 Task: Open a blank google sheet and write heading  Expense ManagerAdd Datesin a column and its values below  '2023-05-01, 2023-05-03, 2023-05-05, 2023-05-10, 2023-05-15, 2023-05-20, 2023-05-25 & 2023-05-31'Add Categories in next column and its values below  Food, Transportation, Utilities, Food, Housing, Entertainment, Utilities & FoodAdd Descriptionsin next column and its values below  Grocery Store, Bus Fare, Internet Bill, Restaurant, Rent, Movie Tickets, Electricity Bill & Grocery StoreAdd Amountin next column and its values below  $50, $5, $60, $30, $800, $20, $70 & $40Save page BudgetReview logbookbook
Action: Mouse moved to (1183, 214)
Screenshot: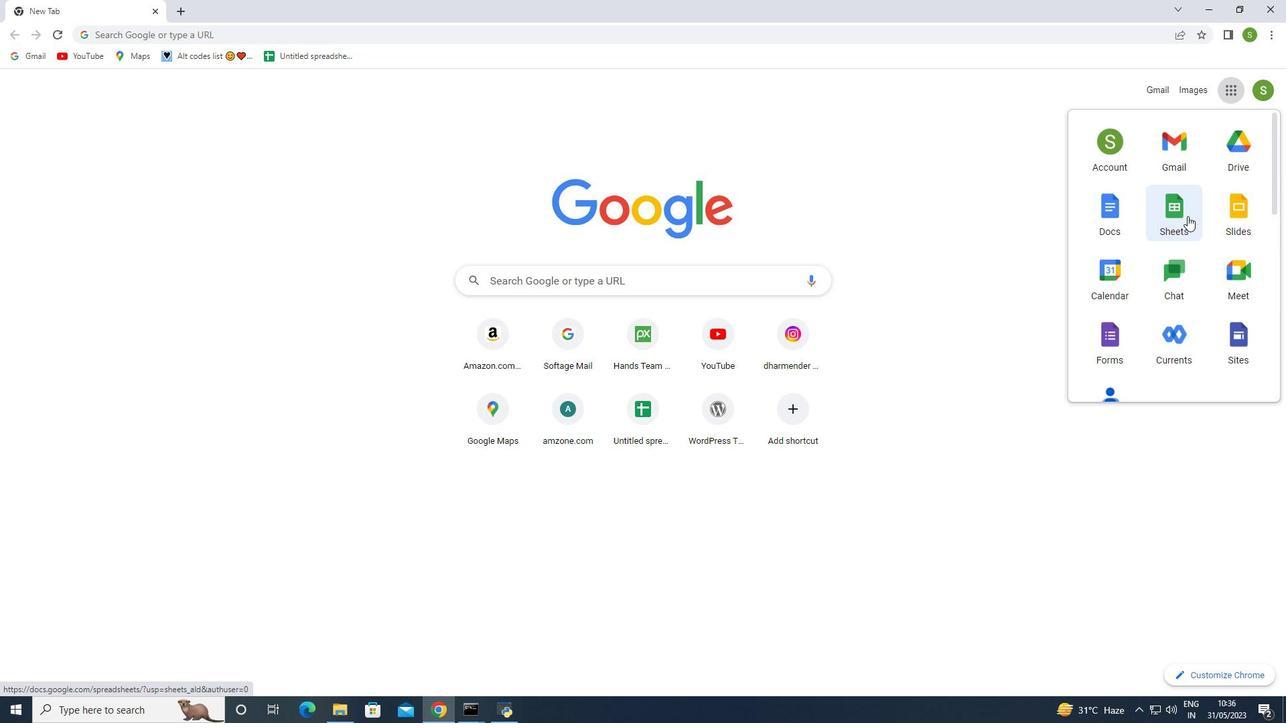 
Action: Mouse pressed left at (1183, 214)
Screenshot: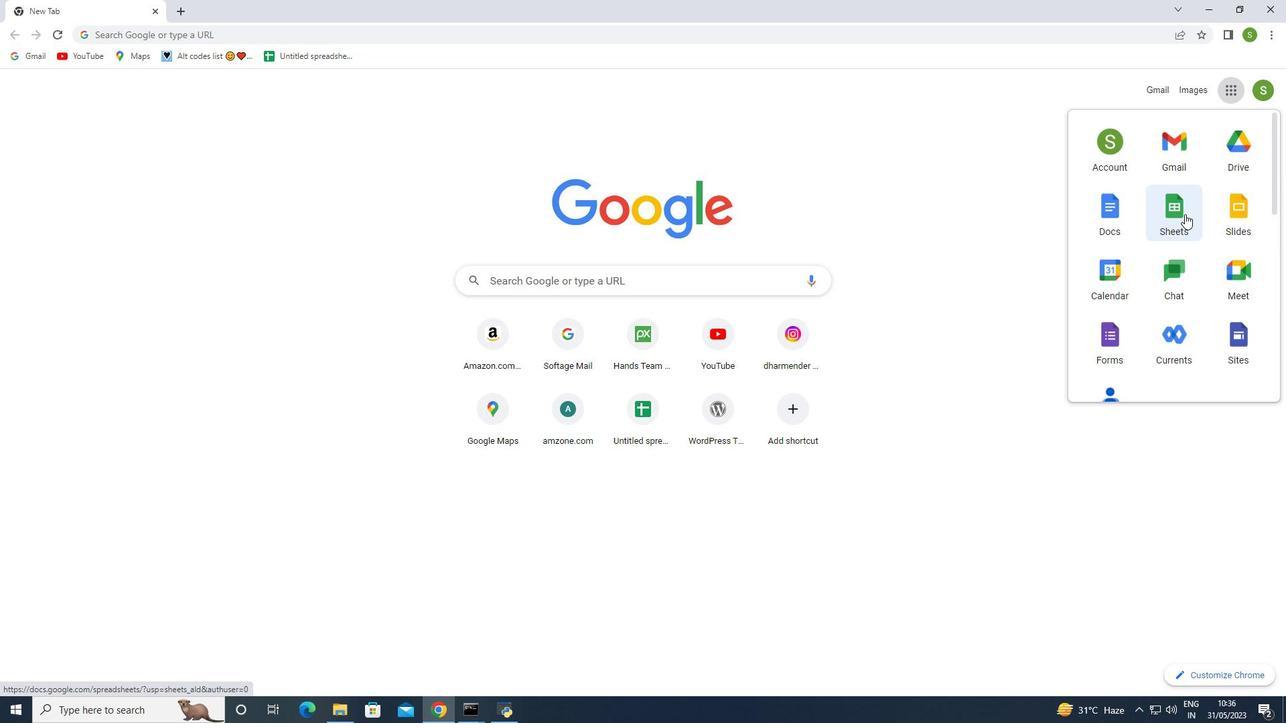 
Action: Mouse moved to (392, 170)
Screenshot: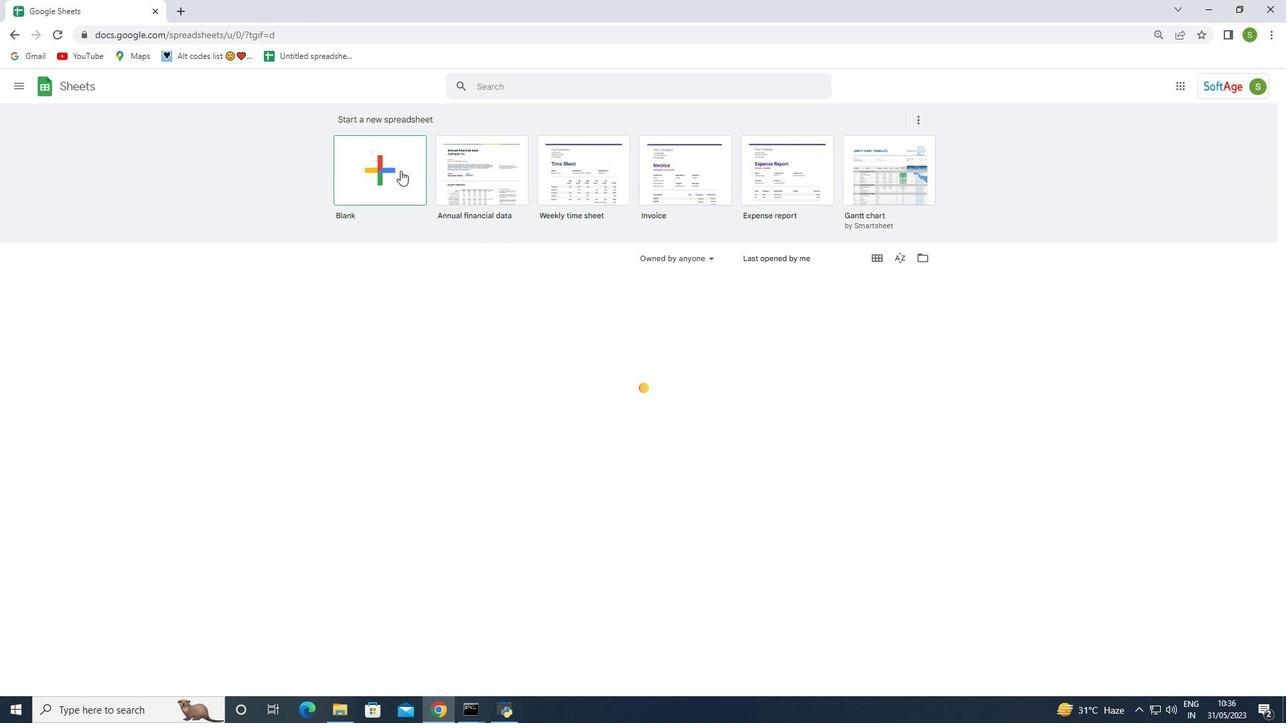 
Action: Mouse pressed left at (392, 170)
Screenshot: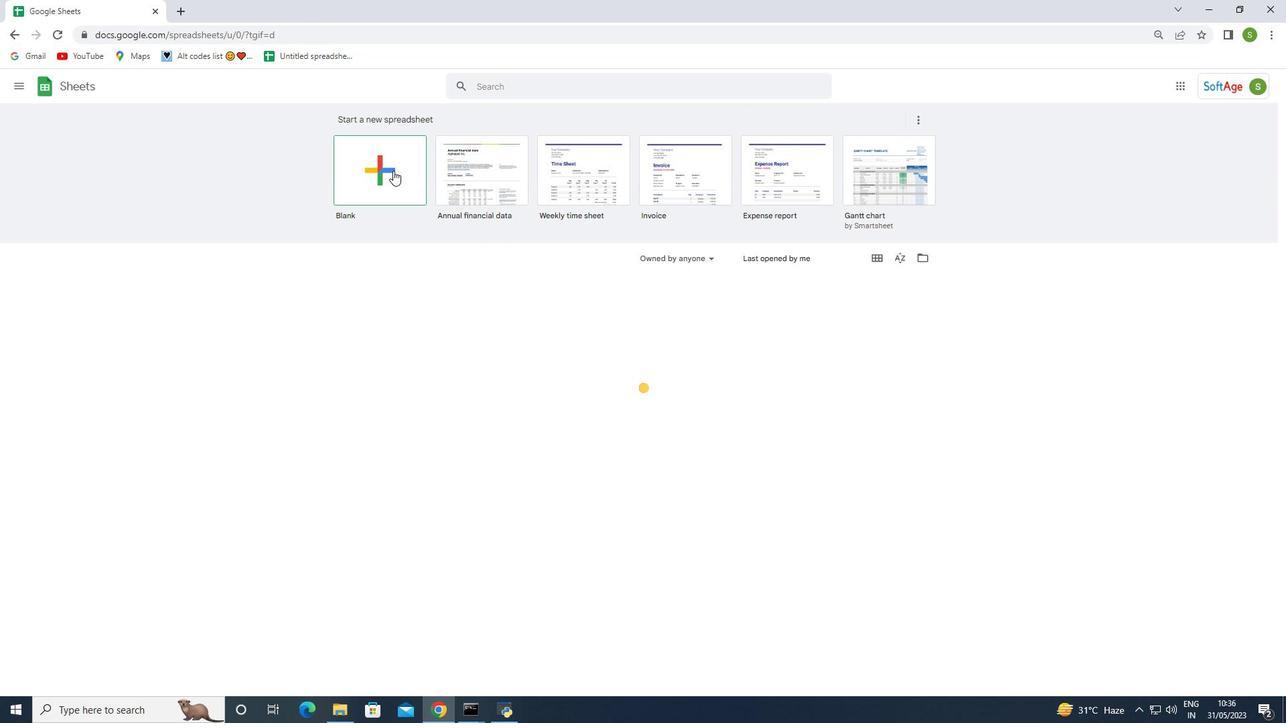 
Action: Mouse moved to (7, 151)
Screenshot: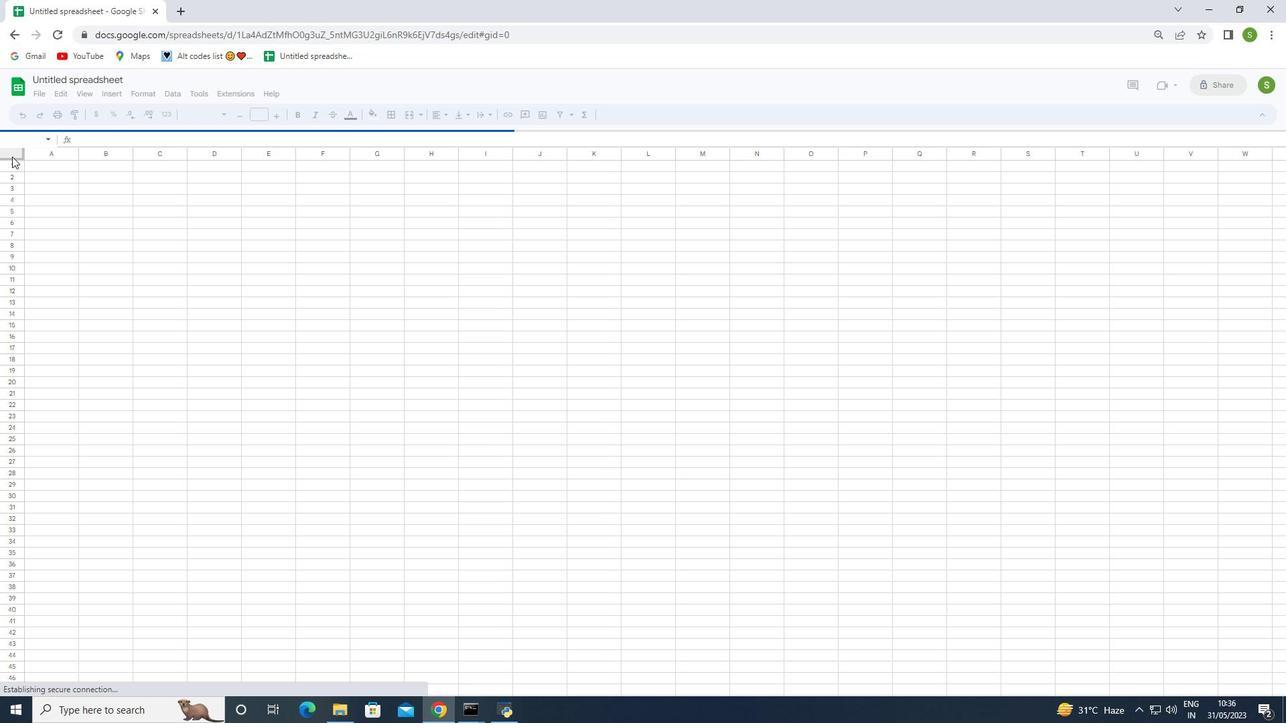 
Action: Mouse pressed left at (7, 151)
Screenshot: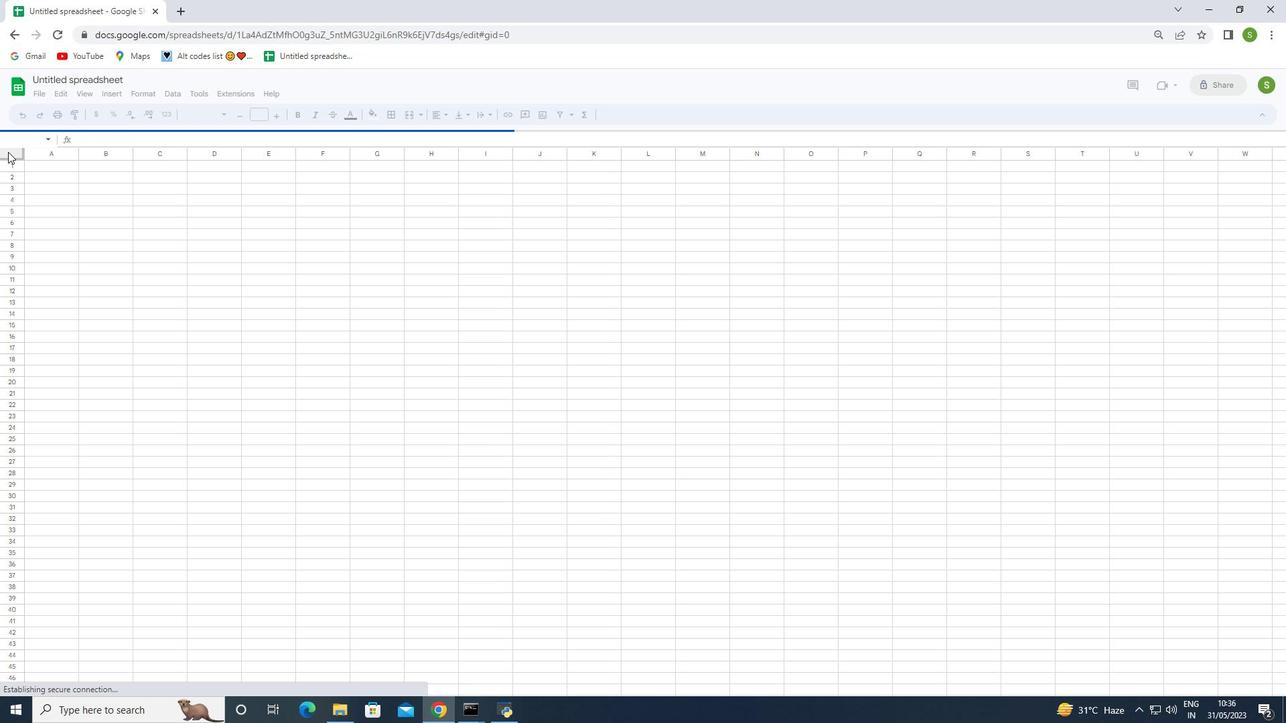 
Action: Mouse pressed left at (7, 151)
Screenshot: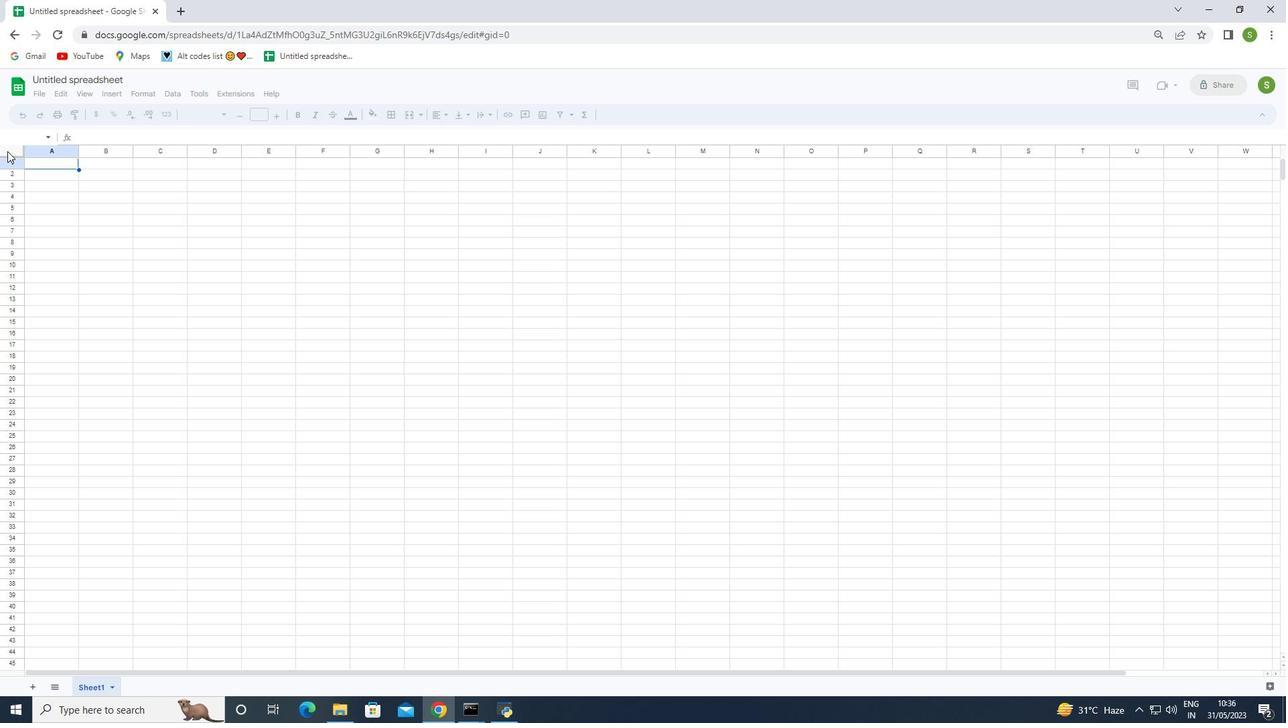
Action: Mouse moved to (320, 116)
Screenshot: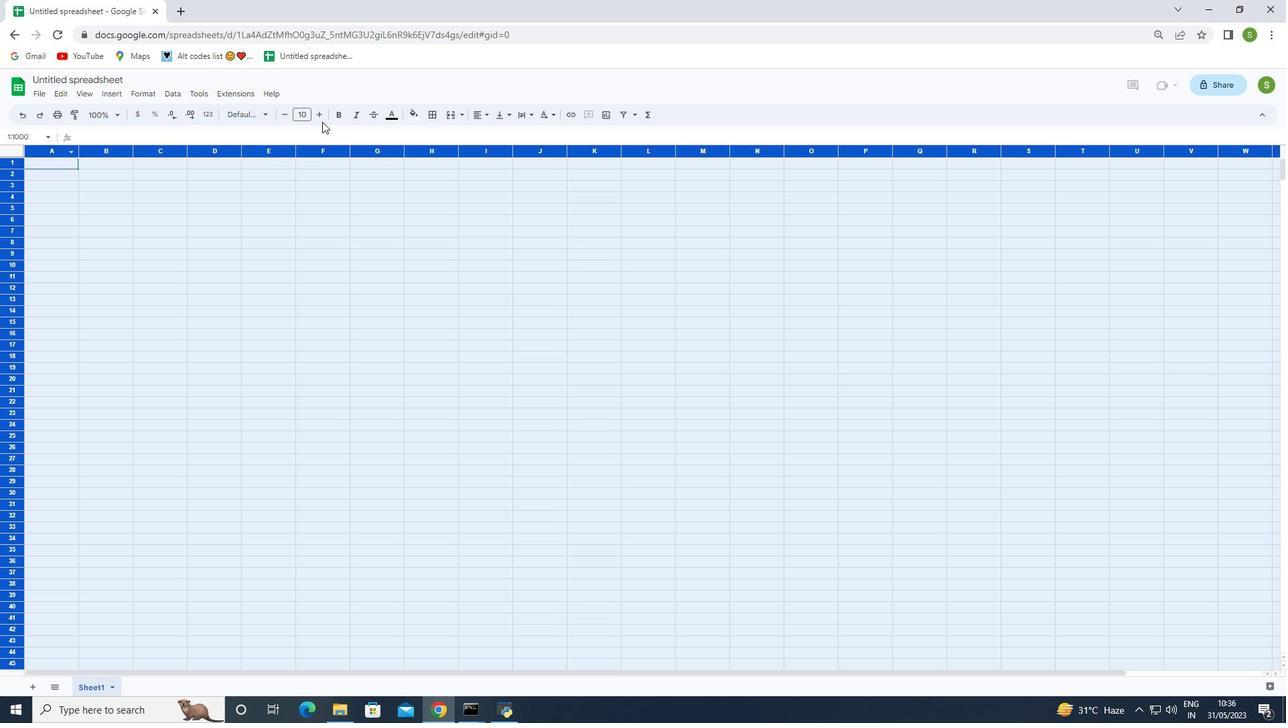 
Action: Mouse pressed left at (320, 116)
Screenshot: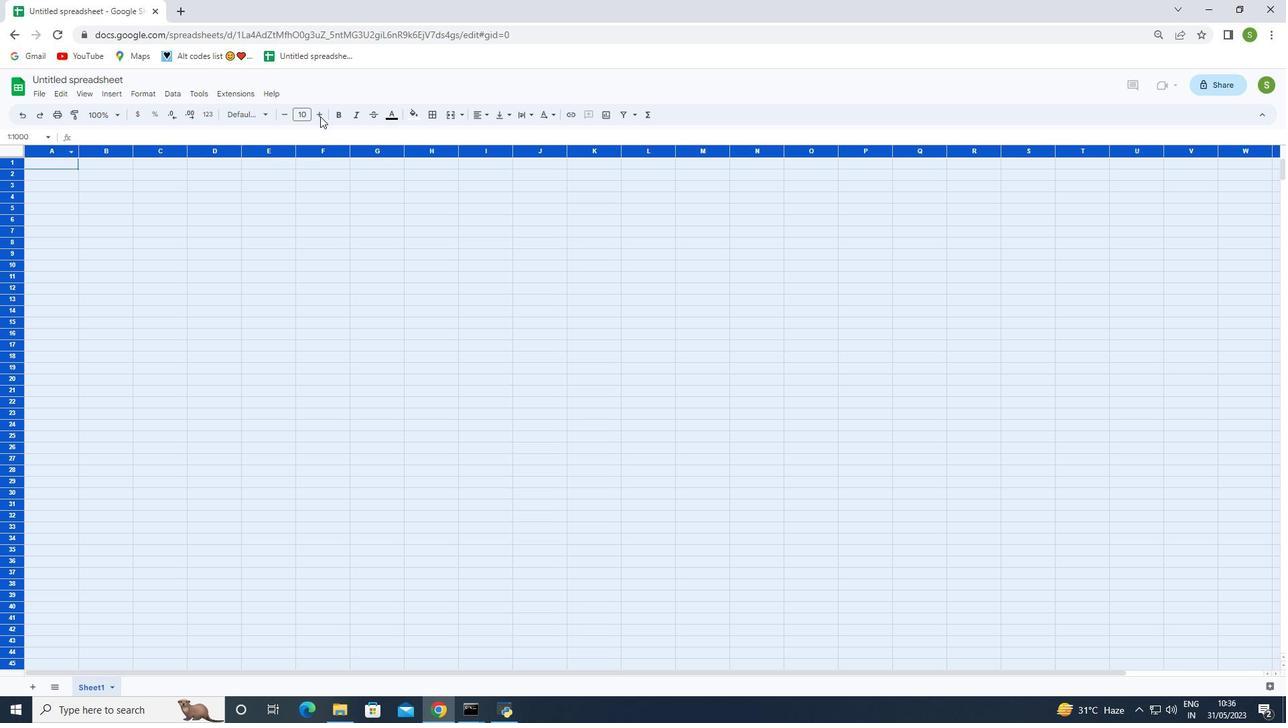 
Action: Mouse moved to (320, 116)
Screenshot: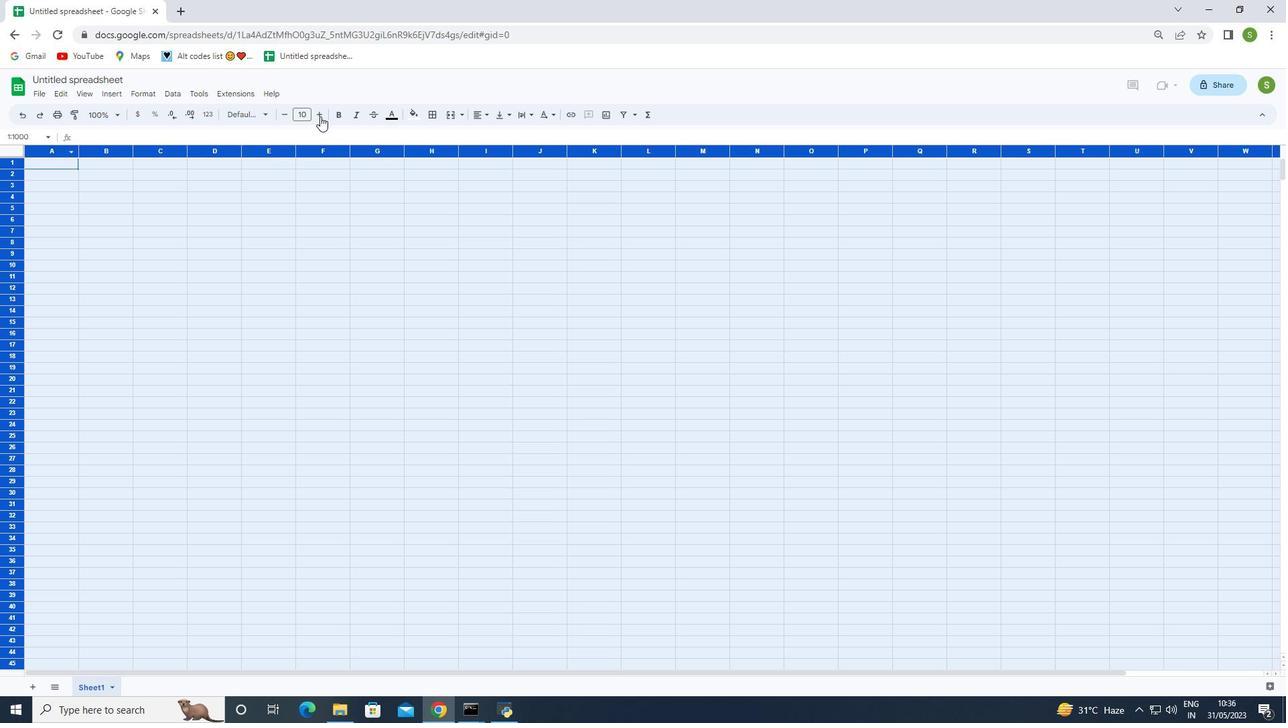 
Action: Mouse pressed left at (320, 116)
Screenshot: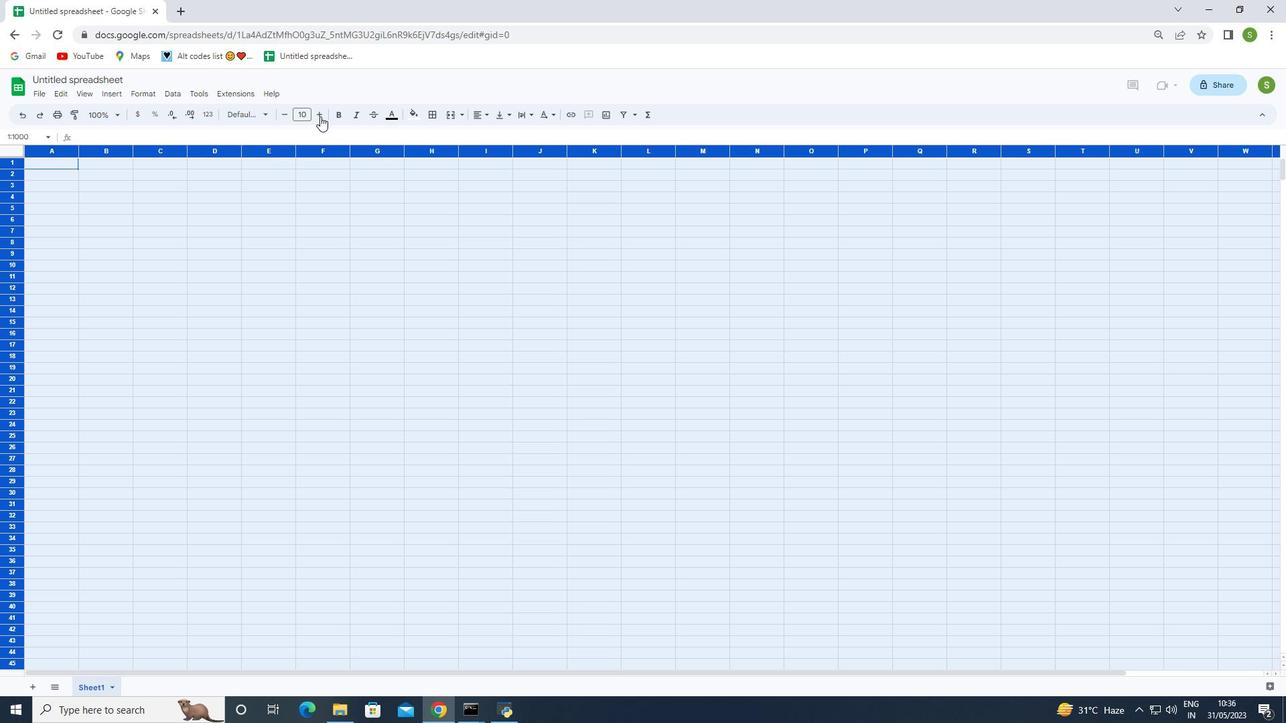 
Action: Mouse moved to (318, 115)
Screenshot: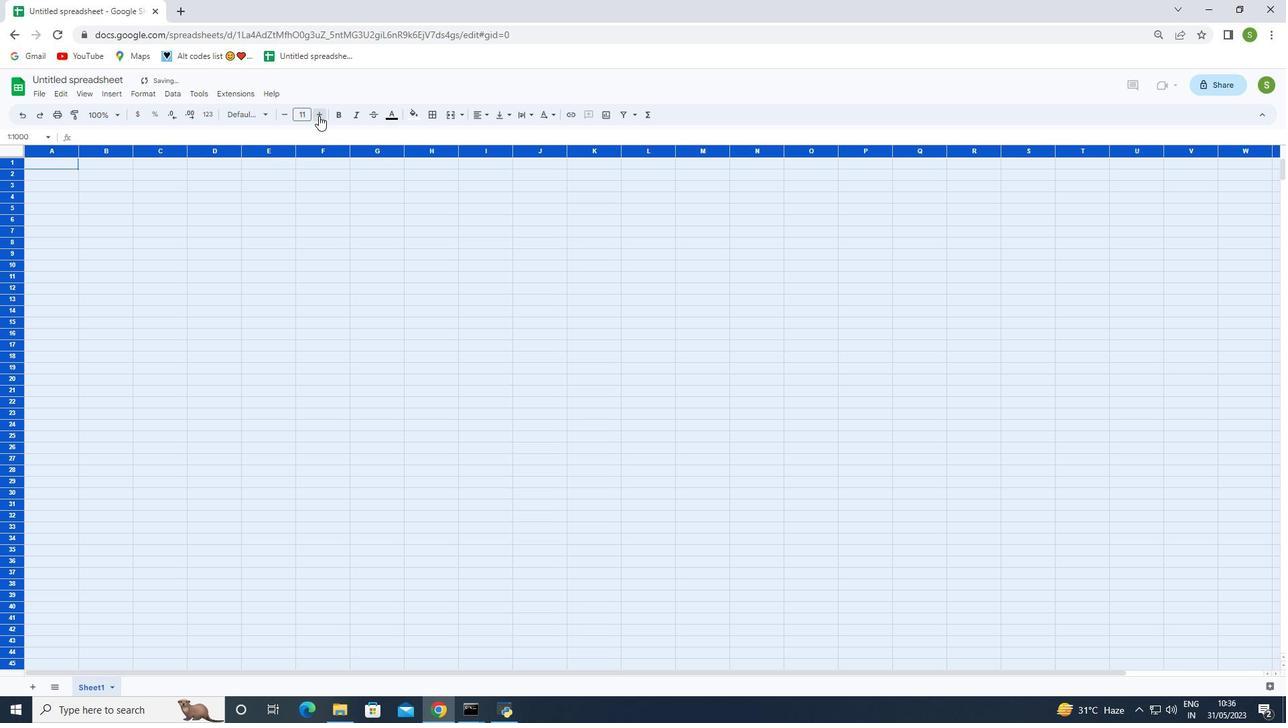 
Action: Mouse pressed left at (318, 115)
Screenshot: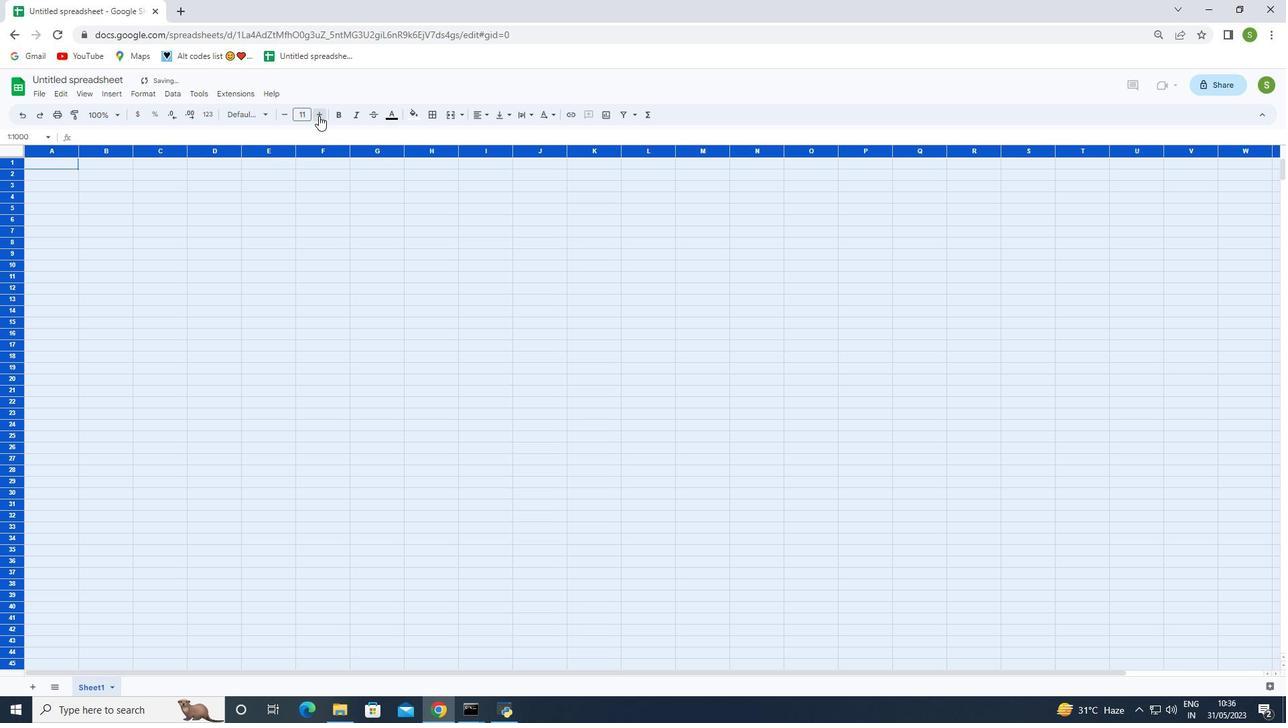 
Action: Mouse pressed left at (318, 115)
Screenshot: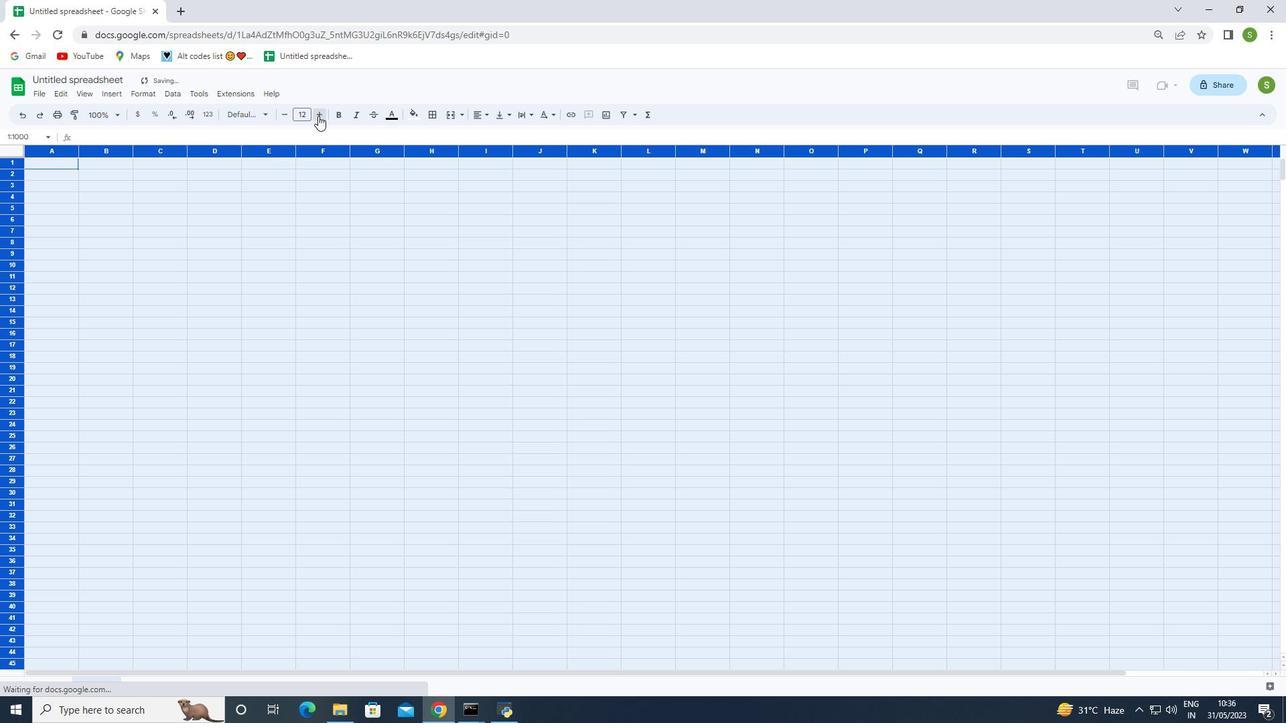 
Action: Mouse pressed left at (318, 115)
Screenshot: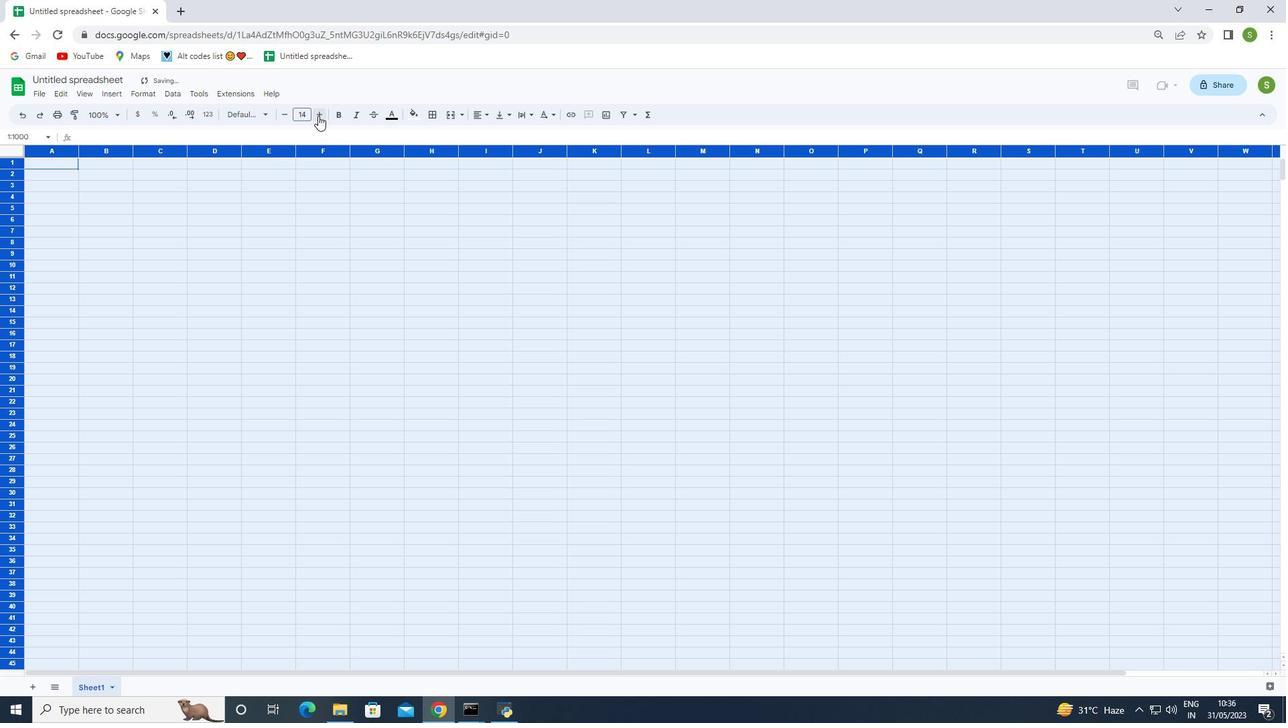 
Action: Mouse moved to (275, 111)
Screenshot: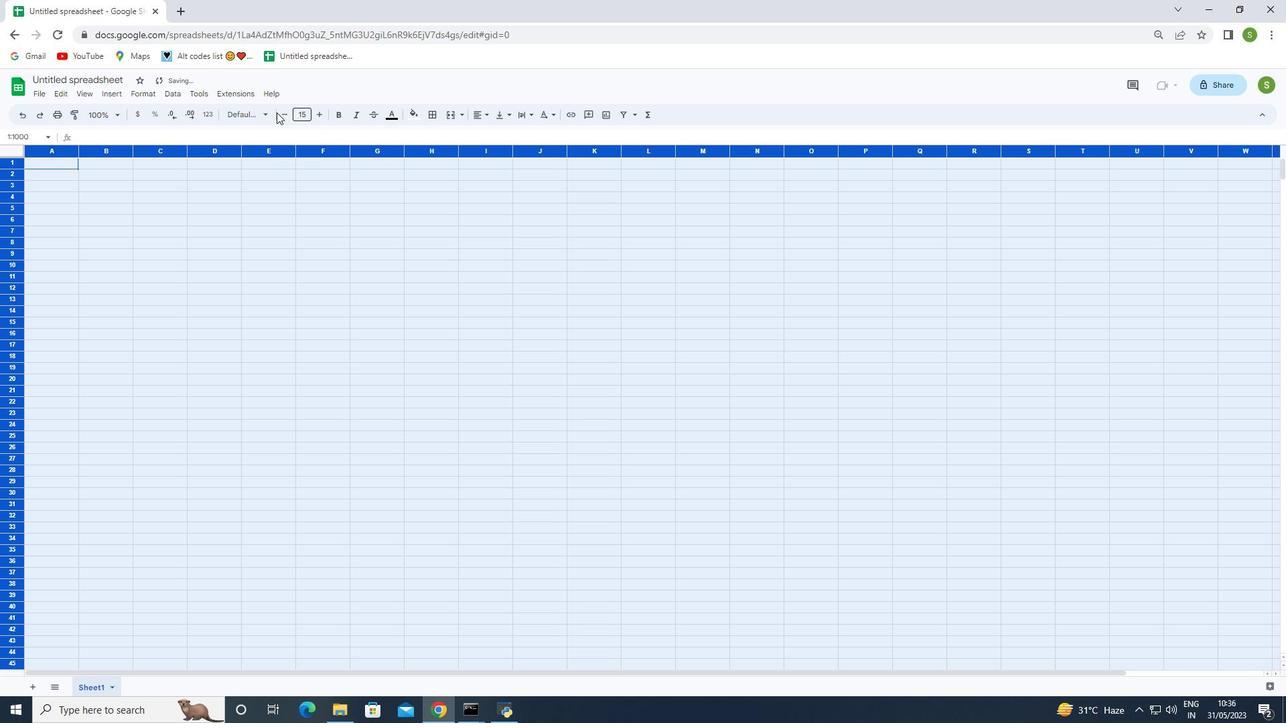 
Action: Mouse pressed left at (275, 111)
Screenshot: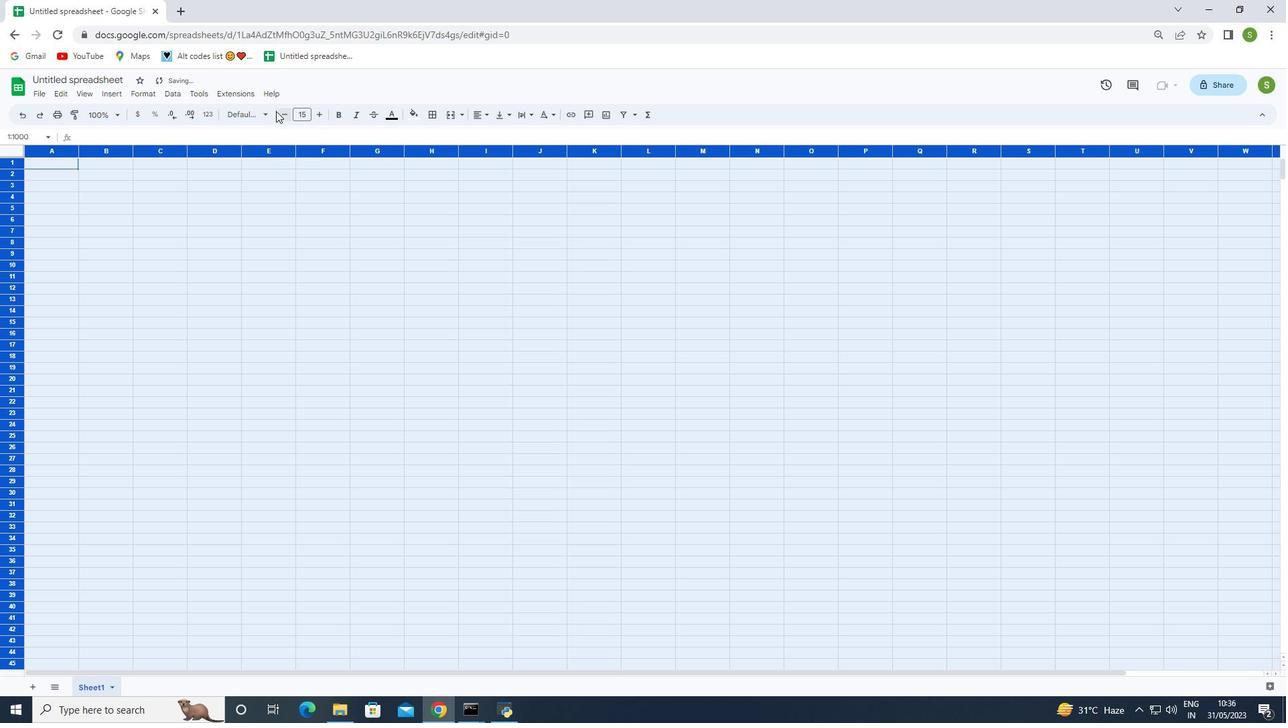 
Action: Mouse moved to (285, 118)
Screenshot: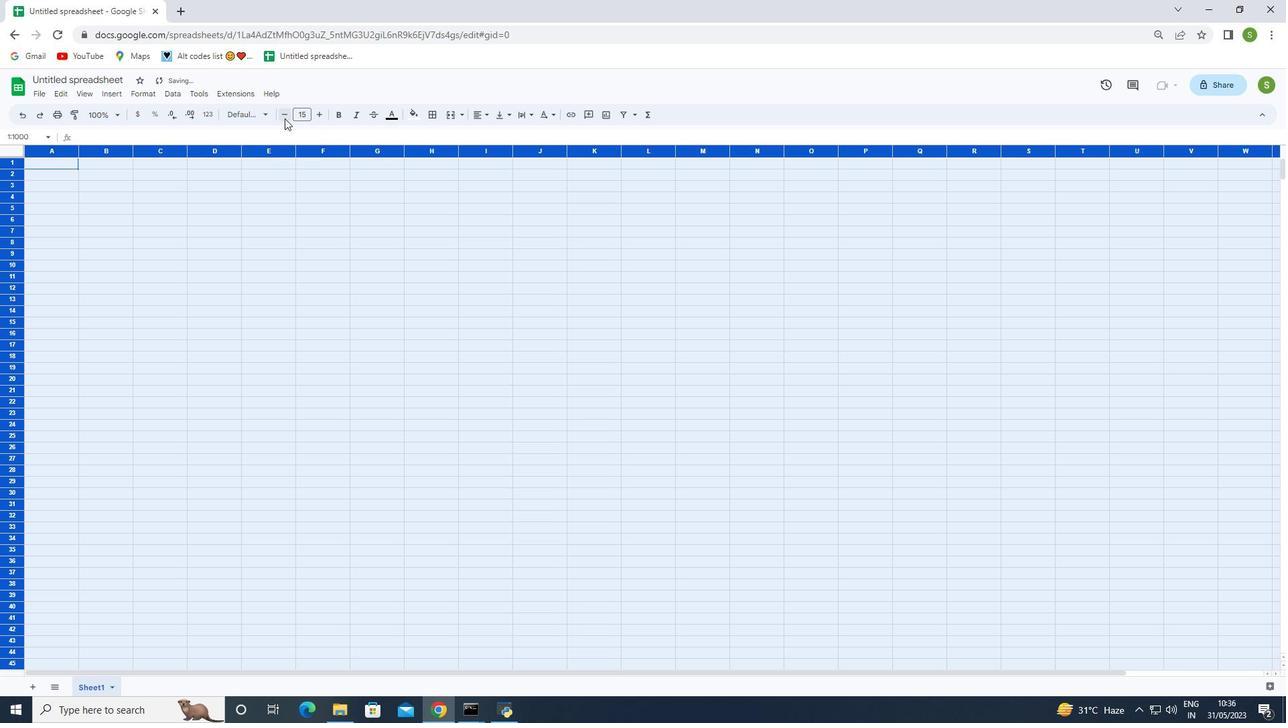 
Action: Mouse pressed left at (285, 118)
Screenshot: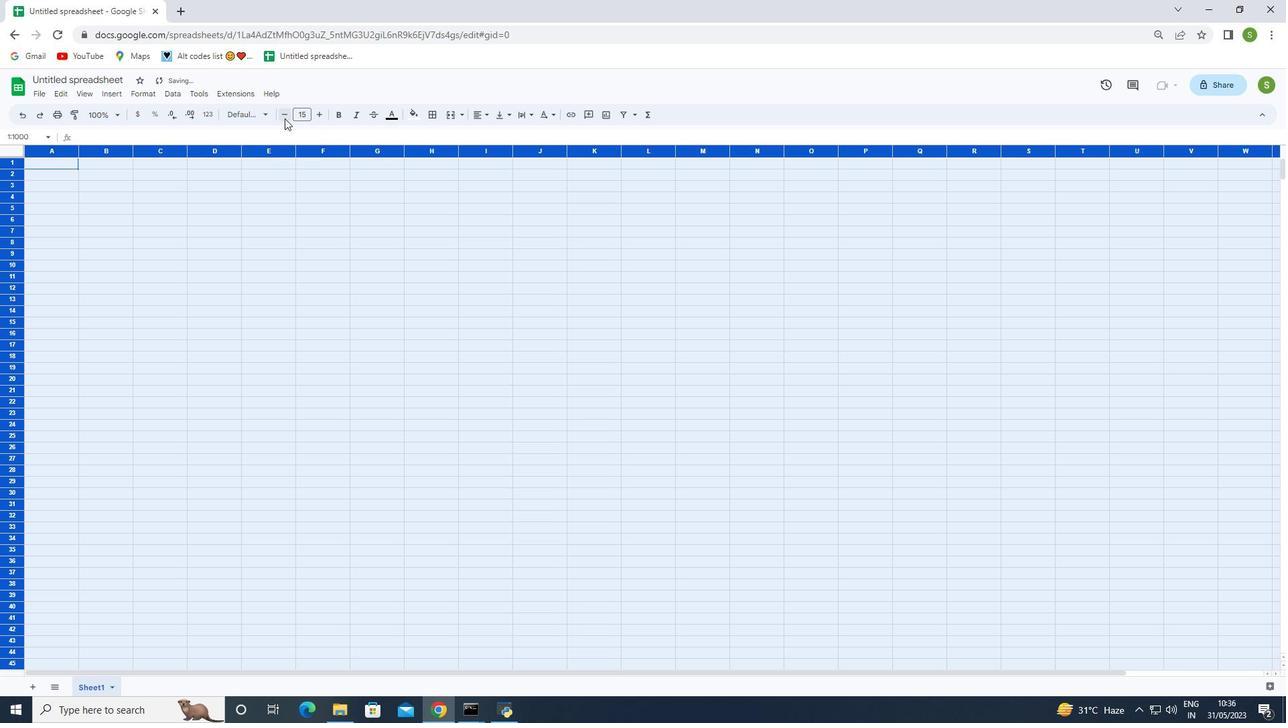 
Action: Mouse moved to (275, 219)
Screenshot: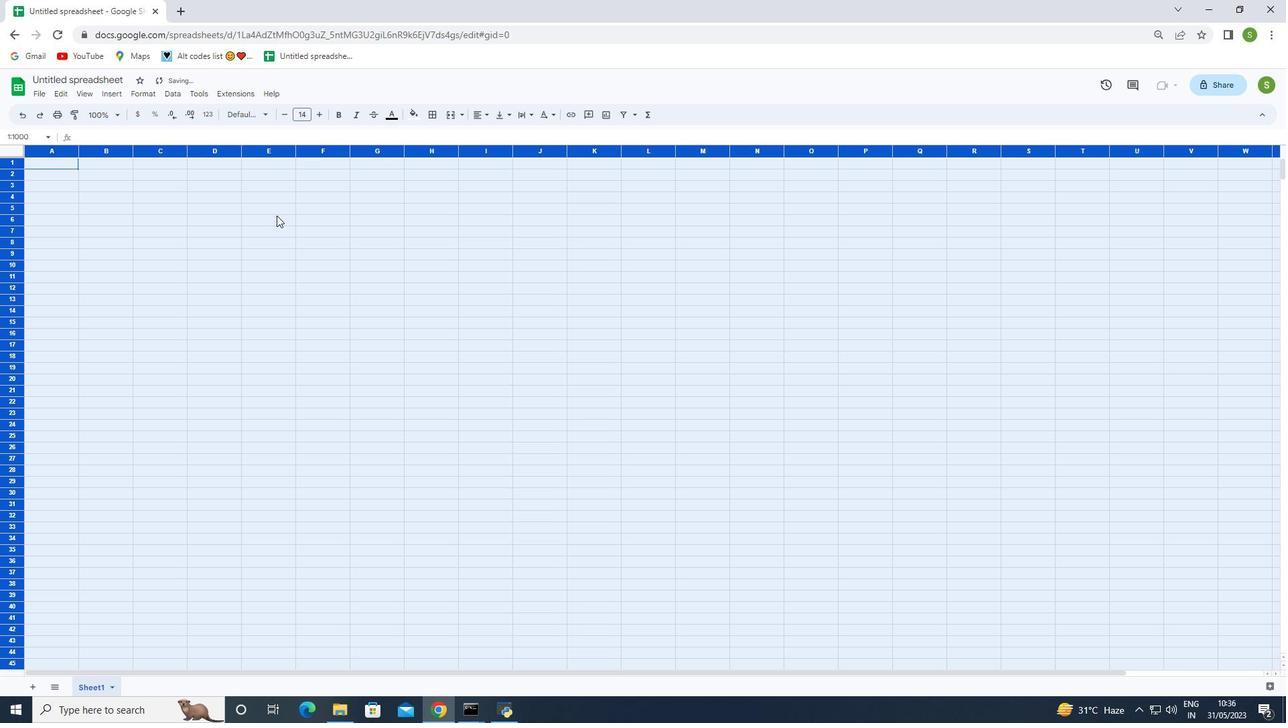 
Action: Mouse pressed left at (275, 219)
Screenshot: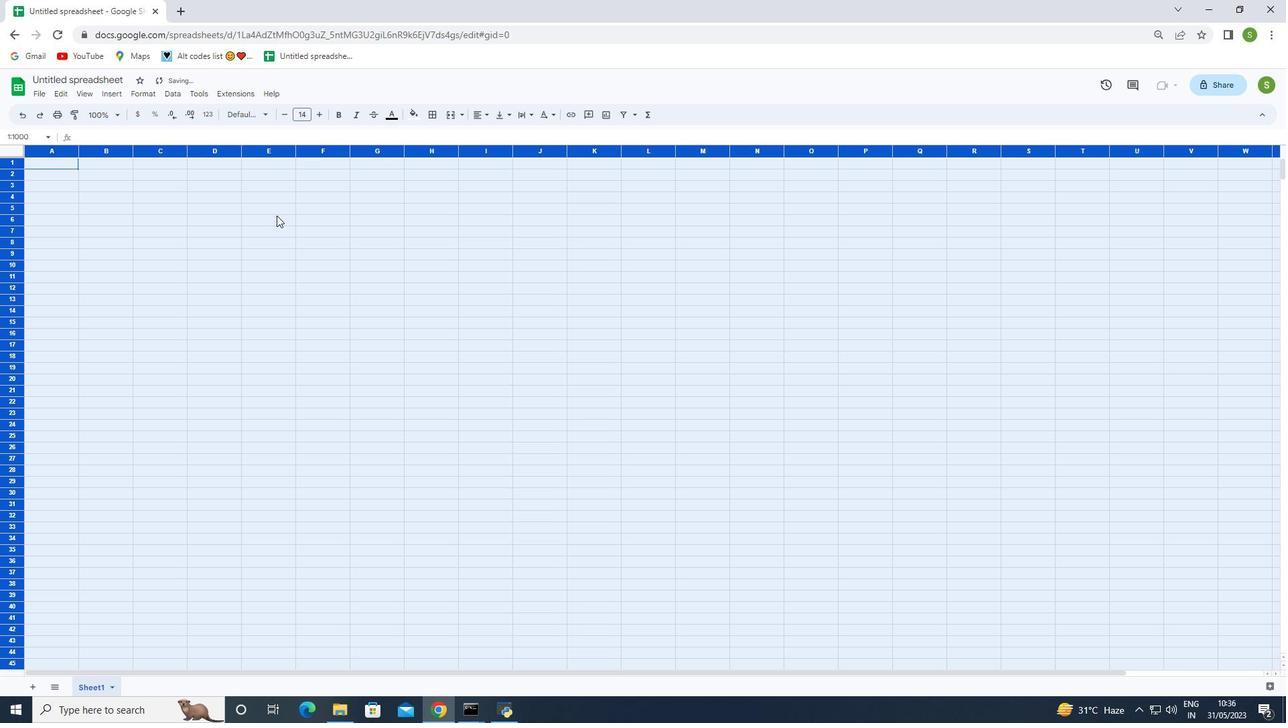 
Action: Mouse moved to (45, 160)
Screenshot: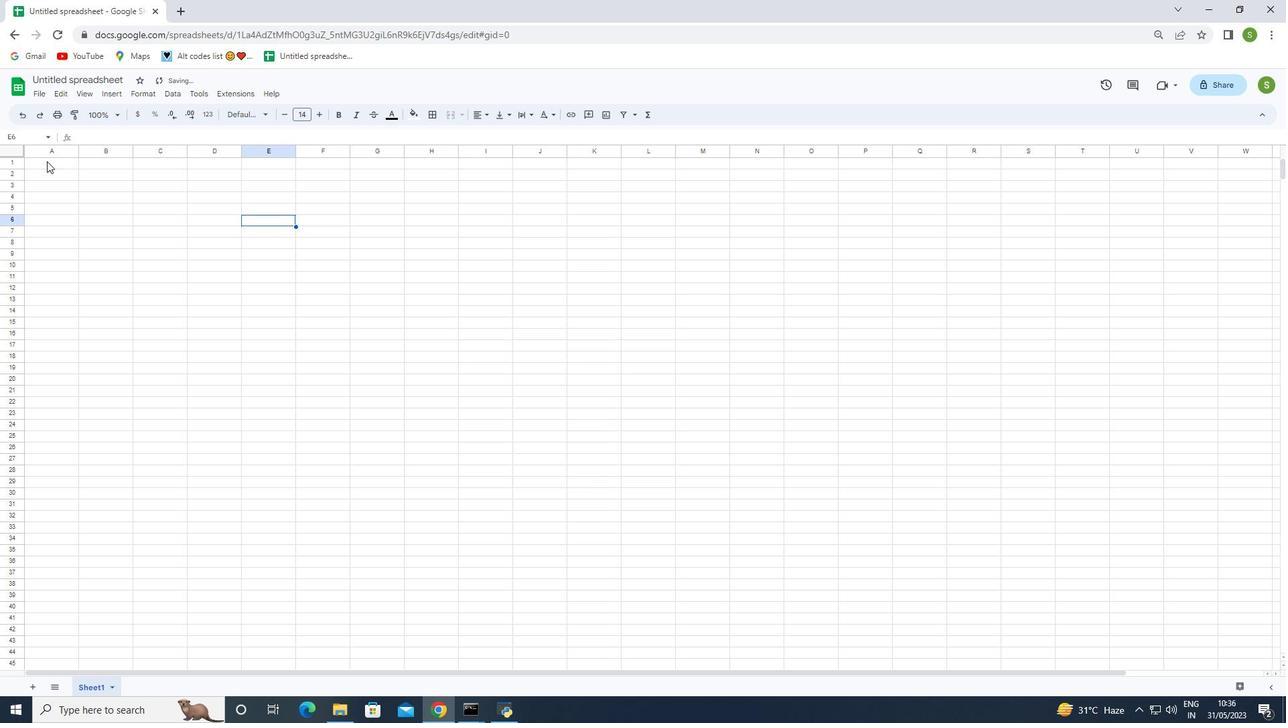 
Action: Mouse pressed left at (45, 160)
Screenshot: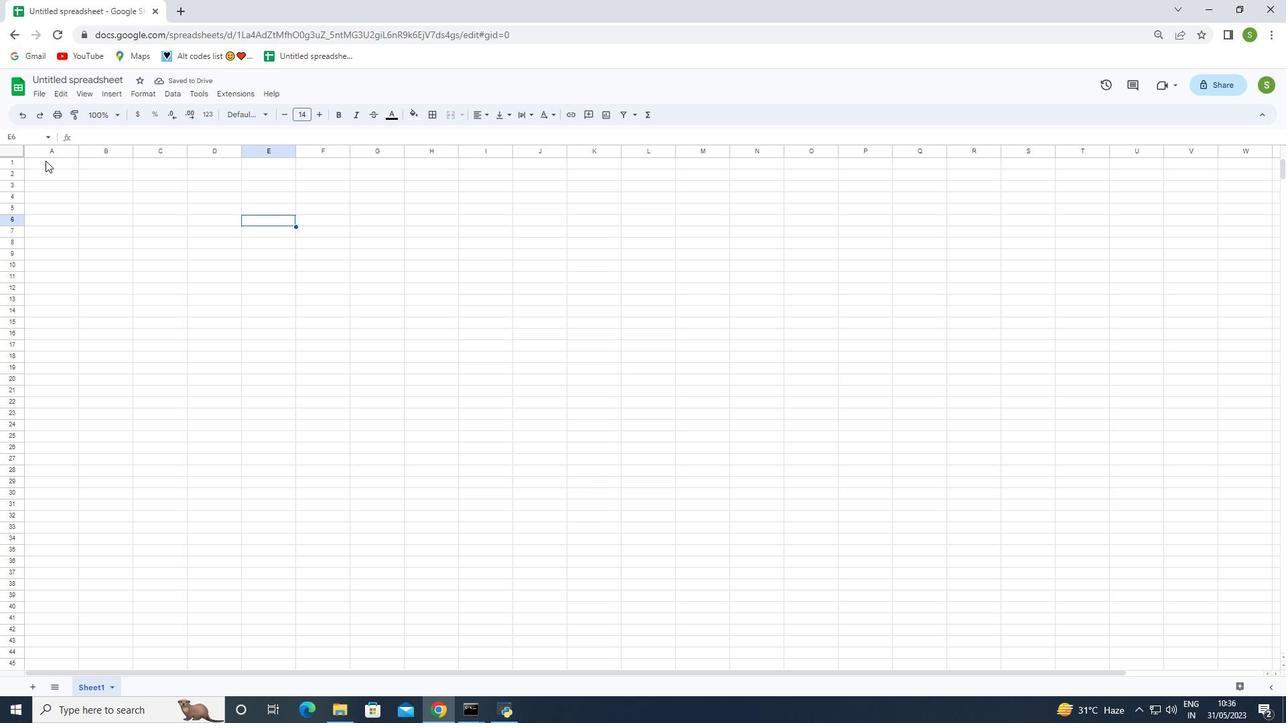 
Action: Key pressed <Key.shift><Key.shift><Key.shift><Key.shift><Key.shift><Key.shift><Key.shift><Key.shift><Key.shift><Key.shift><Key.shift><Key.shift><Key.shift><Key.shift><Key.shift><Key.shift><Key.shift><Key.shift><Key.shift><Key.shift><Key.shift><Key.shift><Key.shift><Key.shift><Key.shift><Key.shift>Expense<Key.enter>
Screenshot: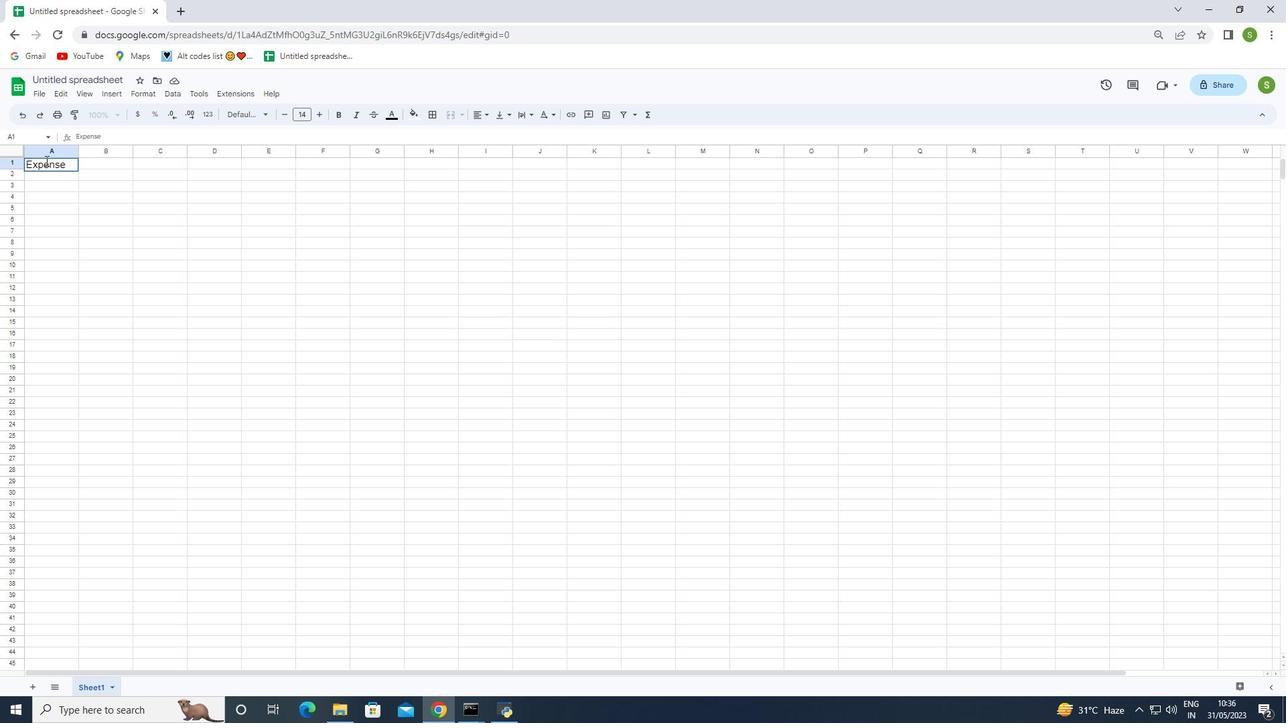 
Action: Mouse moved to (71, 159)
Screenshot: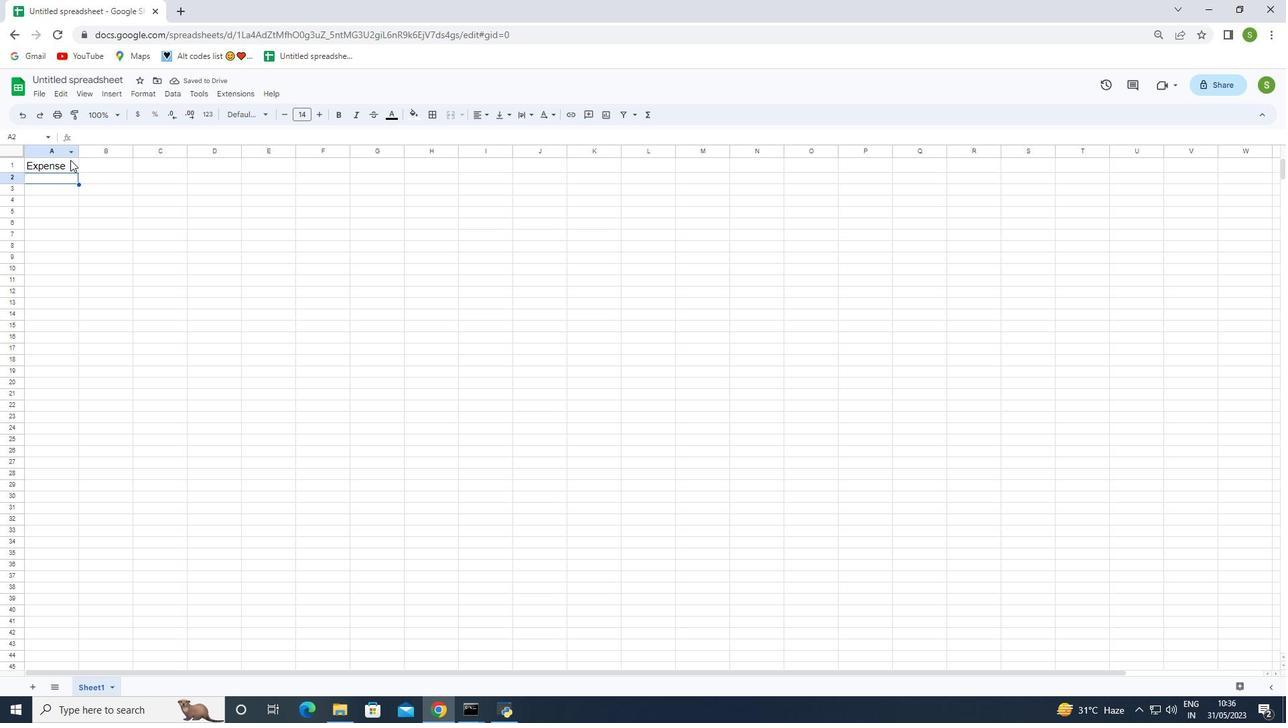
Action: Mouse pressed left at (71, 159)
Screenshot: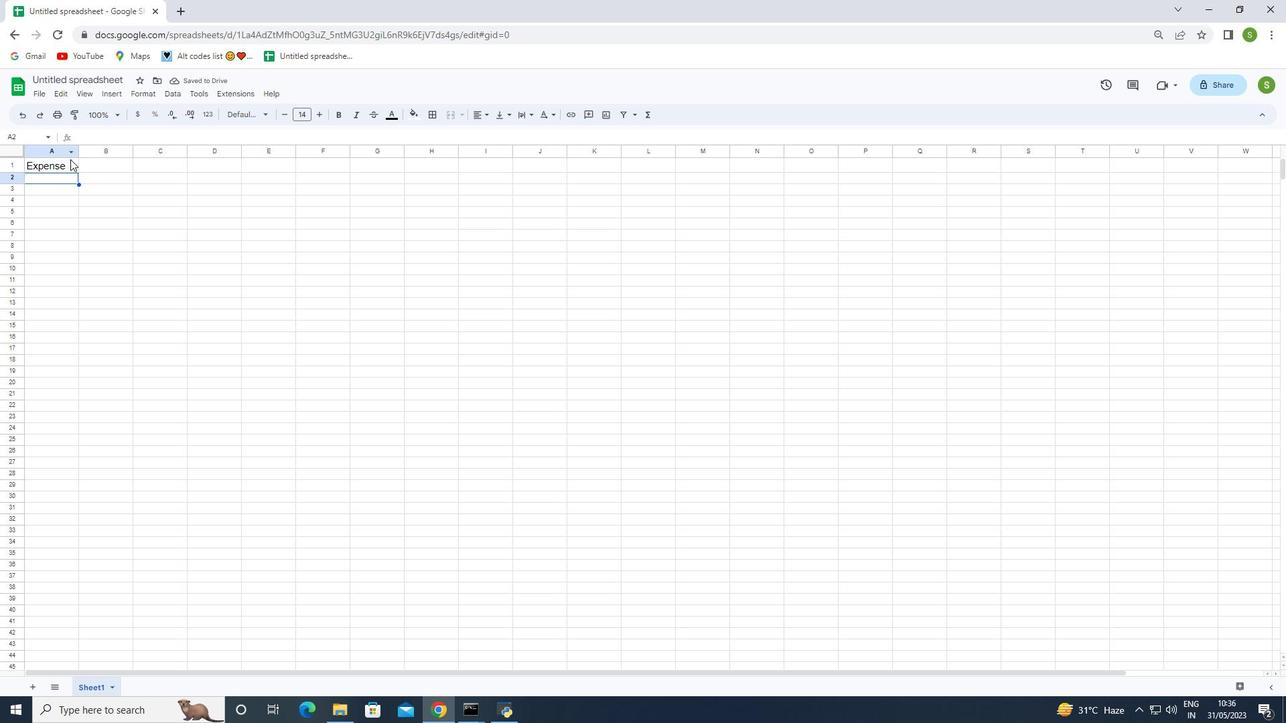 
Action: Mouse pressed left at (71, 159)
Screenshot: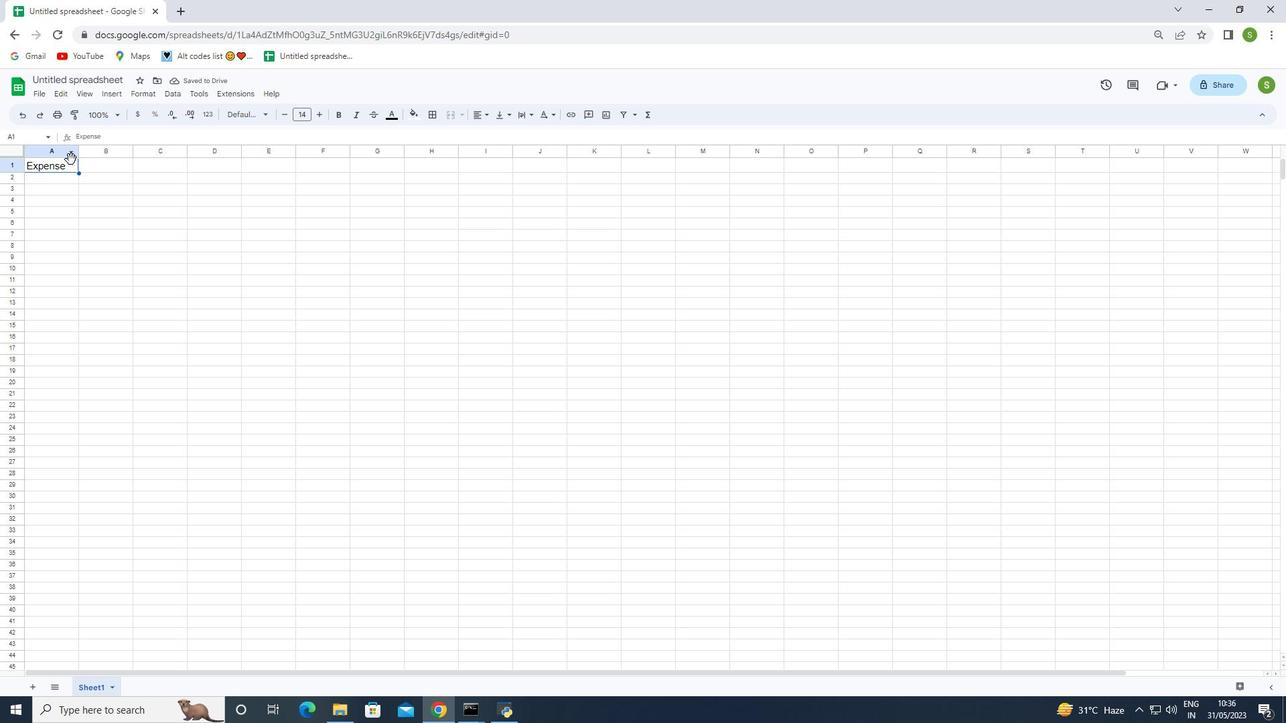 
Action: Mouse moved to (66, 167)
Screenshot: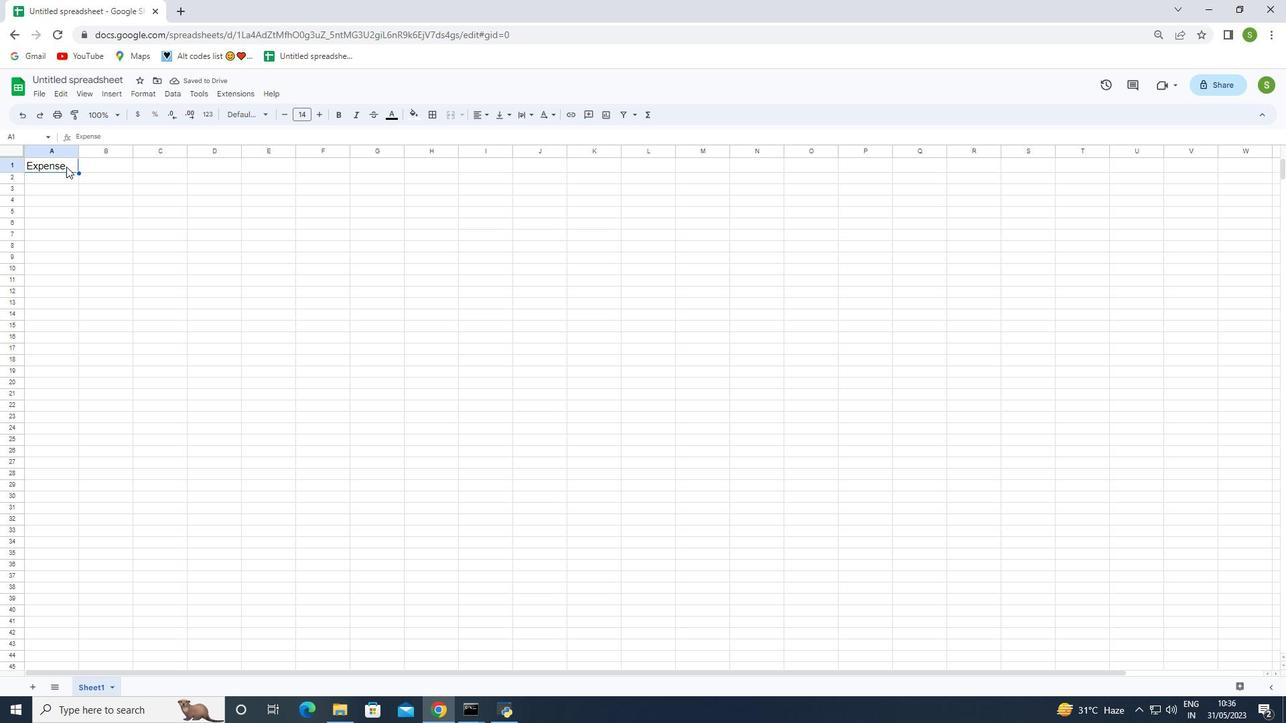 
Action: Mouse pressed left at (66, 167)
Screenshot: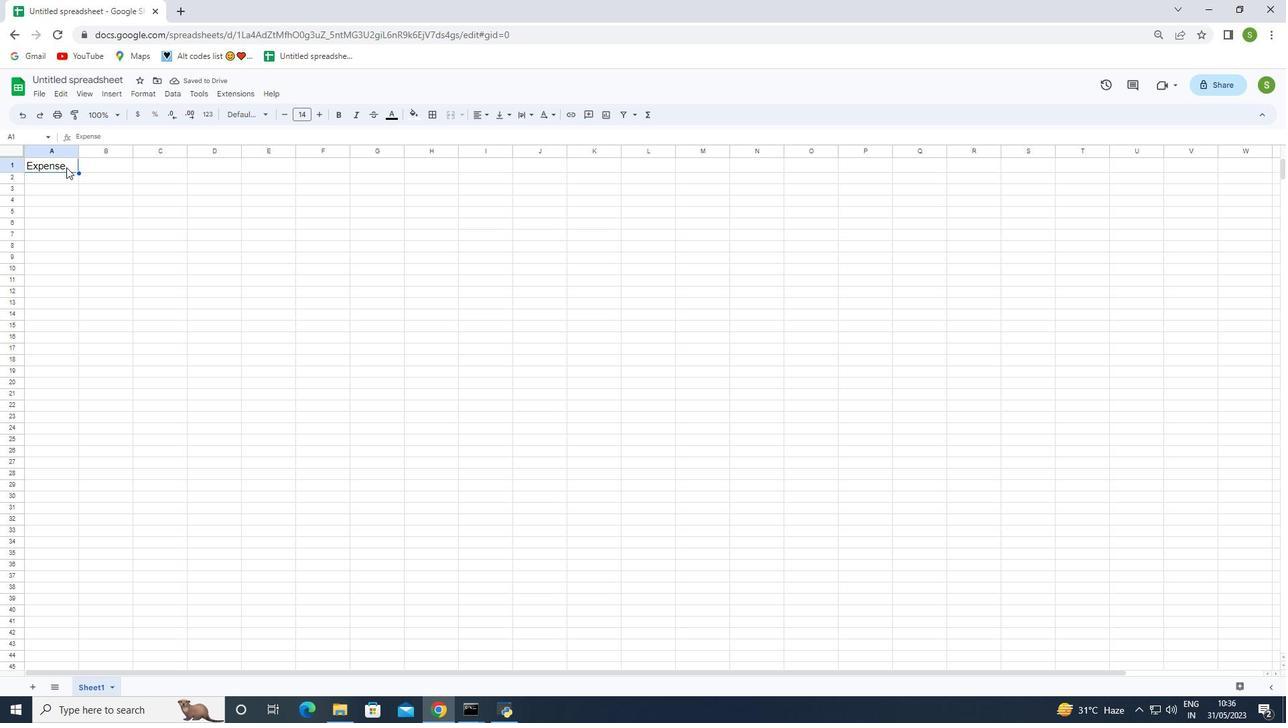 
Action: Mouse moved to (69, 164)
Screenshot: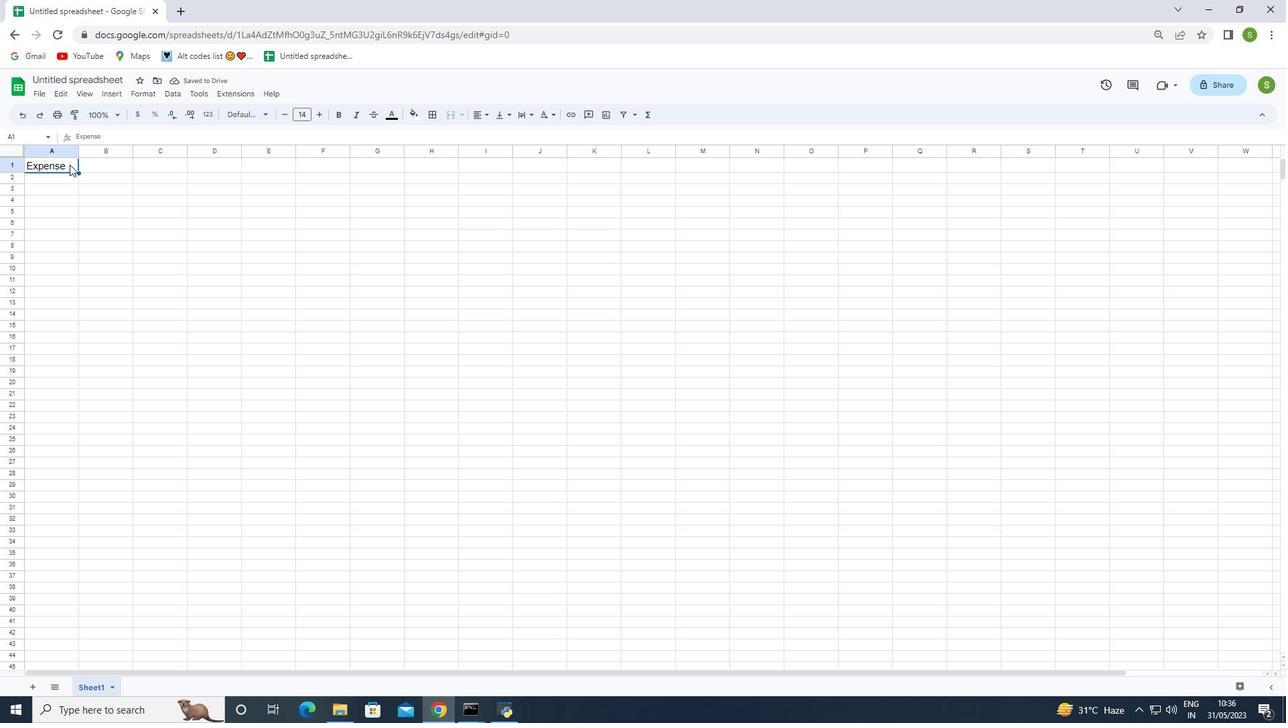 
Action: Mouse pressed left at (69, 164)
Screenshot: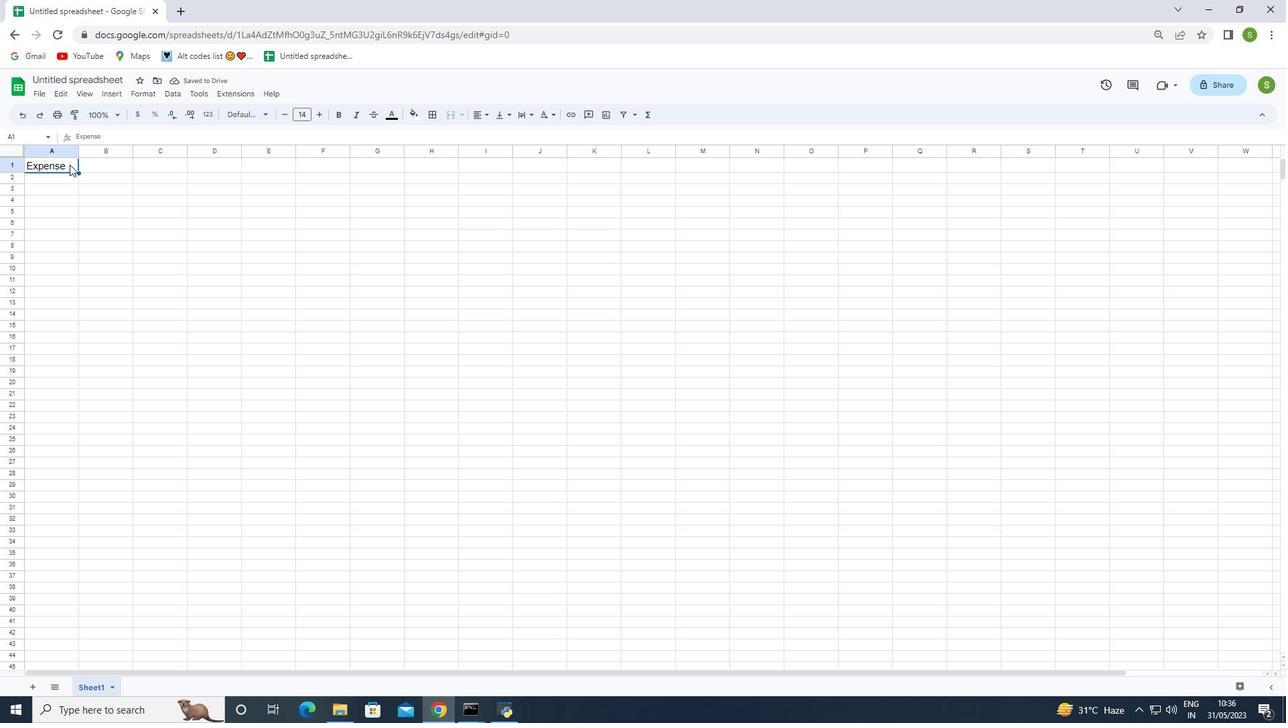 
Action: Mouse pressed left at (69, 164)
Screenshot: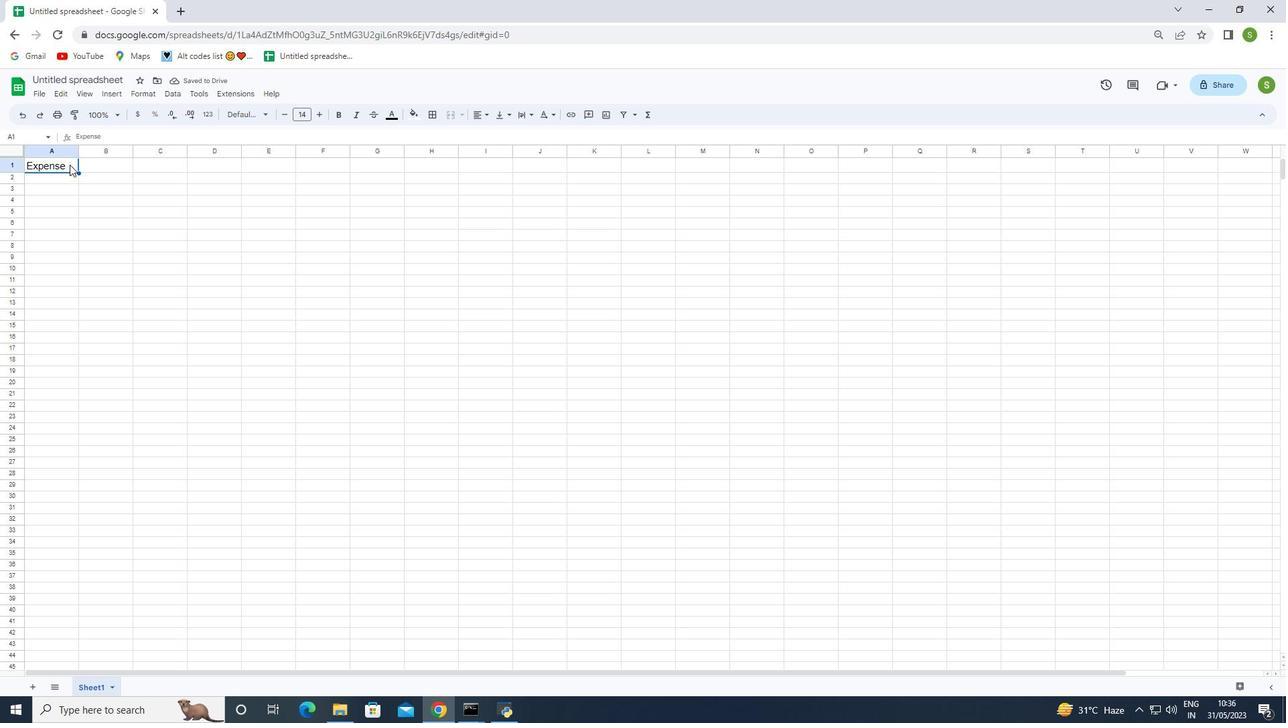 
Action: Key pressed <Key.space><Key.shift>Master<Key.backspace><Key.backspace><Key.backspace><Key.backspace><Key.backspace>anager<Key.enter><Key.shift><Key.shift>Dates<Key.enter>2023-05-01<Key.enter>2023-0503<Key.enter>
Screenshot: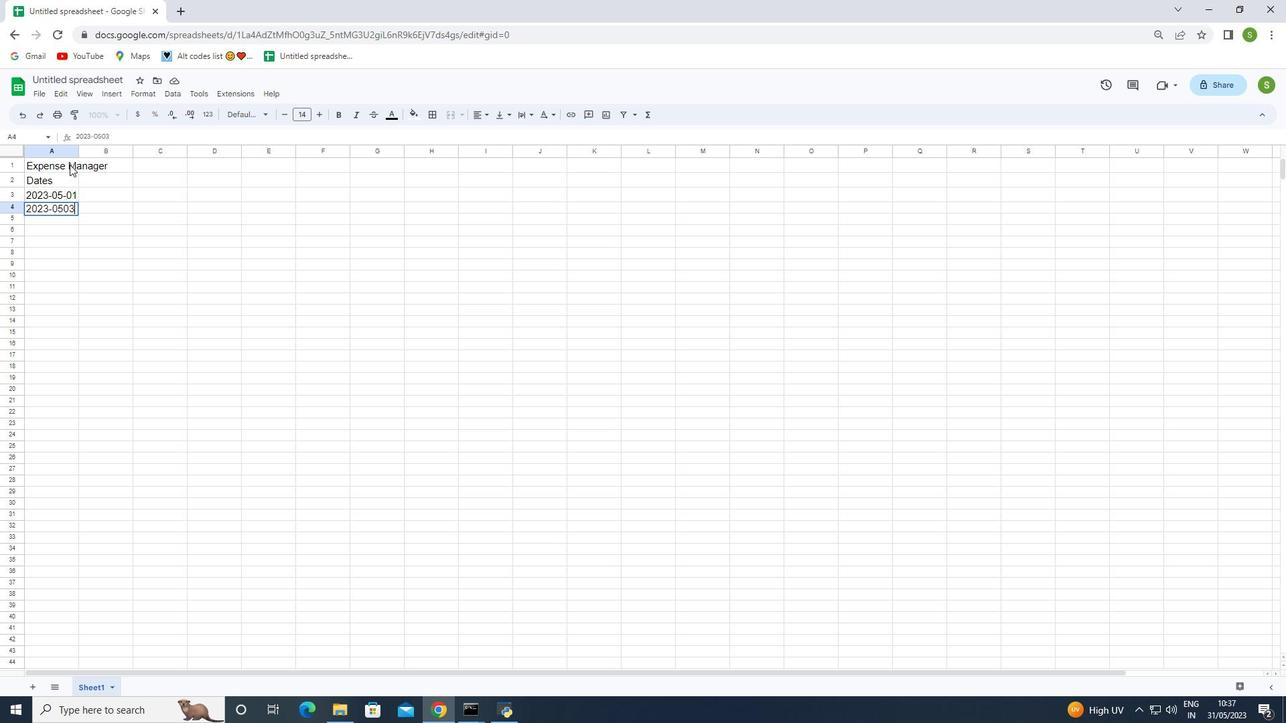 
Action: Mouse moved to (62, 209)
Screenshot: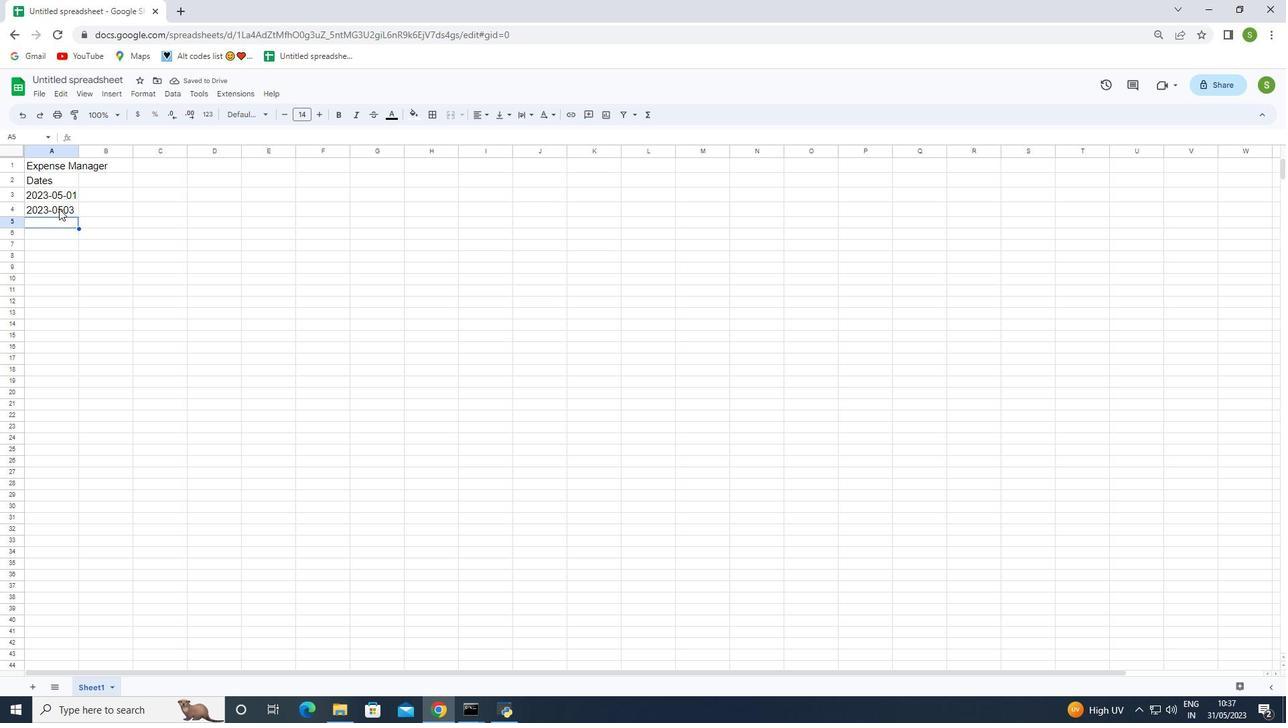
Action: Mouse pressed left at (62, 209)
Screenshot: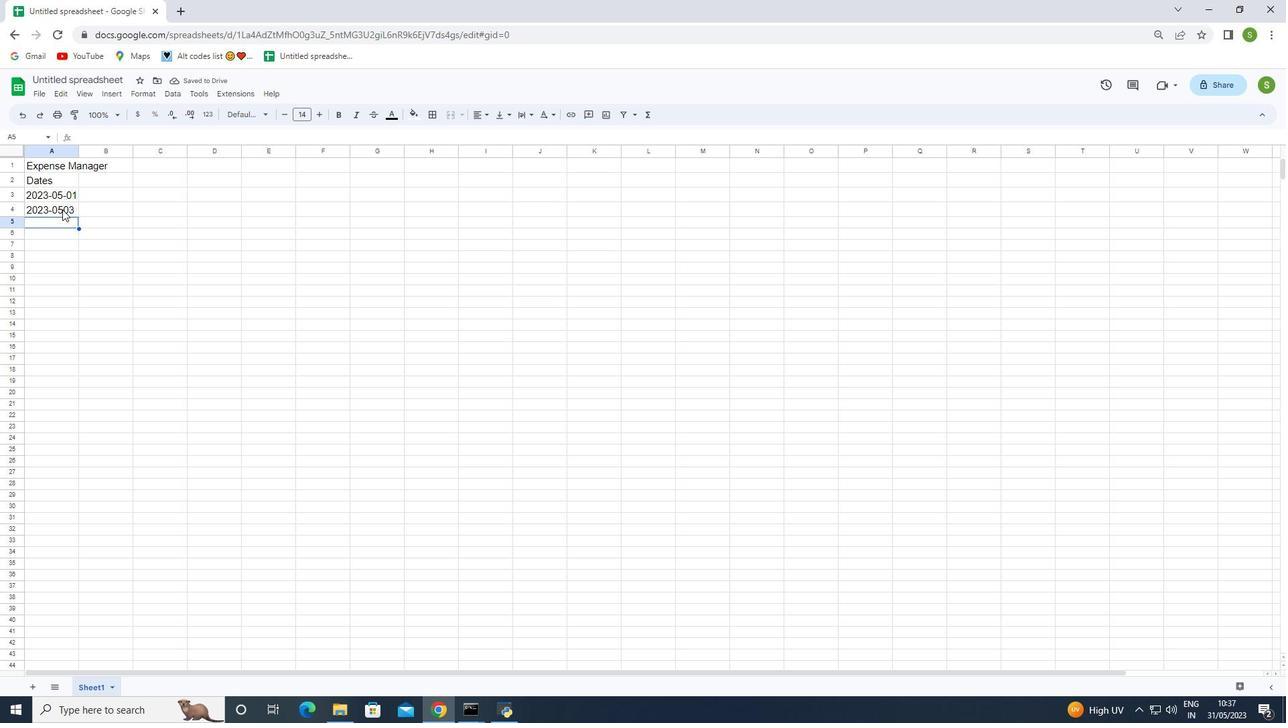 
Action: Mouse moved to (58, 211)
Screenshot: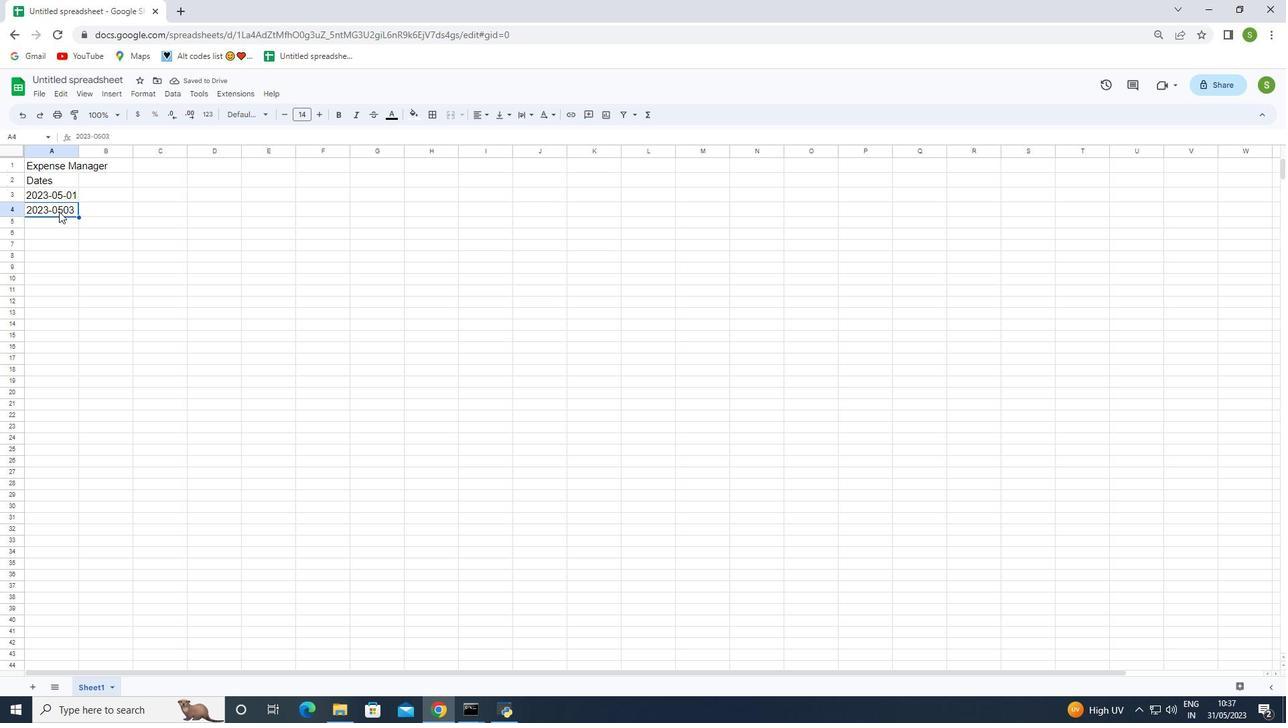 
Action: Mouse pressed left at (58, 211)
Screenshot: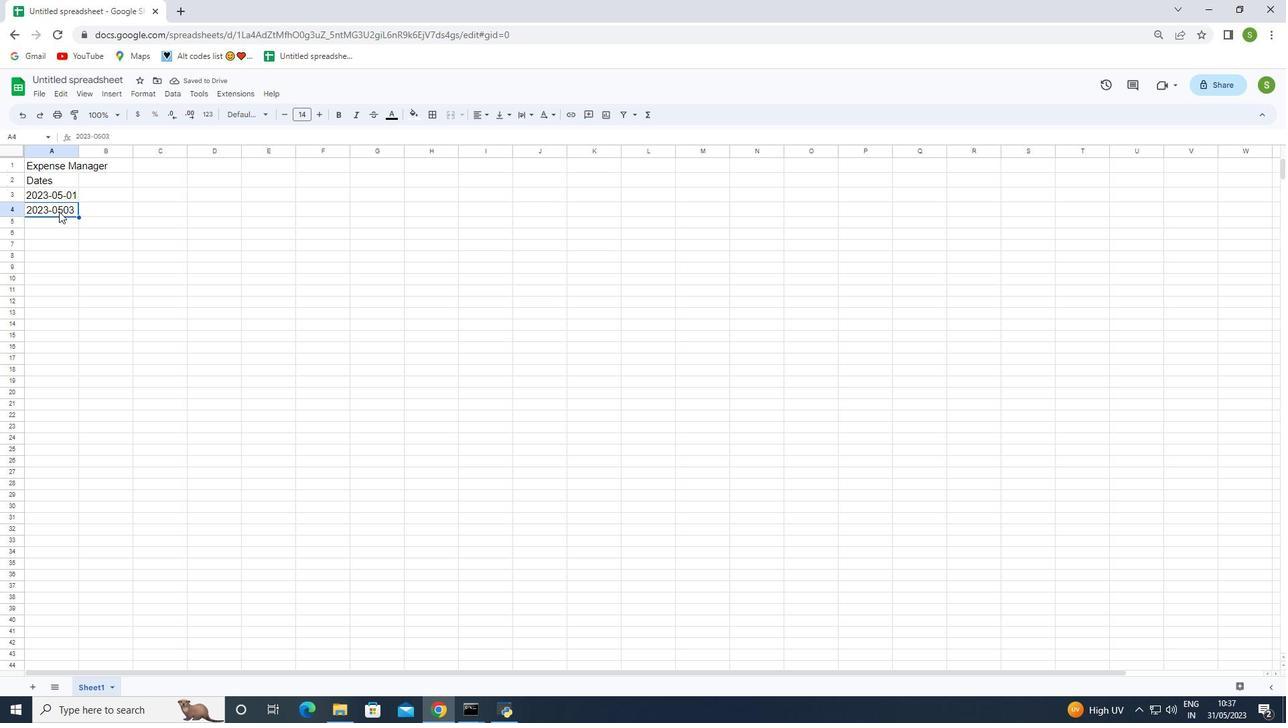 
Action: Mouse moved to (60, 205)
Screenshot: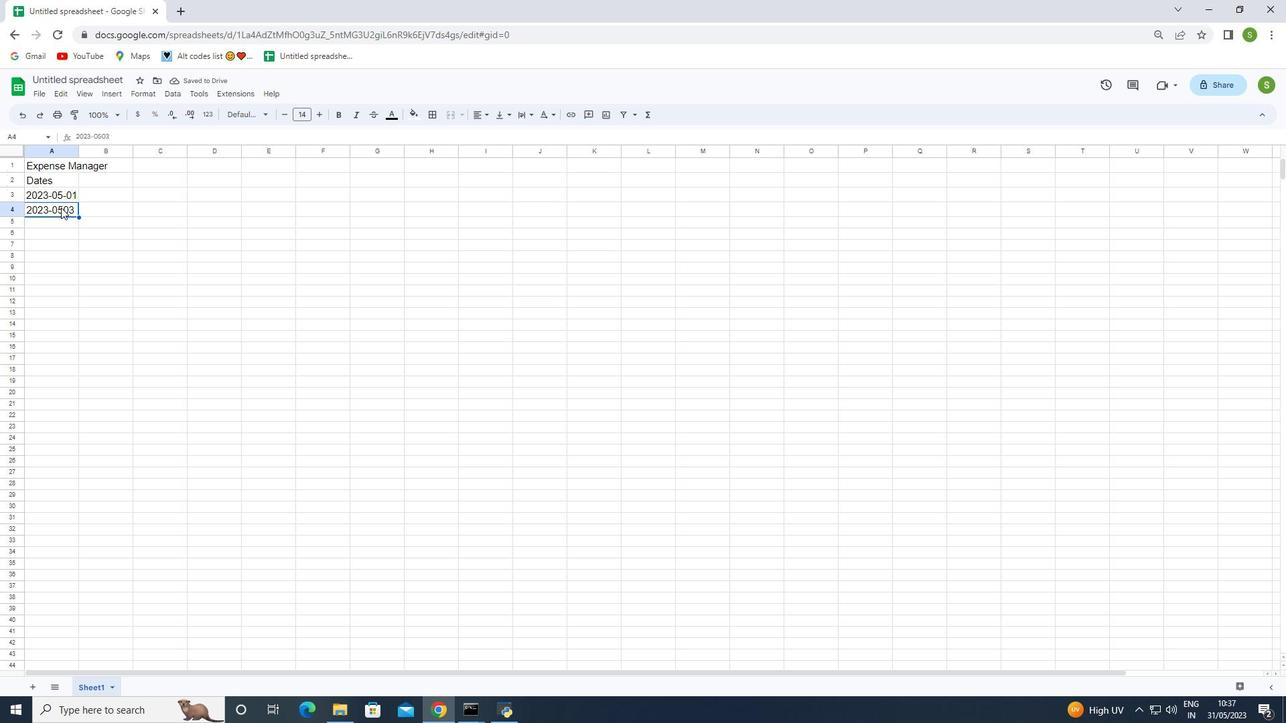 
Action: Mouse pressed left at (60, 205)
Screenshot: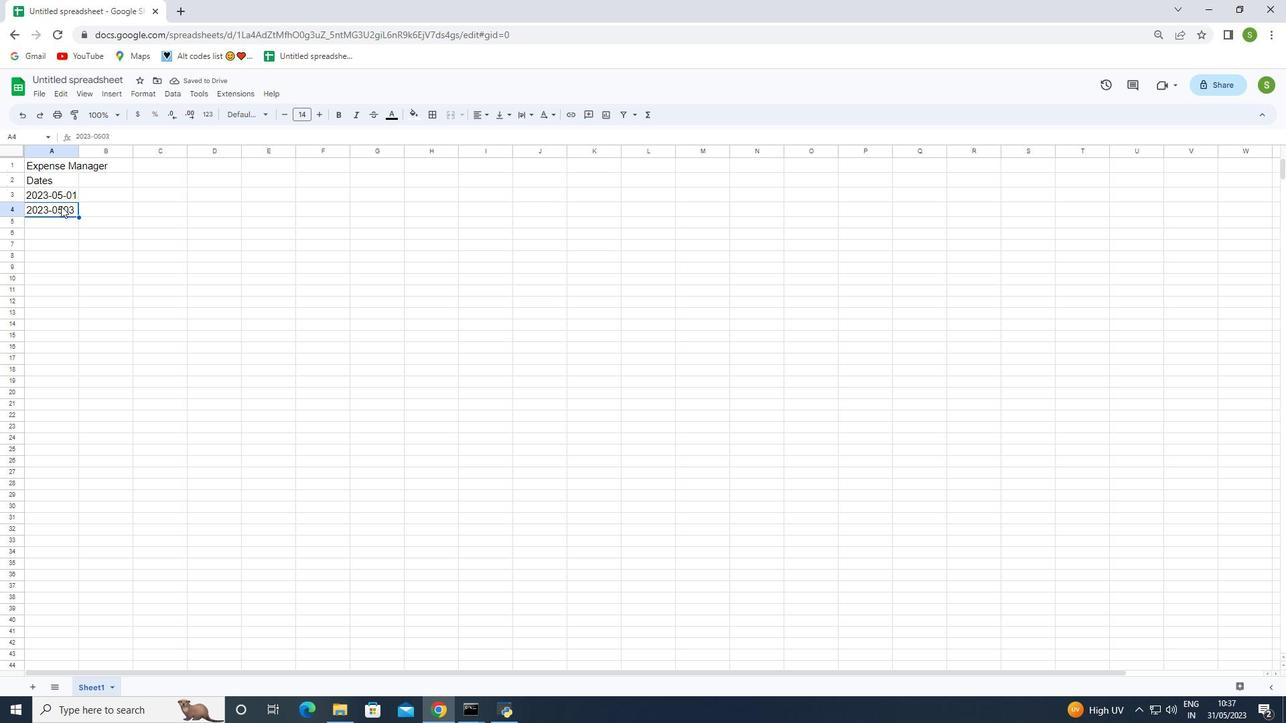 
Action: Mouse moved to (60, 205)
Screenshot: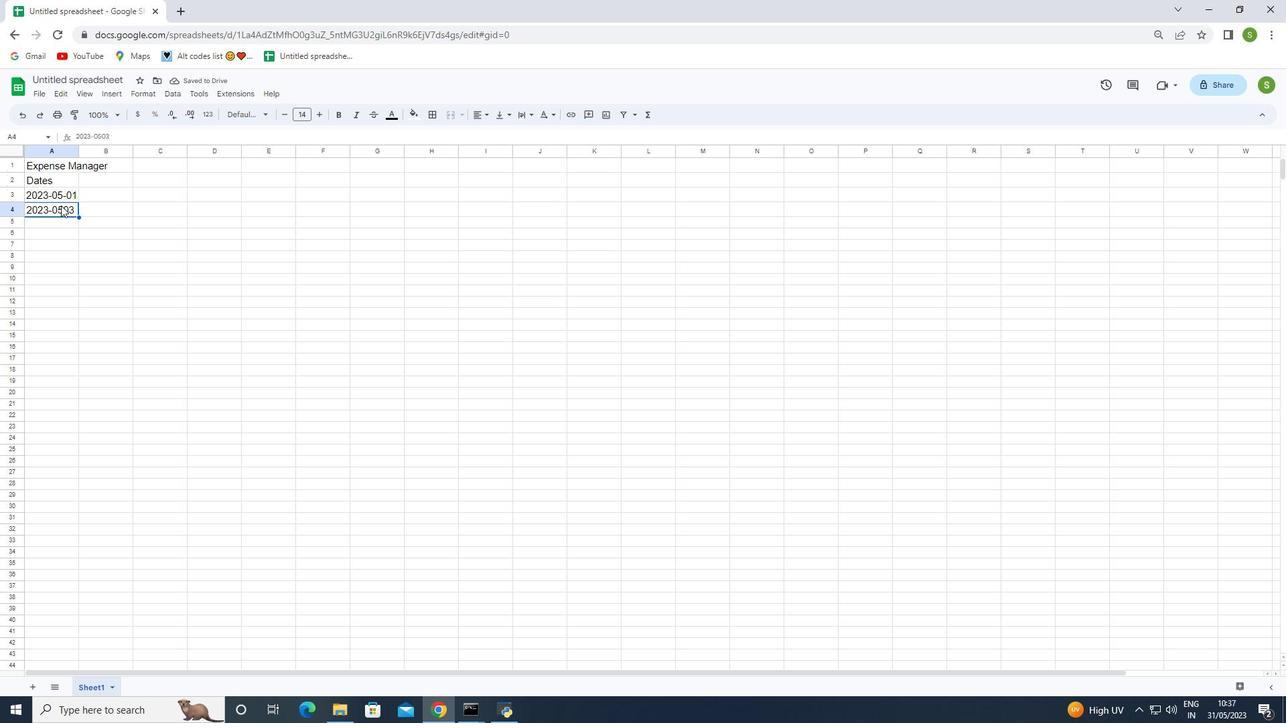 
Action: Mouse pressed left at (60, 205)
Screenshot: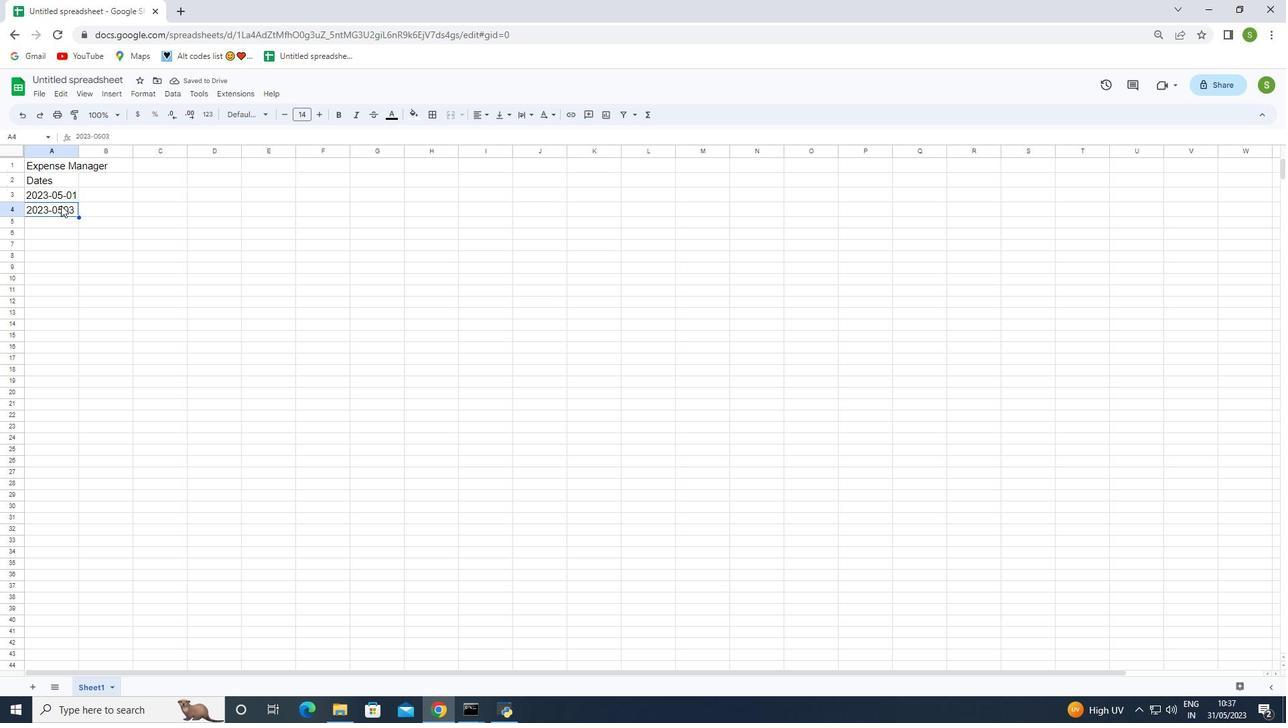 
Action: Mouse moved to (62, 206)
Screenshot: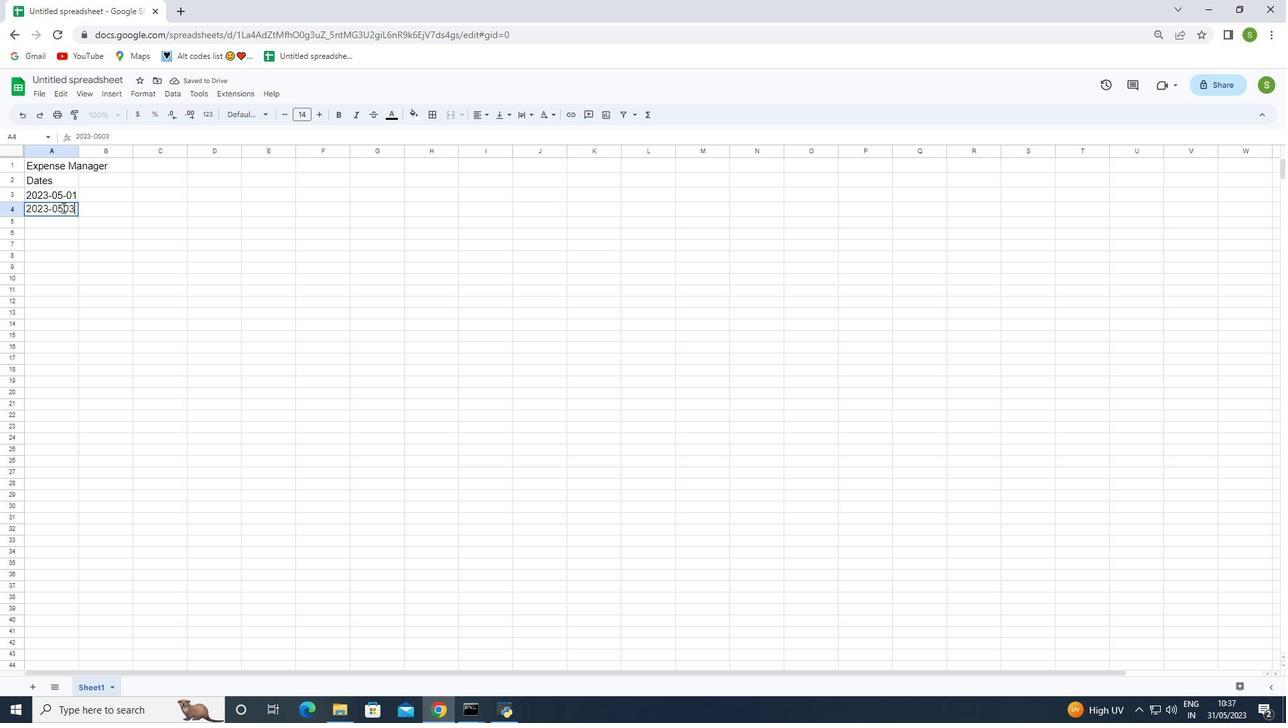 
Action: Mouse pressed left at (62, 206)
Screenshot: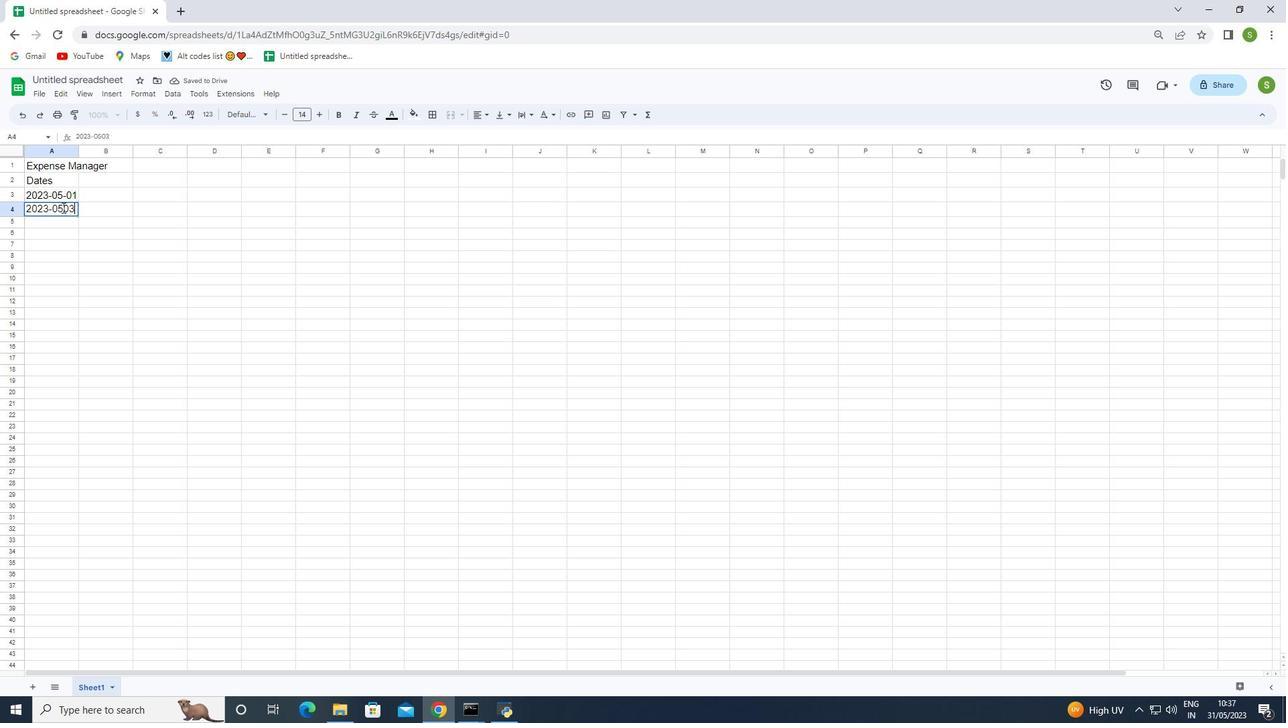 
Action: Mouse moved to (184, 304)
Screenshot: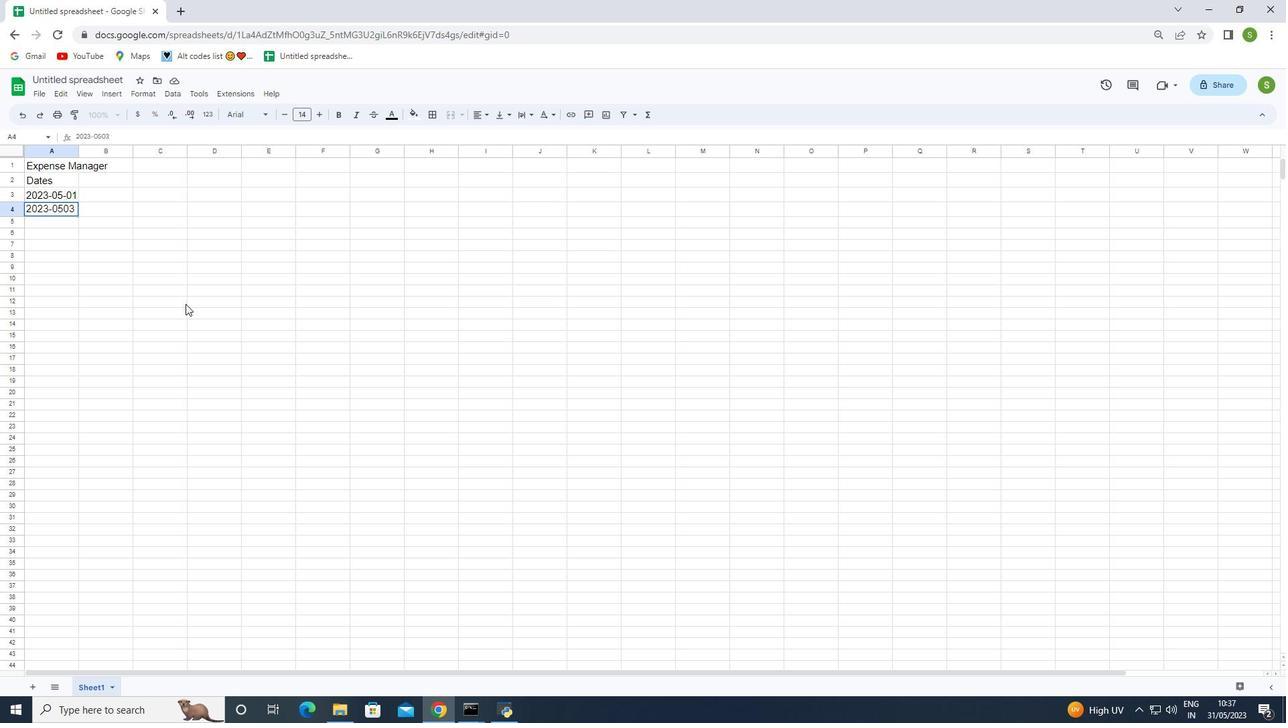 
Action: Key pressed -
Screenshot: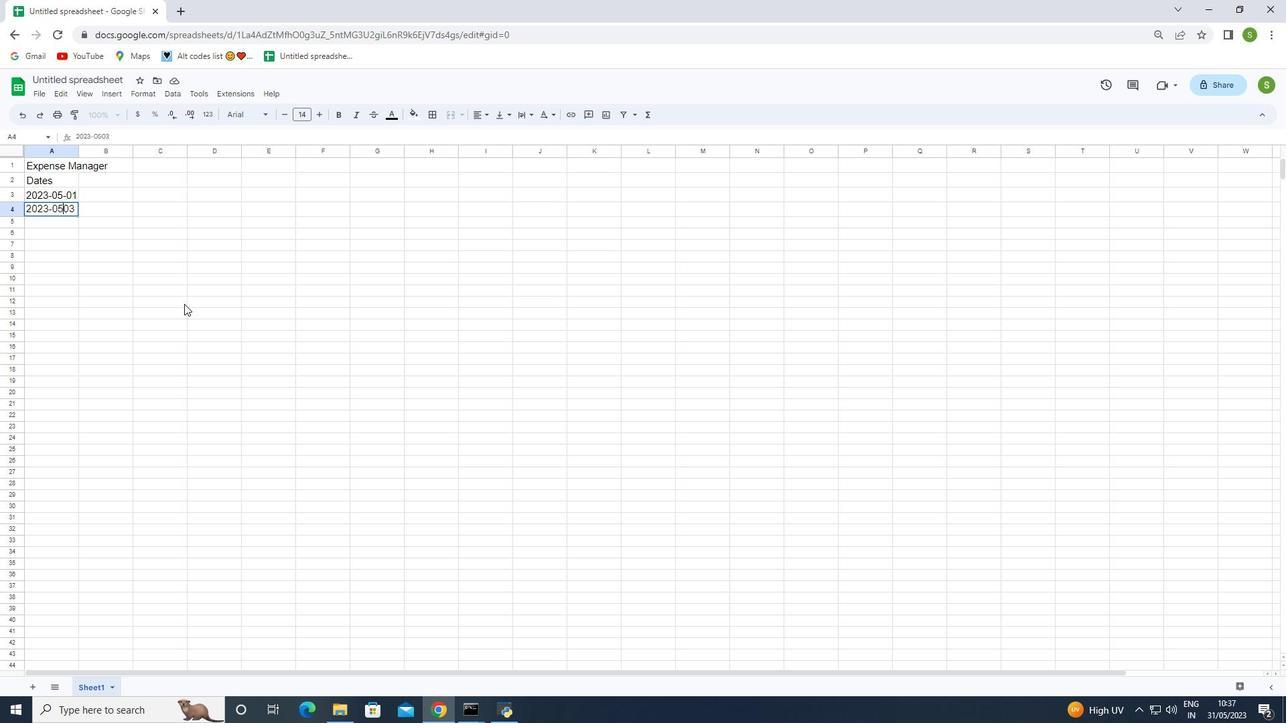 
Action: Mouse moved to (101, 320)
Screenshot: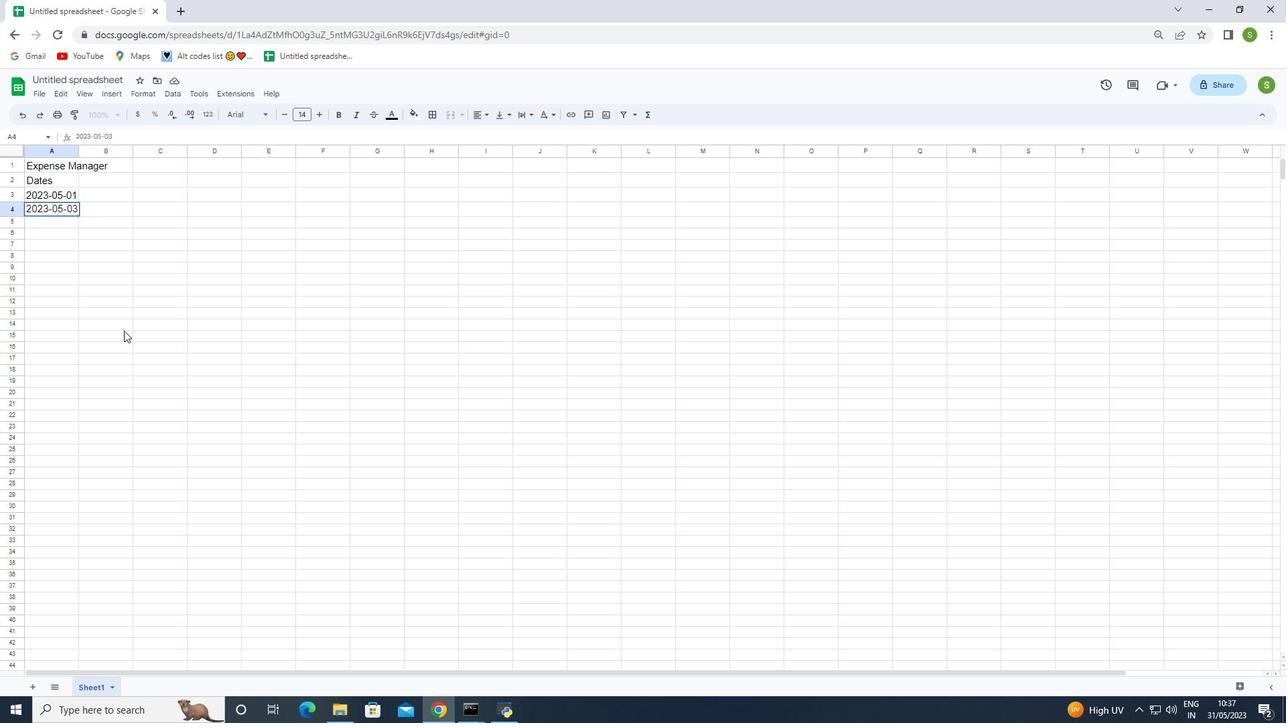 
Action: Mouse pressed left at (101, 320)
Screenshot: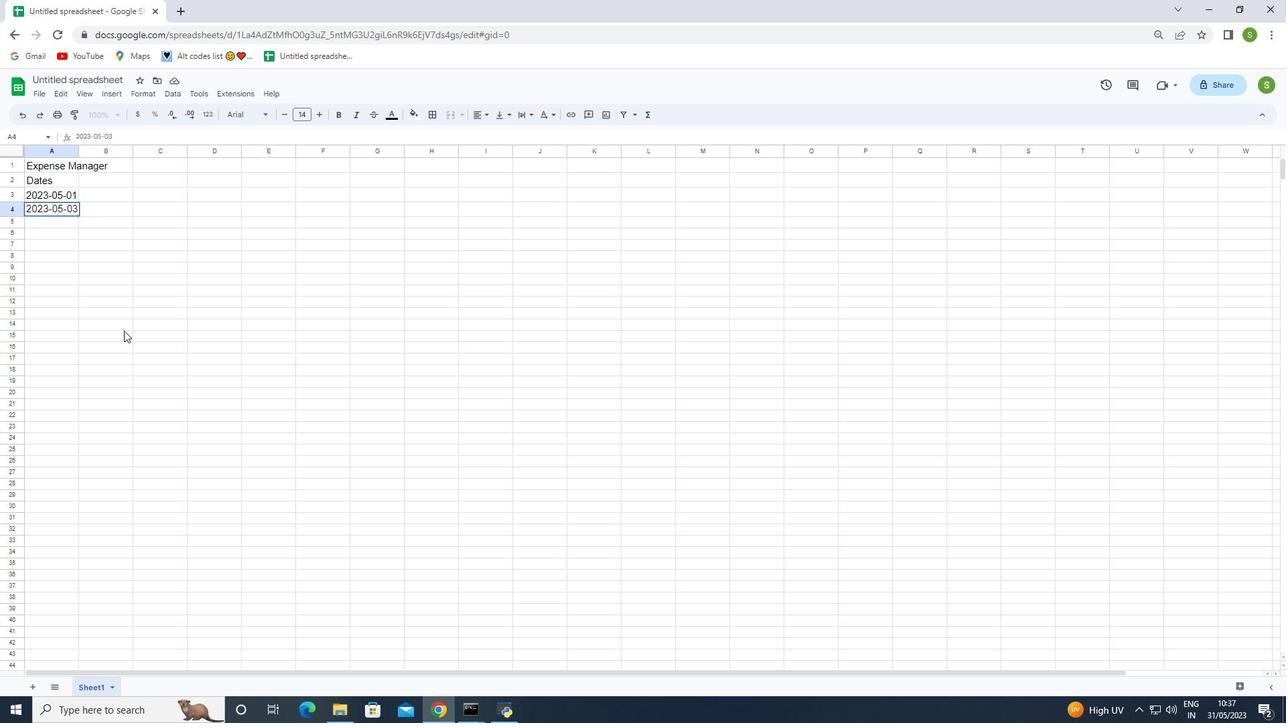 
Action: Mouse moved to (44, 221)
Screenshot: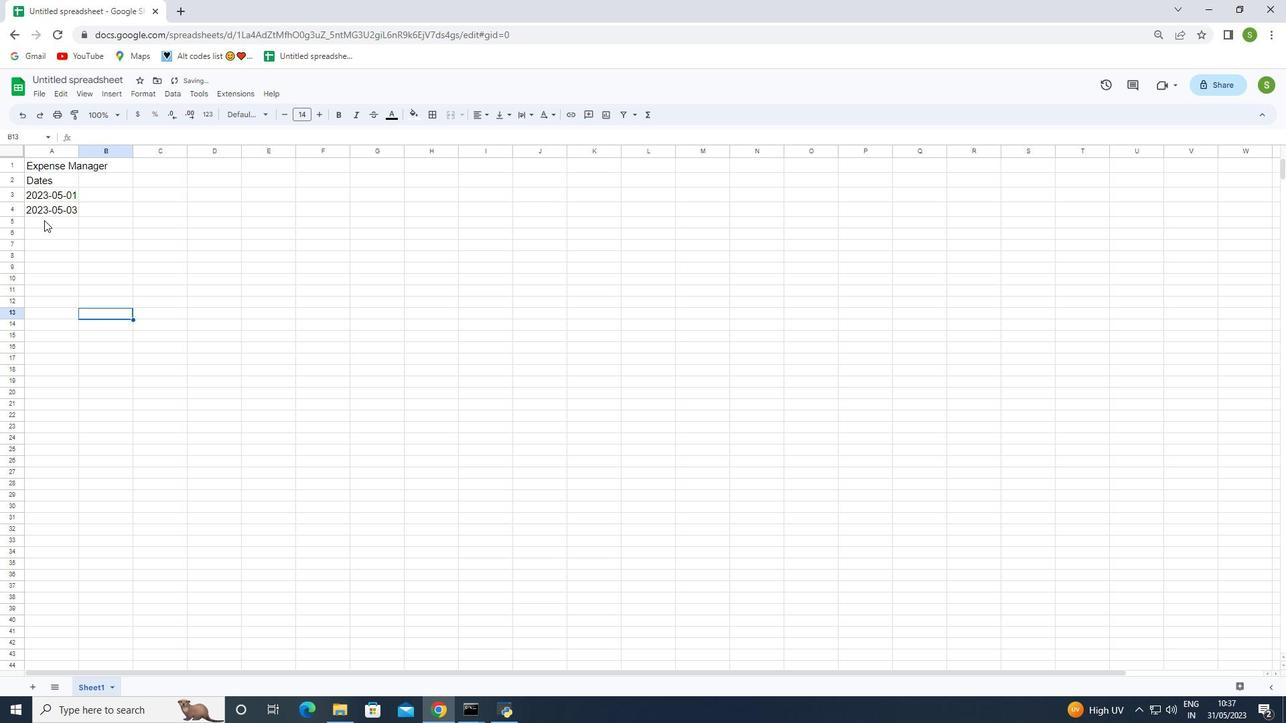 
Action: Mouse pressed left at (44, 221)
Screenshot: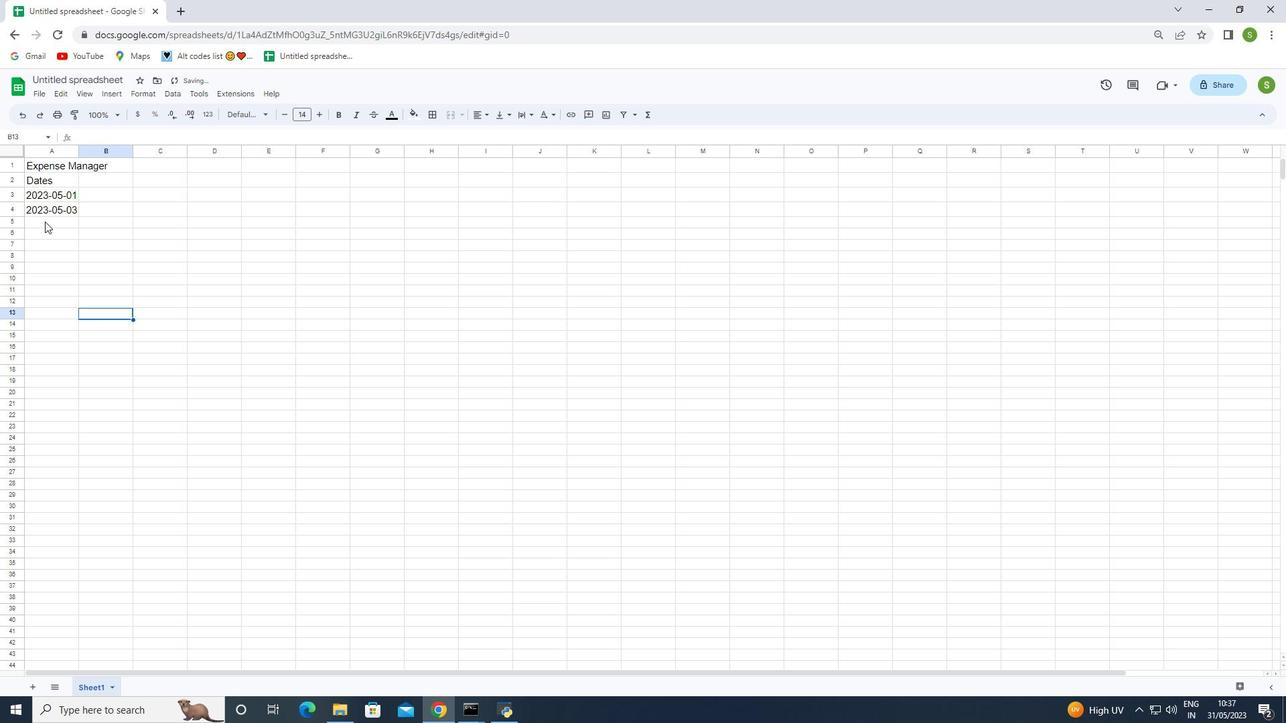 
Action: Key pressed 2023-05-05<Key.enter>2023-05-10<Key.enter>2023-05-15<Key.enter>2023-05-20<Key.enter>2023-0525<Key.enter>
Screenshot: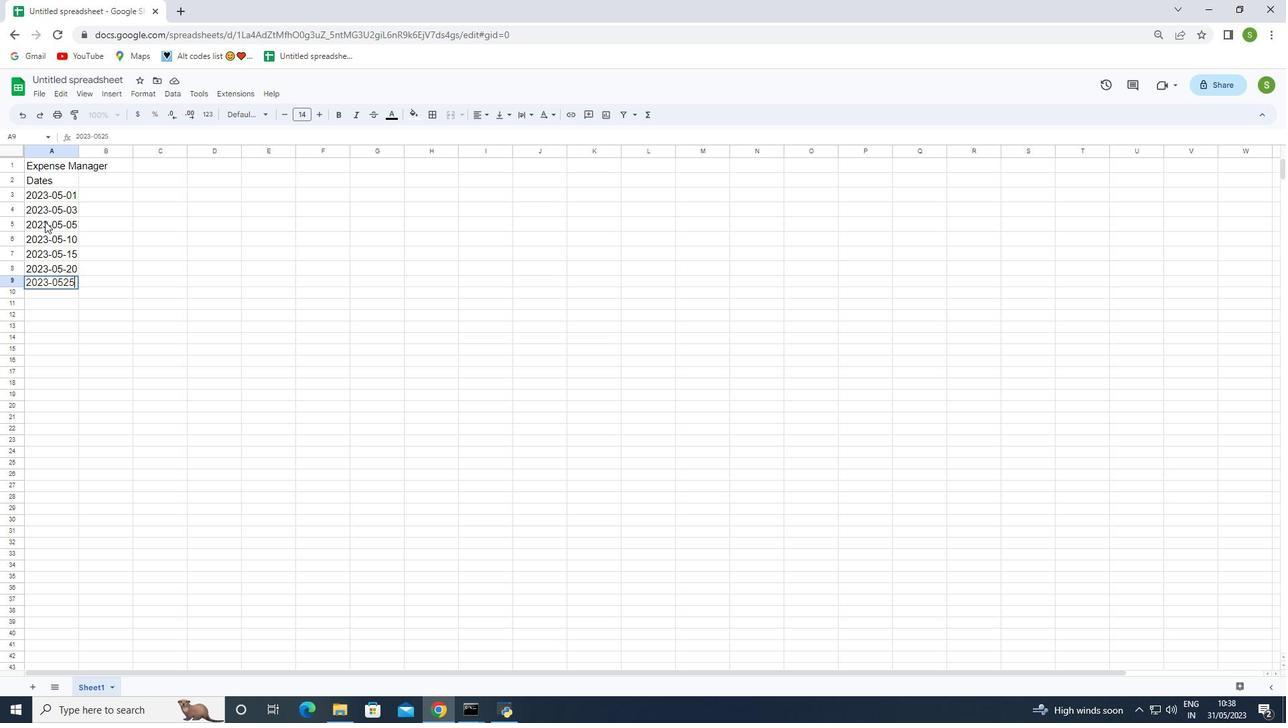 
Action: Mouse moved to (62, 286)
Screenshot: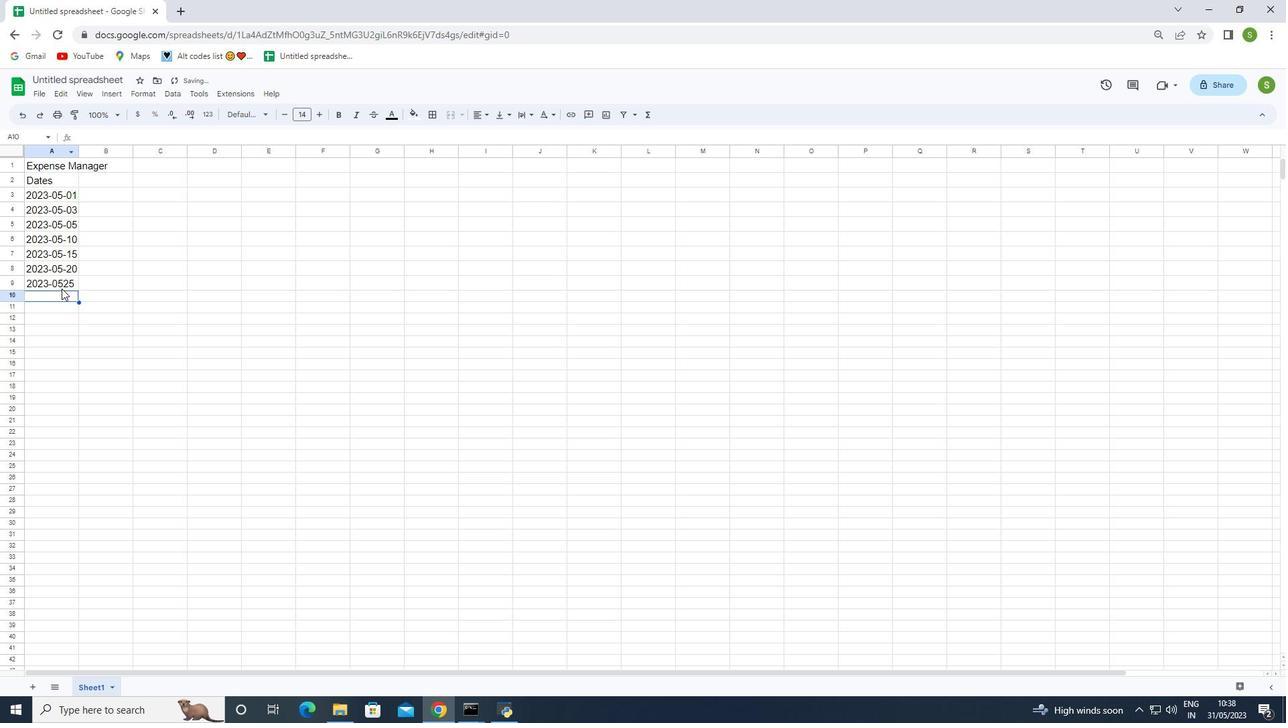 
Action: Mouse pressed left at (62, 286)
Screenshot: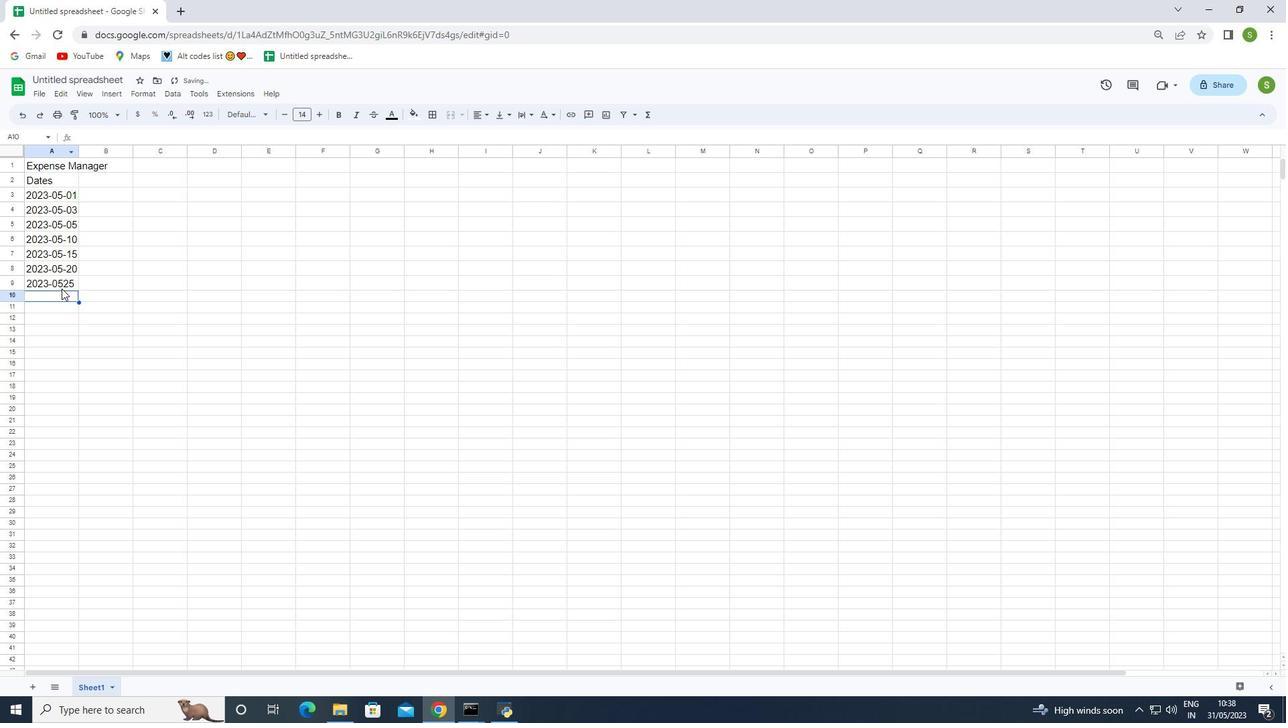 
Action: Mouse pressed left at (62, 286)
Screenshot: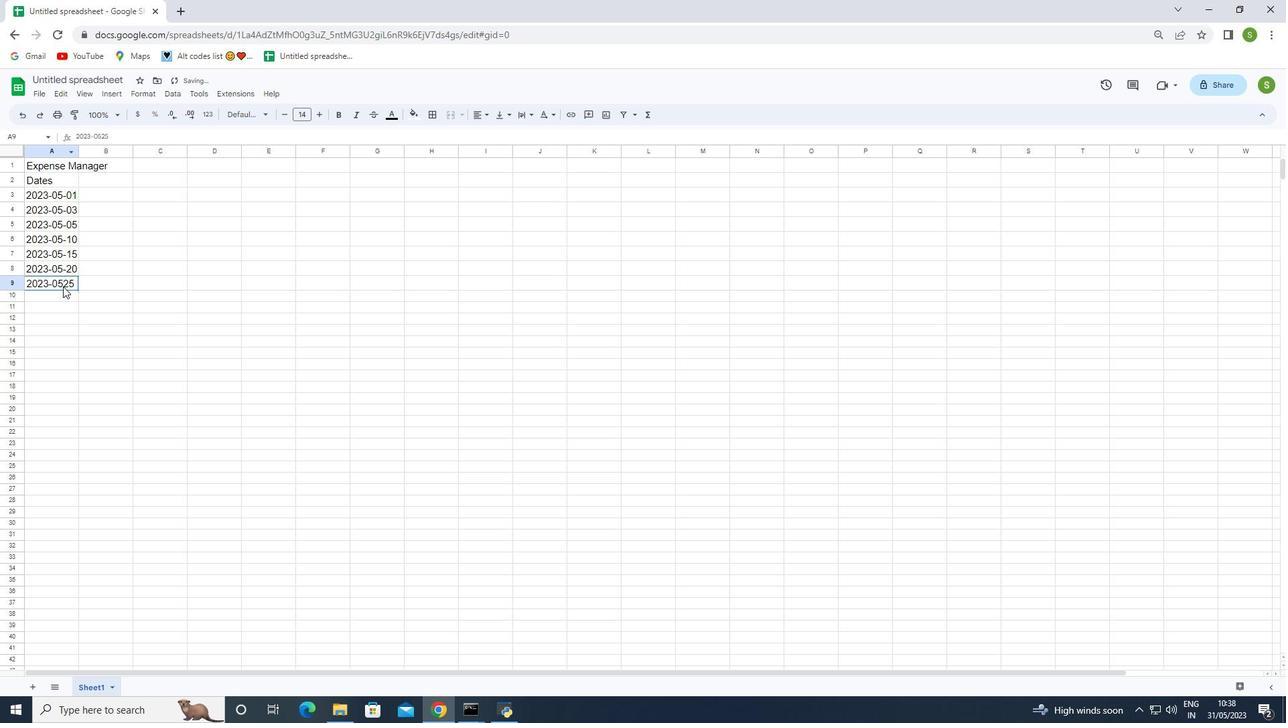 
Action: Mouse pressed left at (62, 286)
Screenshot: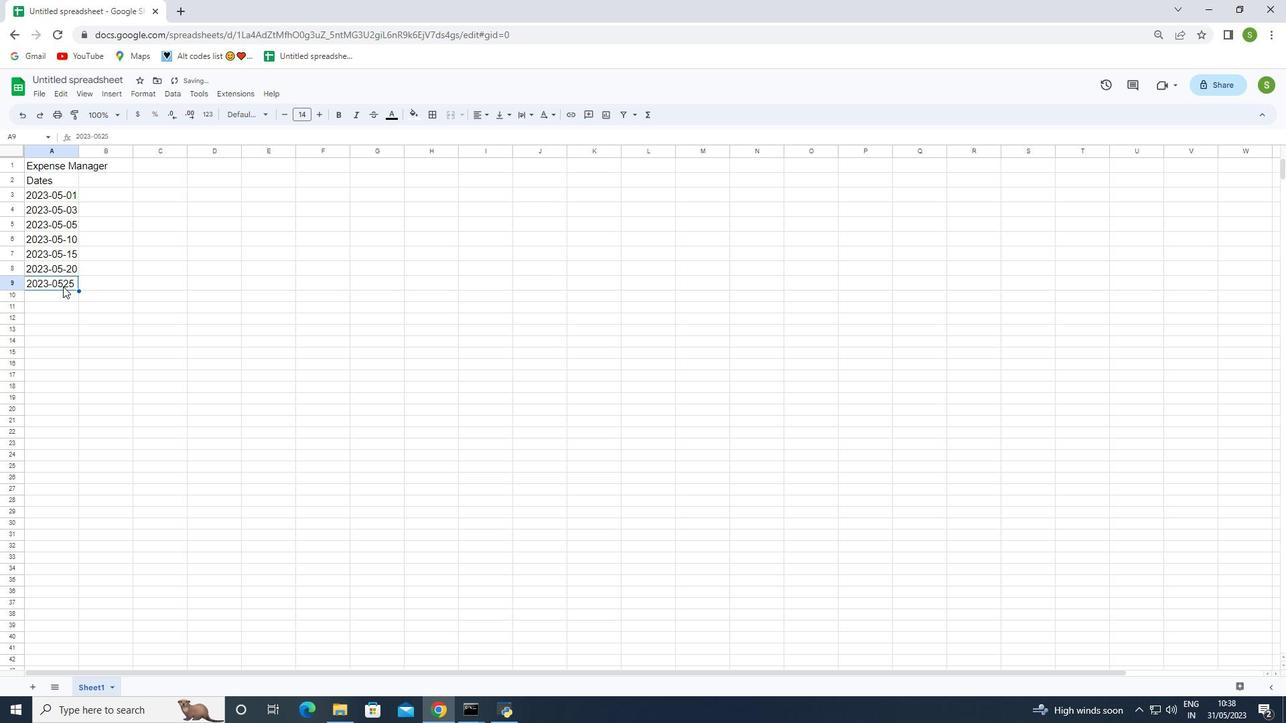 
Action: Mouse moved to (59, 280)
Screenshot: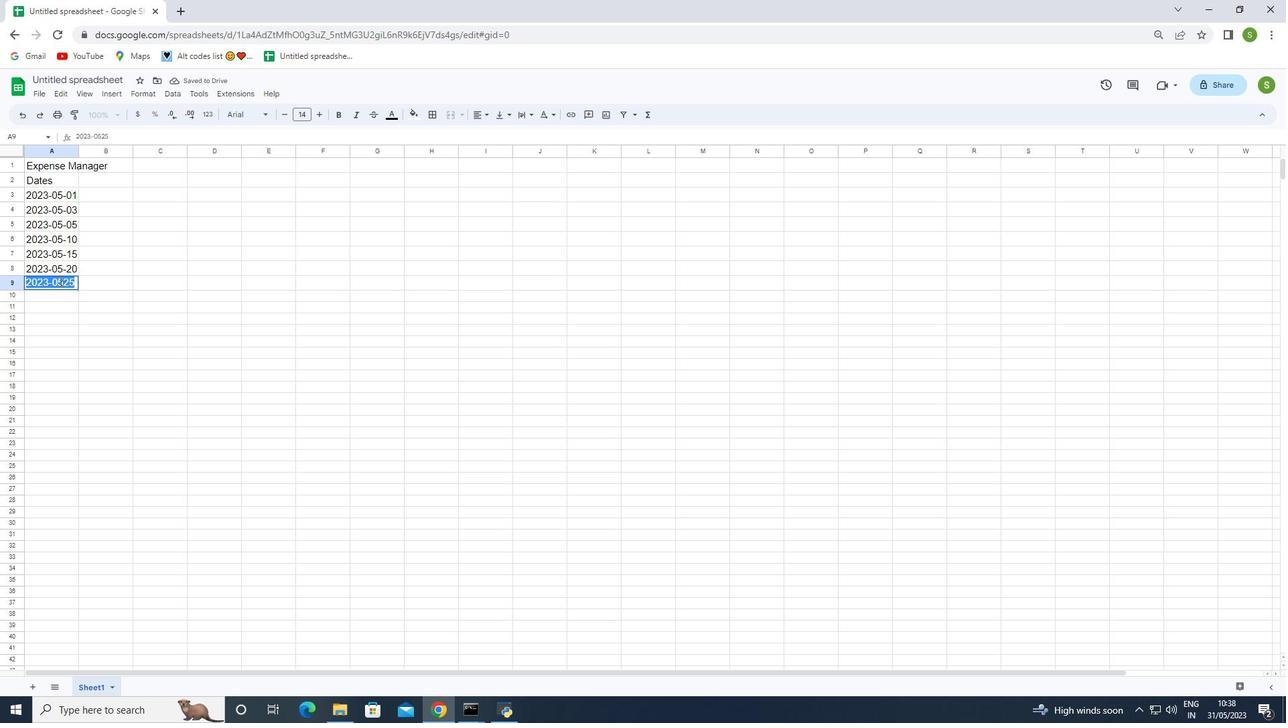 
Action: Mouse pressed left at (59, 280)
Screenshot: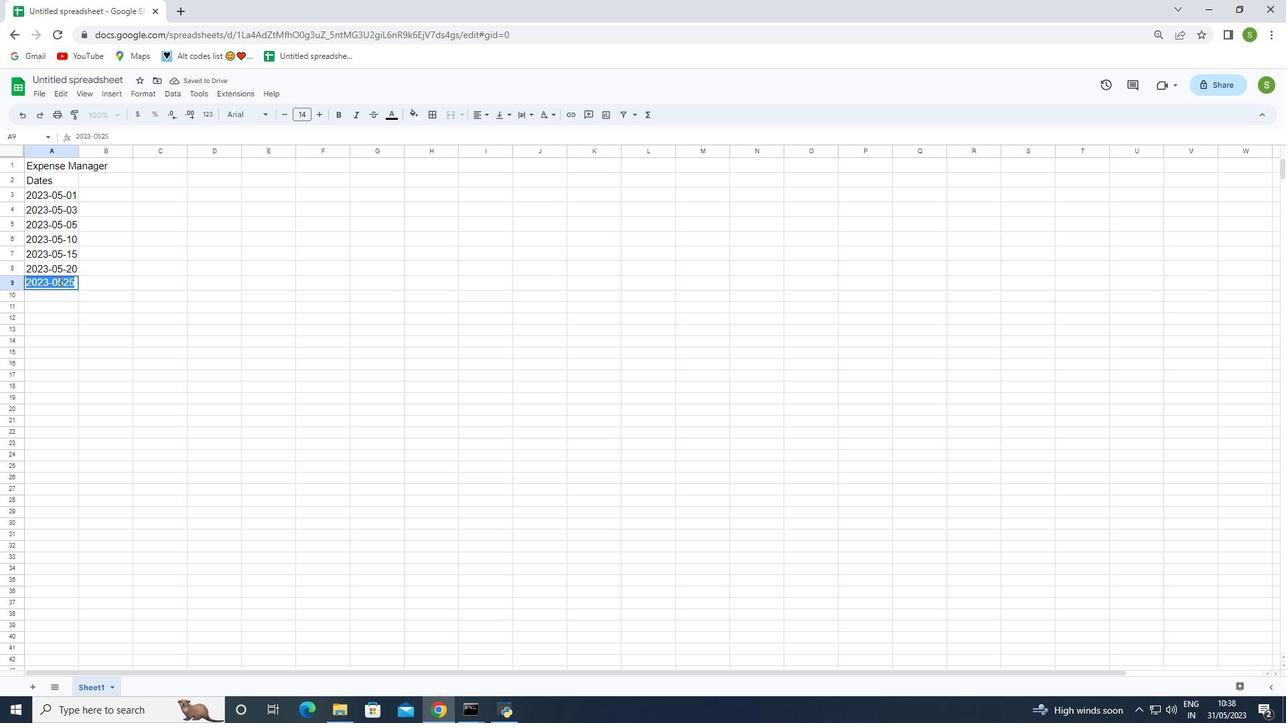 
Action: Mouse moved to (63, 282)
Screenshot: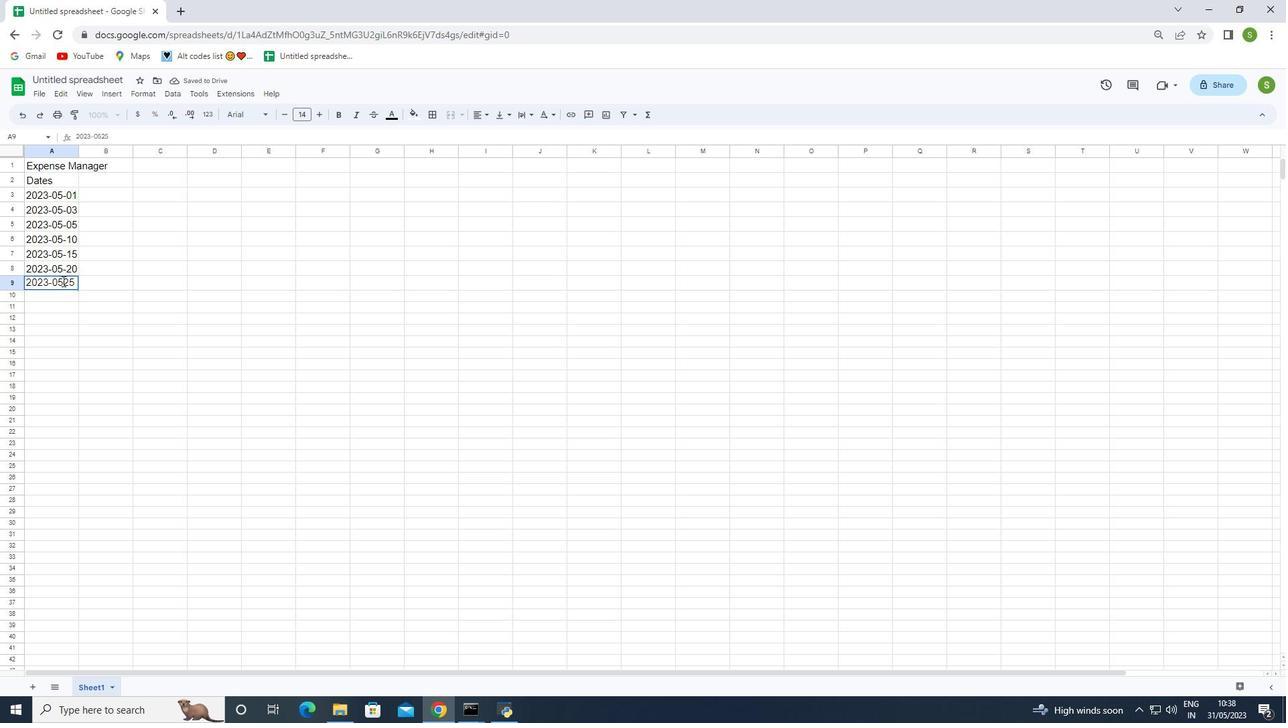 
Action: Mouse pressed left at (63, 282)
Screenshot: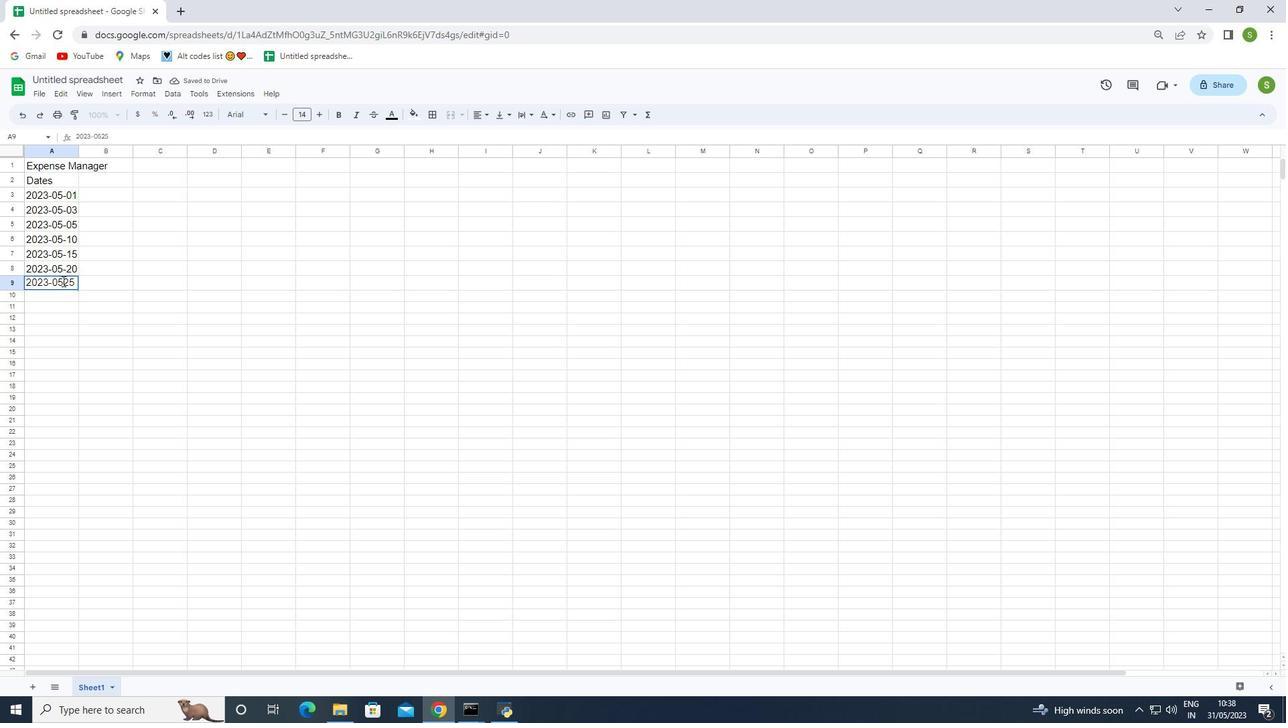 
Action: Mouse moved to (83, 309)
Screenshot: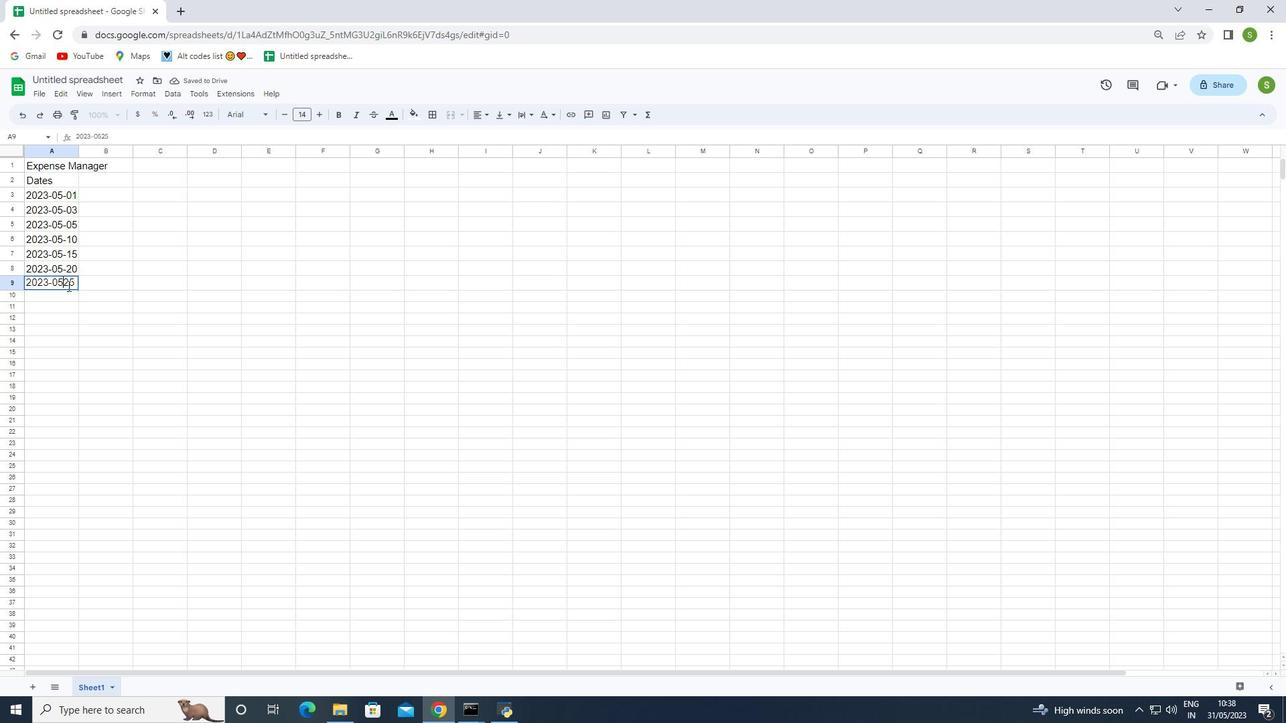 
Action: Key pressed -
Screenshot: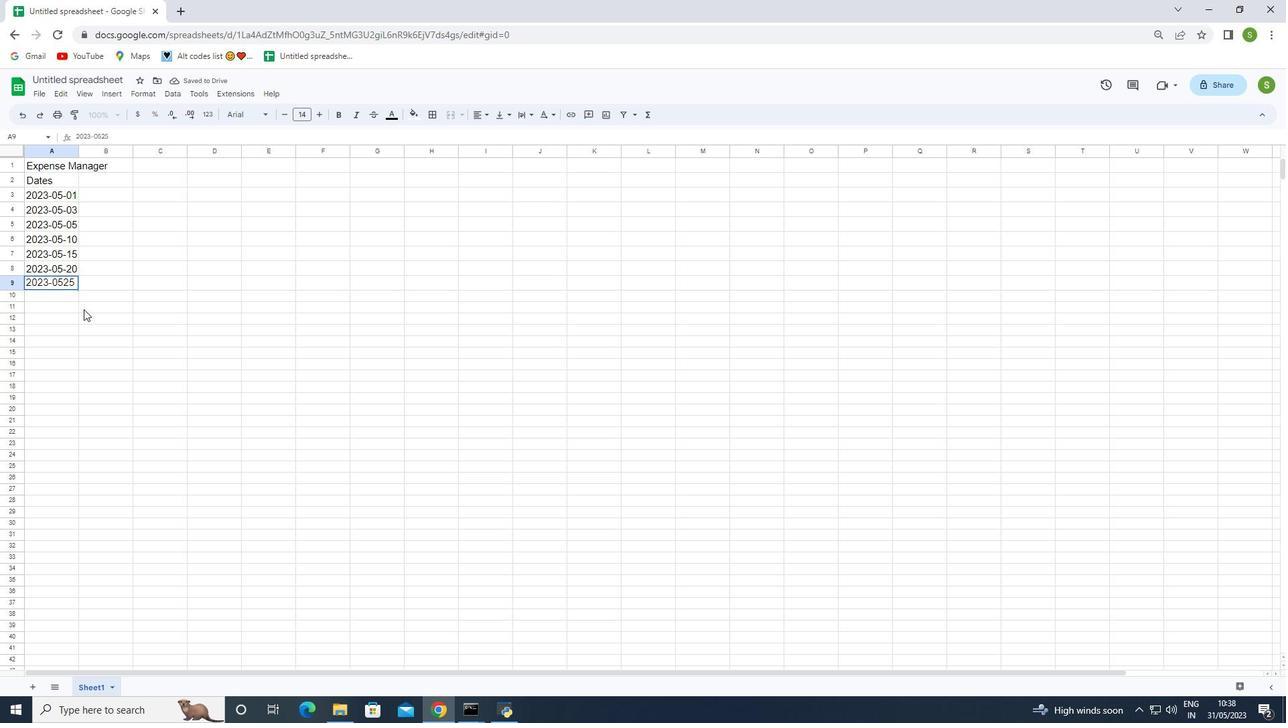 
Action: Mouse moved to (47, 340)
Screenshot: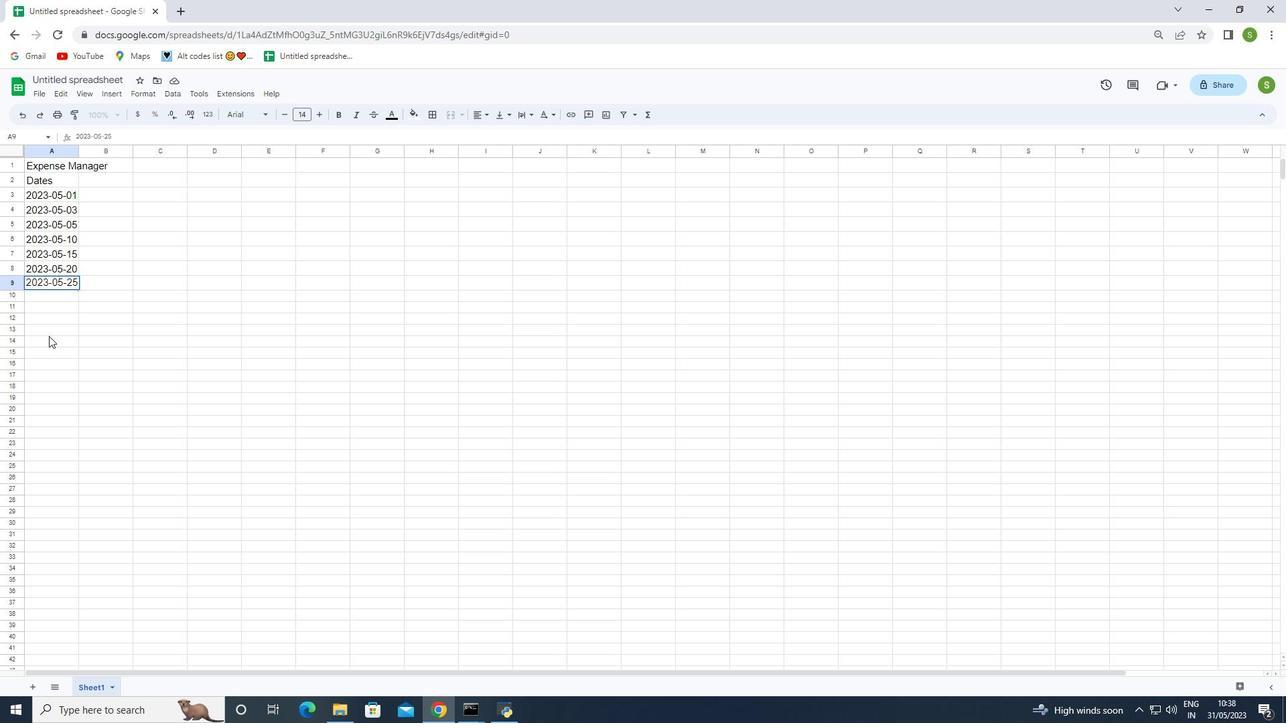 
Action: Mouse pressed left at (47, 340)
Screenshot: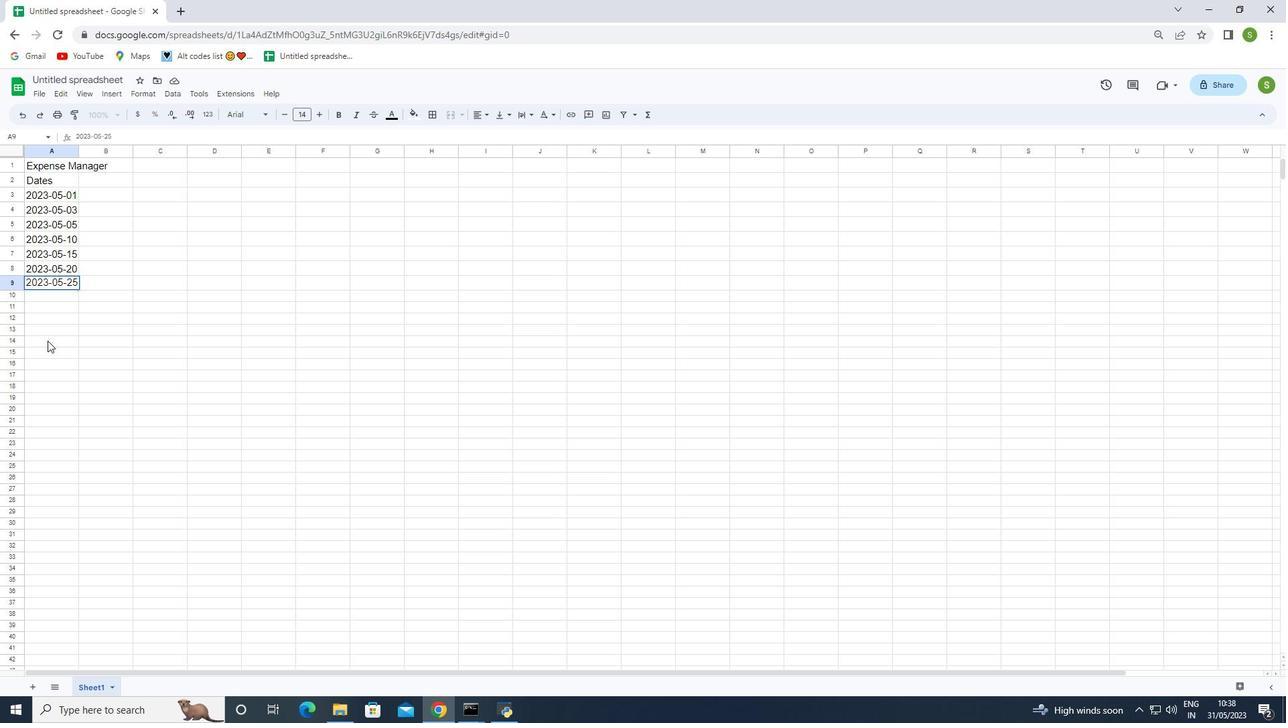 
Action: Mouse moved to (42, 296)
Screenshot: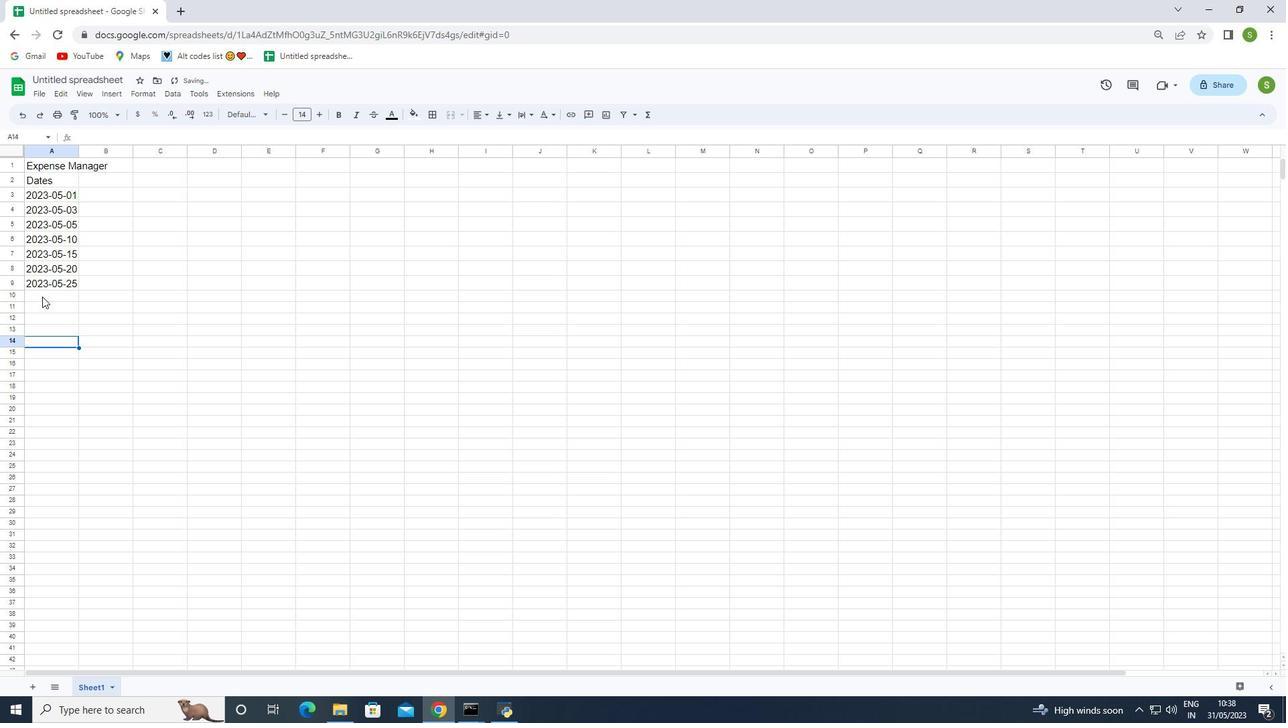 
Action: Mouse pressed left at (42, 296)
Screenshot: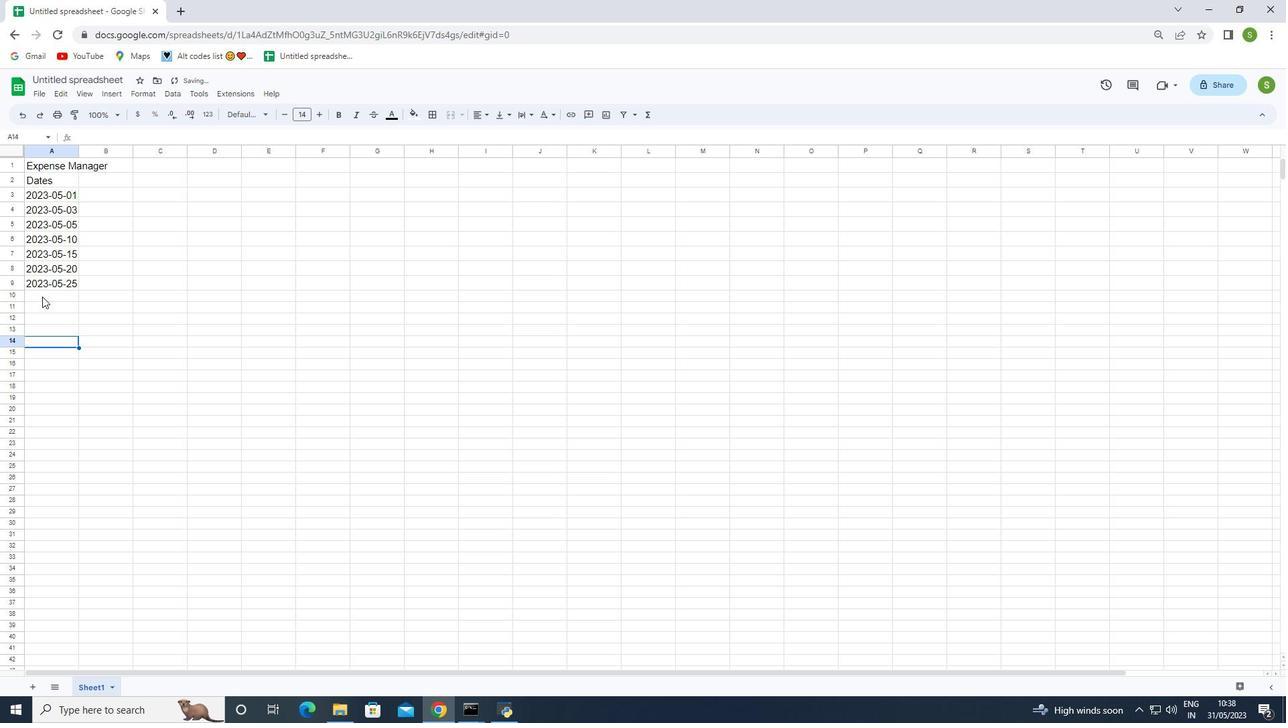 
Action: Mouse moved to (33, 296)
Screenshot: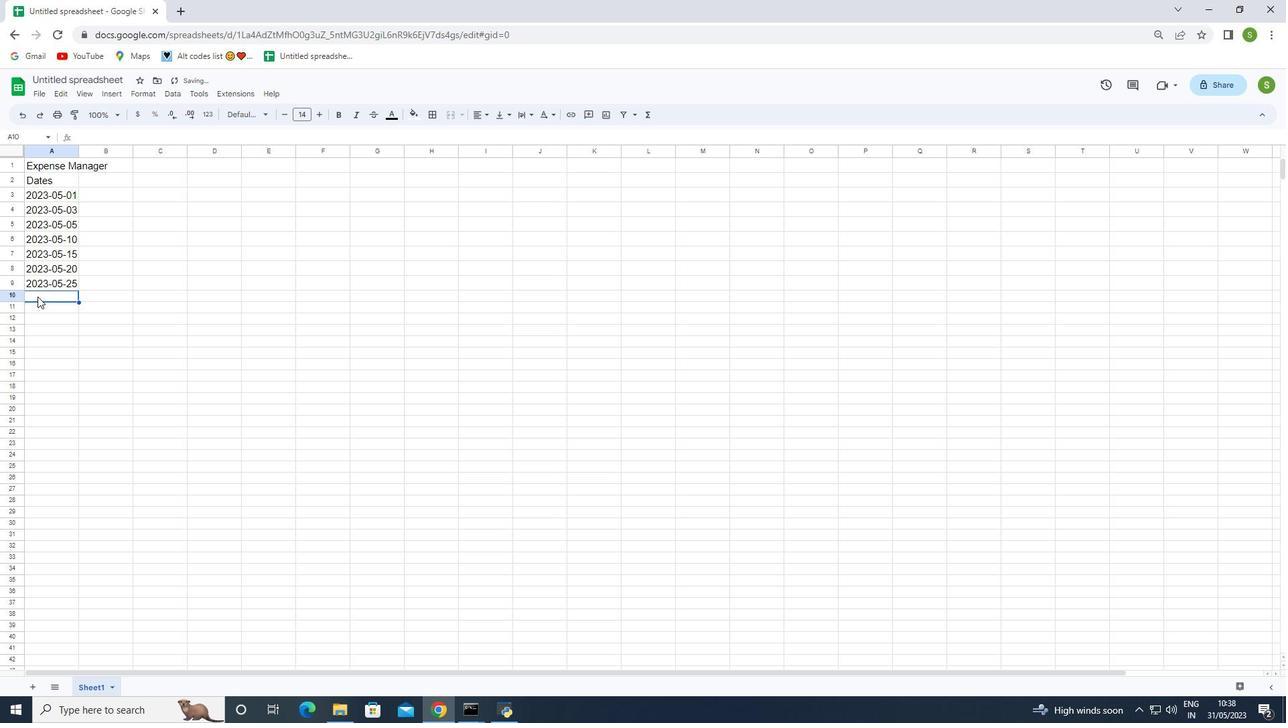
Action: Key pressed 2023-05-31
Screenshot: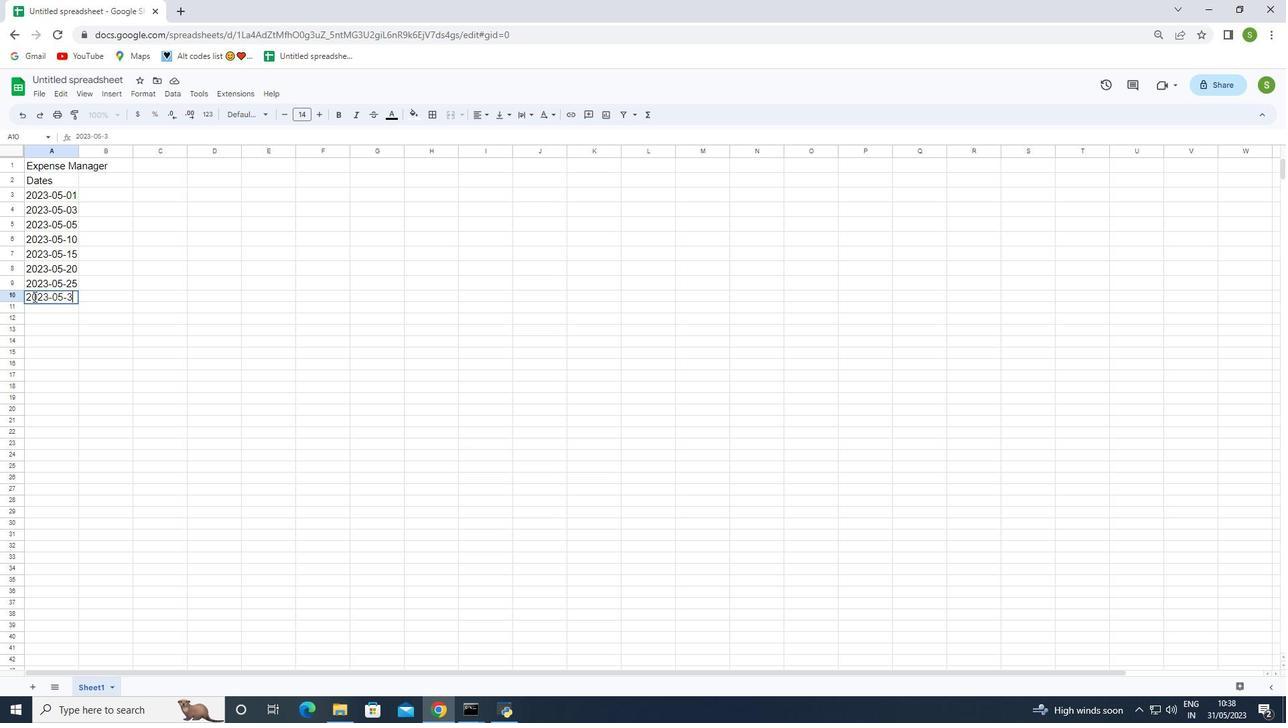 
Action: Mouse moved to (66, 396)
Screenshot: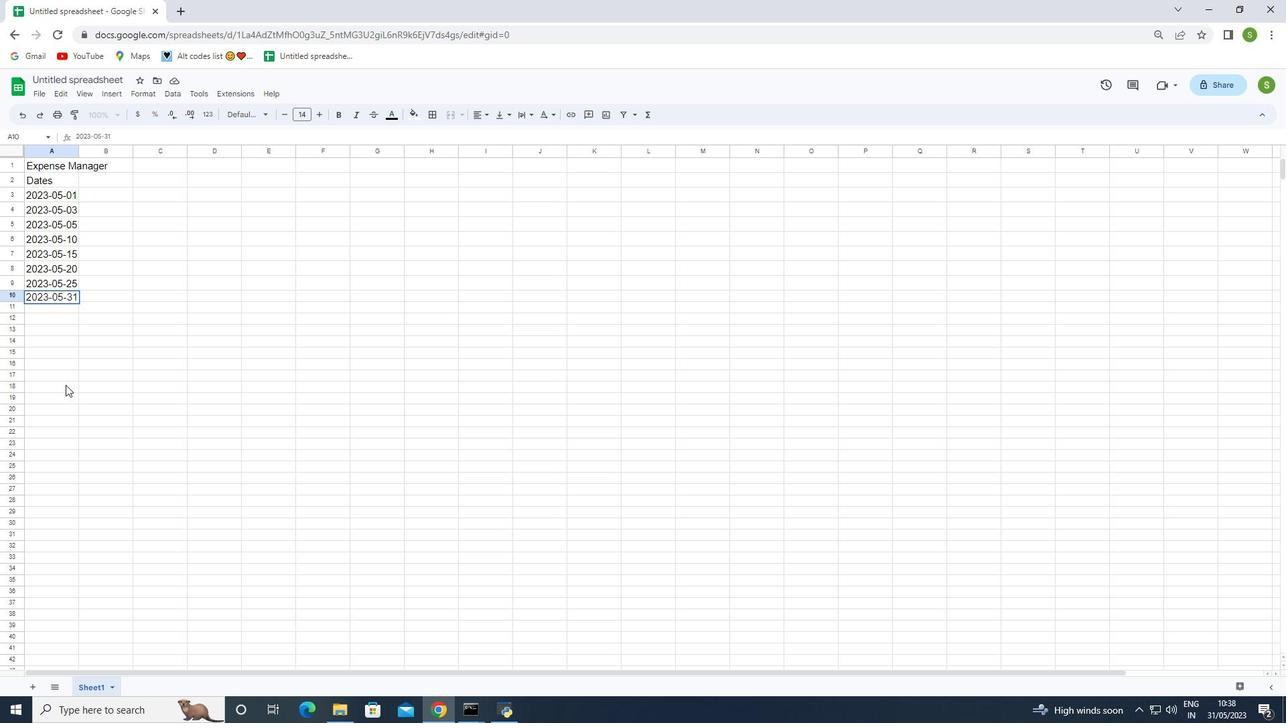
Action: Mouse pressed left at (66, 396)
Screenshot: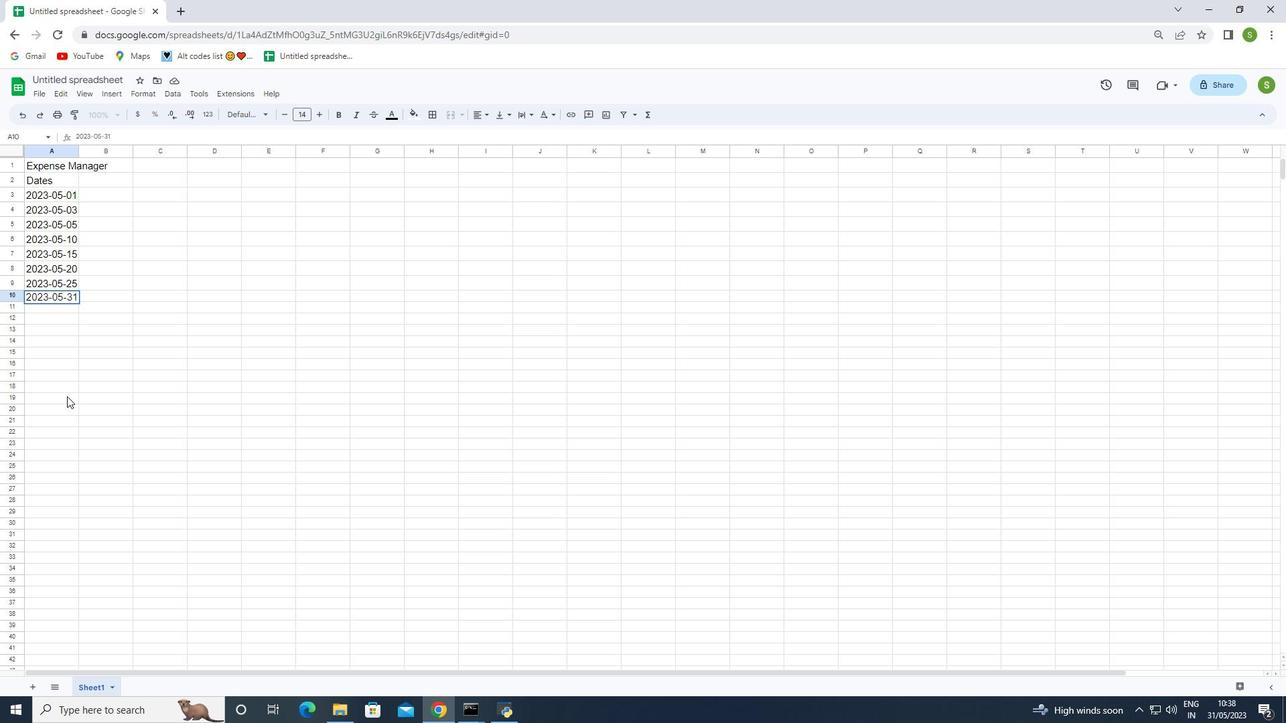 
Action: Mouse moved to (78, 148)
Screenshot: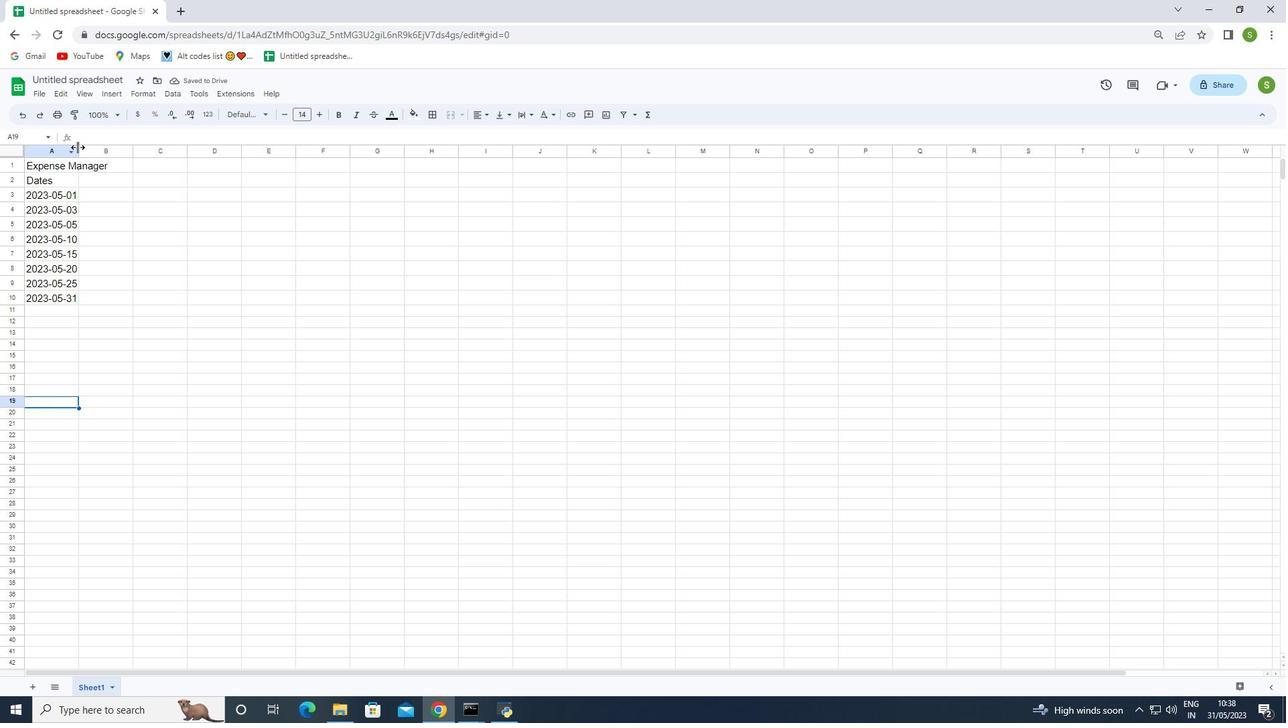 
Action: Mouse pressed left at (78, 148)
Screenshot: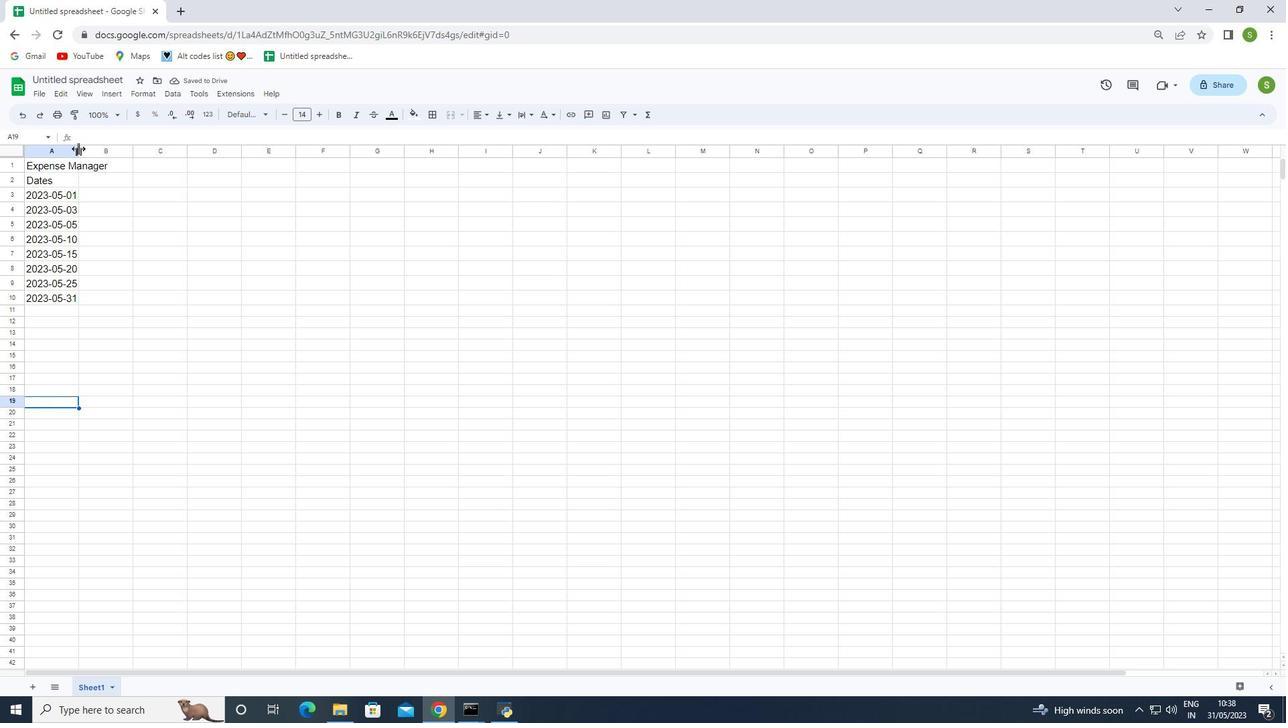 
Action: Mouse pressed left at (78, 148)
Screenshot: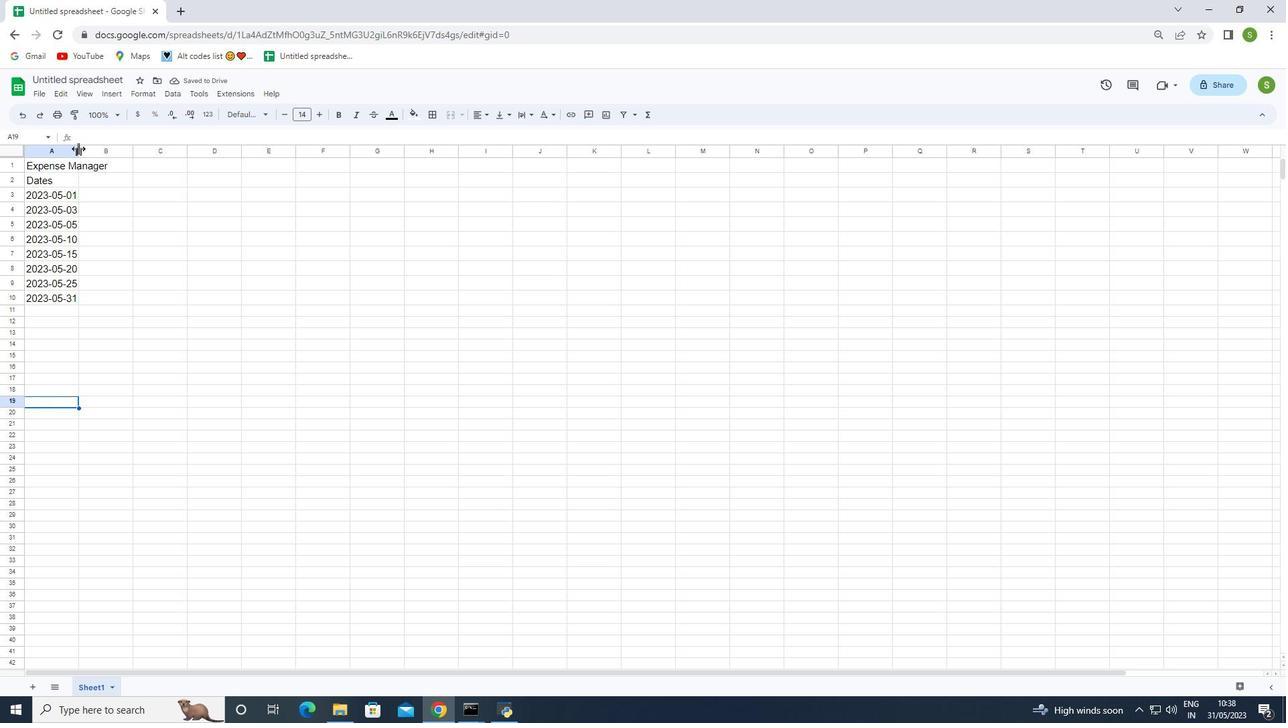 
Action: Mouse moved to (137, 178)
Screenshot: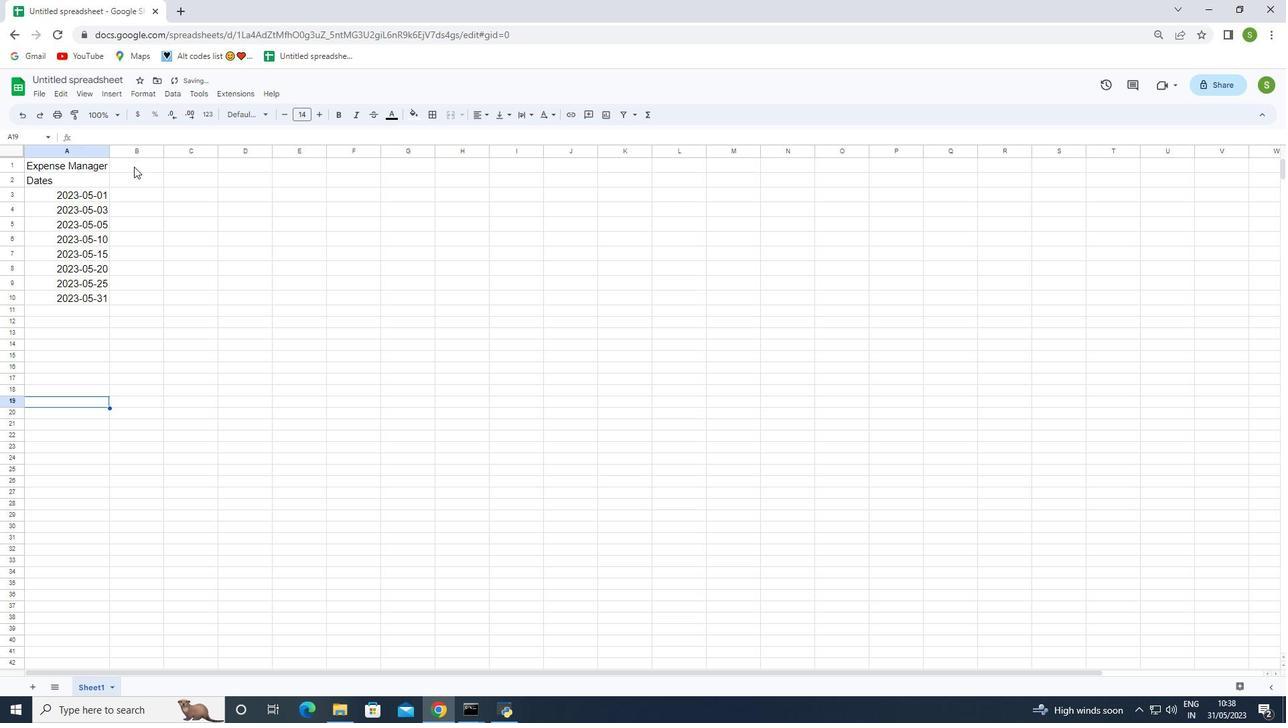 
Action: Mouse pressed left at (137, 178)
Screenshot: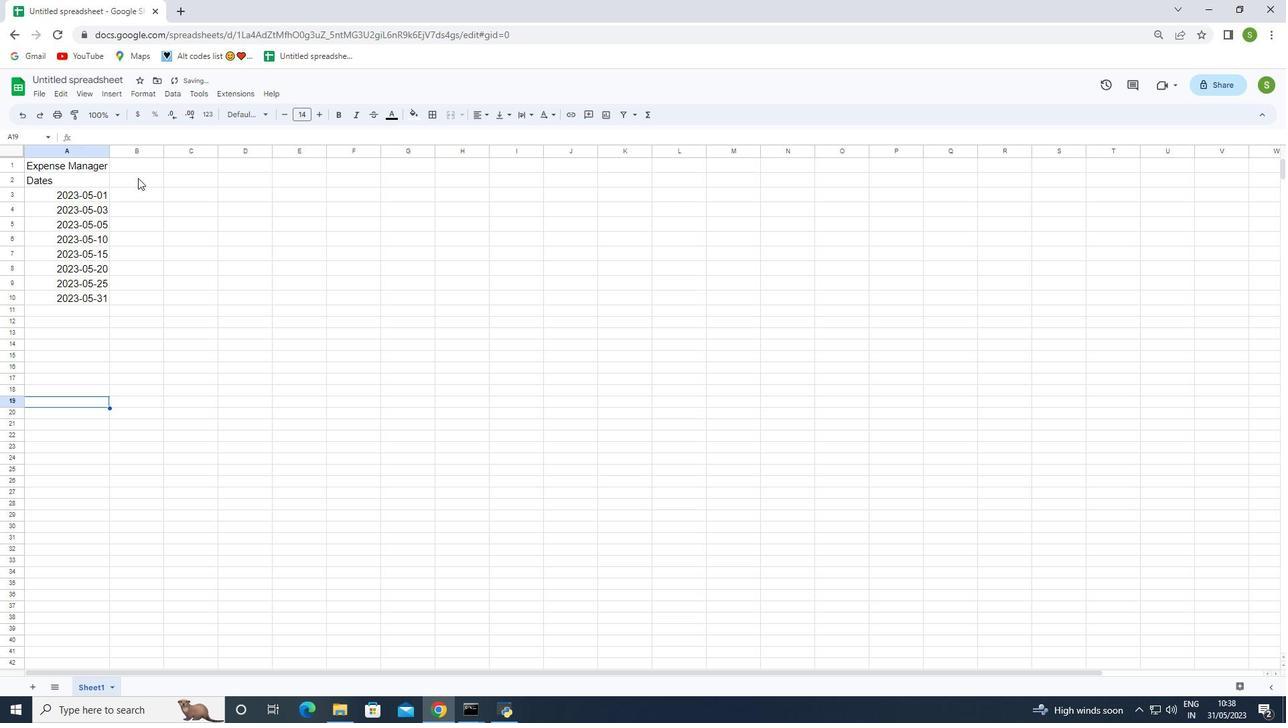 
Action: Key pressed <Key.shift>Category<Key.backspace>ies<Key.enter><Key.shift><Key.shift><Key.shift>Food<Key.enter><Key.shift>Transportation<Key.enter><Key.shift>Utilities<Key.enter><Key.shift>Food<Key.enter><Key.shift>Housing<Key.enter><Key.shift>Emtertainment<Key.enter><Key.shift>Utilities<Key.enter><Key.shift><Key.shift>Food<Key.enter>
Screenshot: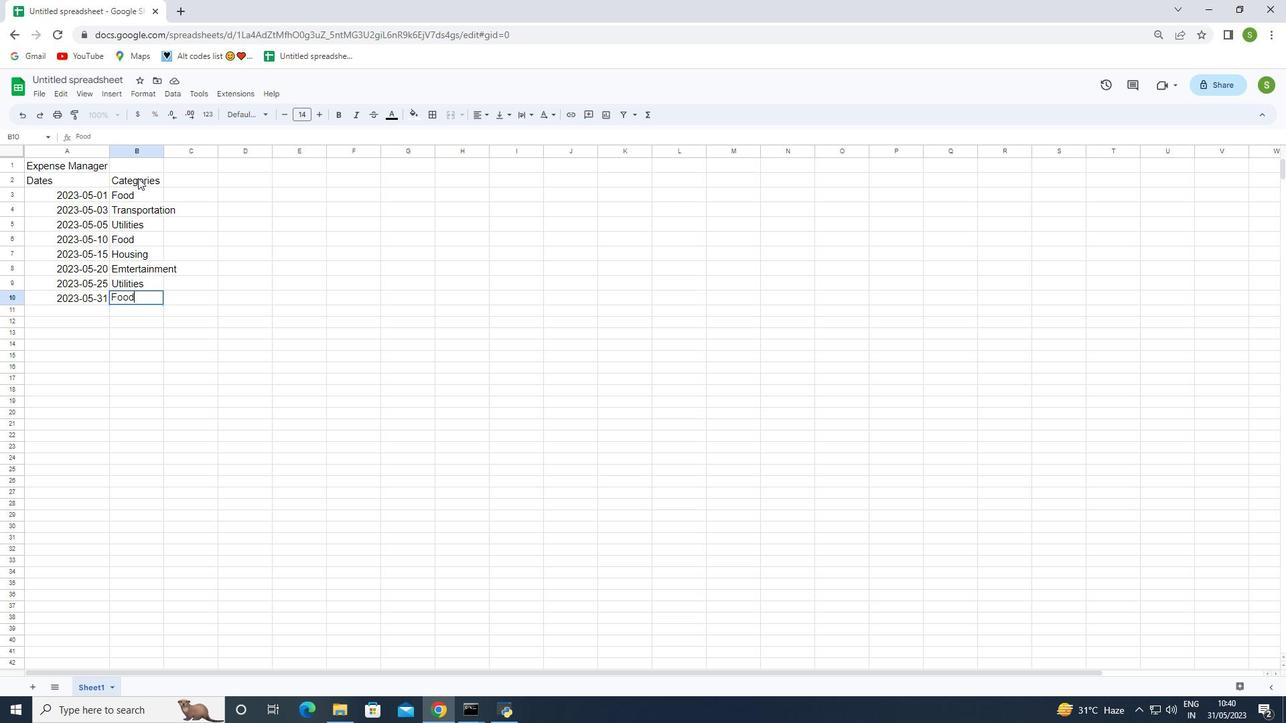 
Action: Mouse moved to (184, 180)
Screenshot: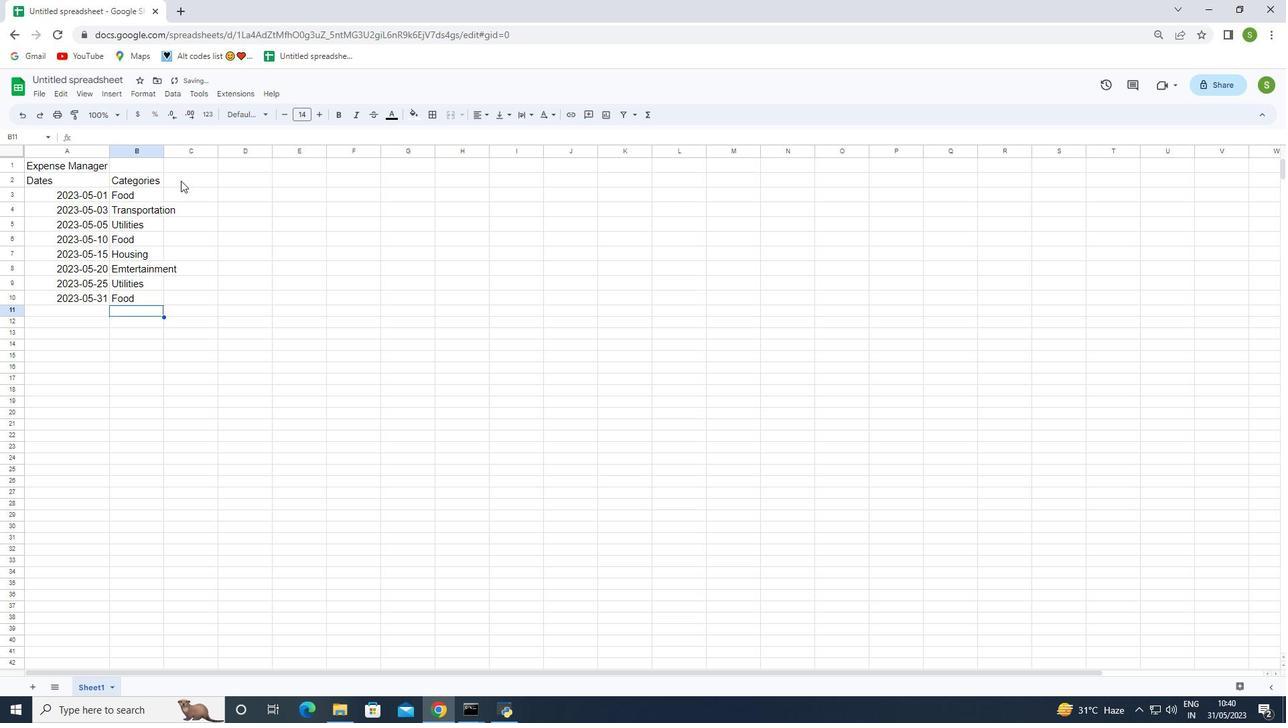 
Action: Mouse pressed left at (184, 180)
Screenshot: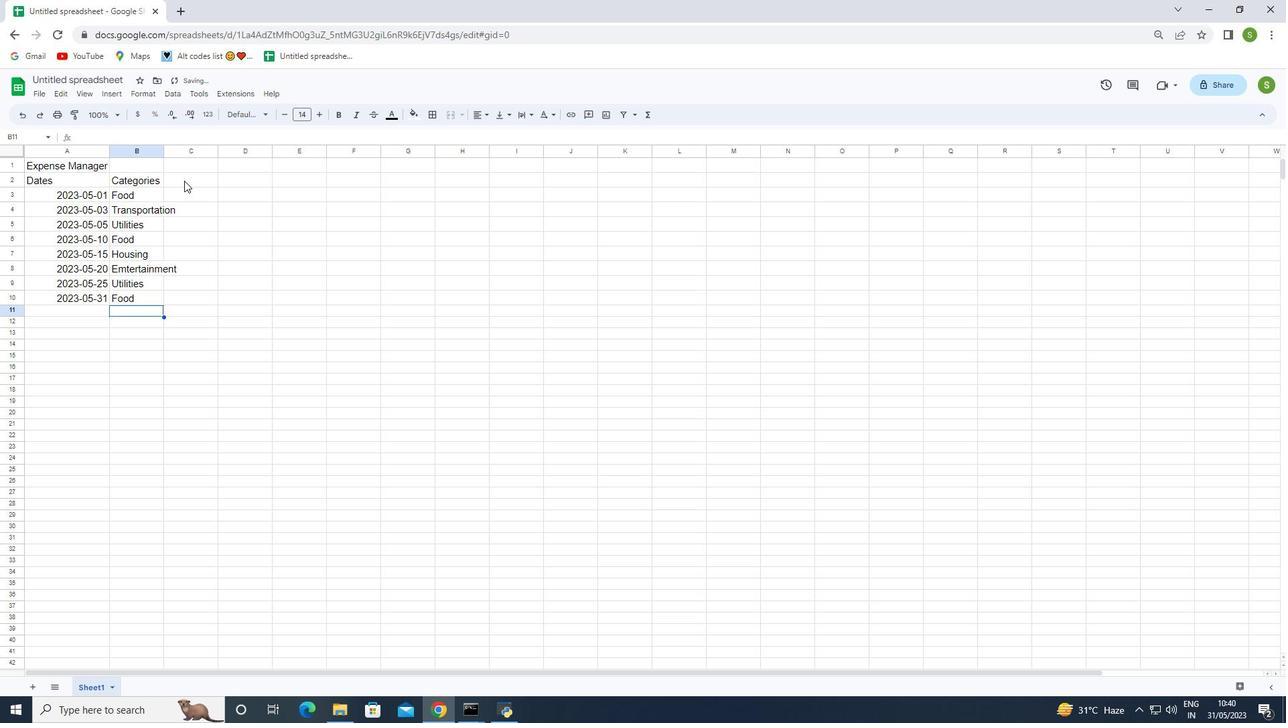 
Action: Key pressed <Key.shift>Description
Screenshot: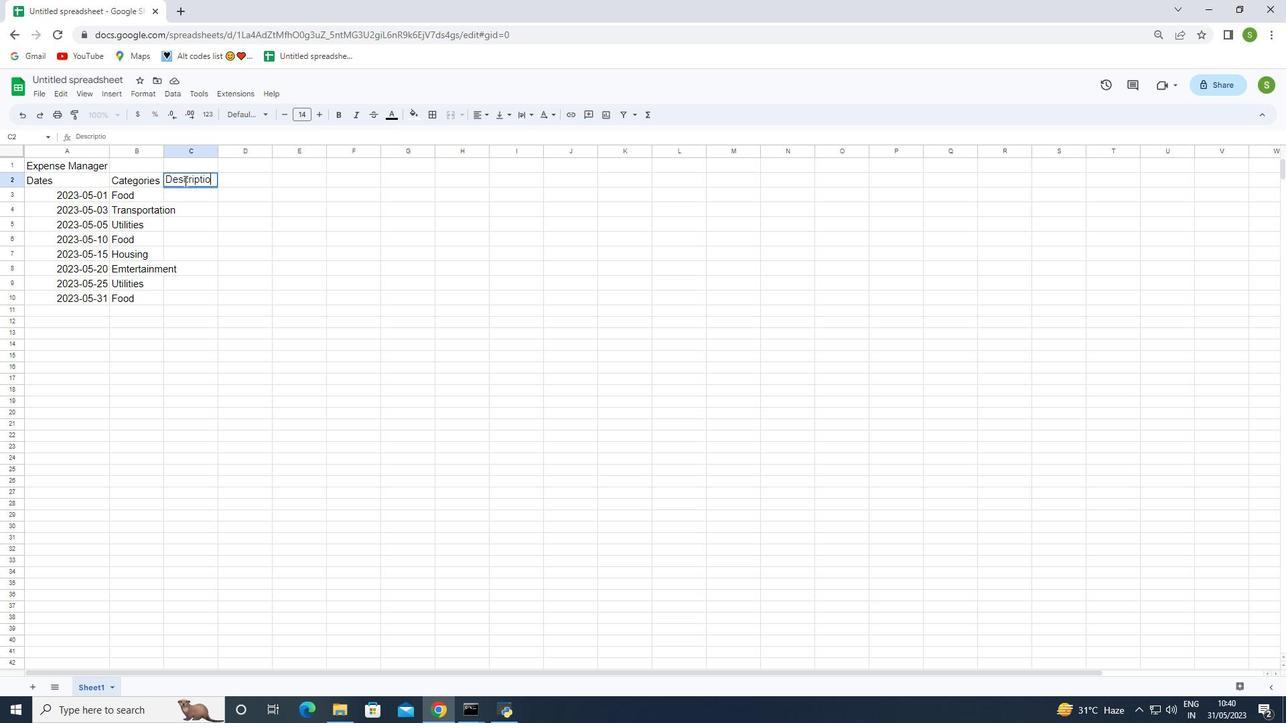 
Action: Mouse moved to (210, 236)
Screenshot: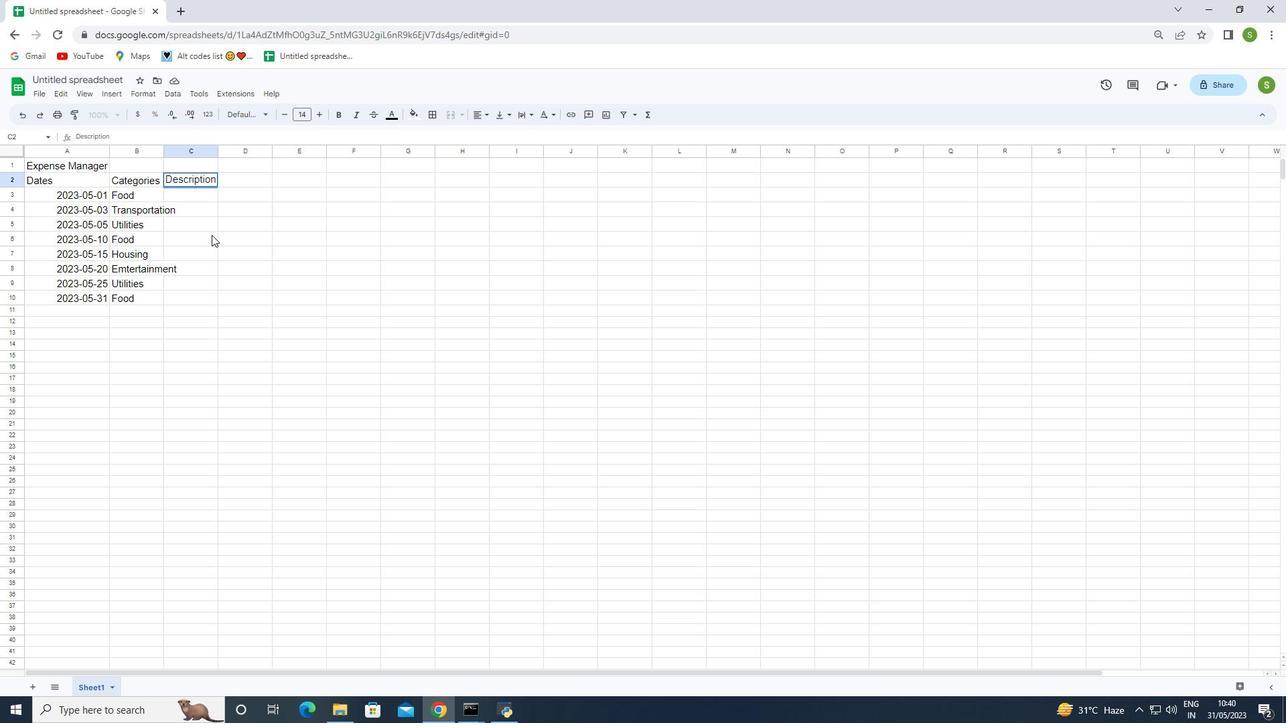 
Action: Mouse pressed left at (210, 236)
Screenshot: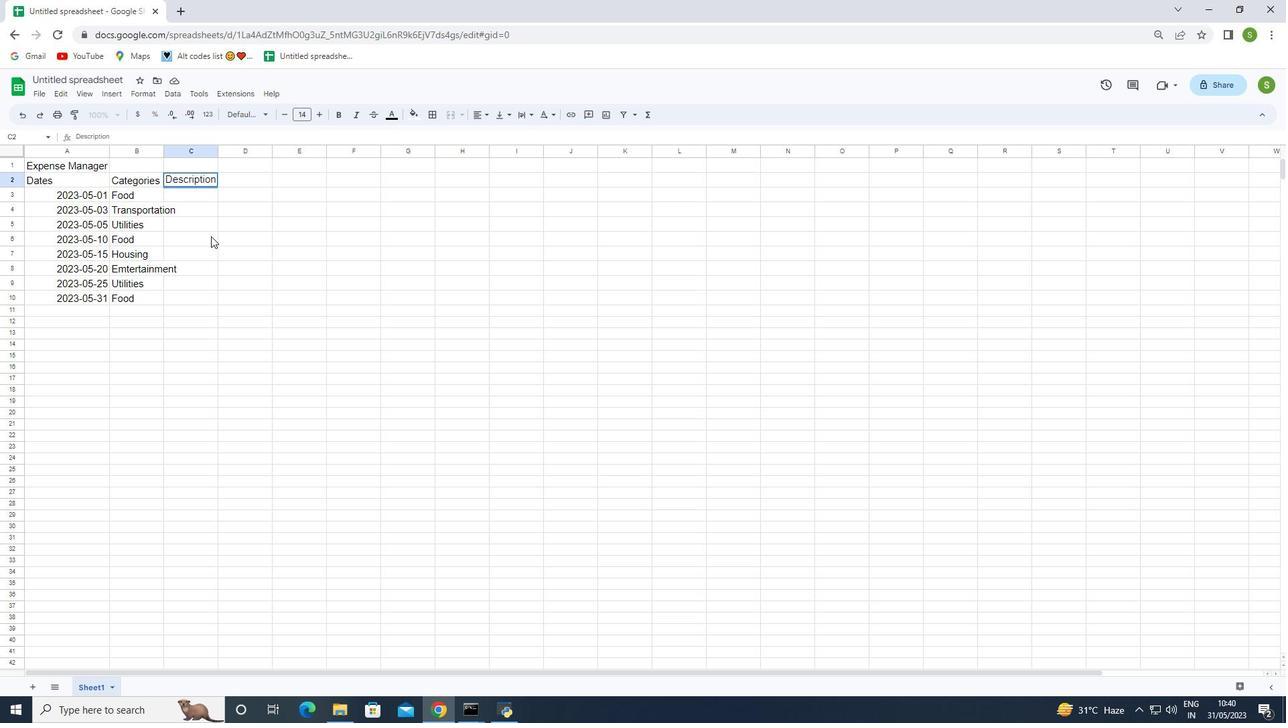 
Action: Mouse moved to (203, 178)
Screenshot: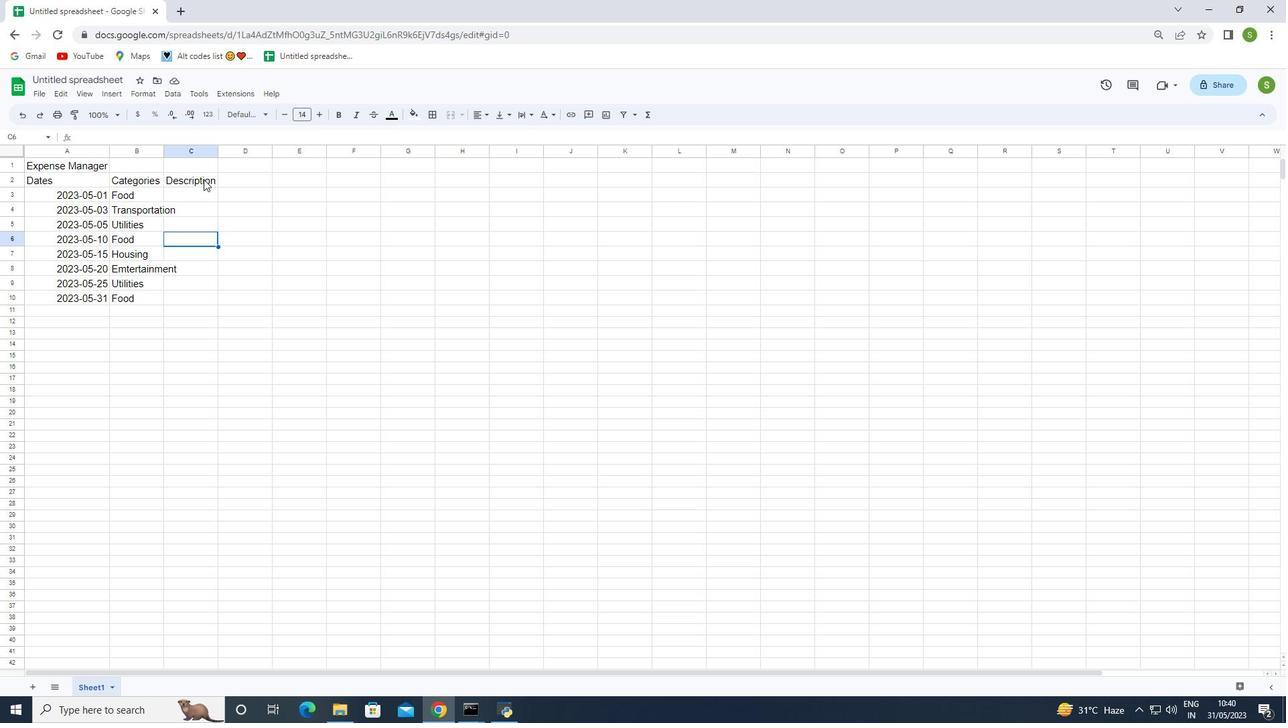 
Action: Mouse pressed left at (203, 178)
Screenshot: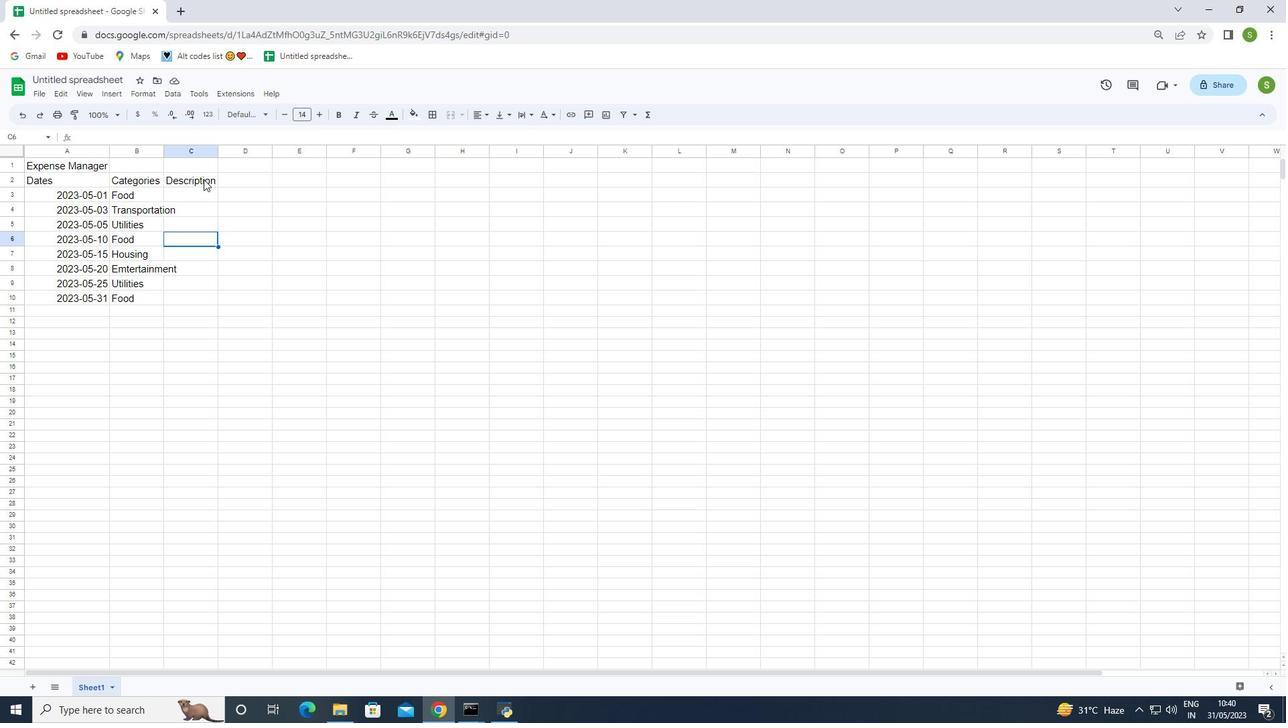 
Action: Mouse pressed left at (203, 178)
Screenshot: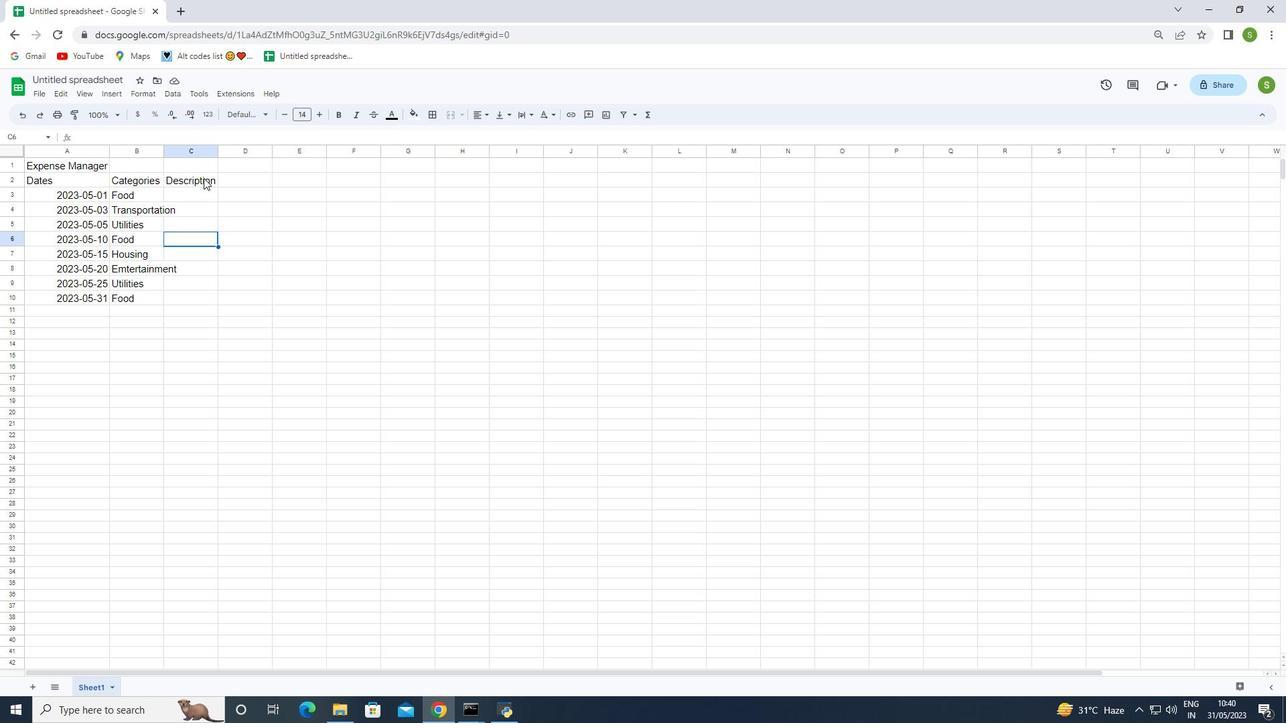 
Action: Mouse moved to (231, 220)
Screenshot: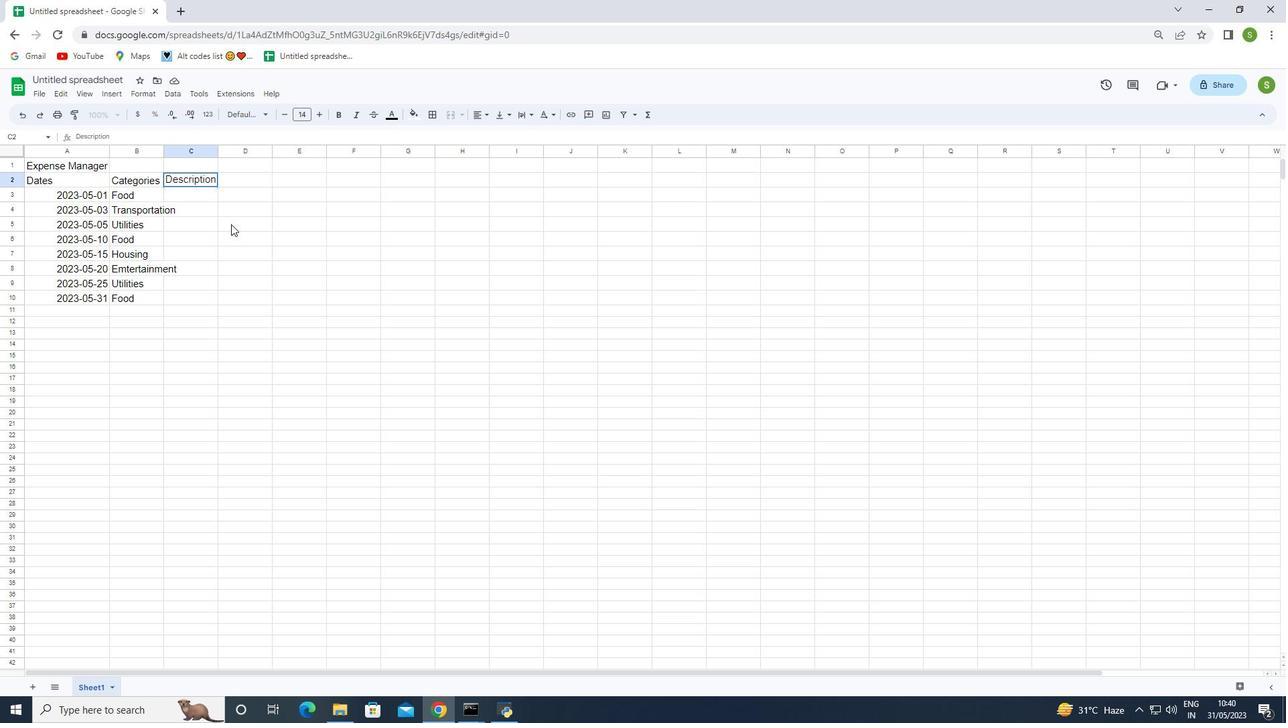 
Action: Key pressed <Key.backspace>
Screenshot: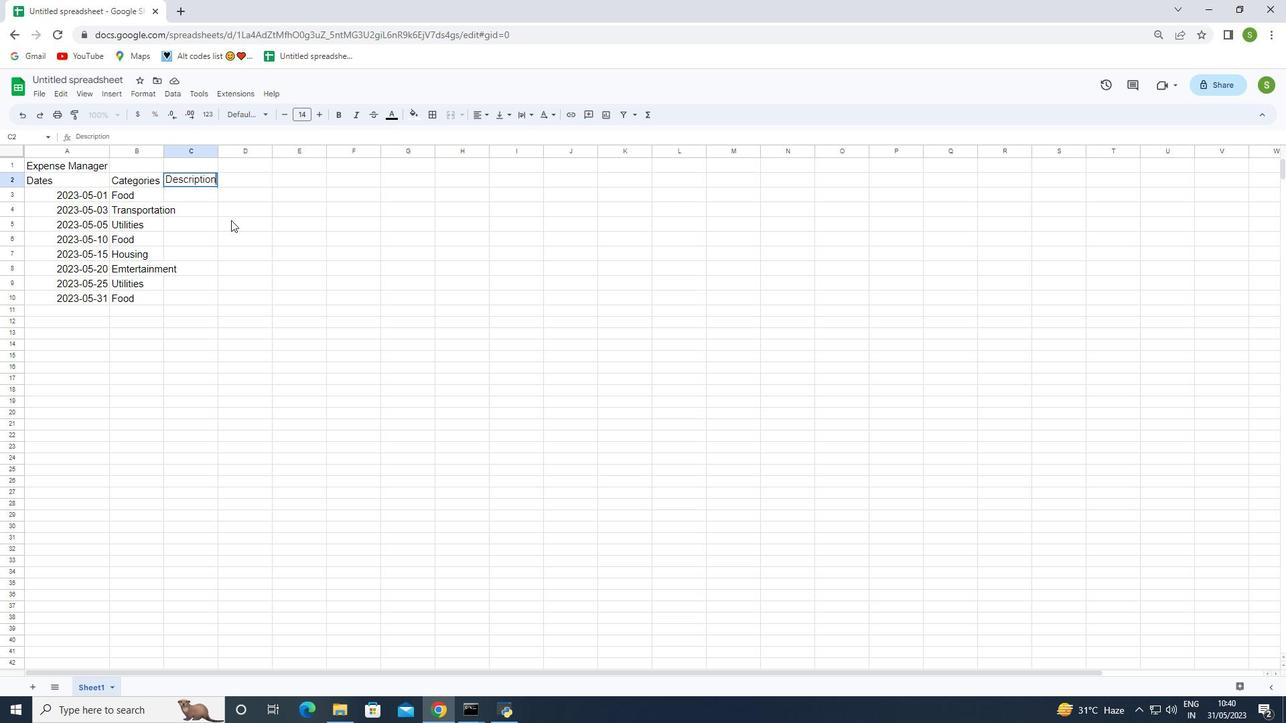
Action: Mouse moved to (231, 217)
Screenshot: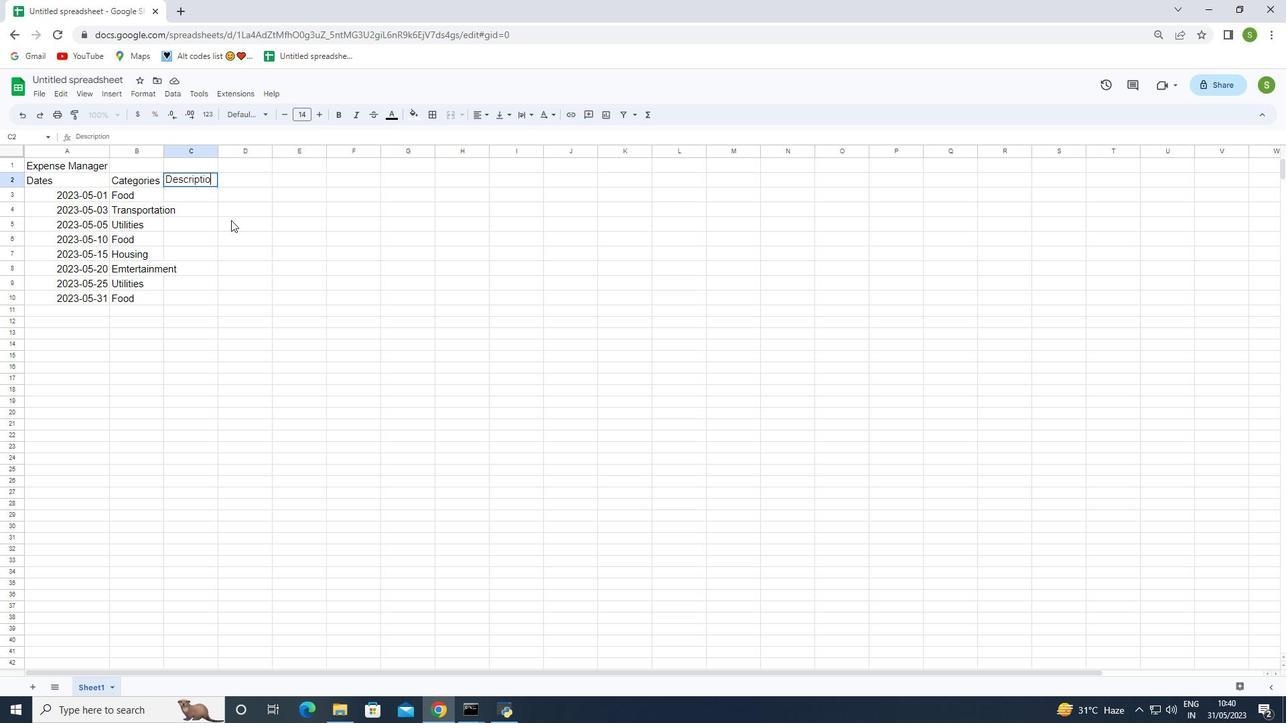 
Action: Key pressed <Key.backspace>
Screenshot: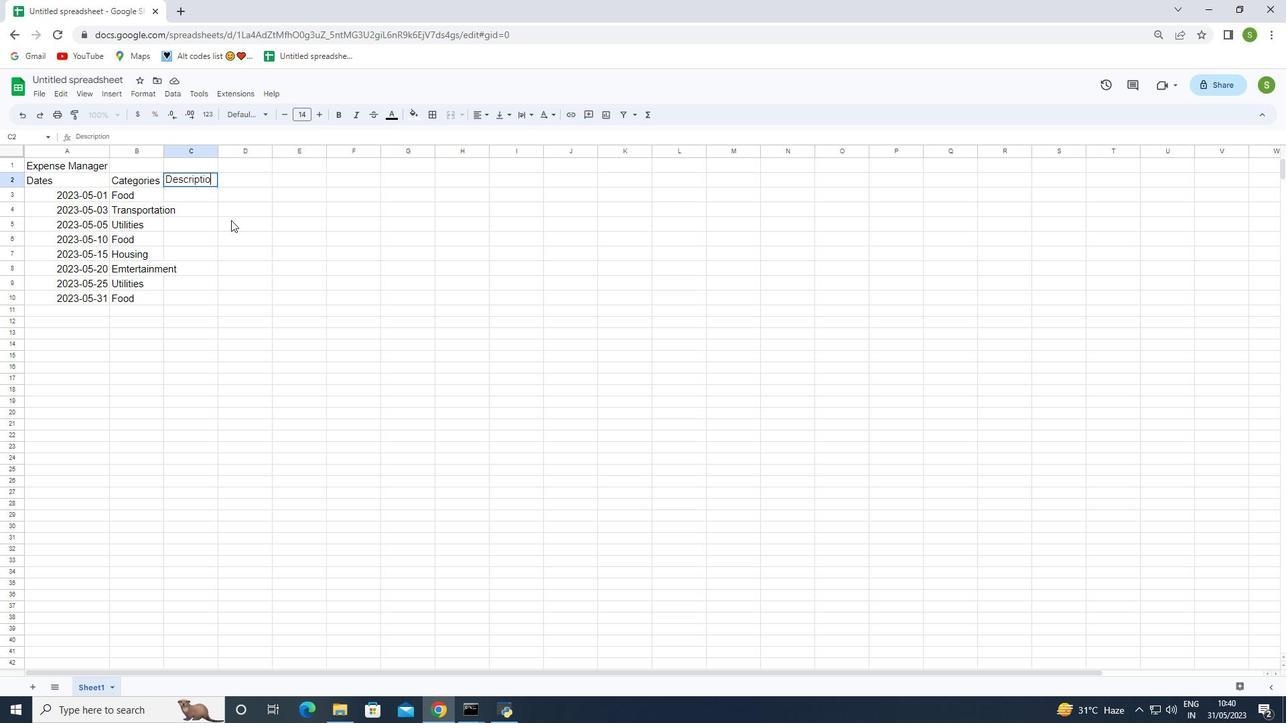 
Action: Mouse moved to (231, 217)
Screenshot: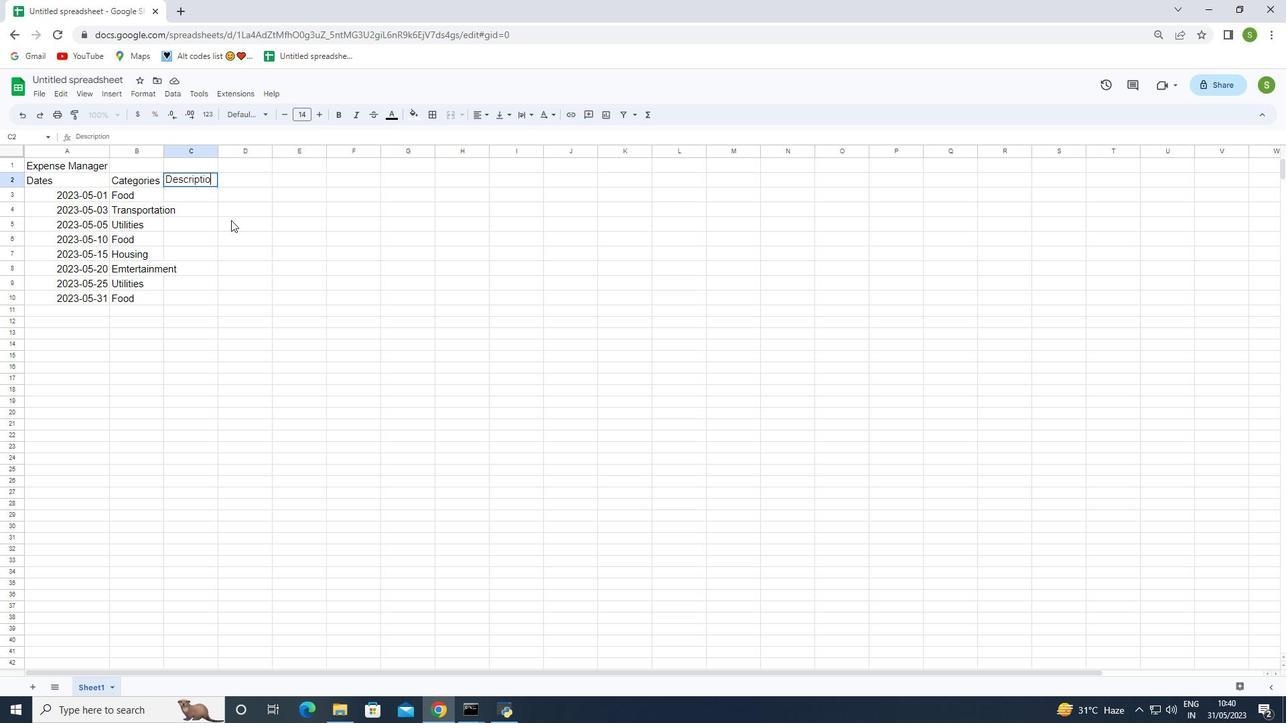 
Action: Key pressed <Key.backspace><Key.backspace><Key.backspace><Key.backspace><Key.backspace><Key.backspace>
Screenshot: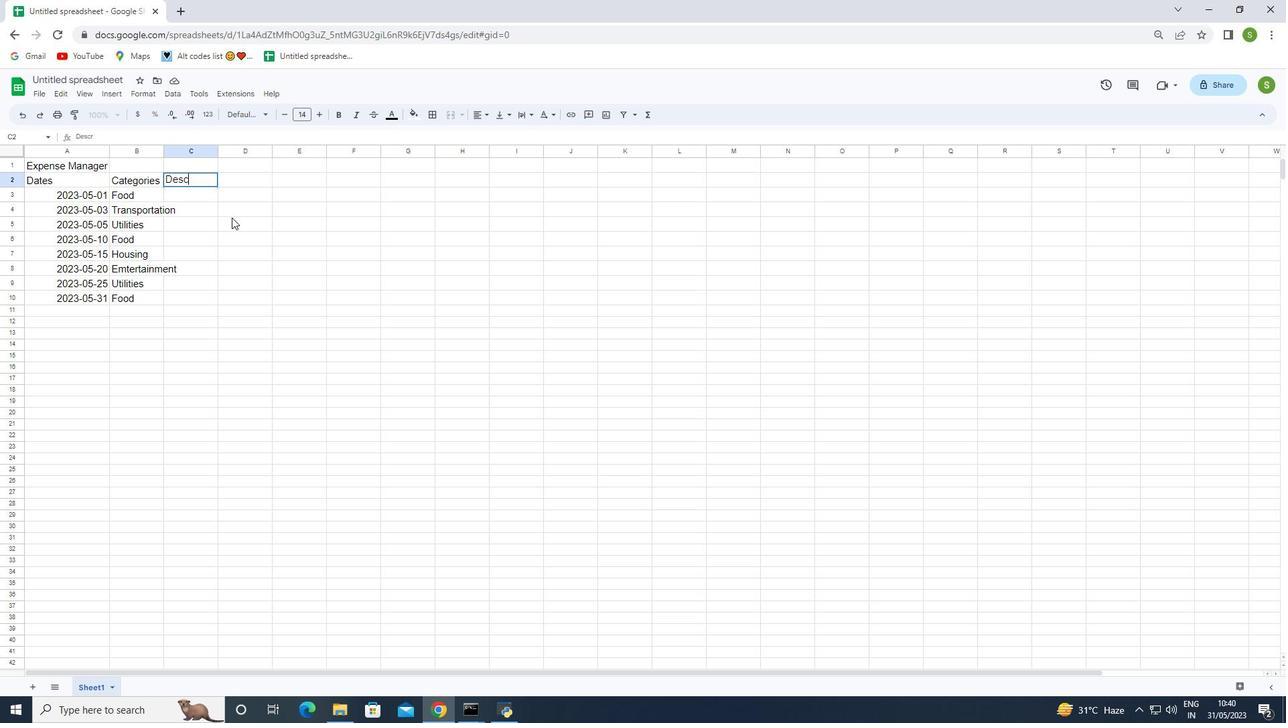 
Action: Mouse moved to (231, 217)
Screenshot: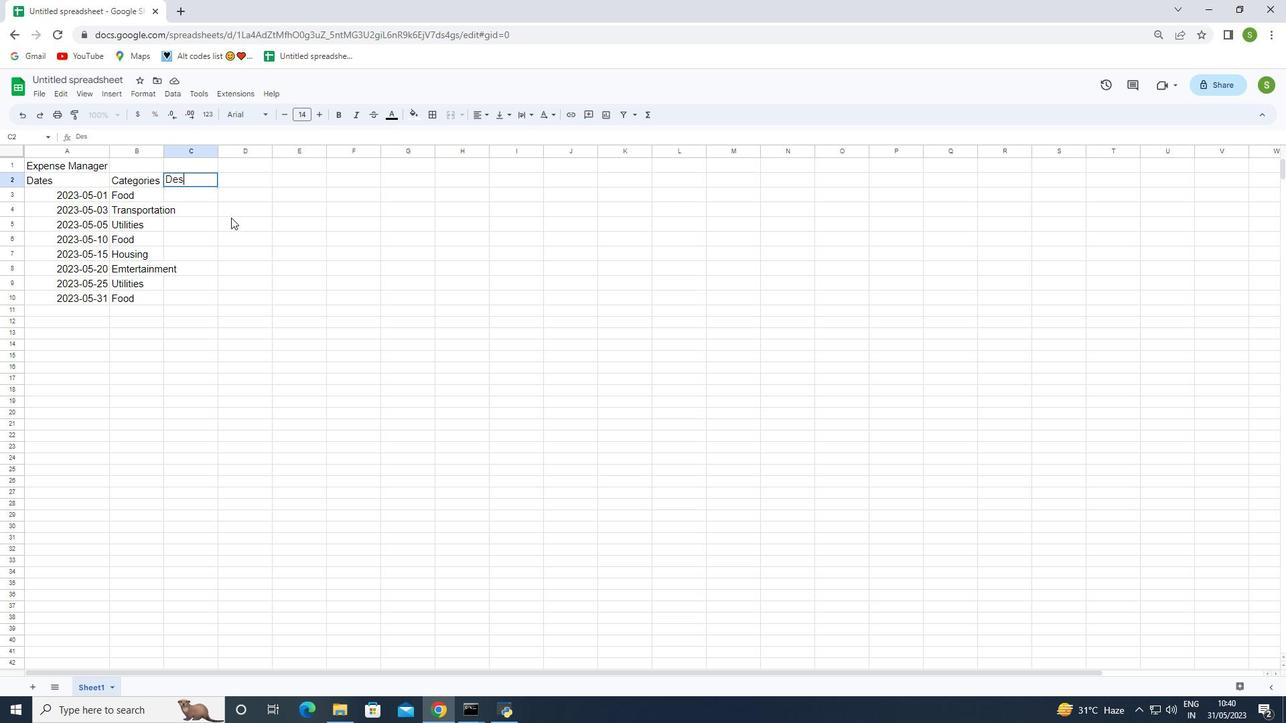 
Action: Key pressed crip
Screenshot: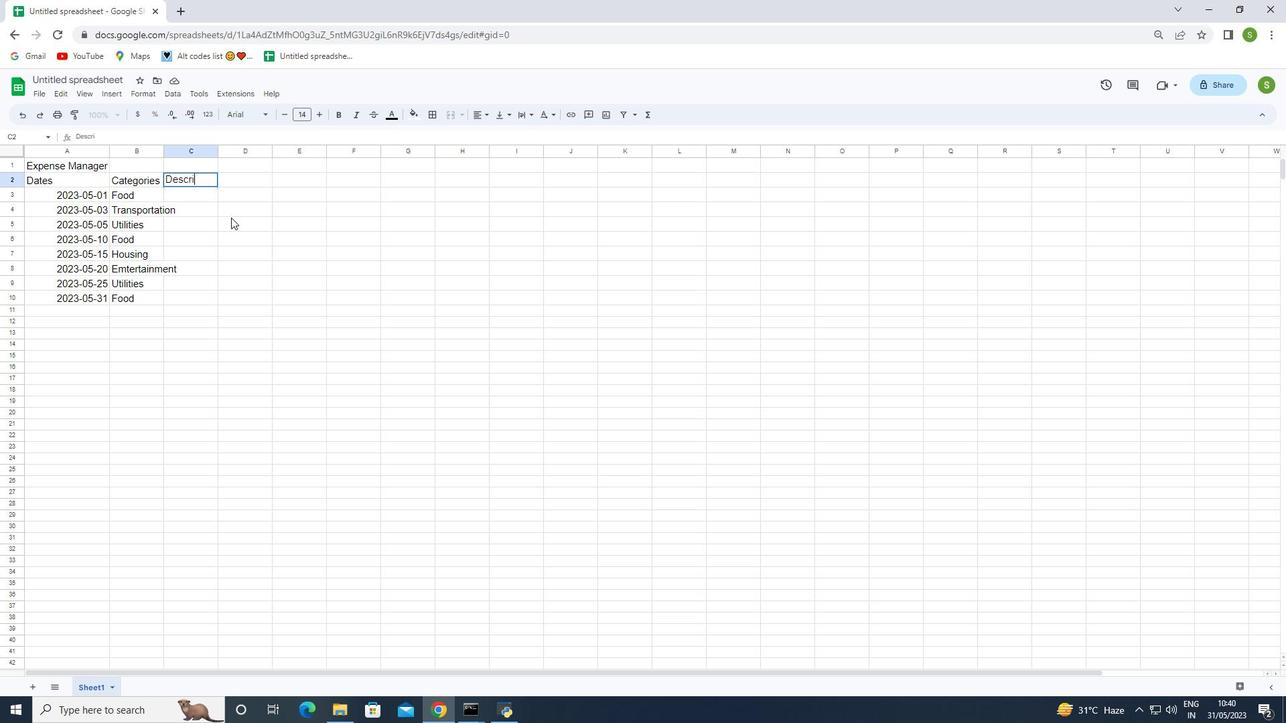 
Action: Mouse moved to (230, 217)
Screenshot: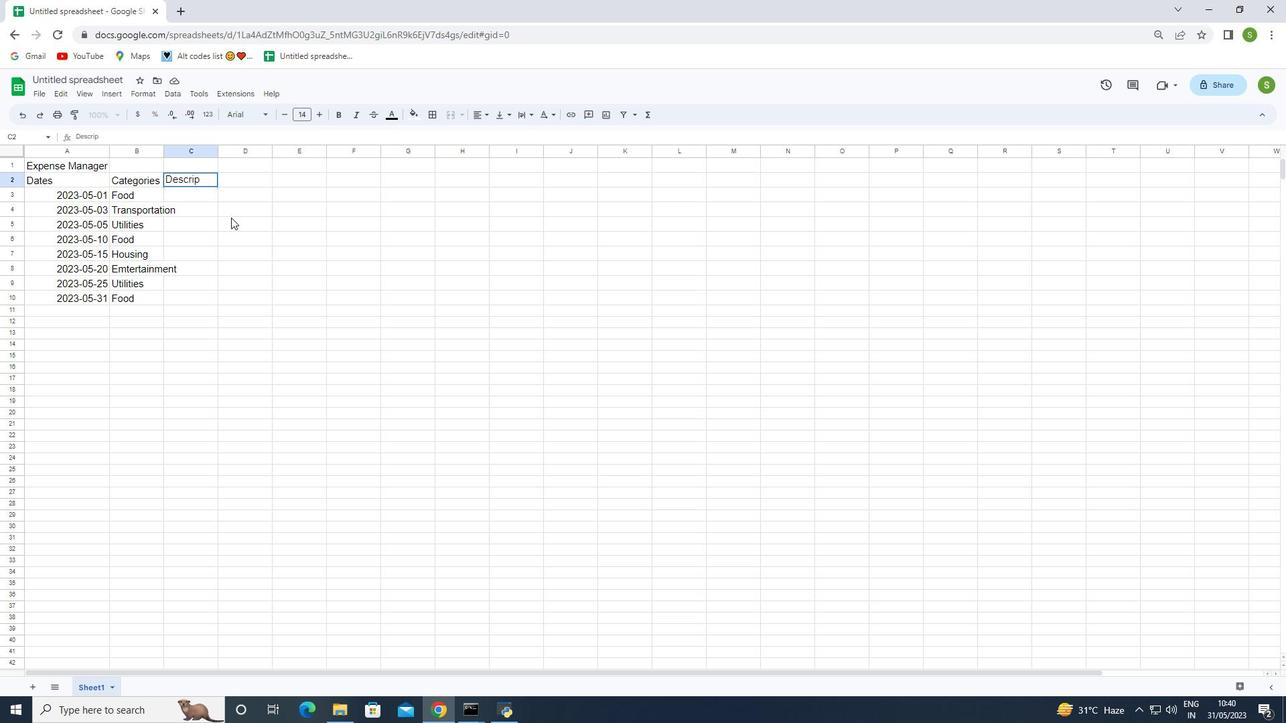 
Action: Key pressed tion
Screenshot: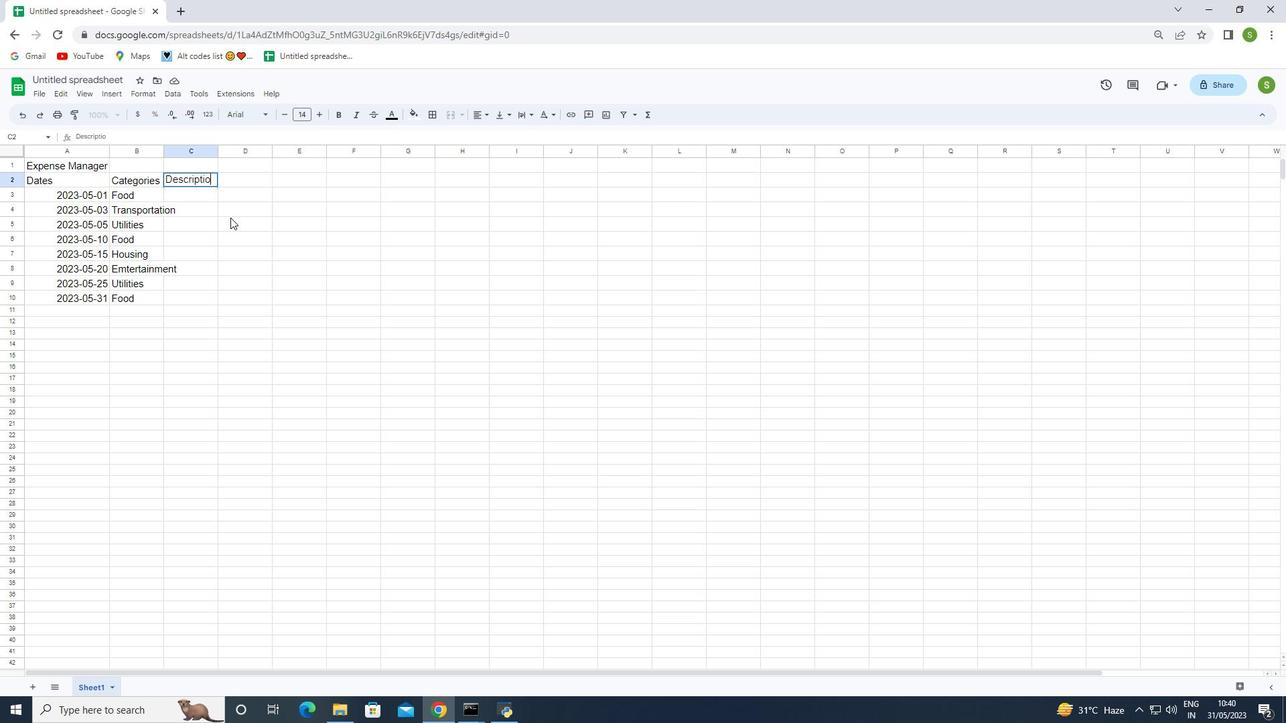 
Action: Mouse moved to (228, 237)
Screenshot: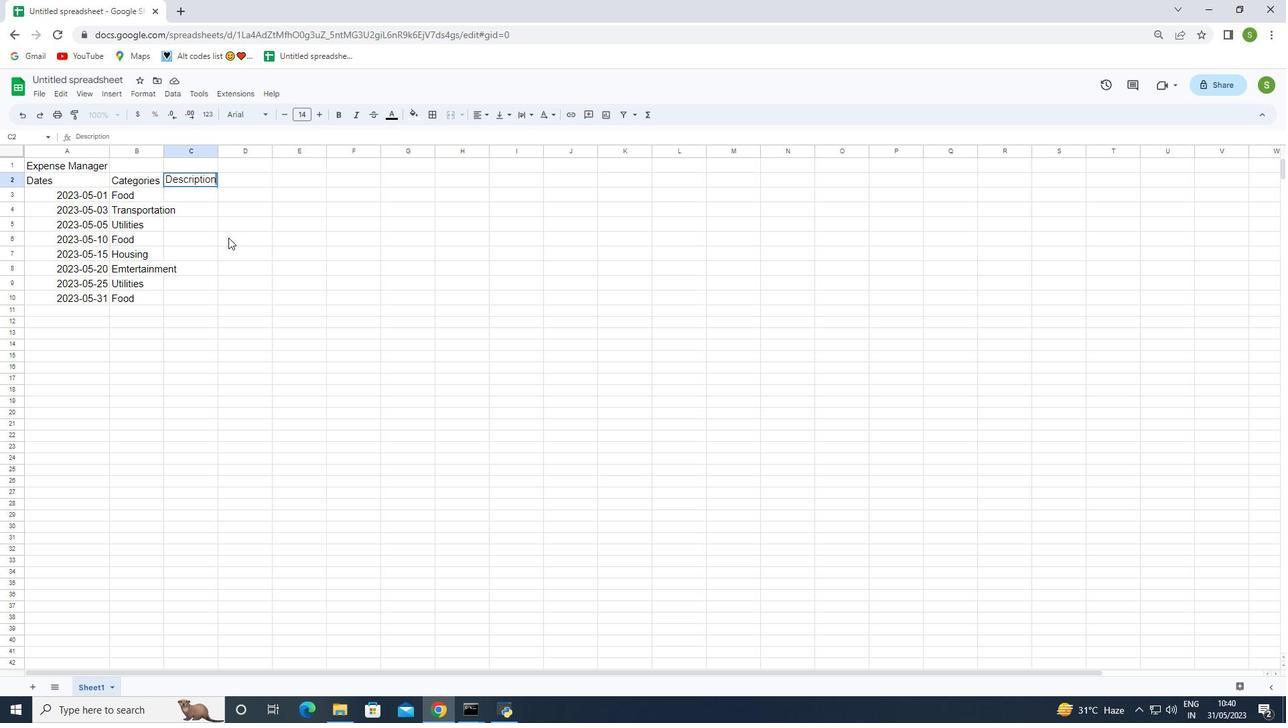 
Action: Mouse pressed left at (228, 237)
Screenshot: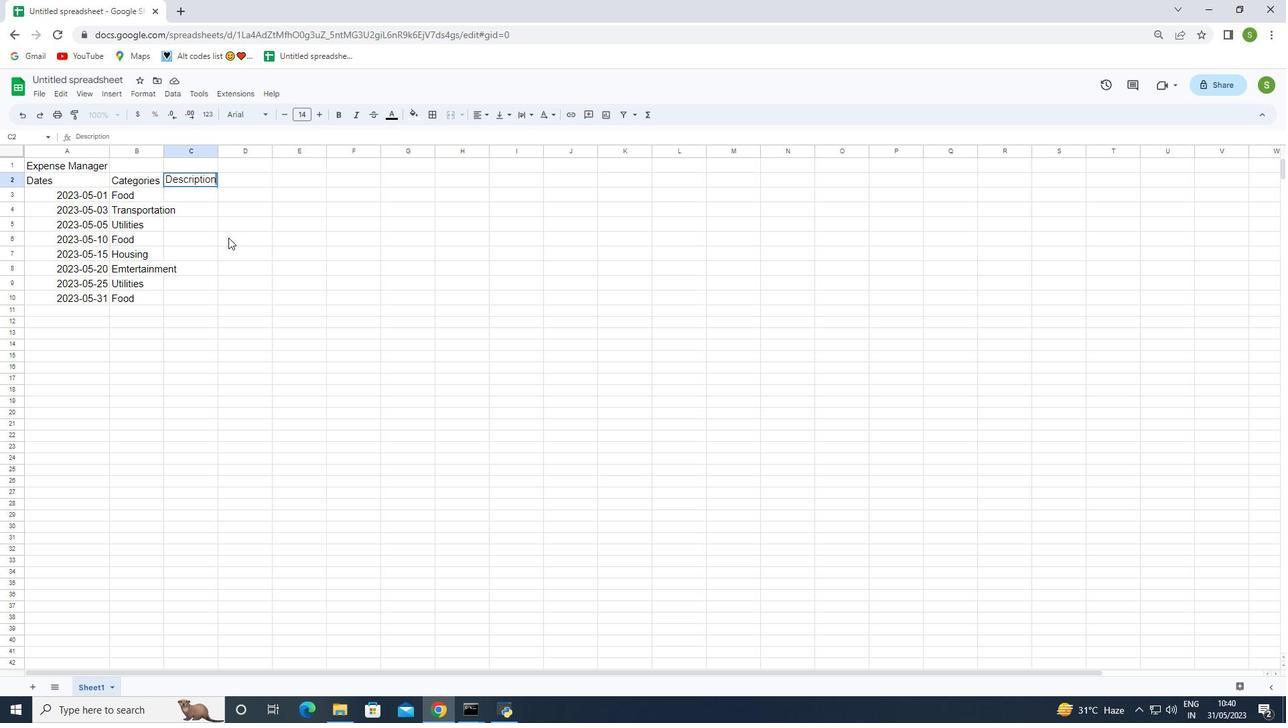 
Action: Mouse moved to (196, 194)
Screenshot: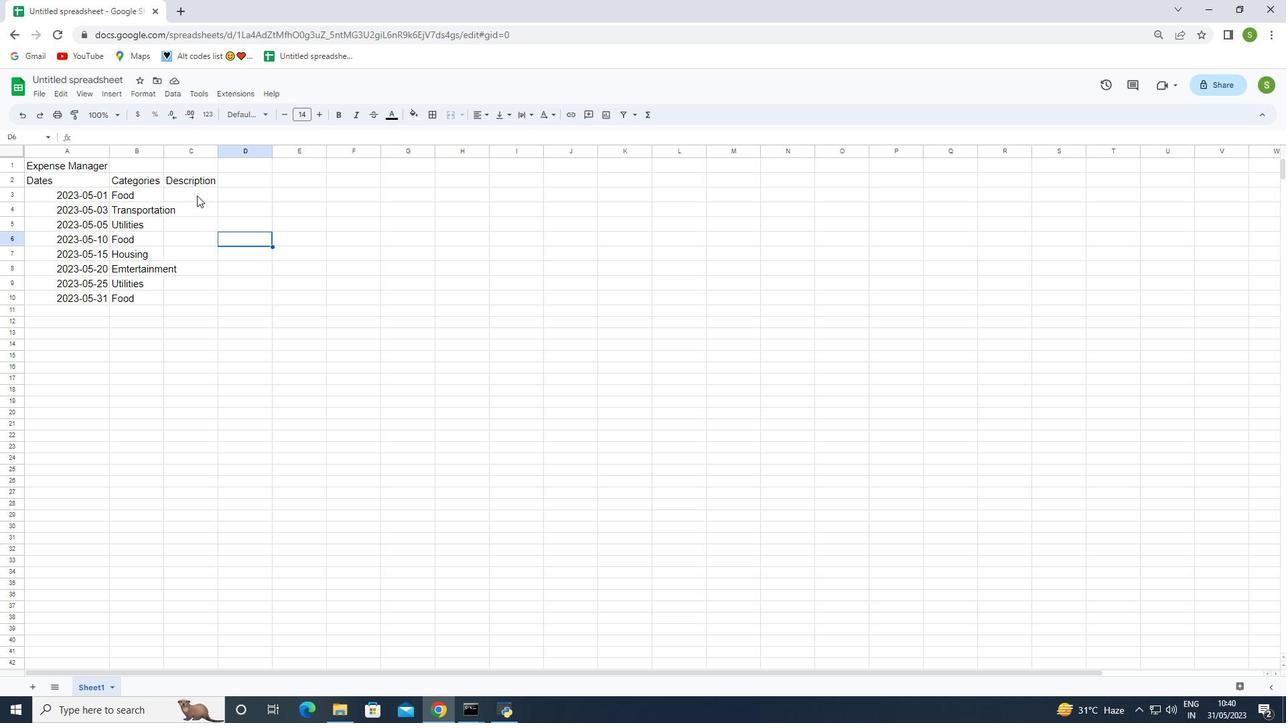 
Action: Mouse pressed left at (196, 194)
Screenshot: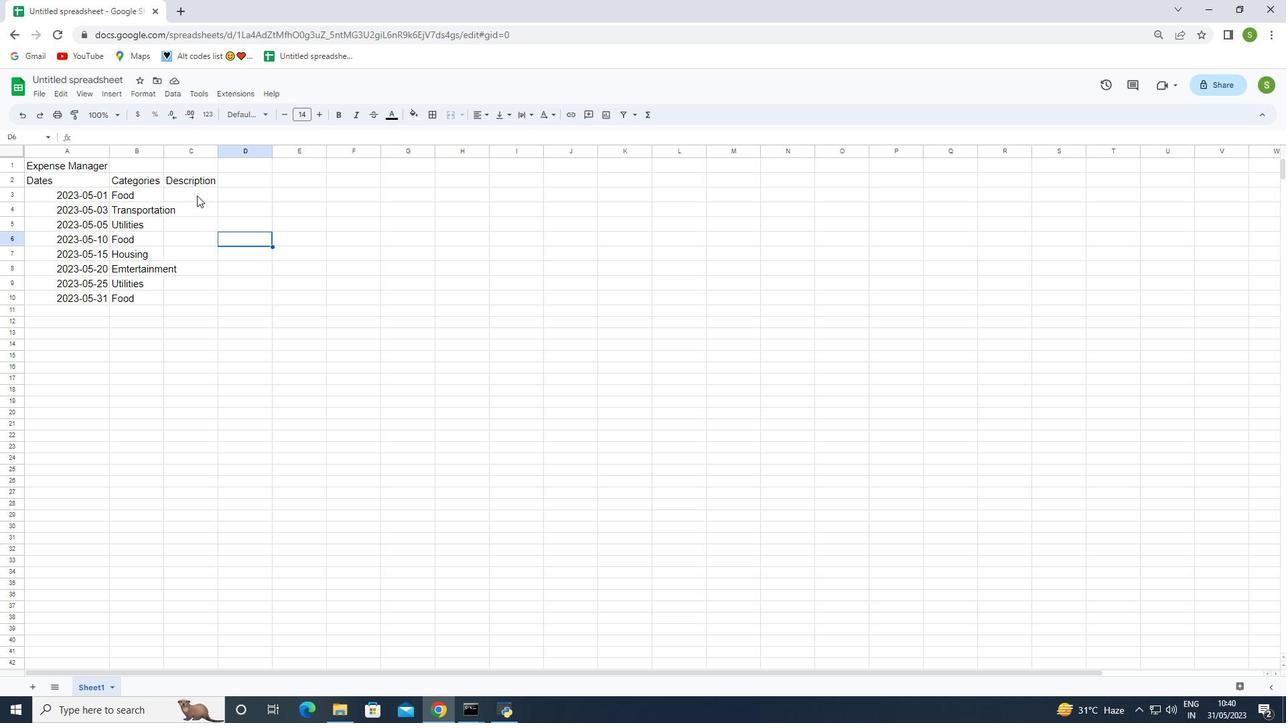
Action: Mouse moved to (196, 194)
Screenshot: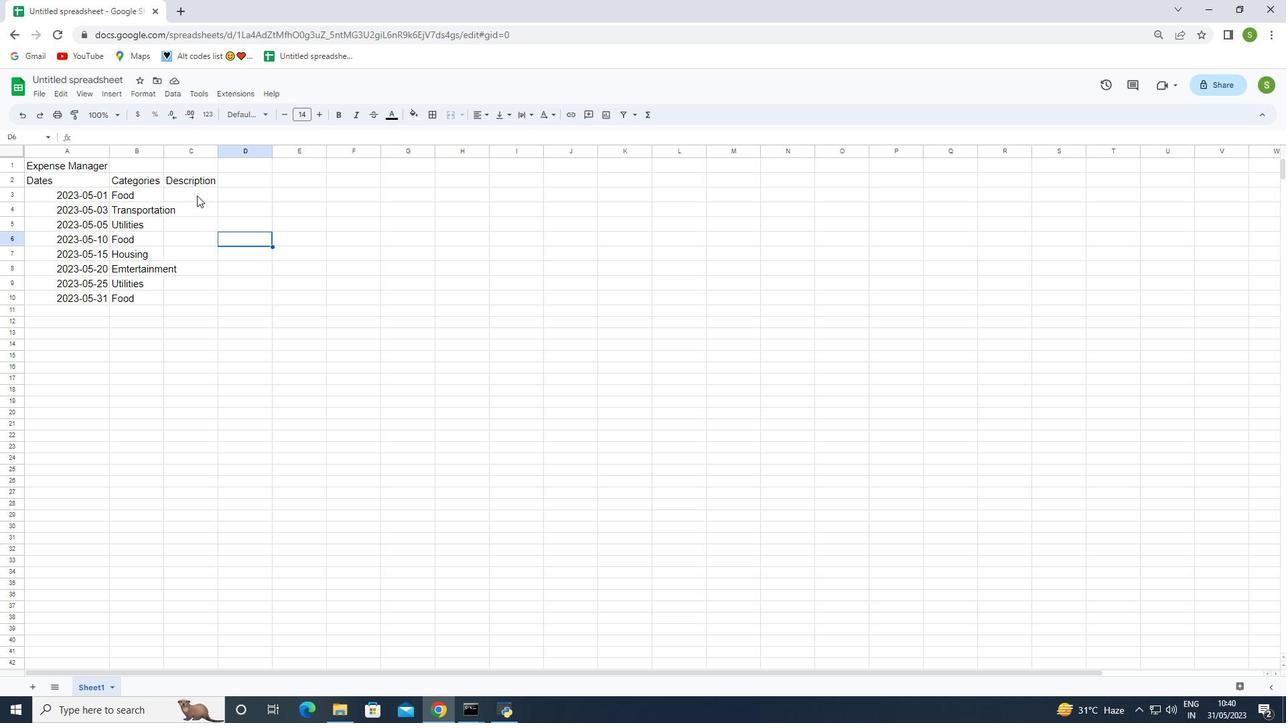 
Action: Key pressed <Key.shift><Key.shift><Key.shift><Key.shift><Key.shift><Key.shift><Key.shift><Key.shift><Key.shift><Key.shift><Key.shift><Key.shift><Key.shift><Key.shift><Key.shift><Key.shift><Key.shift><Key.shift><Key.shift><Key.shift><Key.shift><Key.shift><Key.shift><Key.shift><Key.shift><Key.shift><Key.shift><Key.shift><Key.shift><Key.shift><Key.shift><Key.shift><Key.shift><Key.shift><Key.shift><Key.shift><Key.shift><Key.shift><Key.shift><Key.shift>Grocery<Key.enter><Key.shift>Store
Screenshot: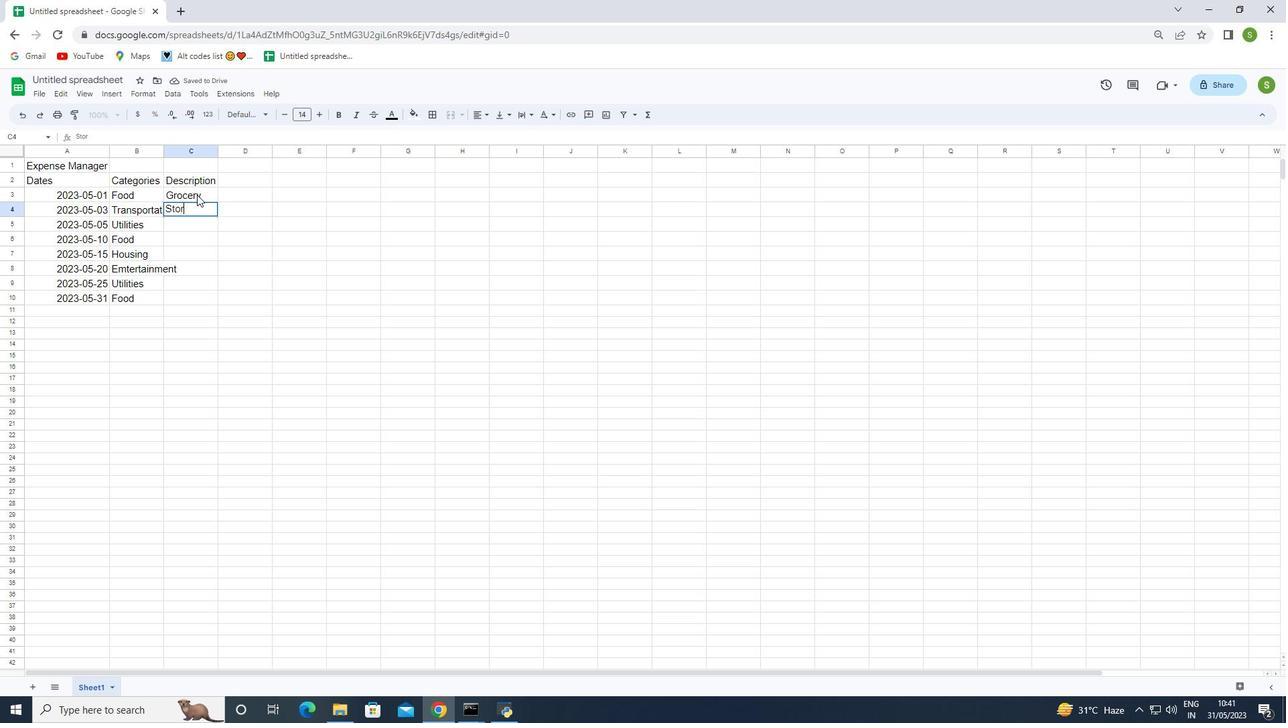 
Action: Mouse moved to (164, 238)
Screenshot: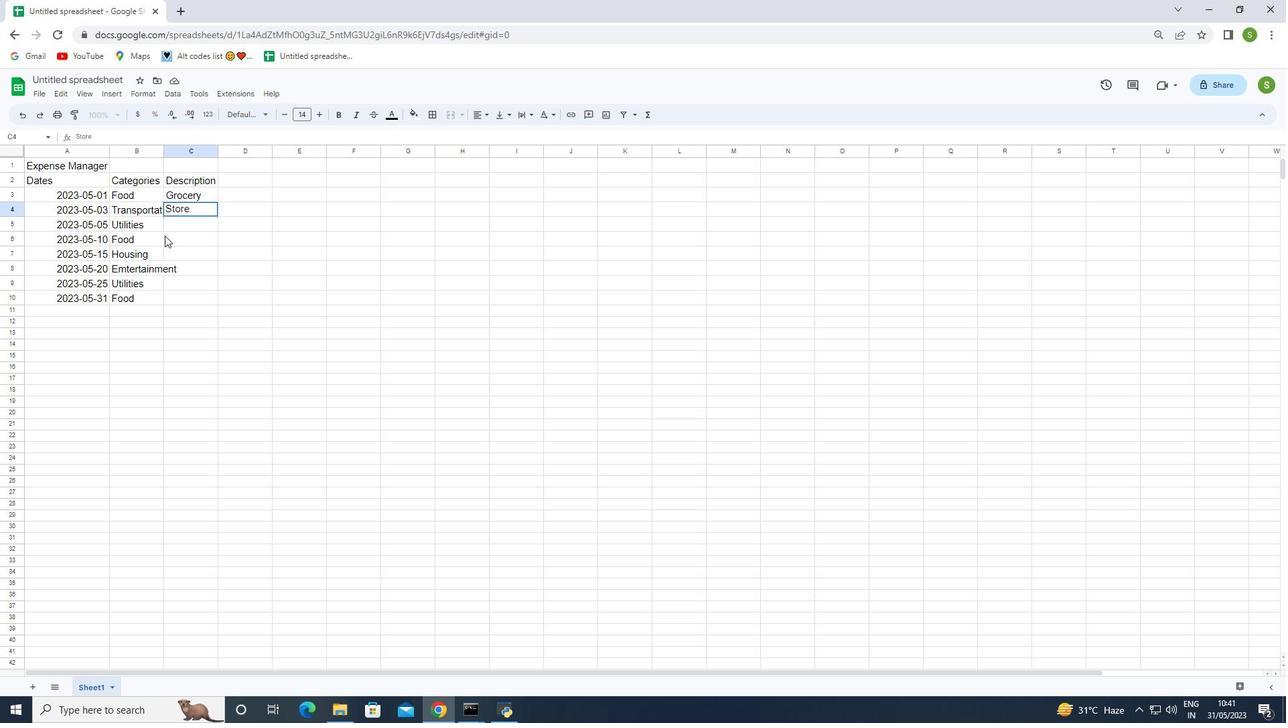 
Action: Key pressed ctrl+C<'\x18'>
Screenshot: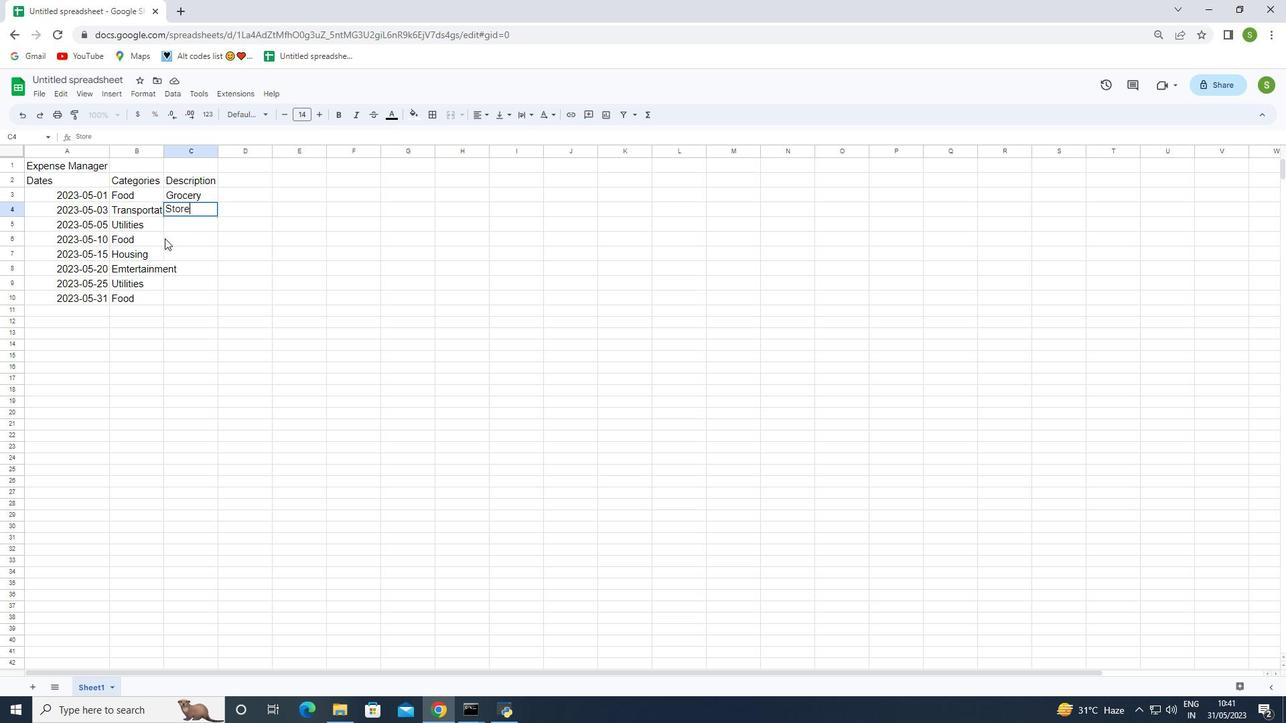 
Action: Mouse moved to (202, 196)
Screenshot: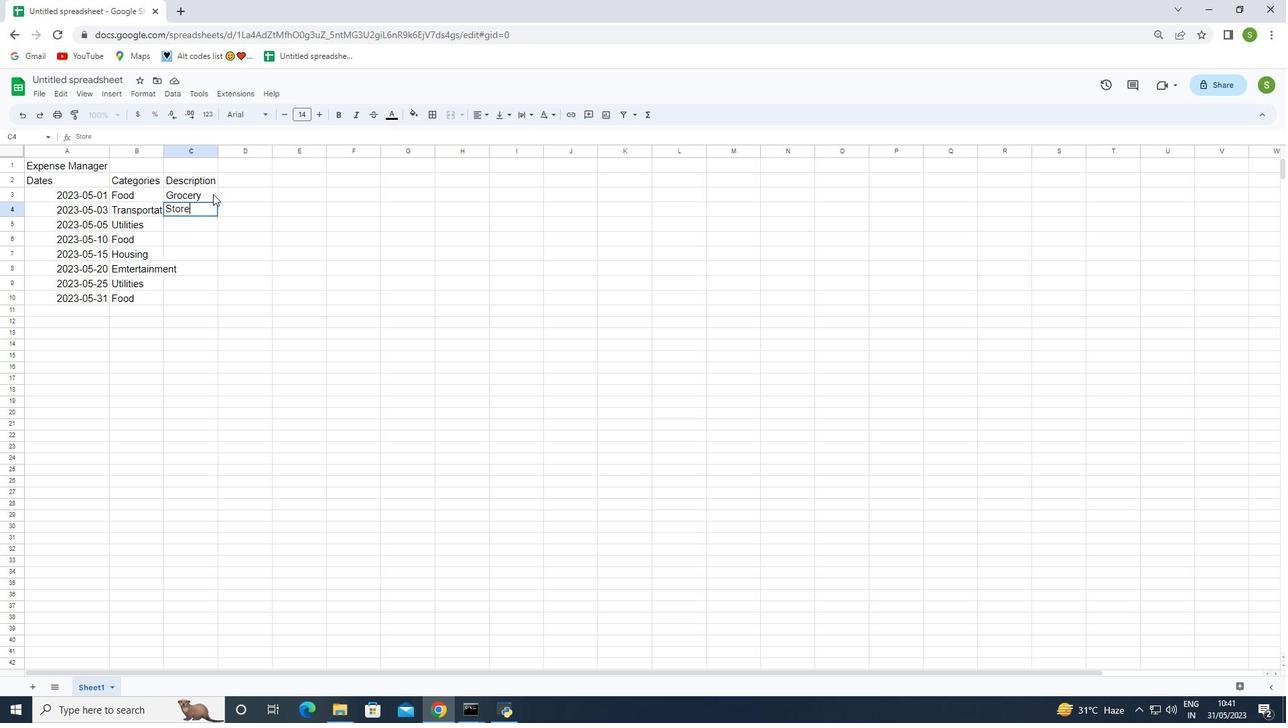 
Action: Mouse pressed left at (202, 196)
Screenshot: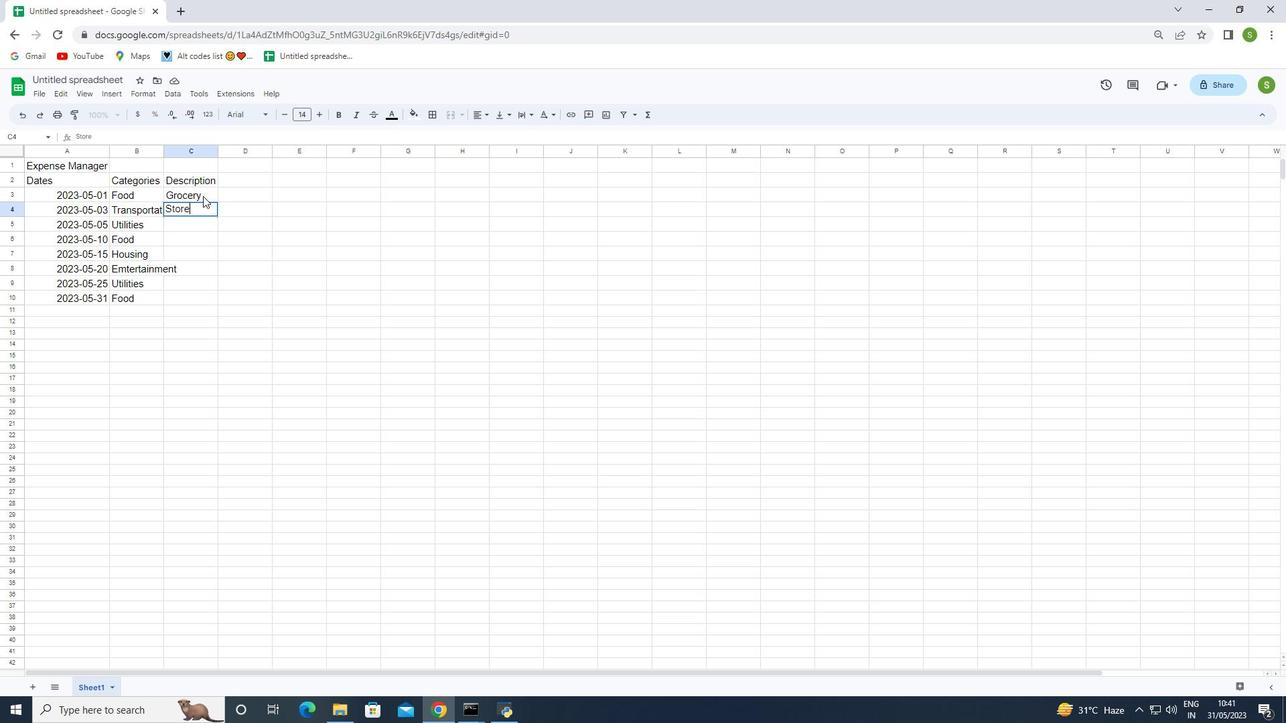 
Action: Mouse moved to (202, 196)
Screenshot: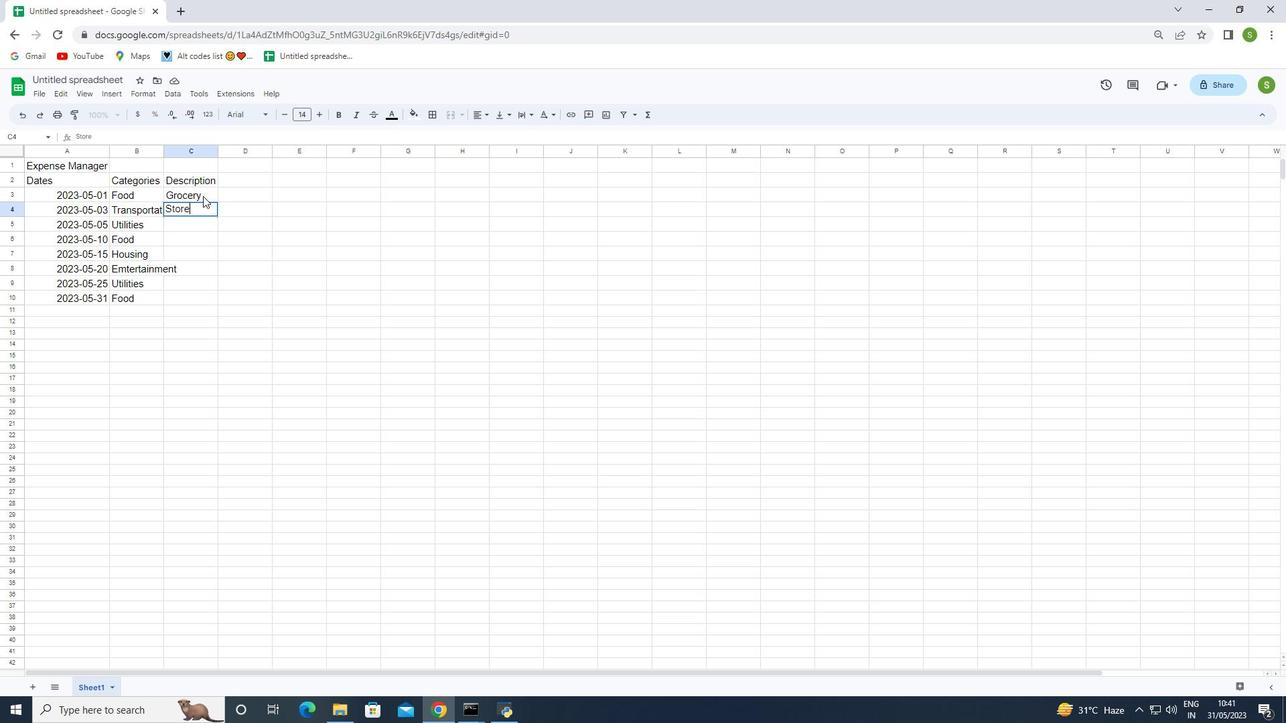 
Action: Mouse pressed left at (202, 196)
Screenshot: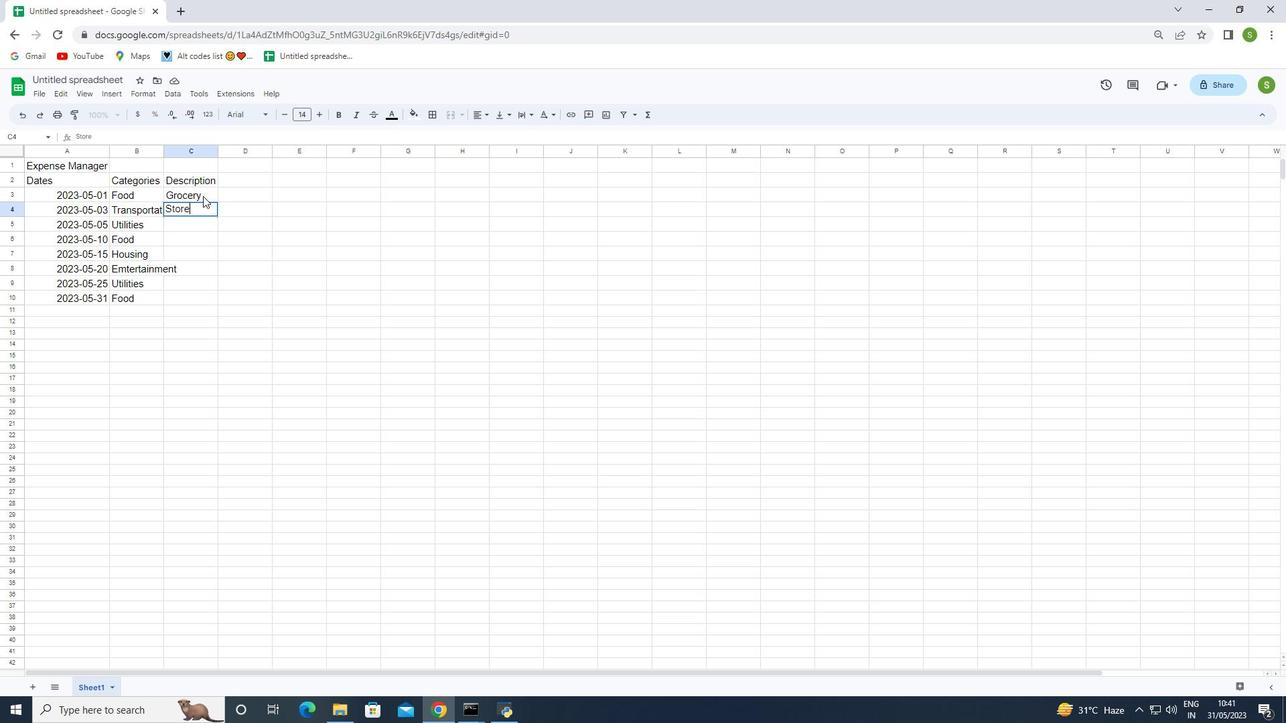 
Action: Mouse moved to (209, 200)
Screenshot: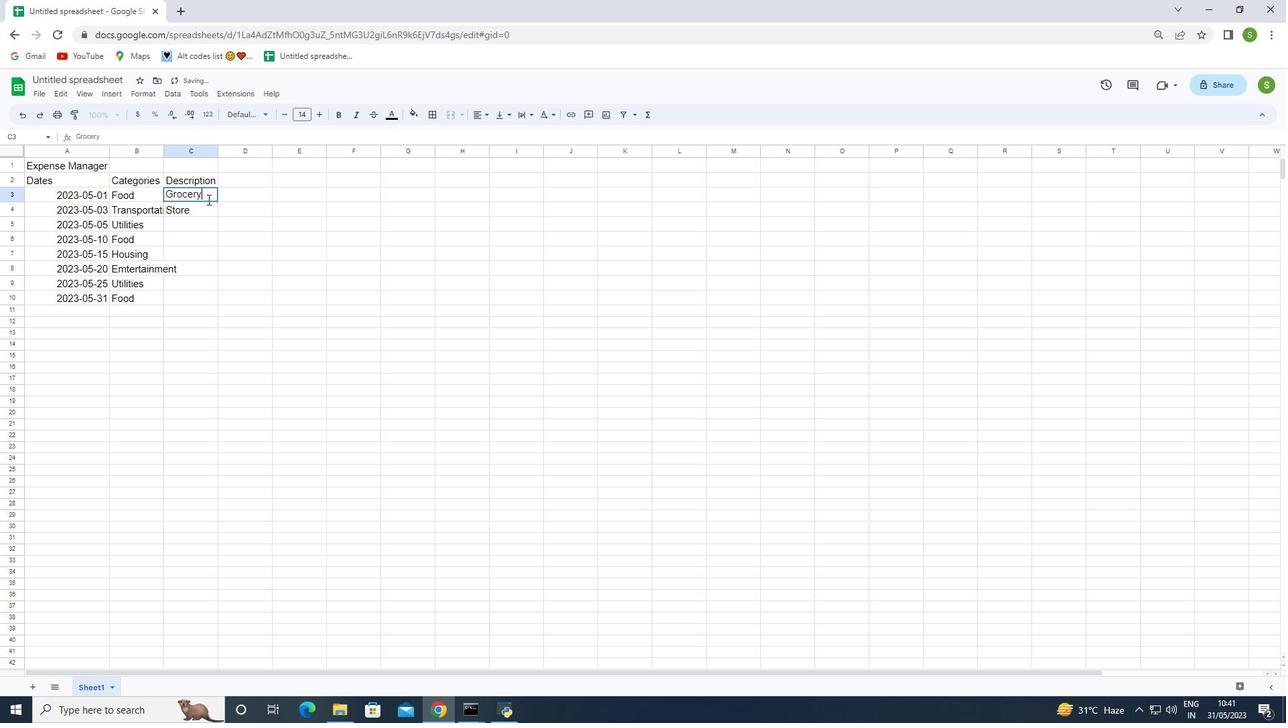 
Action: Key pressed <Key.space>
Screenshot: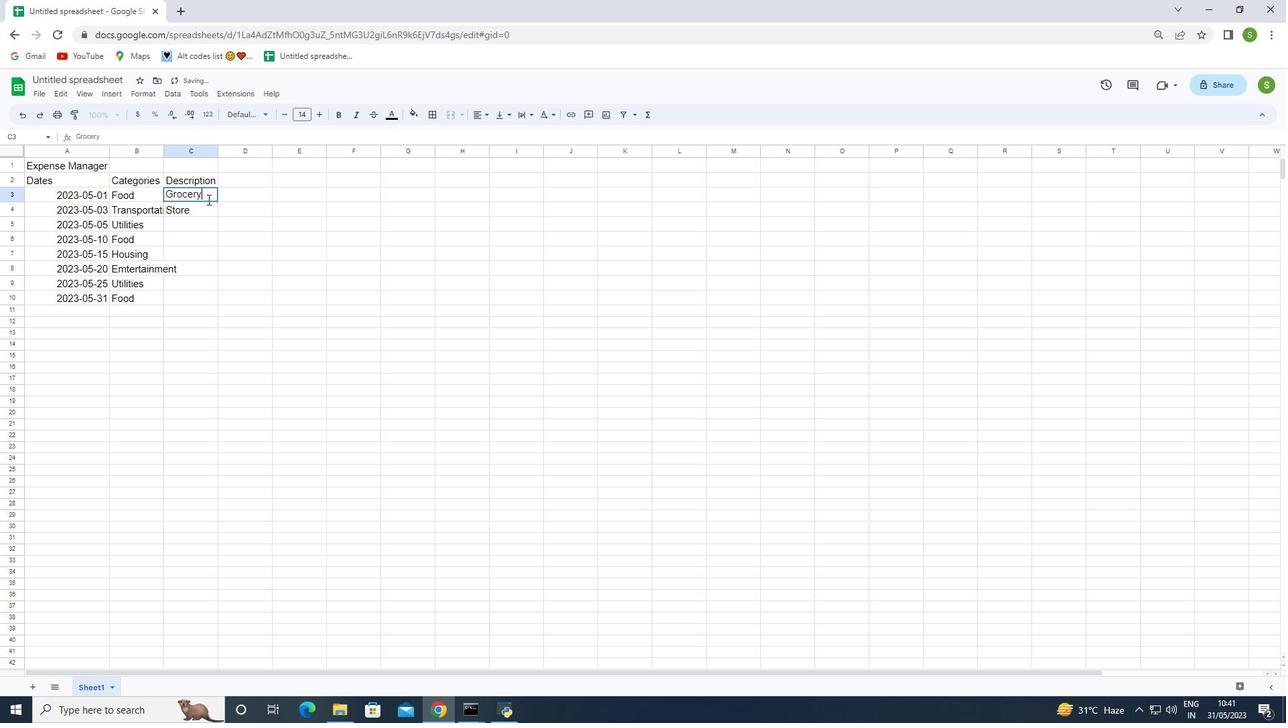 
Action: Mouse moved to (217, 219)
Screenshot: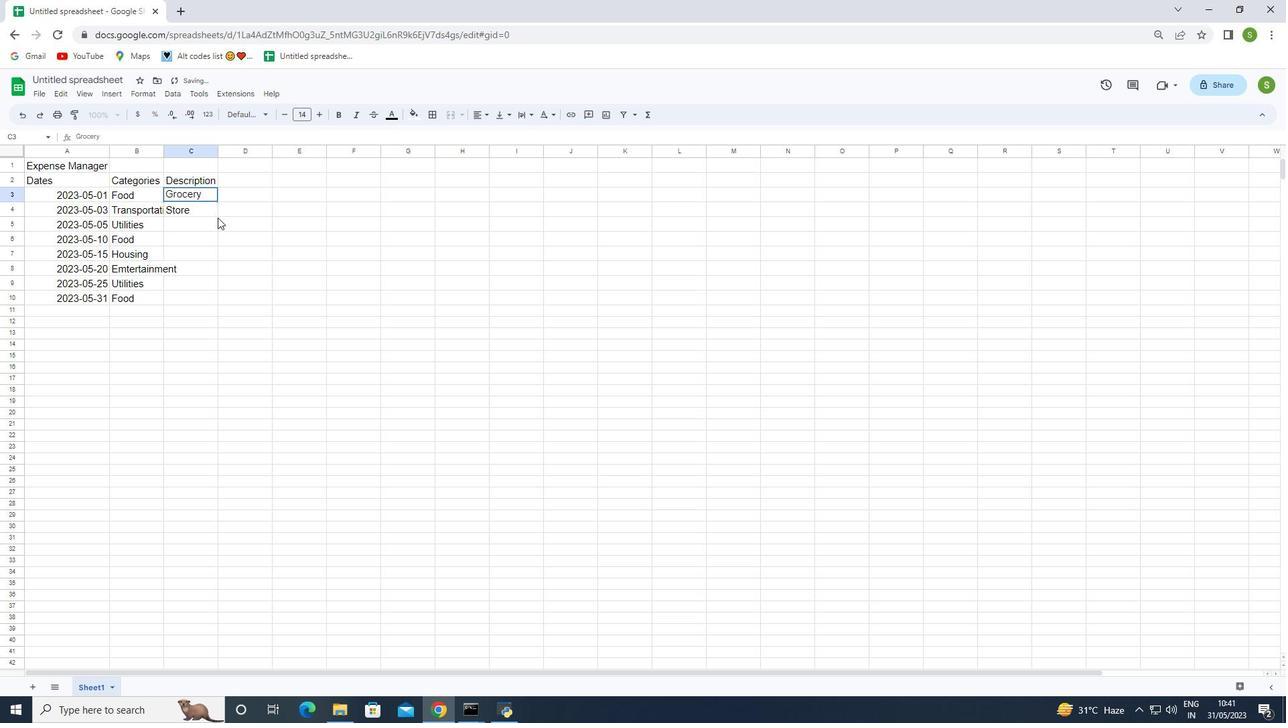 
Action: Key pressed ctrl+V
Screenshot: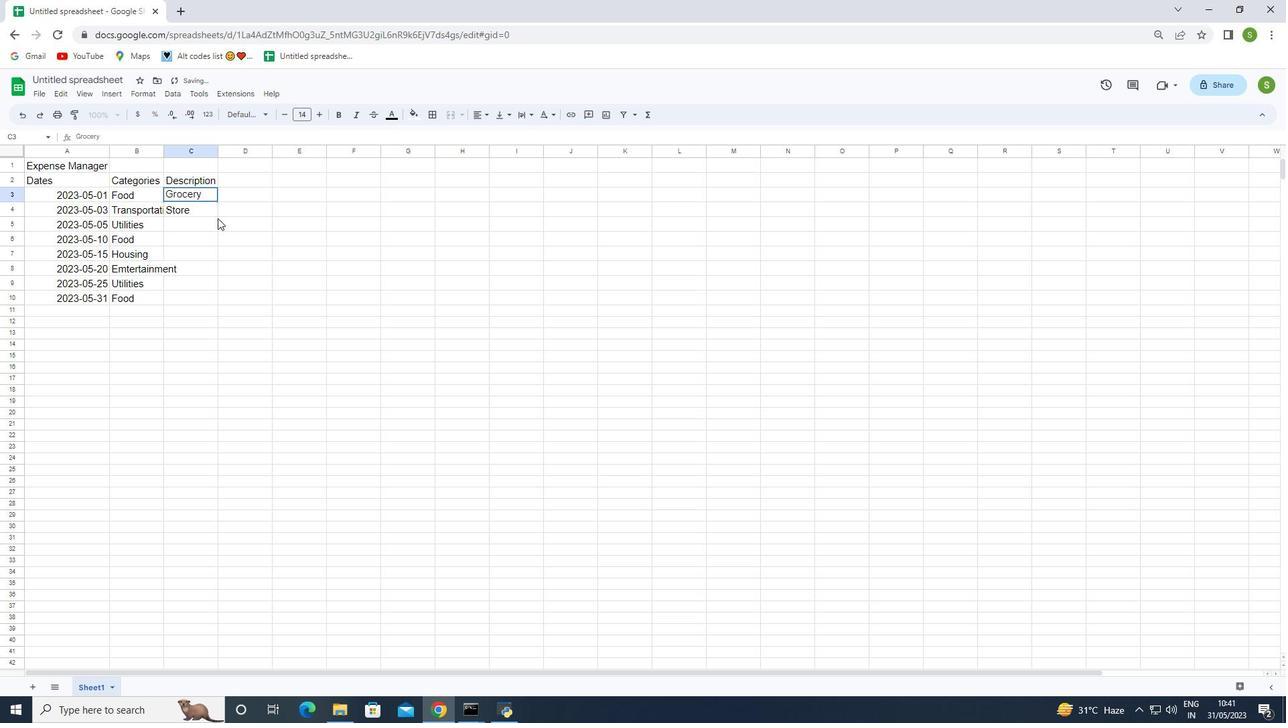 
Action: Mouse moved to (217, 218)
Screenshot: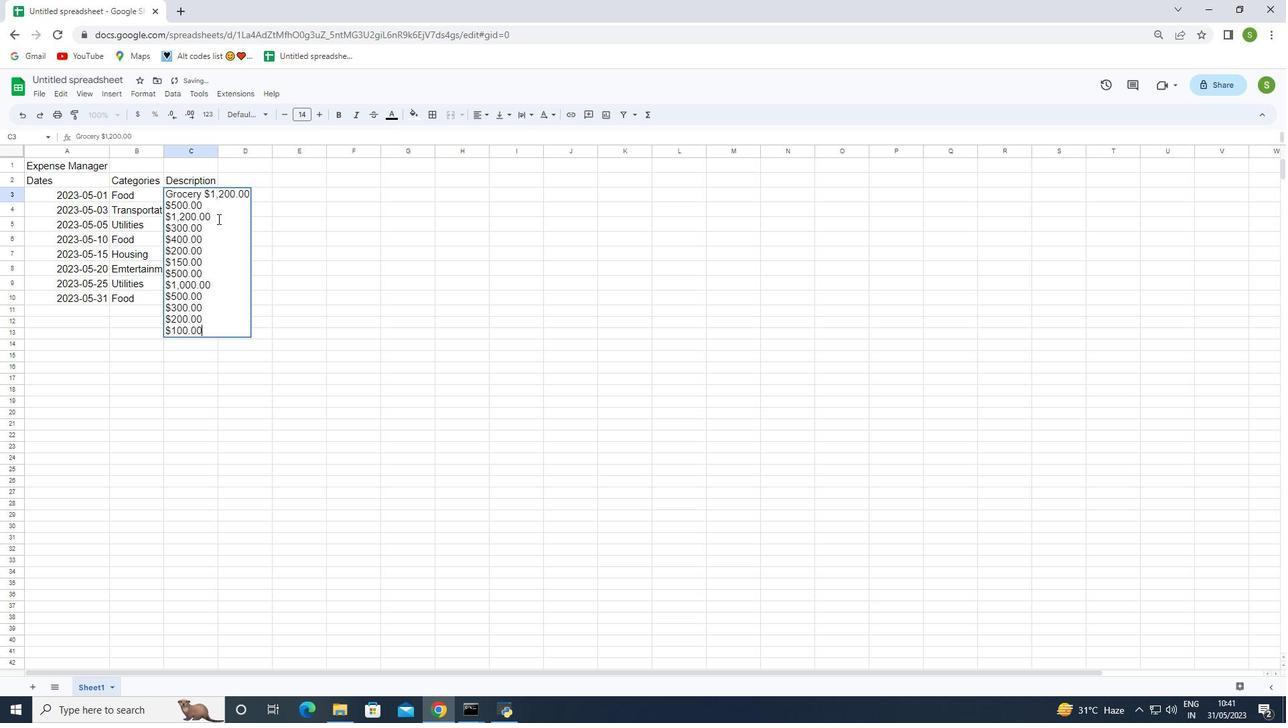 
Action: Key pressed <Key.enter>
Screenshot: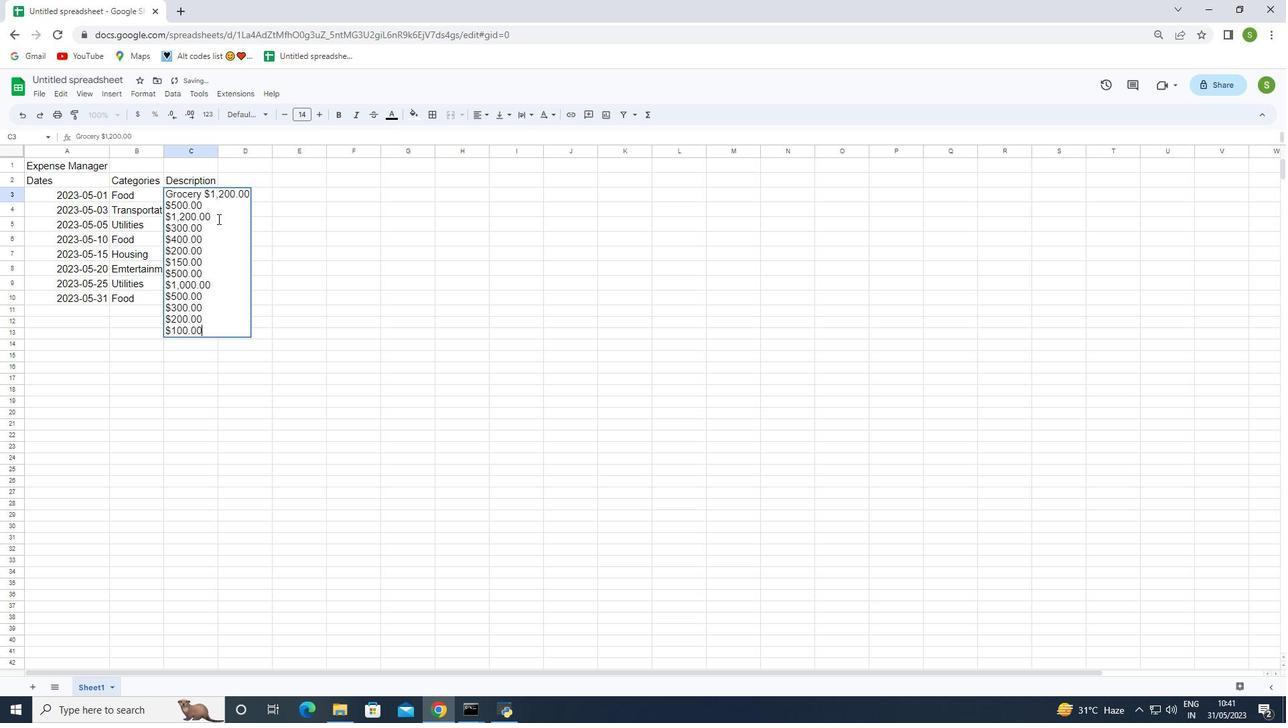 
Action: Mouse moved to (271, 460)
Screenshot: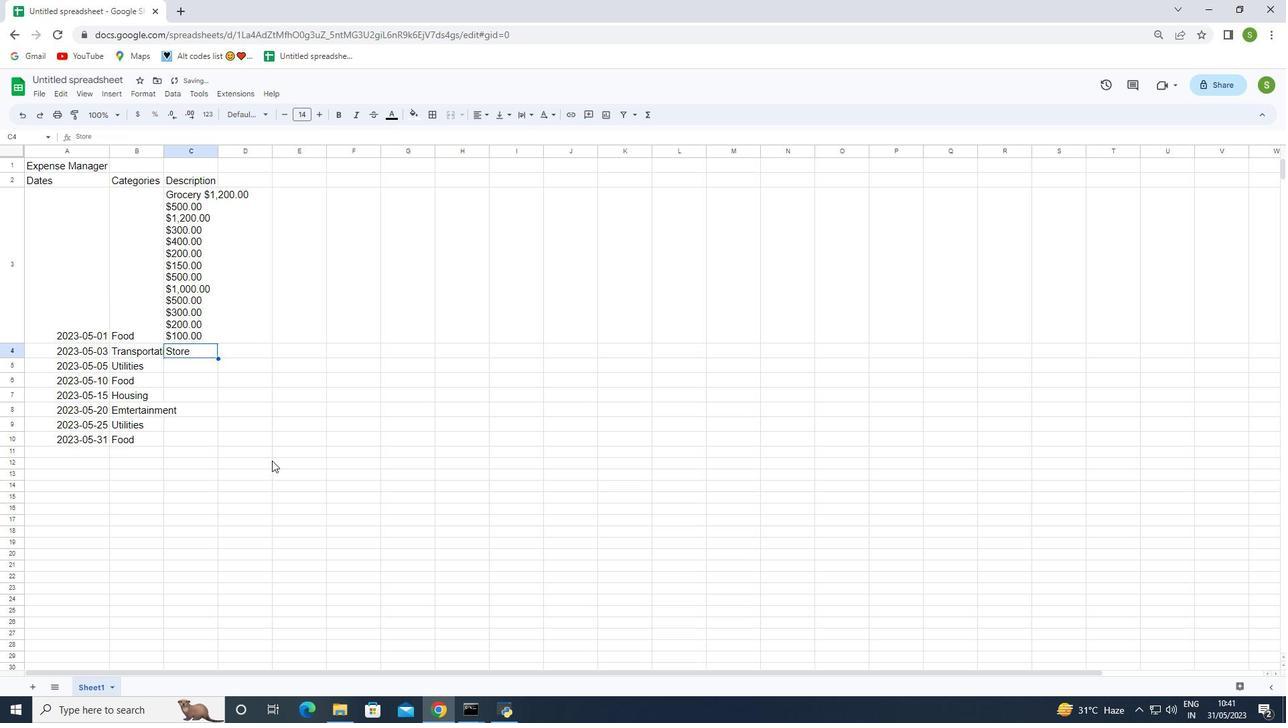 
Action: Key pressed ctrl+Z
Screenshot: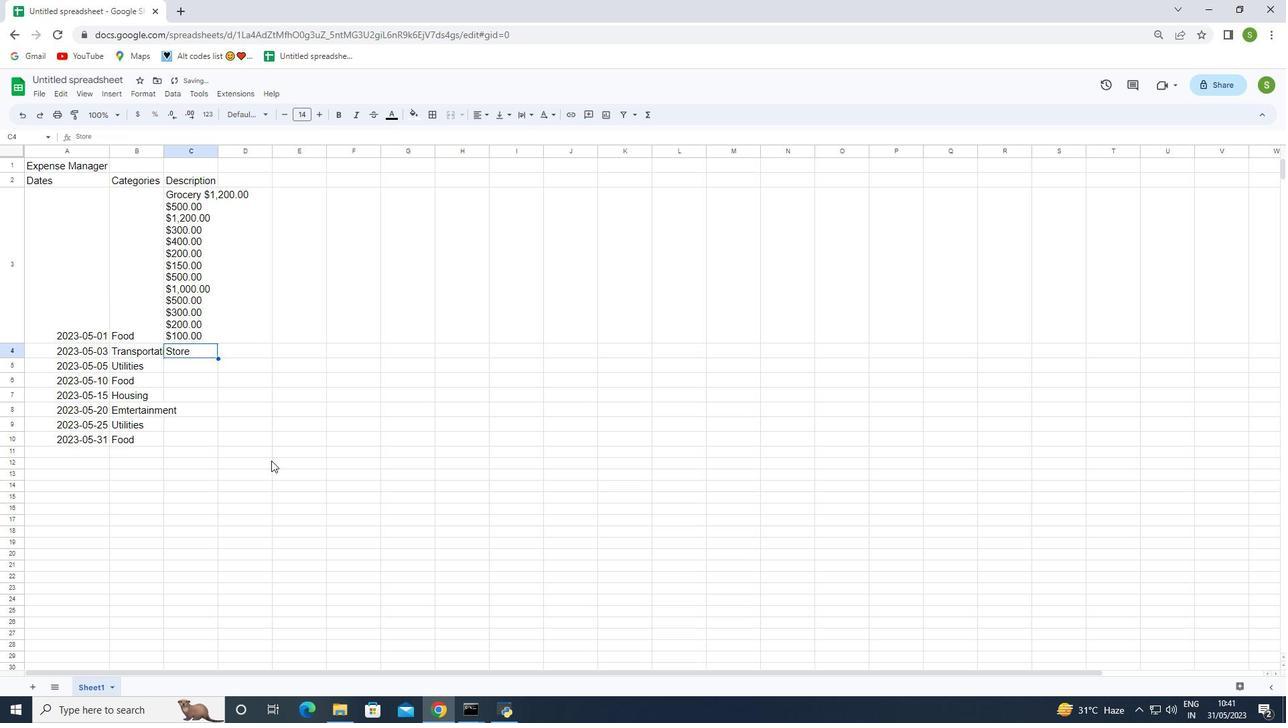 
Action: Mouse moved to (223, 322)
Screenshot: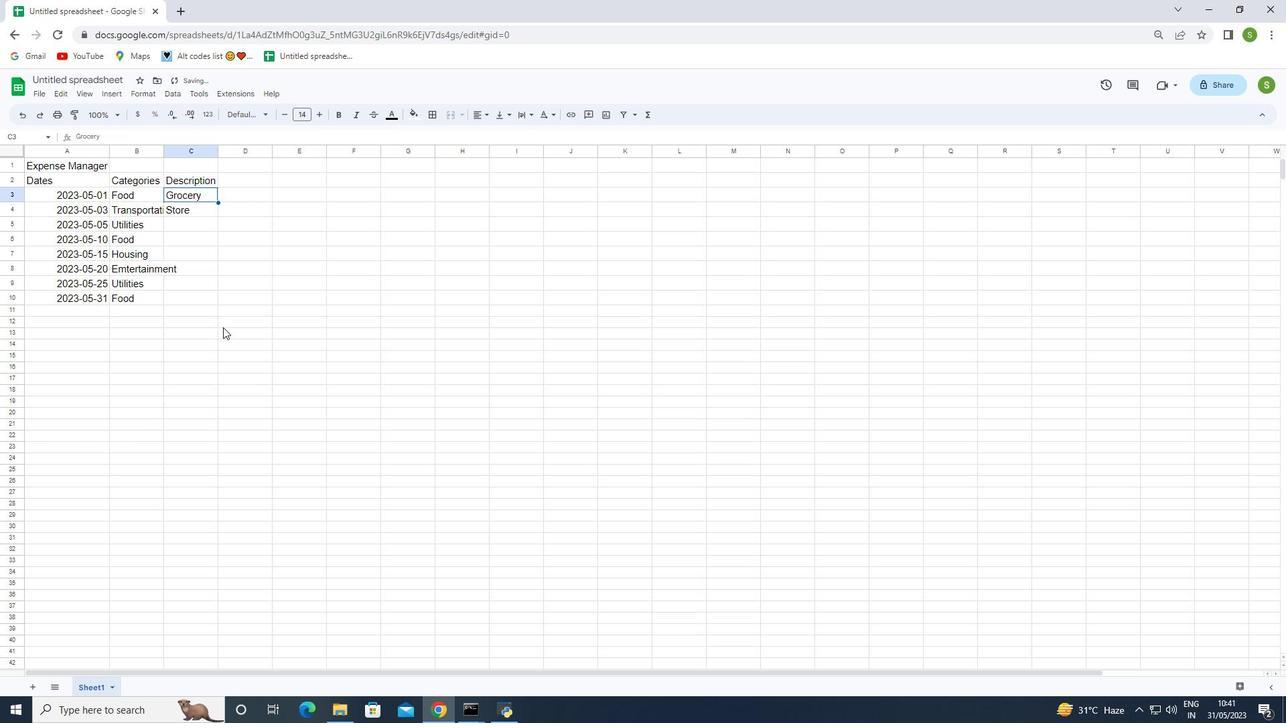 
Action: Mouse pressed left at (223, 322)
Screenshot: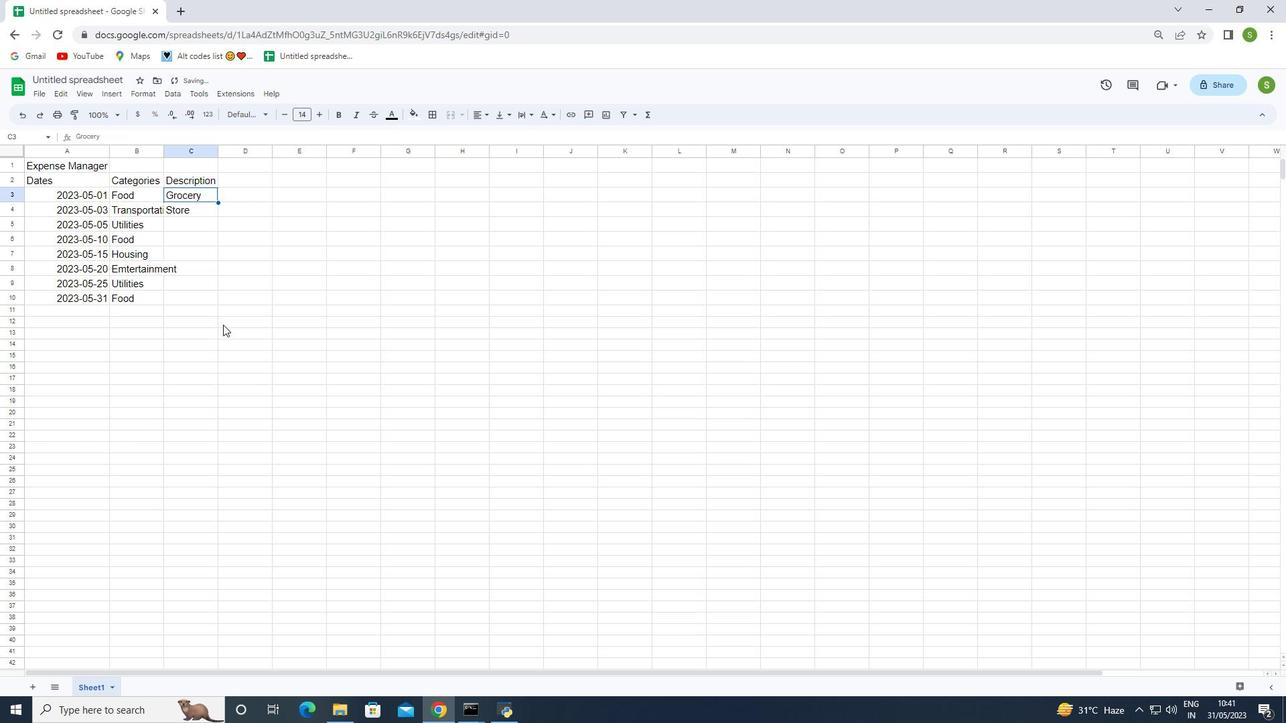 
Action: Mouse moved to (194, 206)
Screenshot: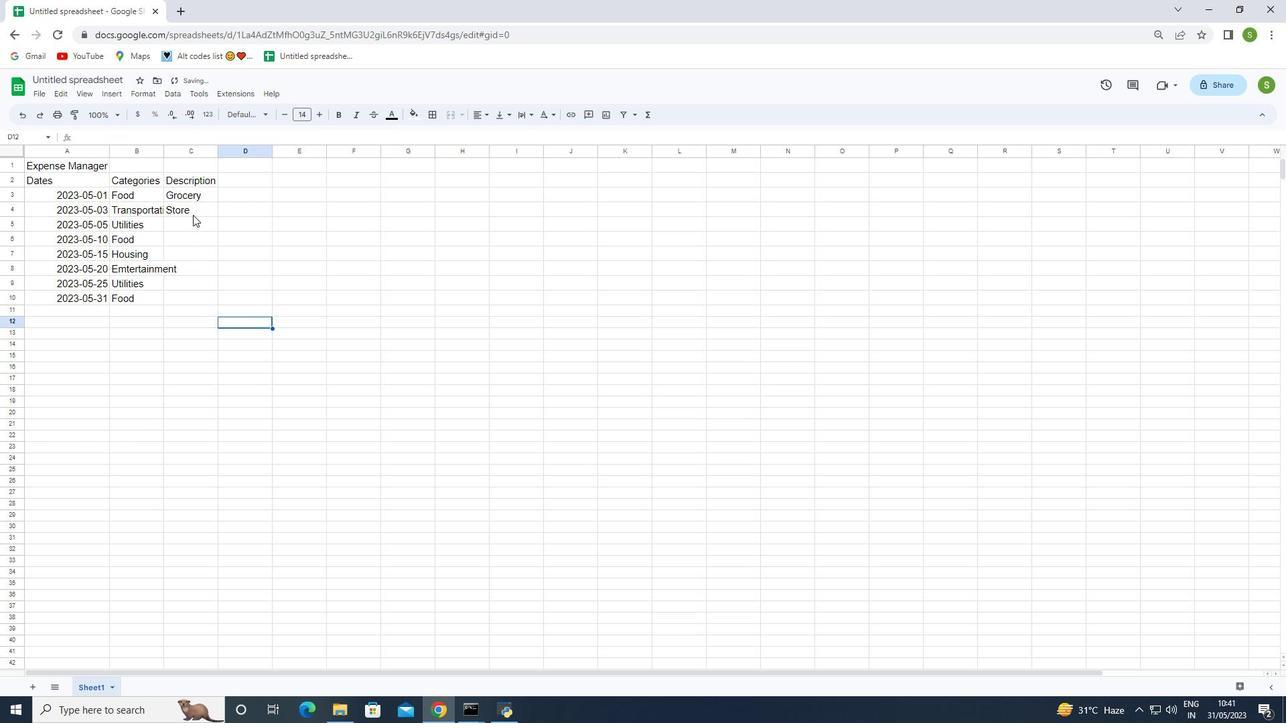 
Action: Mouse pressed left at (194, 206)
Screenshot: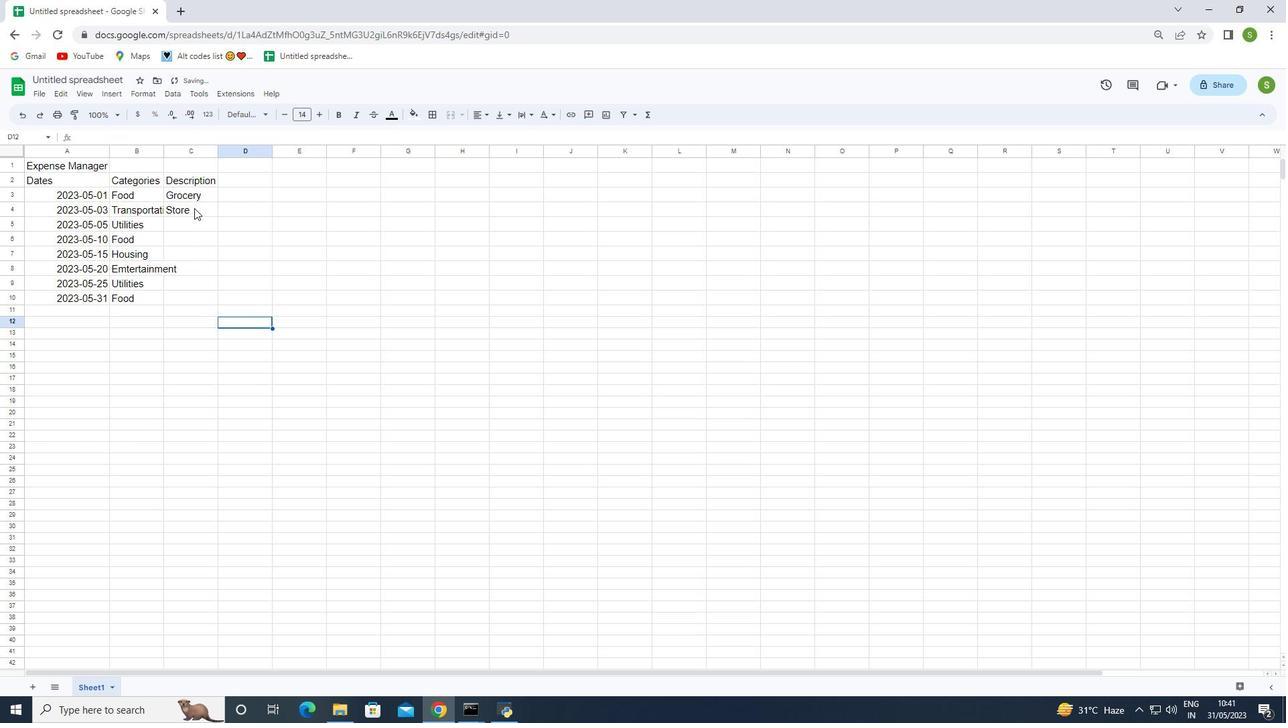 
Action: Mouse moved to (204, 237)
Screenshot: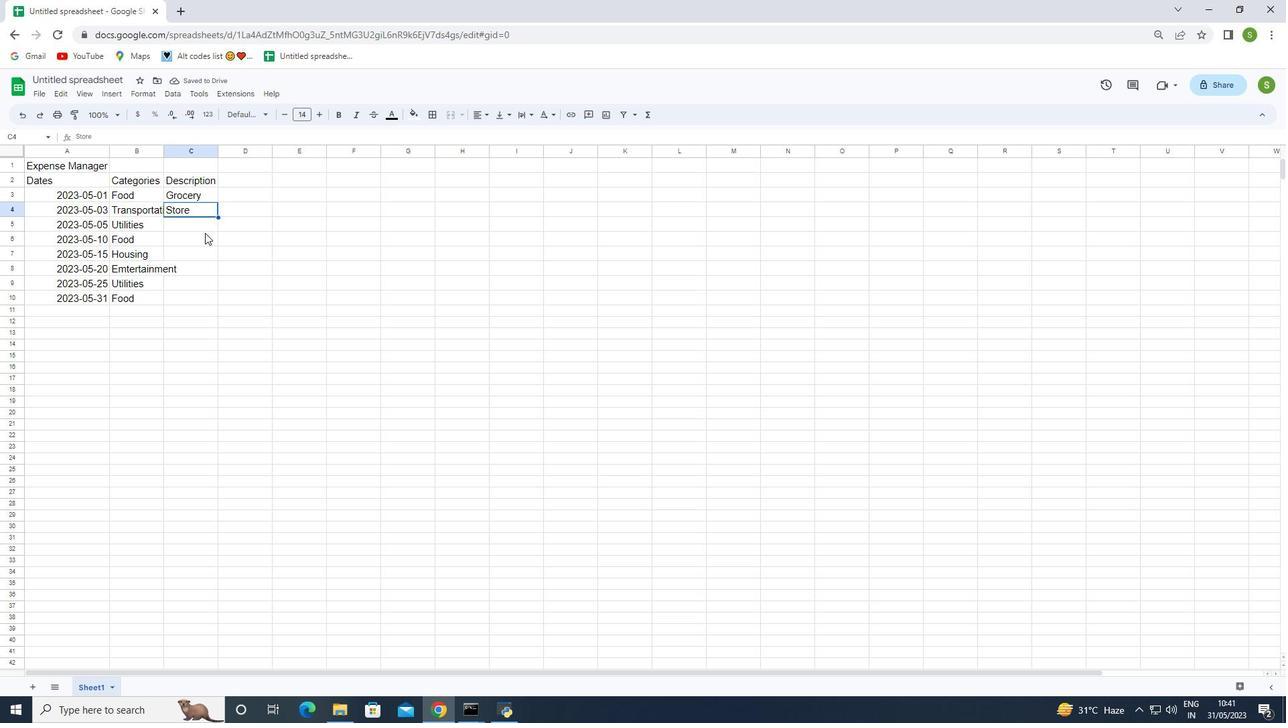 
Action: Key pressed ctrl+C
Screenshot: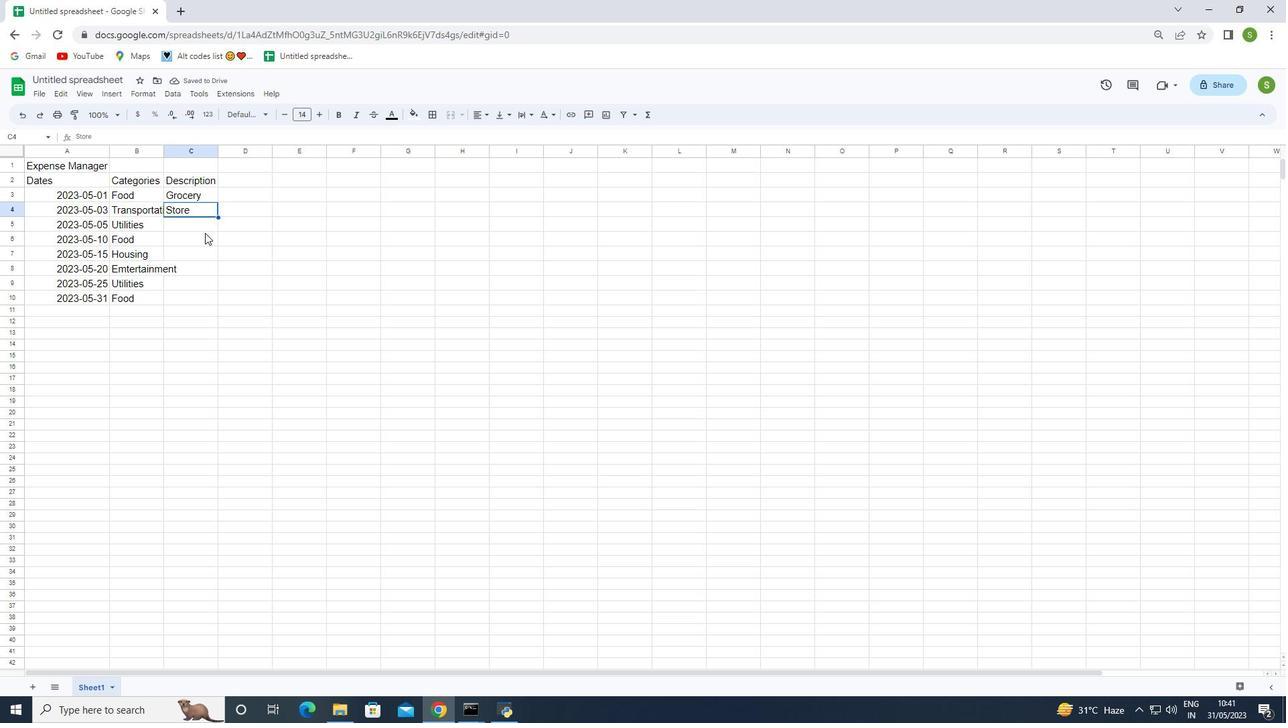 
Action: Mouse moved to (210, 198)
Screenshot: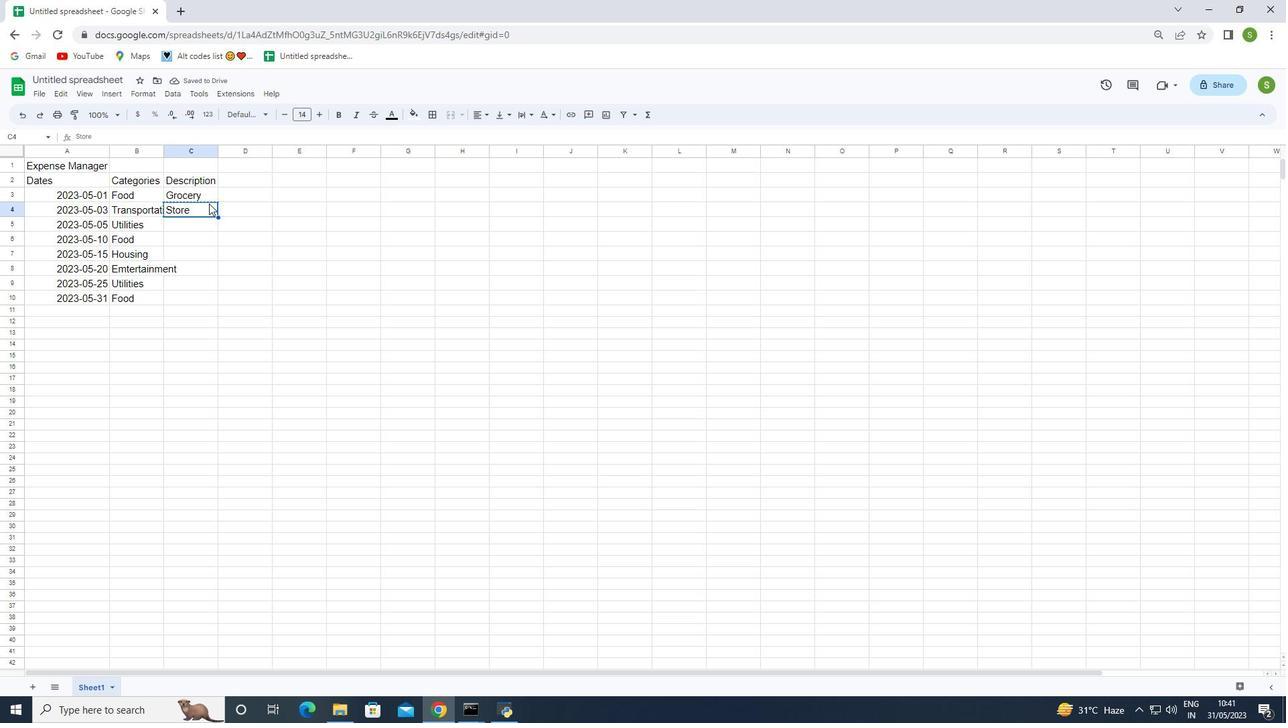 
Action: Mouse pressed left at (210, 198)
Screenshot: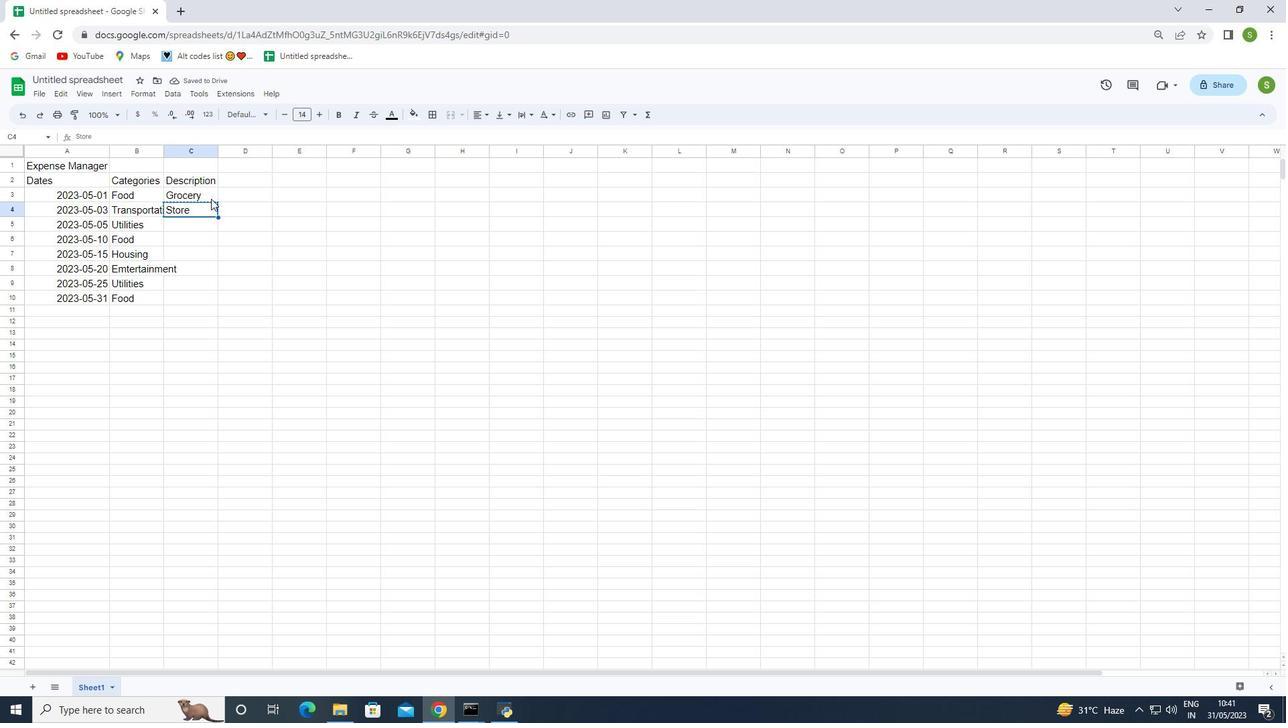 
Action: Mouse pressed left at (210, 198)
Screenshot: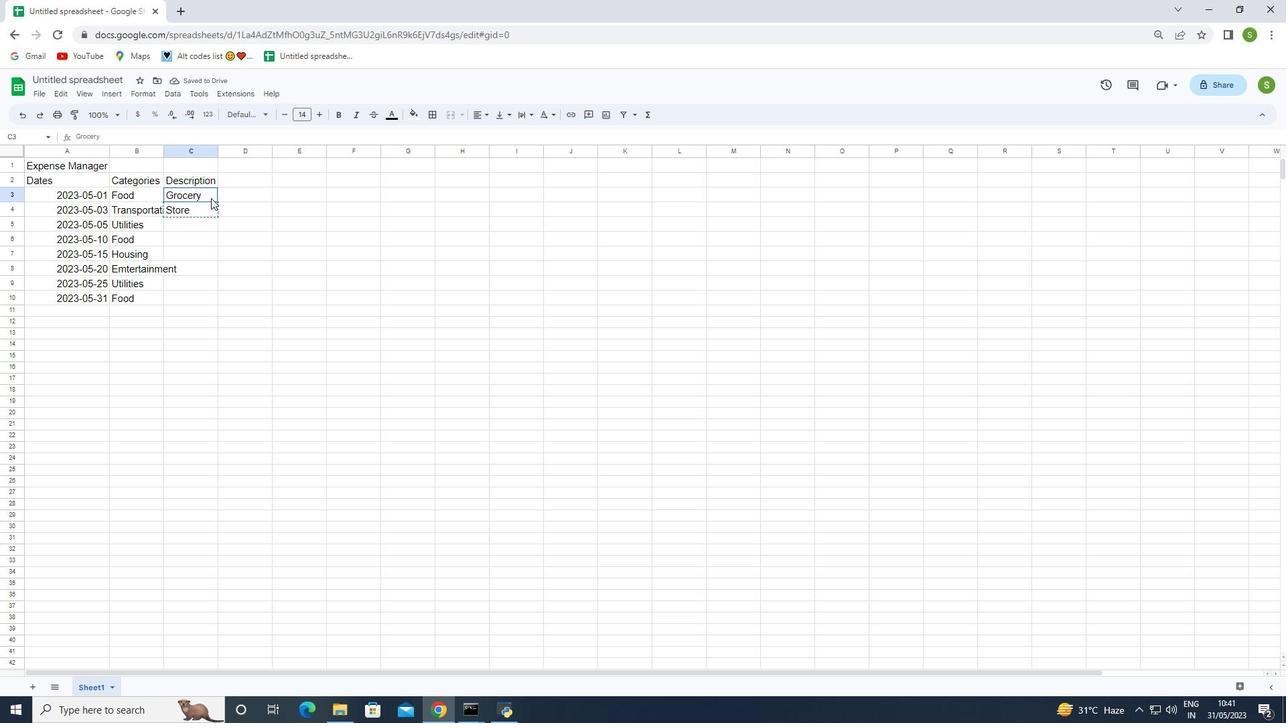 
Action: Mouse moved to (210, 200)
Screenshot: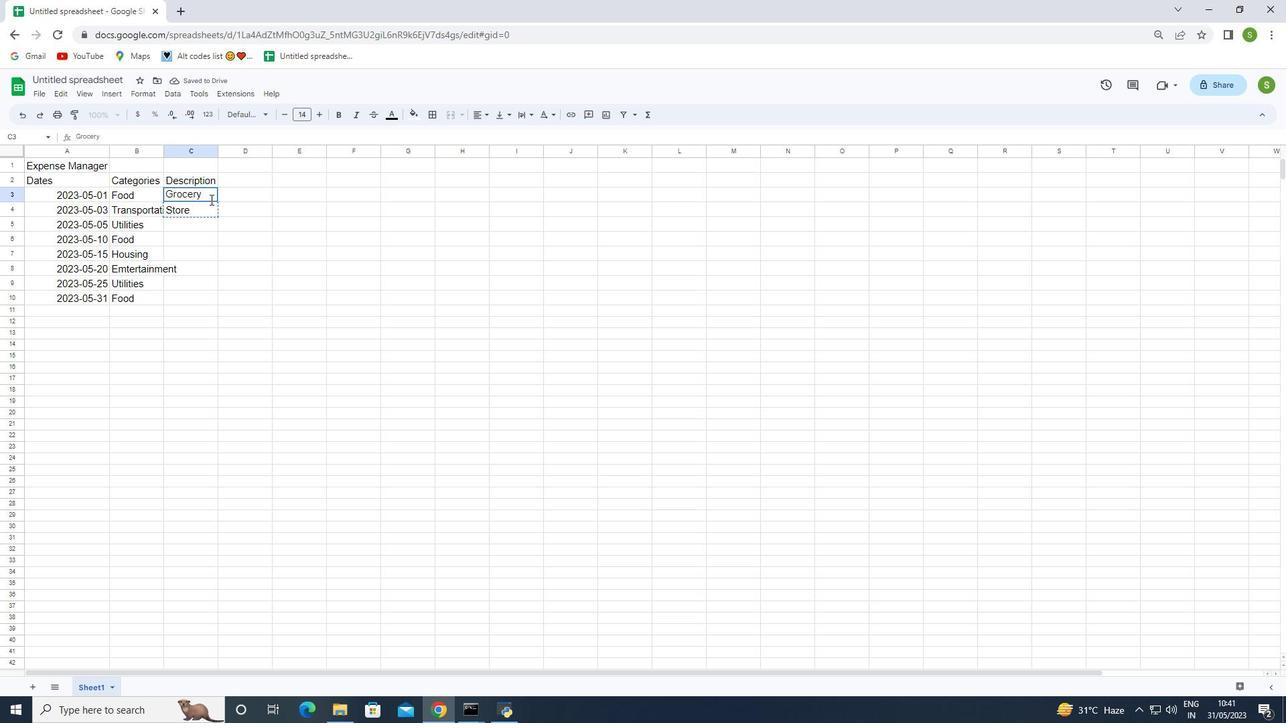 
Action: Key pressed <Key.space>
Screenshot: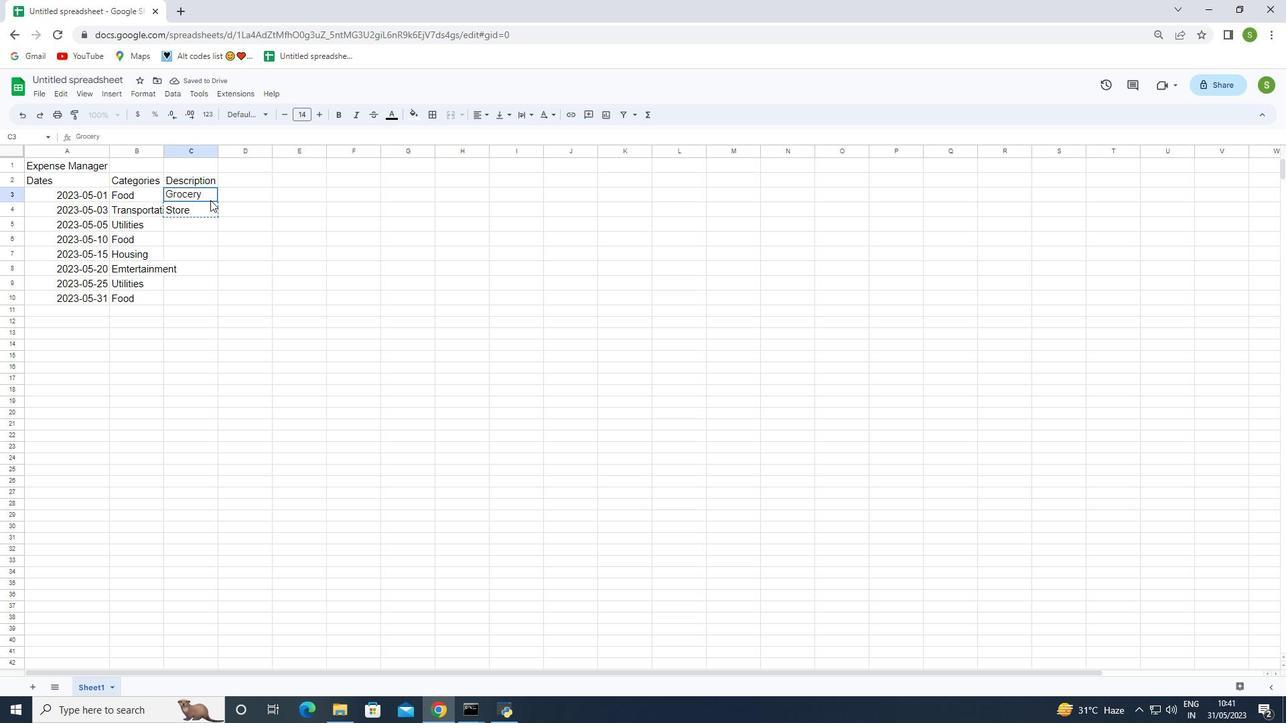 
Action: Mouse moved to (210, 206)
Screenshot: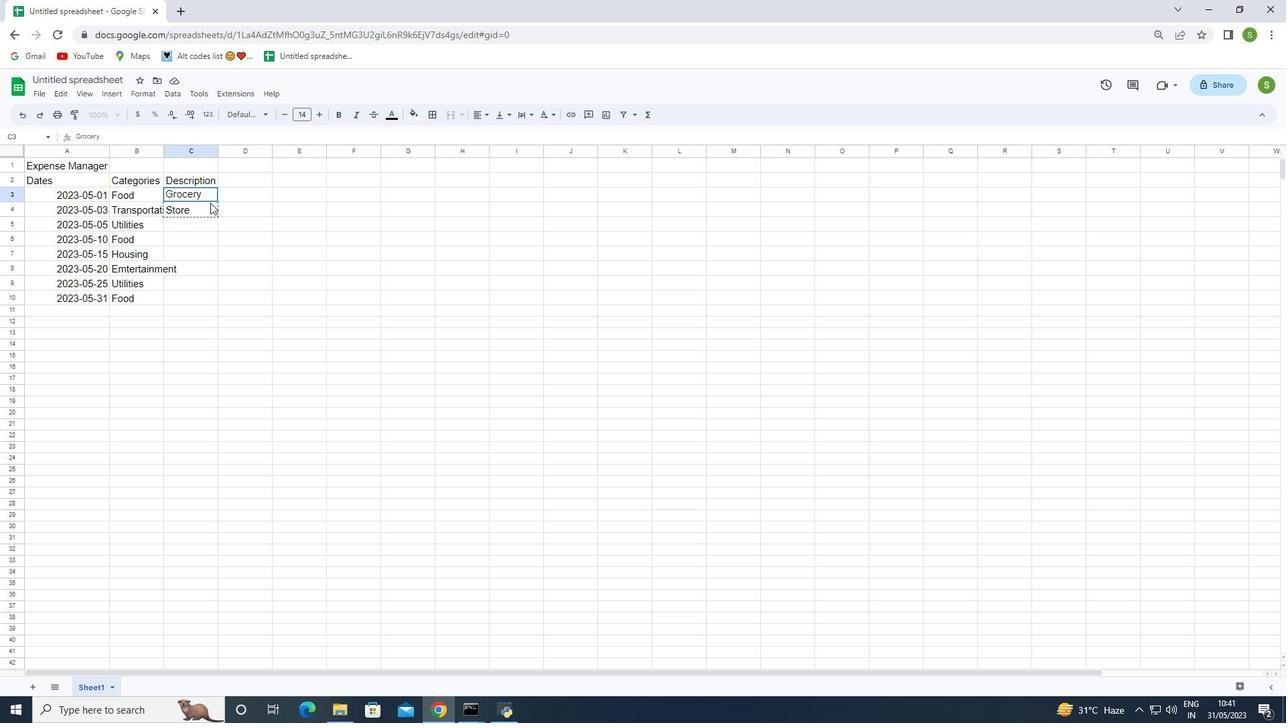 
Action: Key pressed ctrl+V
Screenshot: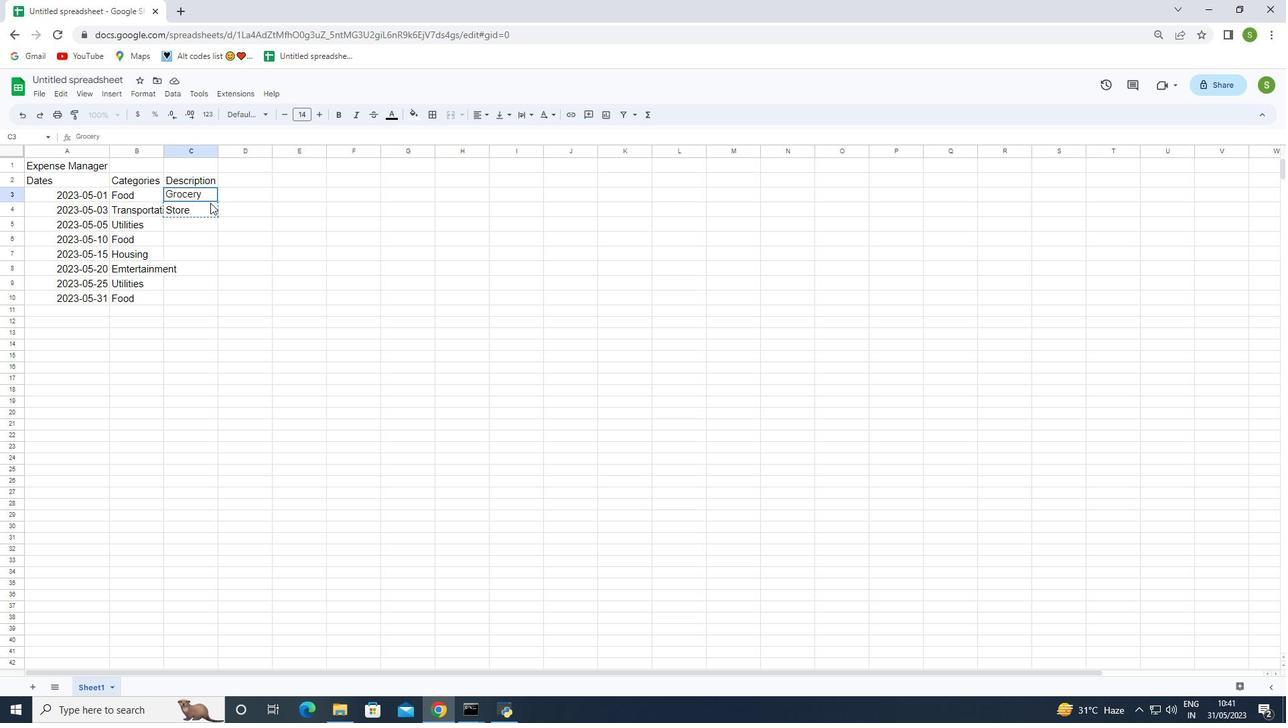 
Action: Mouse moved to (212, 259)
Screenshot: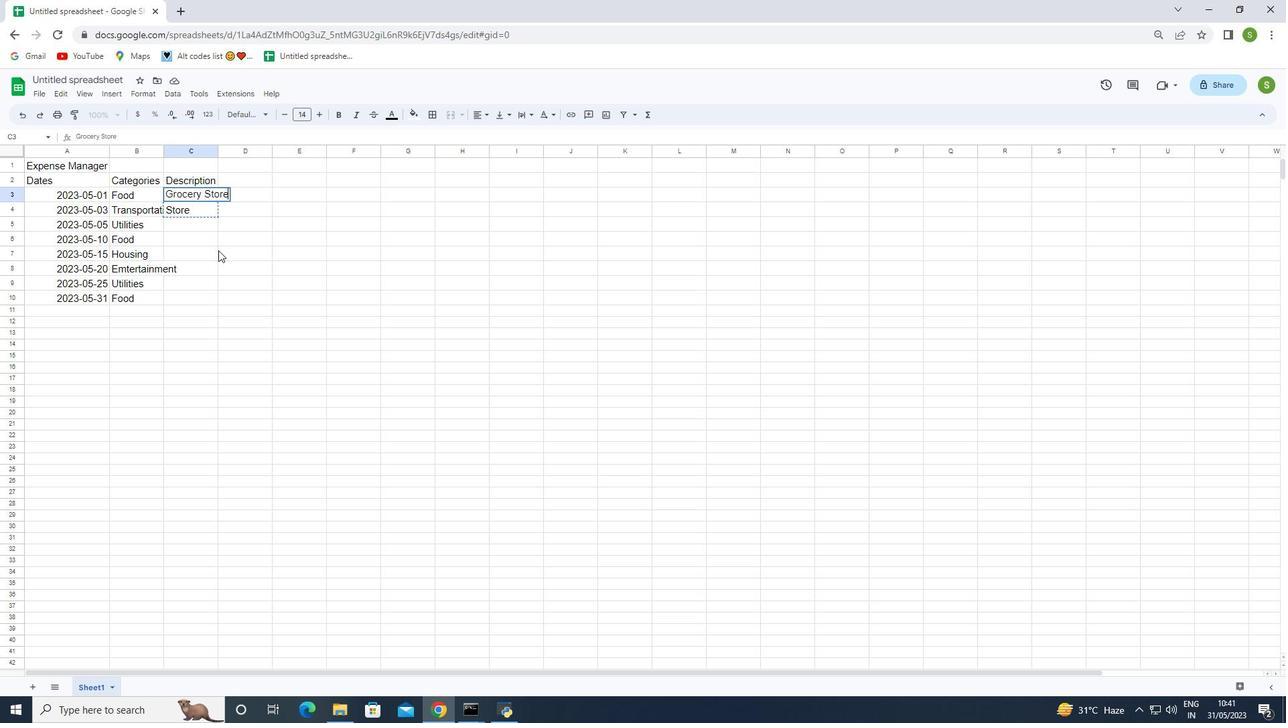 
Action: Mouse pressed left at (212, 259)
Screenshot: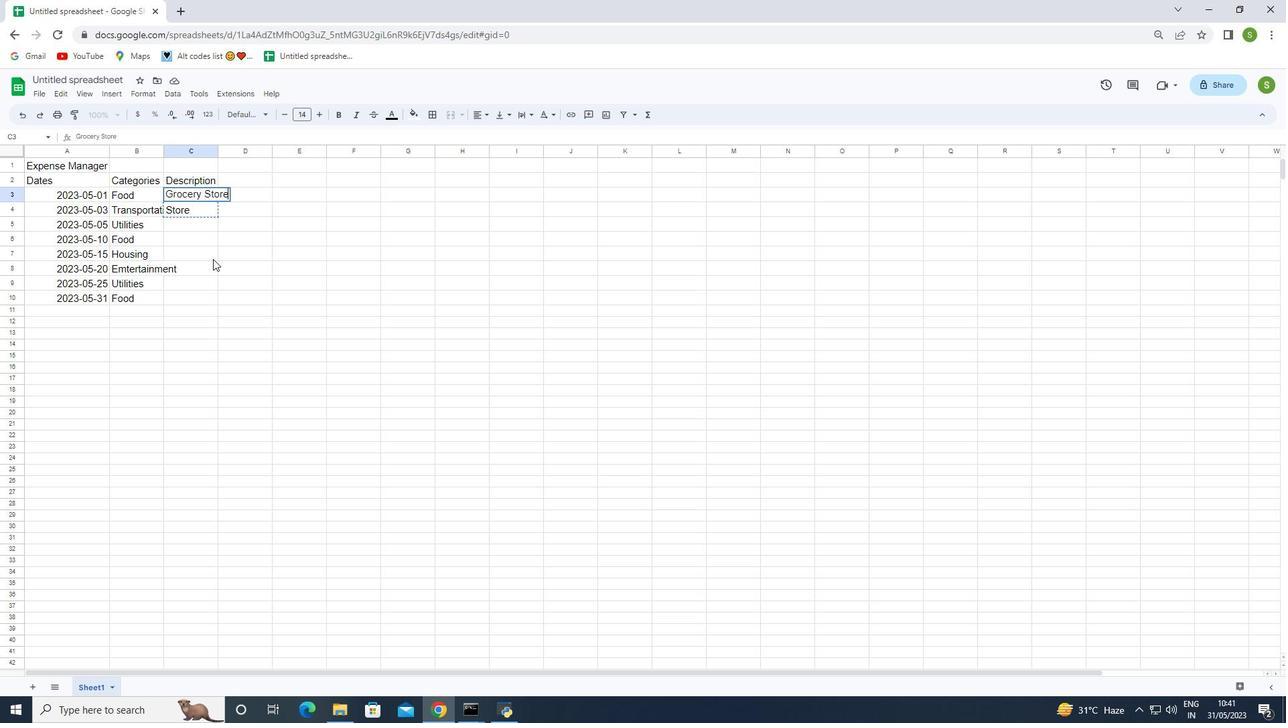 
Action: Mouse moved to (200, 214)
Screenshot: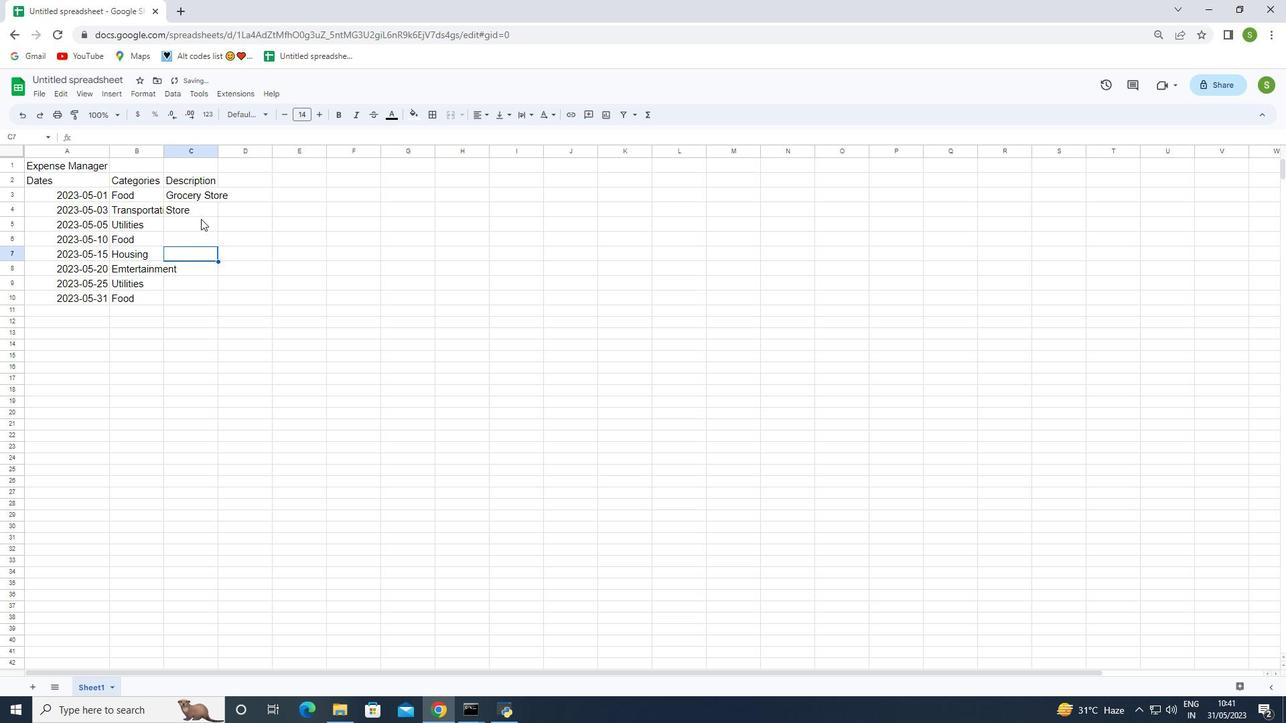 
Action: Mouse pressed left at (200, 214)
Screenshot: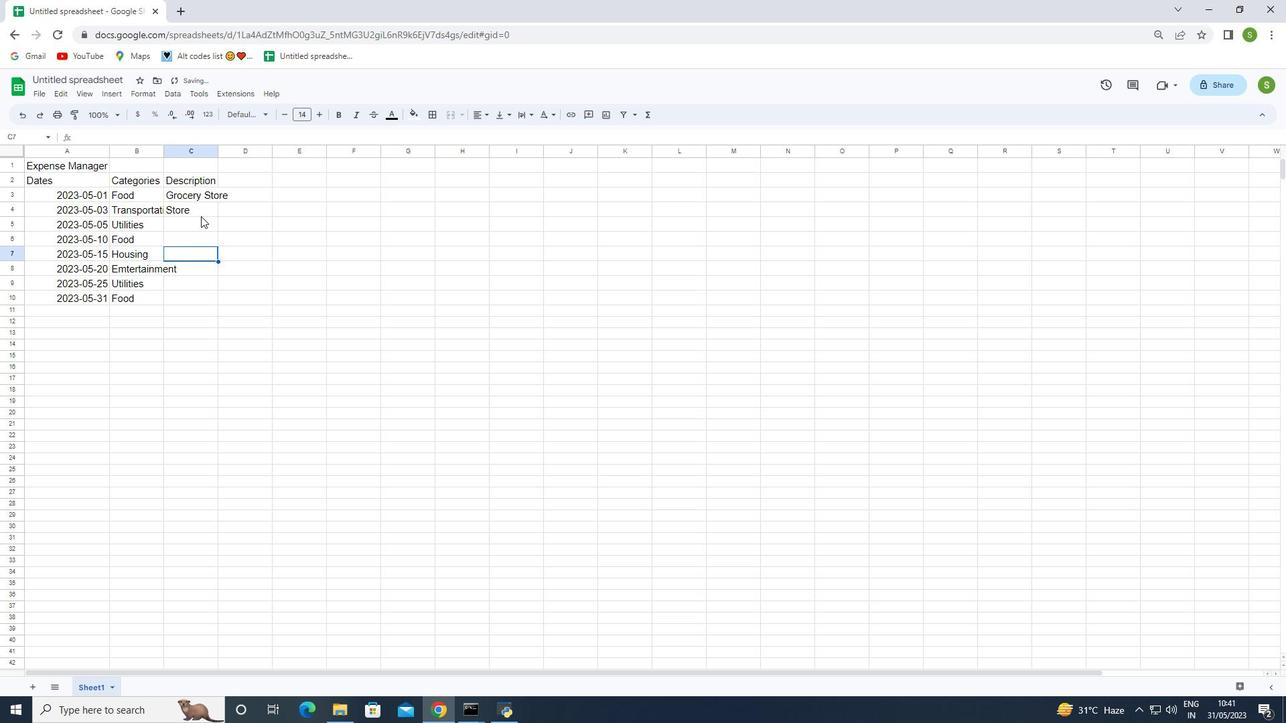 
Action: Key pressed <Key.backspace>
Screenshot: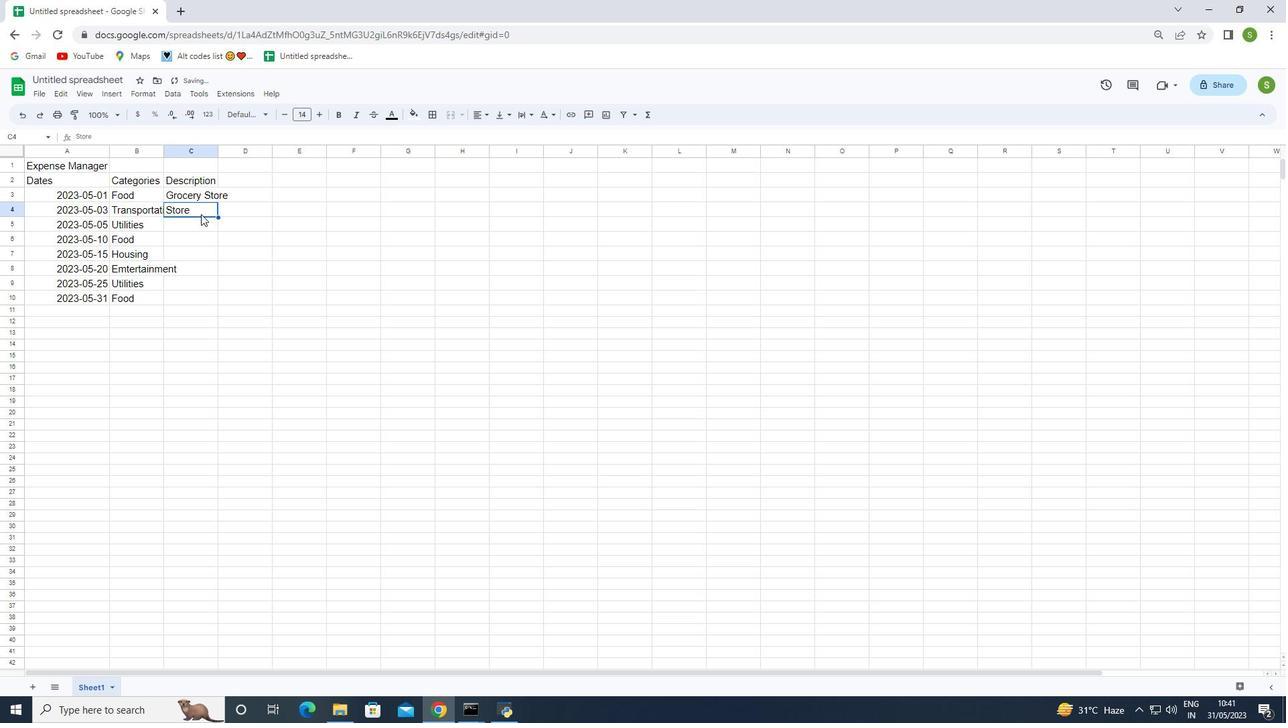 
Action: Mouse moved to (203, 225)
Screenshot: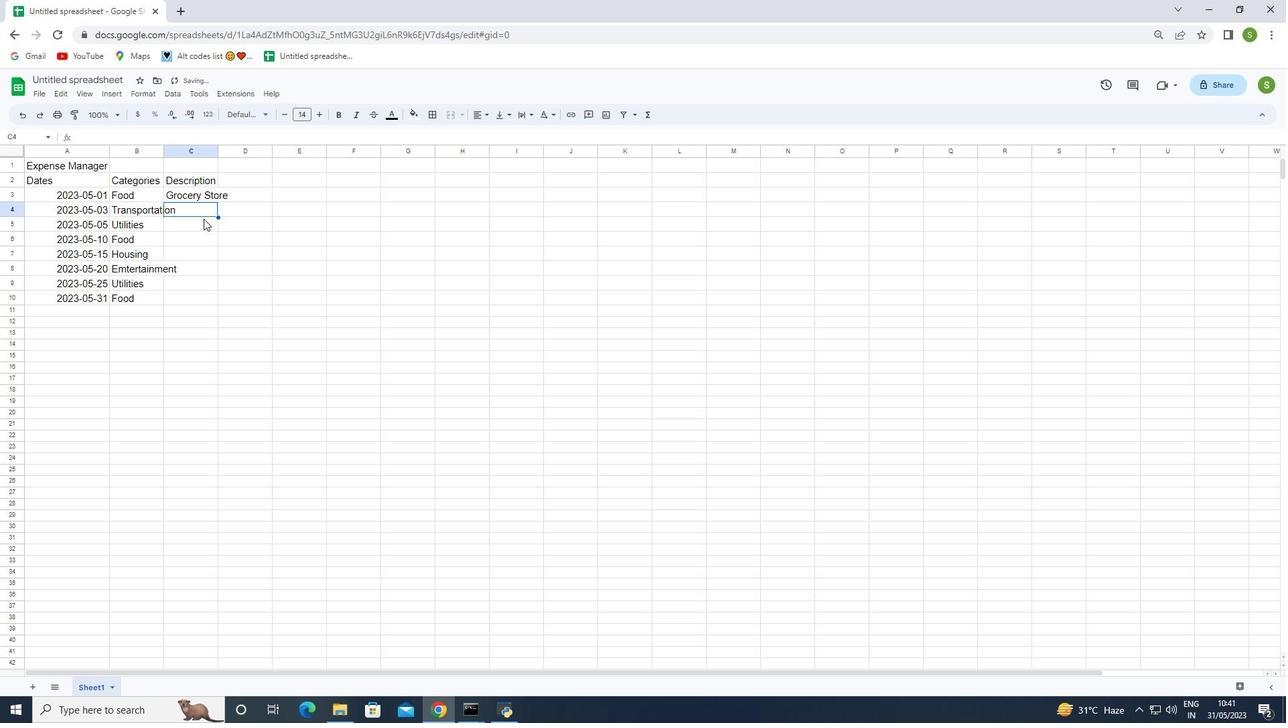 
Action: Key pressed <Key.shift>Bus<Key.space><Key.shift>Fare<Key.enter><Key.shift>Internet<Key.space><Key.shift>Bill<Key.enter><Key.shift>Restaurant<Key.enter><Key.shift>Rent<Key.enter><Key.shift>Movie<Key.enter><Key.shift>
Screenshot: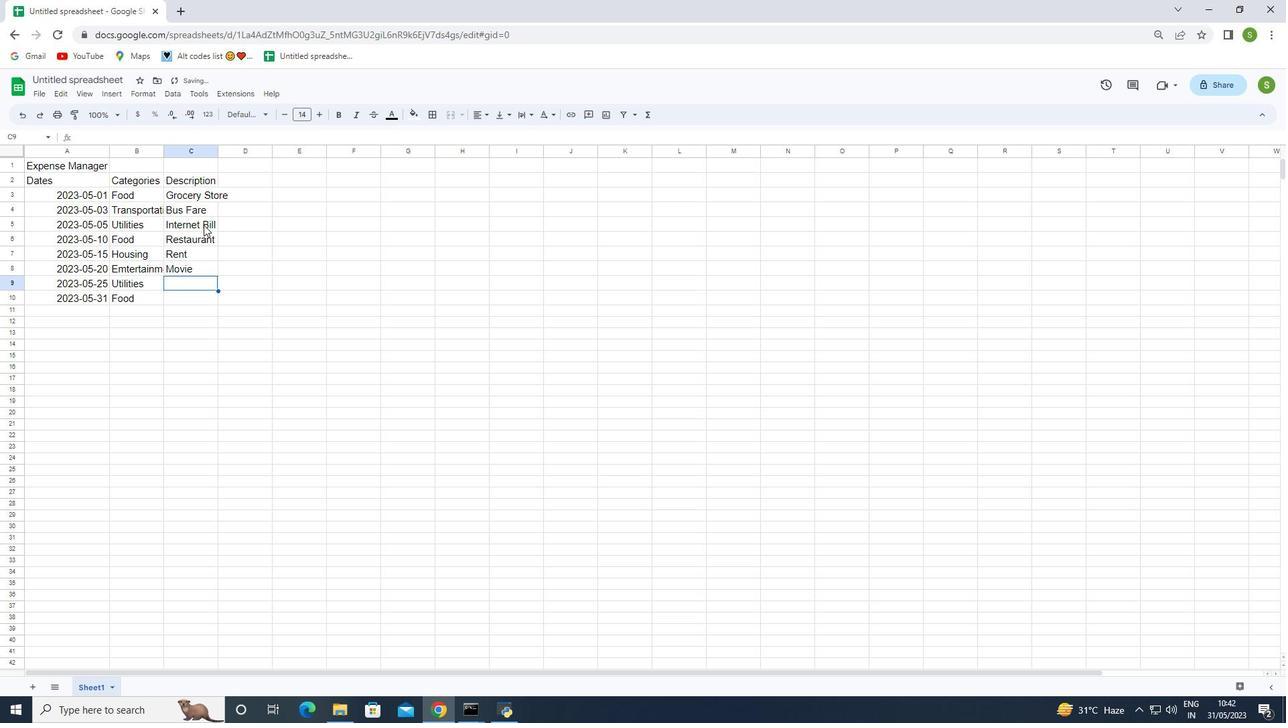 
Action: Mouse moved to (195, 265)
Screenshot: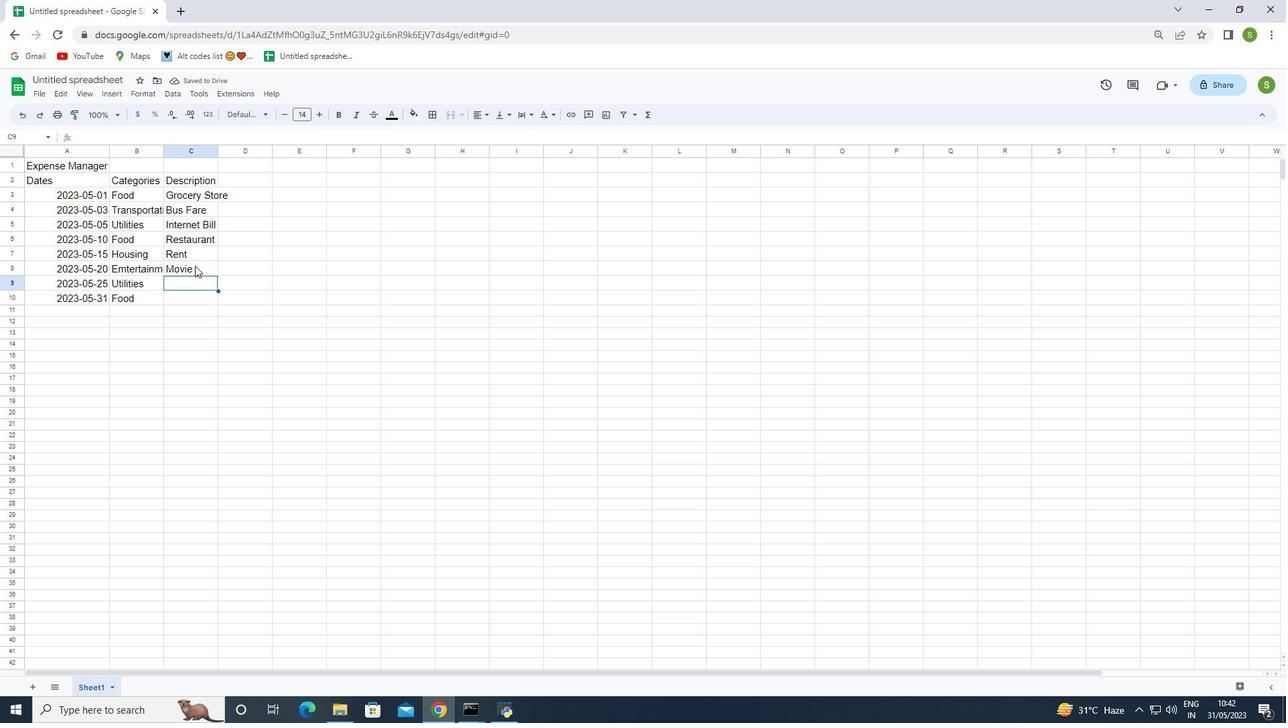 
Action: Mouse pressed left at (195, 265)
Screenshot: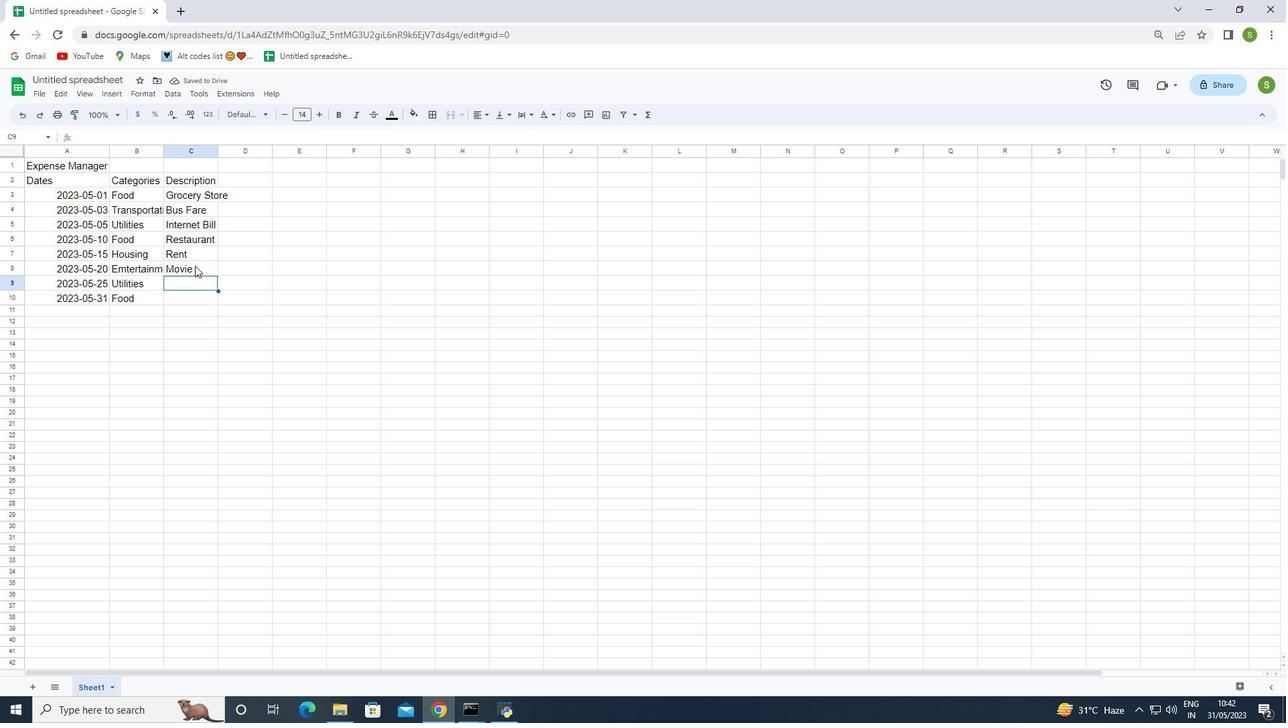 
Action: Mouse pressed left at (195, 265)
Screenshot: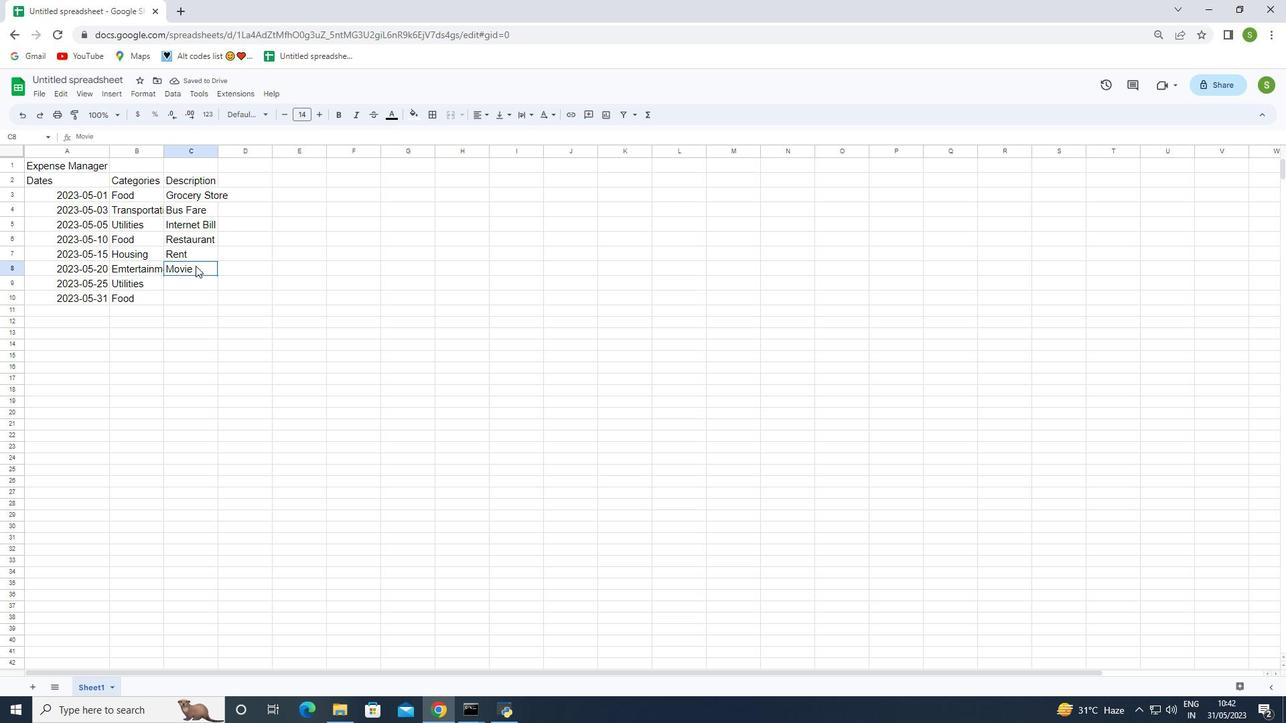 
Action: Mouse moved to (217, 263)
Screenshot: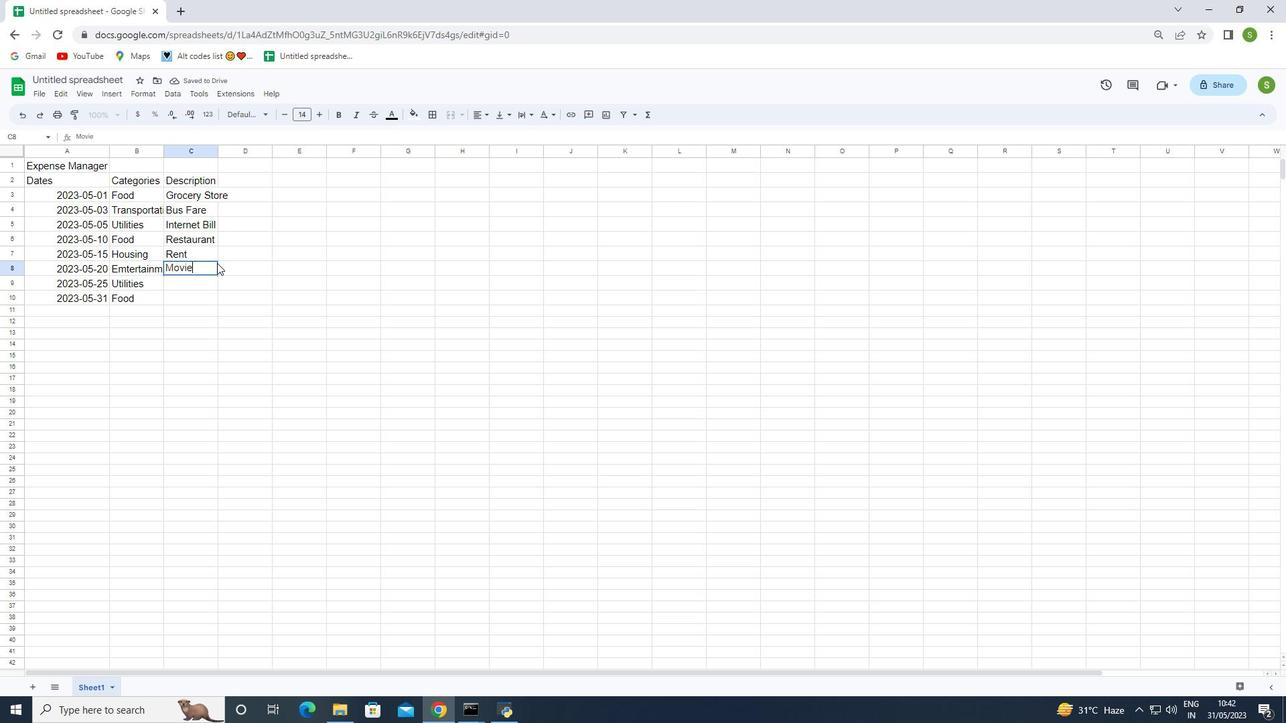 
Action: Key pressed <Key.space><Key.shift>Tickets<Key.enter><Key.shift>Electricity<Key.space><Key.shift>Bill<Key.enter><Key.shift><Key.shift><Key.shift><Key.shift><Key.shift><Key.shift><Key.shift><Key.shift><Key.shift>Gro
Screenshot: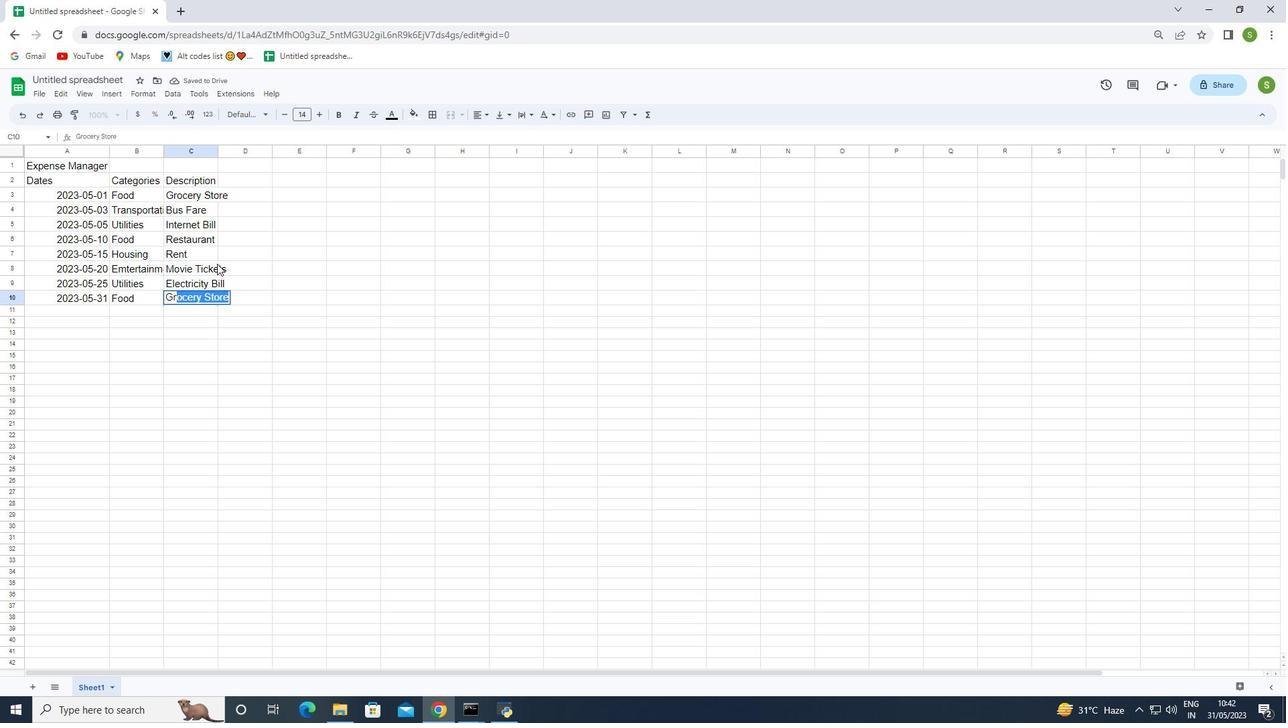 
Action: Mouse moved to (268, 315)
Screenshot: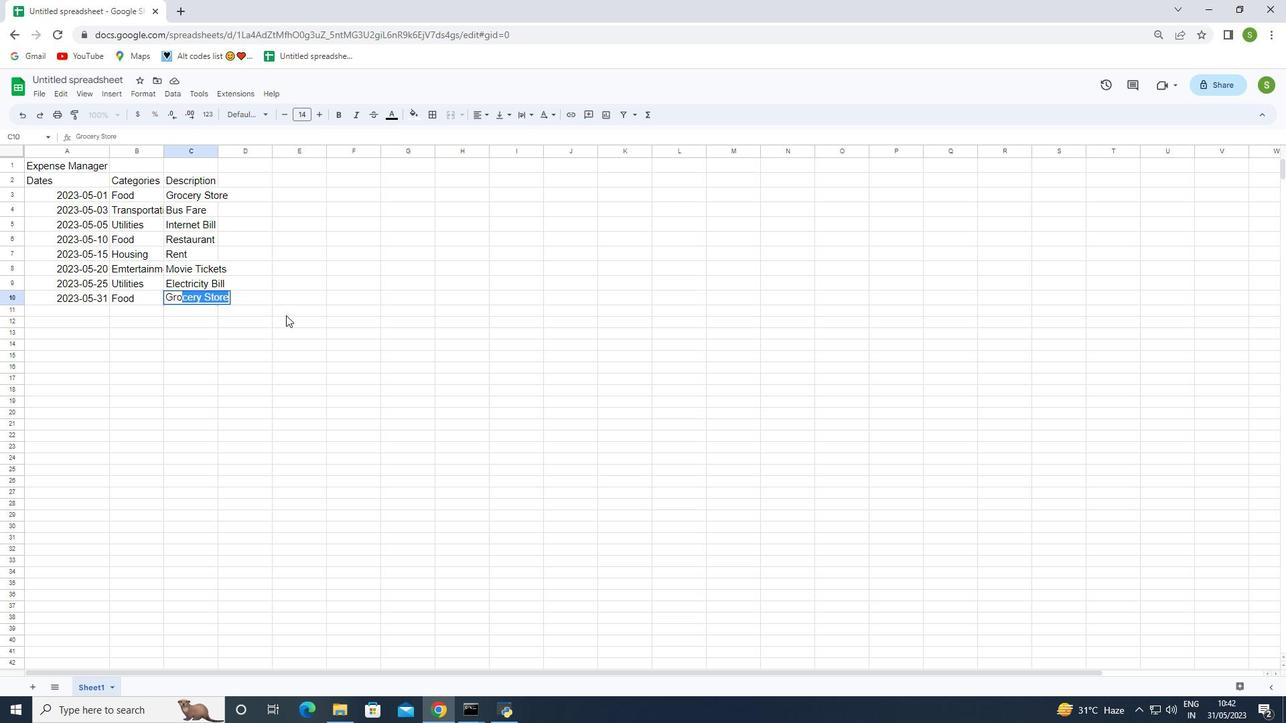 
Action: Mouse pressed left at (268, 315)
Screenshot: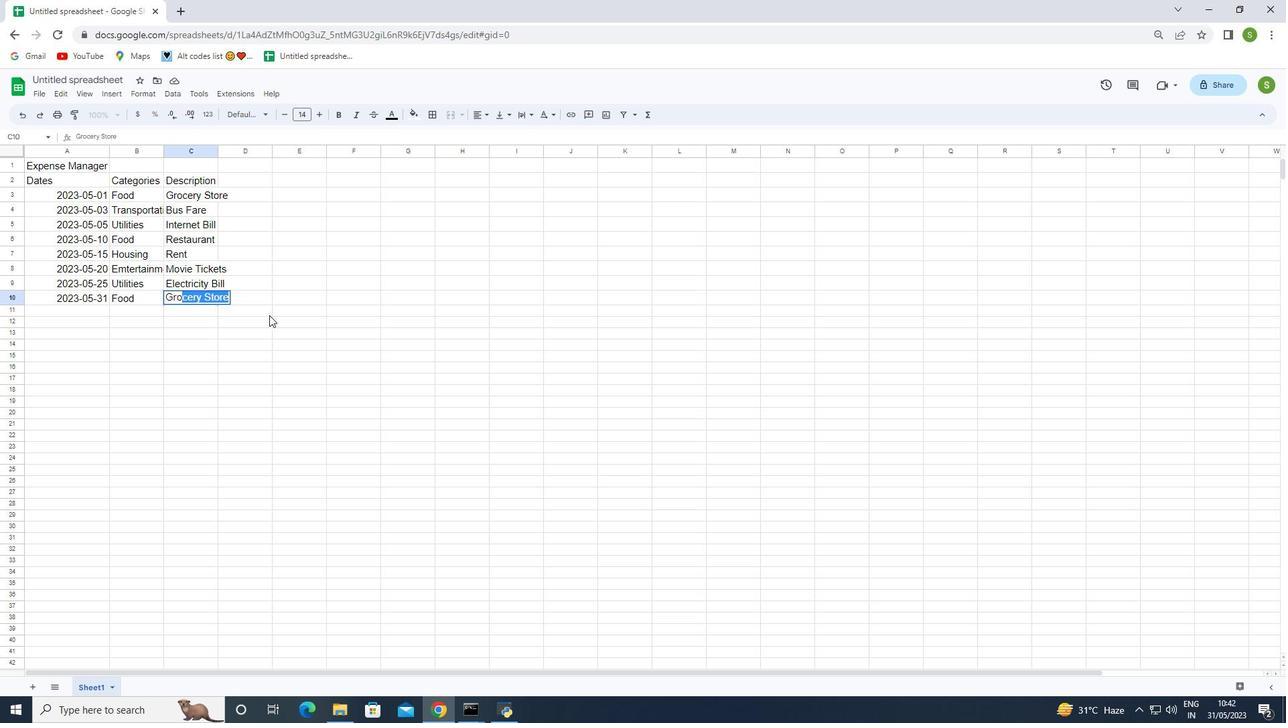 
Action: Mouse moved to (248, 181)
Screenshot: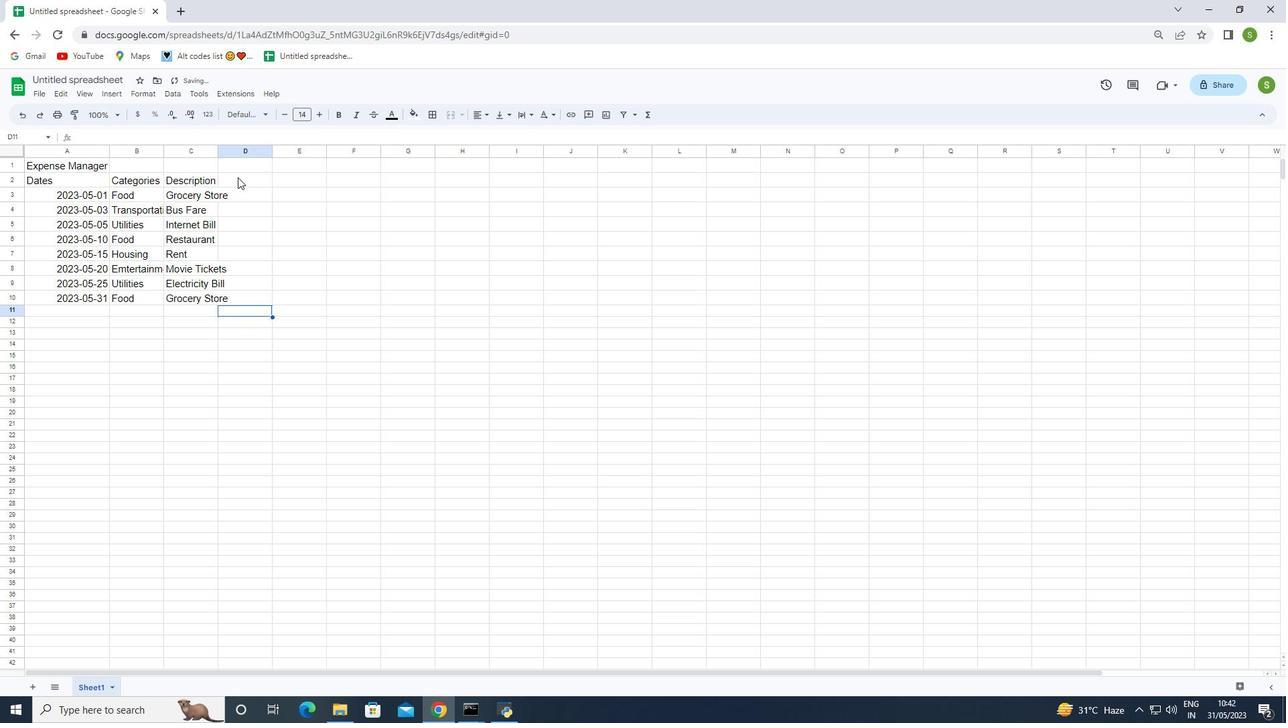 
Action: Mouse pressed left at (248, 181)
Screenshot: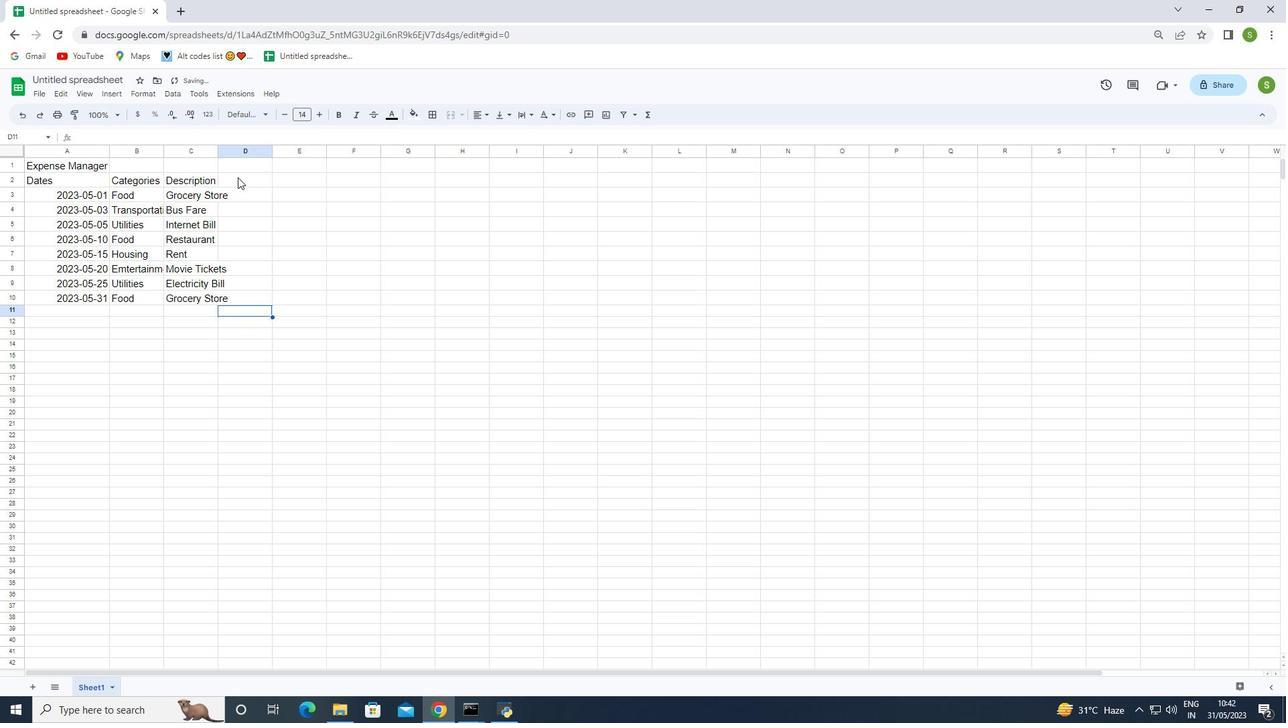 
Action: Key pressed <Key.shift>Amount
Screenshot: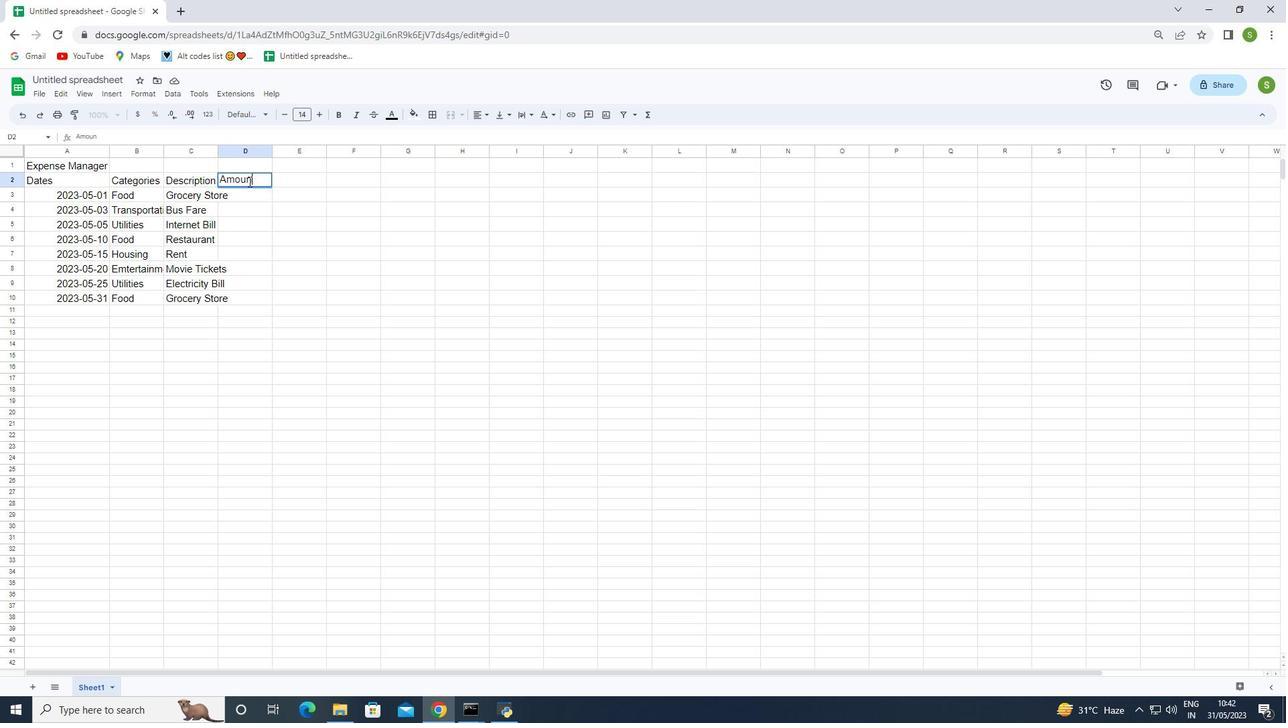 
Action: Mouse moved to (249, 190)
Screenshot: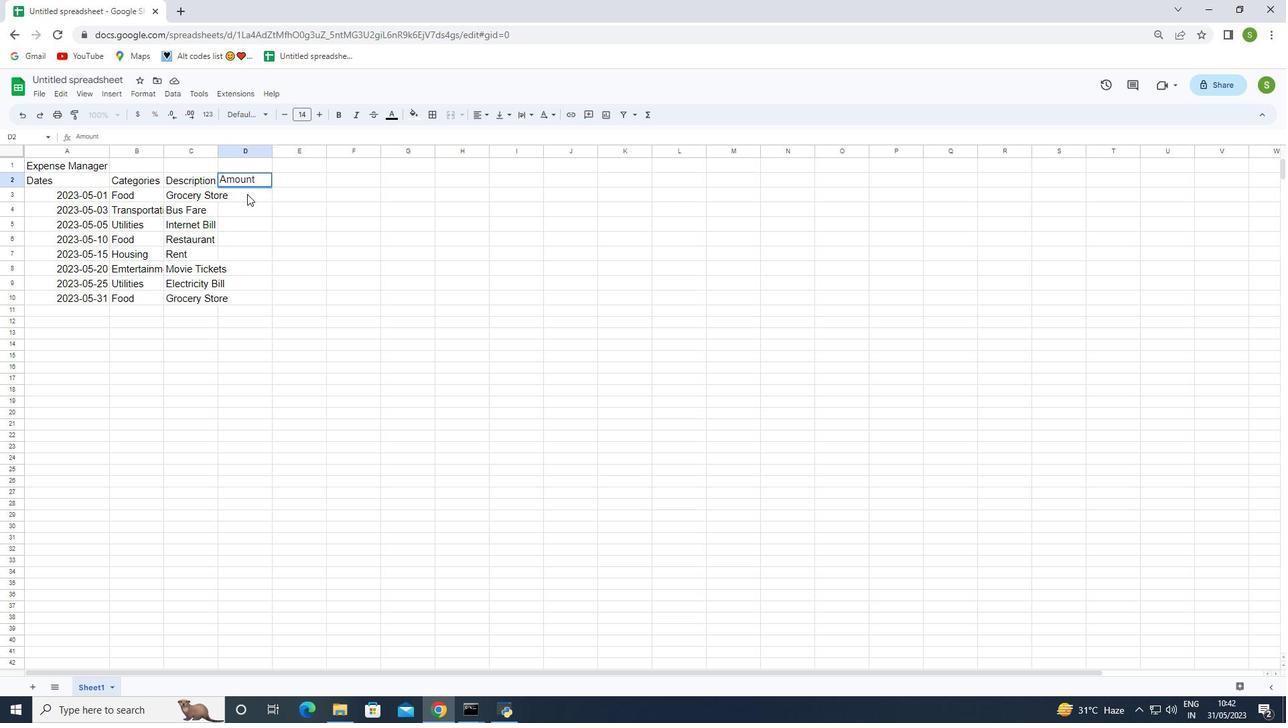 
Action: Mouse pressed left at (249, 190)
Screenshot: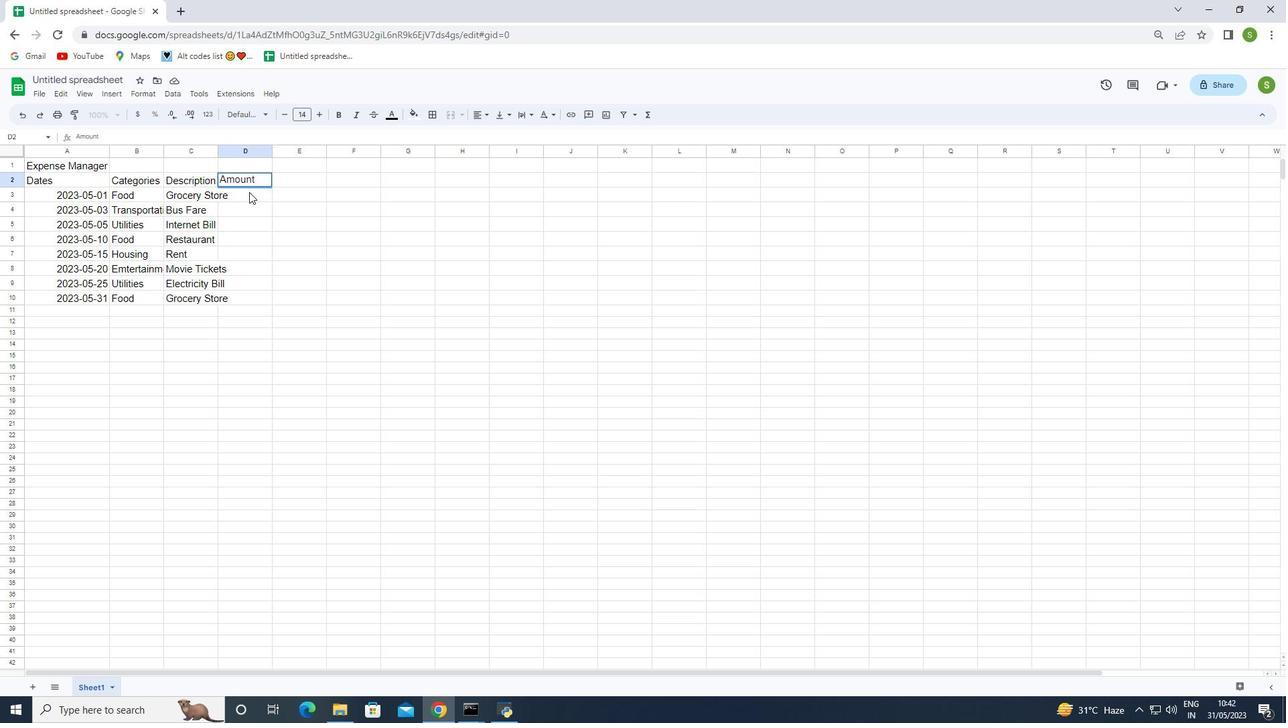 
Action: Mouse moved to (257, 199)
Screenshot: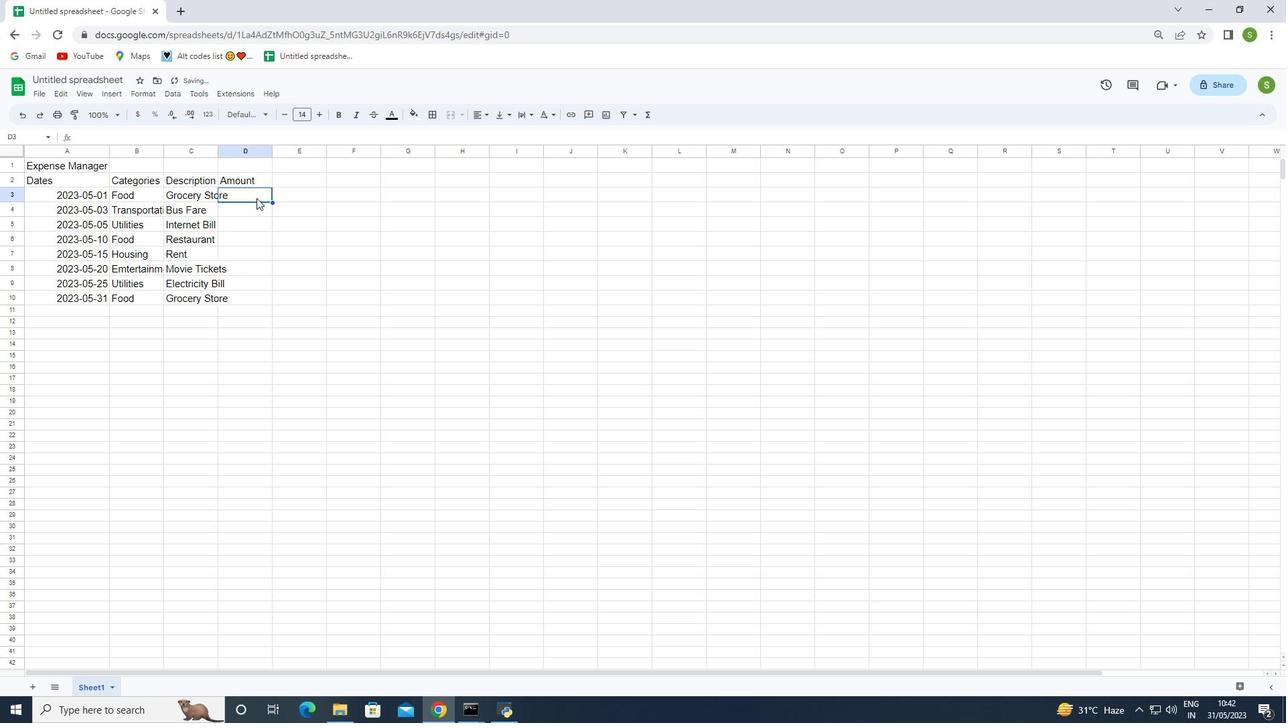 
Action: Key pressed <Key.shift><Key.shift><Key.shift><Key.shift><Key.shift><Key.shift><Key.shift><Key.shift>$2<Key.backspace>50<Key.enter><Key.shift>$5<Key.enter><Key.shift>$60<Key.enter><Key.shift>$30<Key.enter><Key.shift>$800<Key.enter><Key.shift>$20<Key.enter><Key.shift>$70<Key.enter><Key.shift><Key.shift><Key.shift><Key.shift><Key.shift><Key.shift><Key.shift><Key.shift>$40<Key.enter>
Screenshot: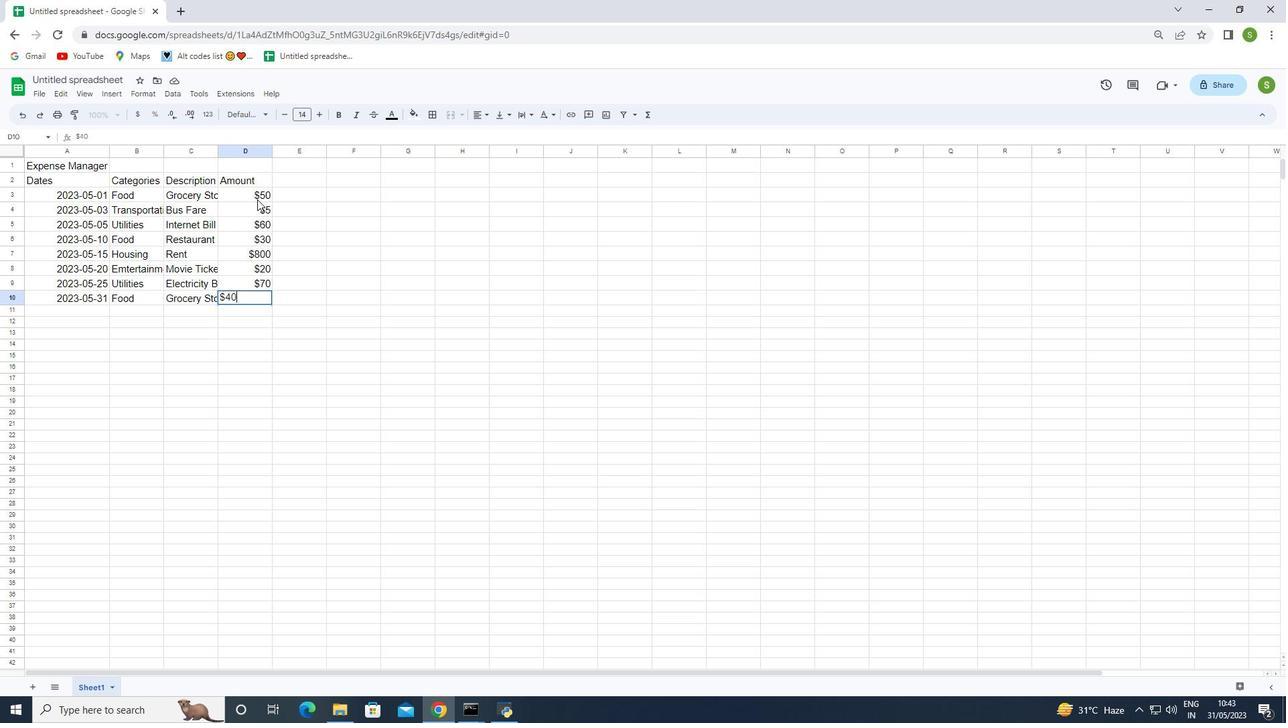 
Action: Mouse moved to (216, 426)
Screenshot: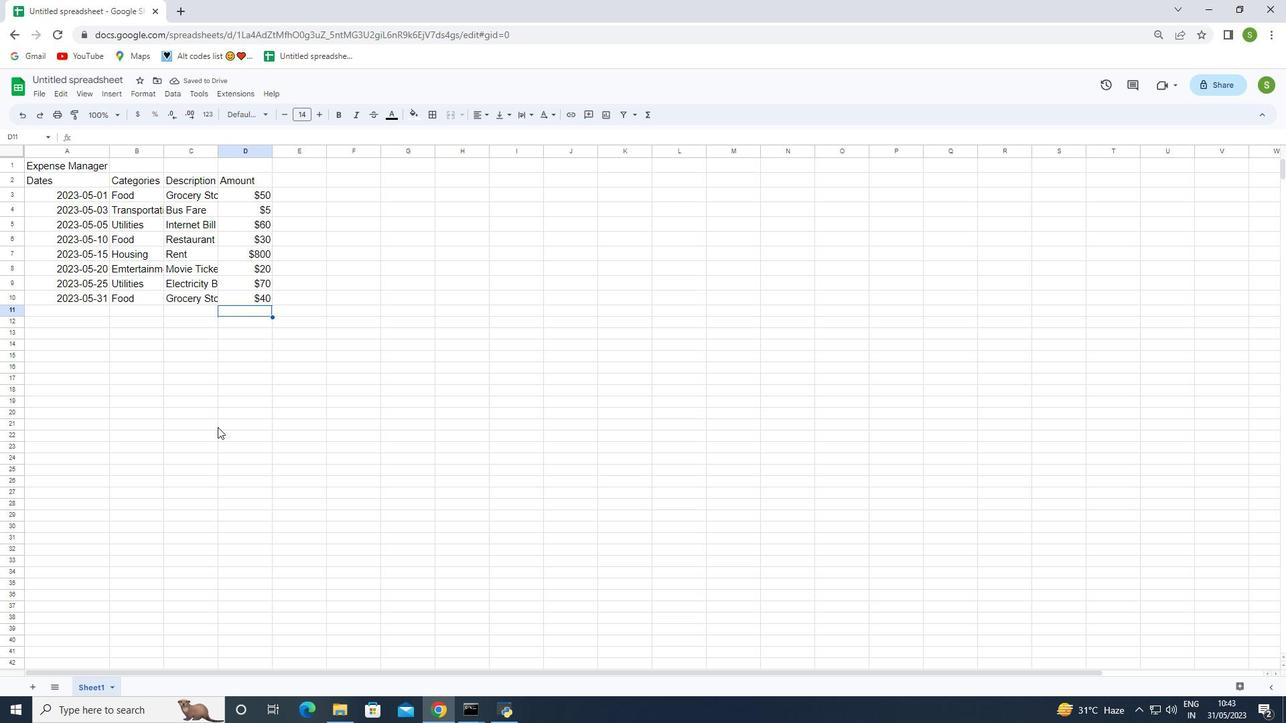 
Action: Mouse pressed left at (216, 426)
Screenshot: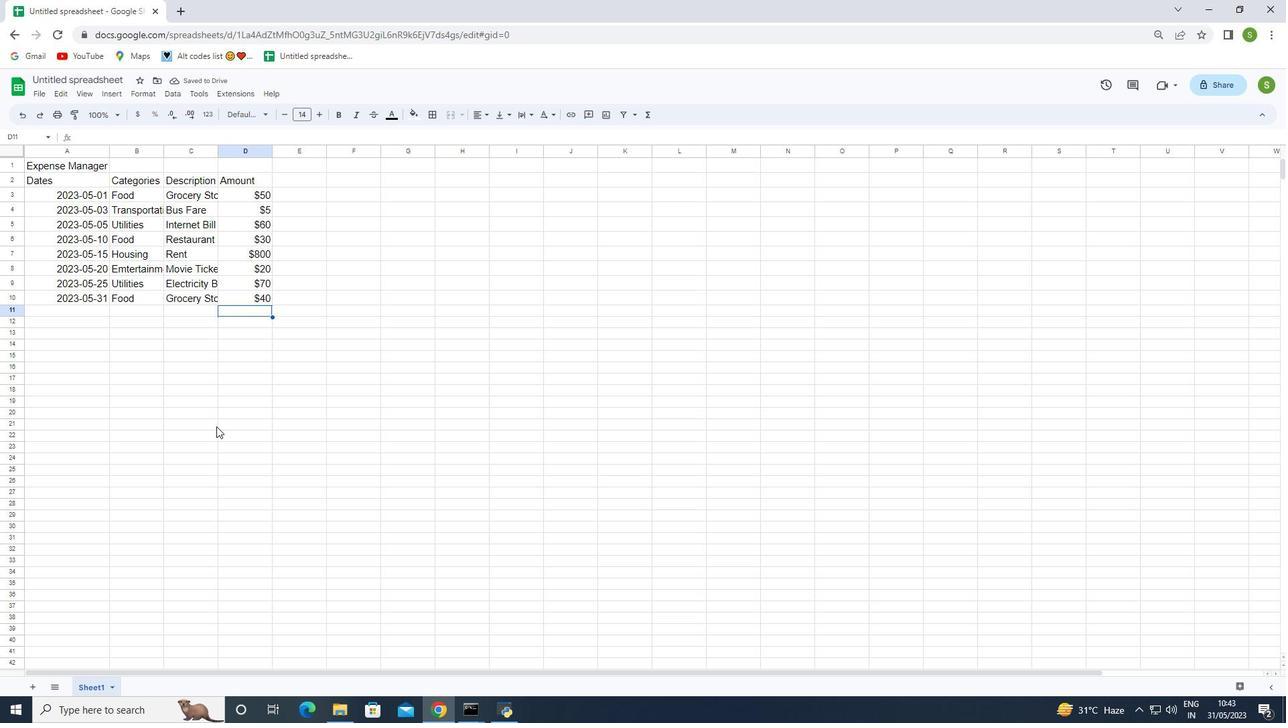 
Action: Mouse moved to (36, 92)
Screenshot: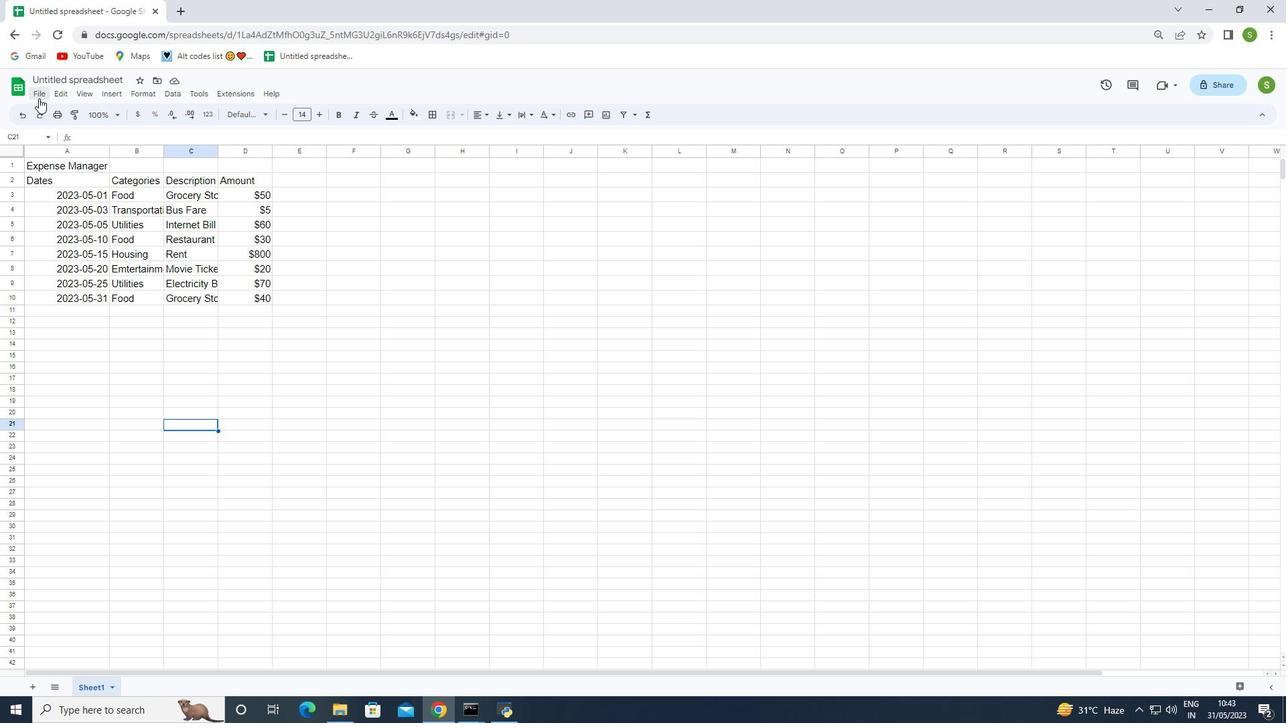 
Action: Mouse pressed left at (36, 92)
Screenshot: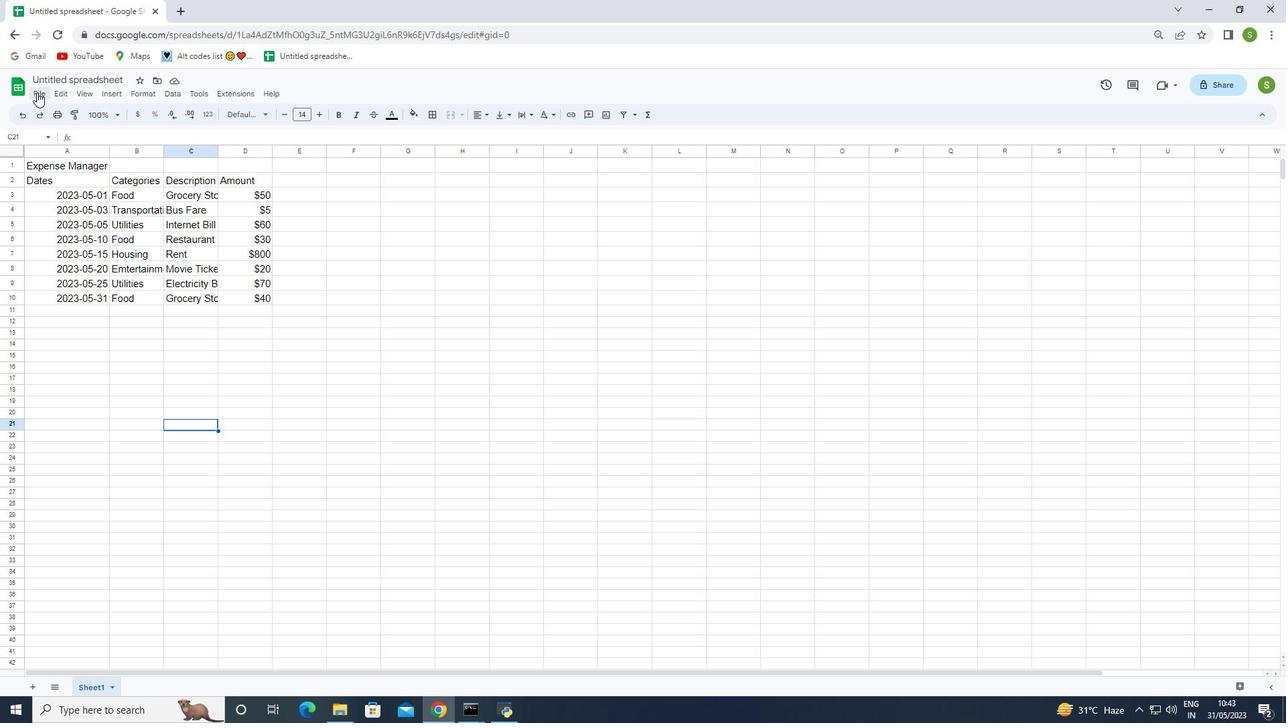 
Action: Mouse moved to (66, 251)
Screenshot: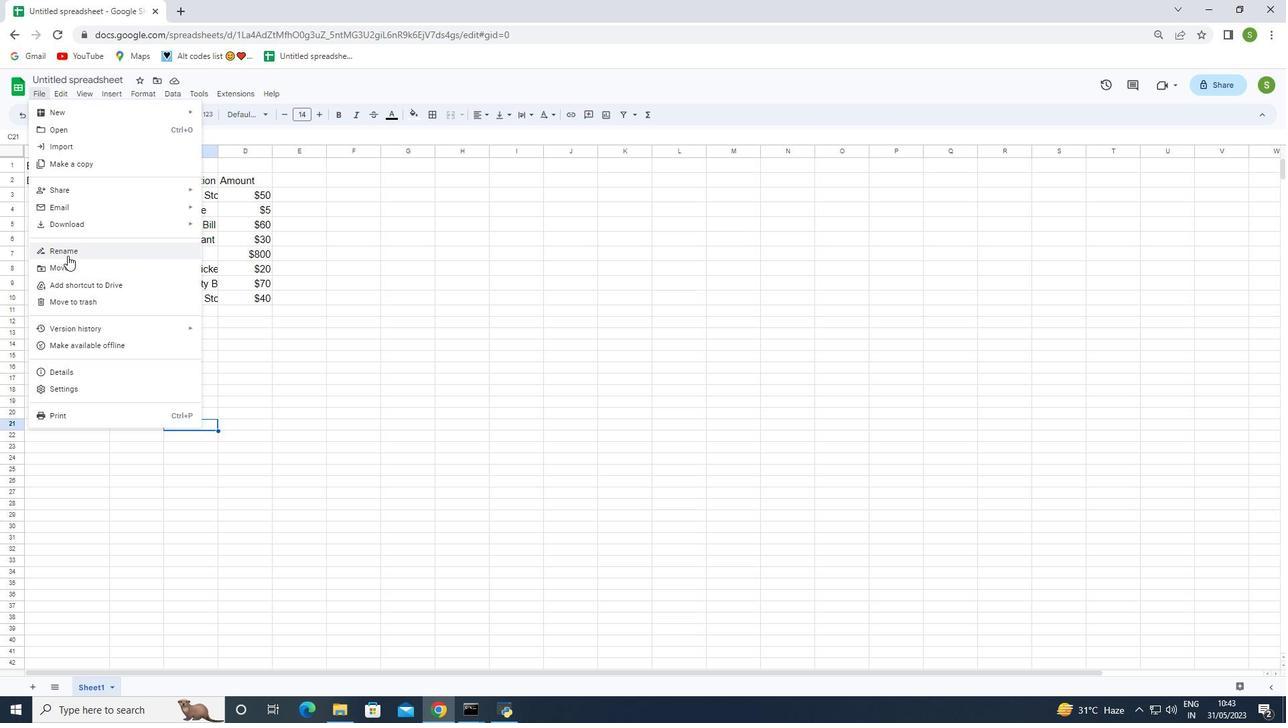 
Action: Mouse pressed left at (66, 251)
Screenshot: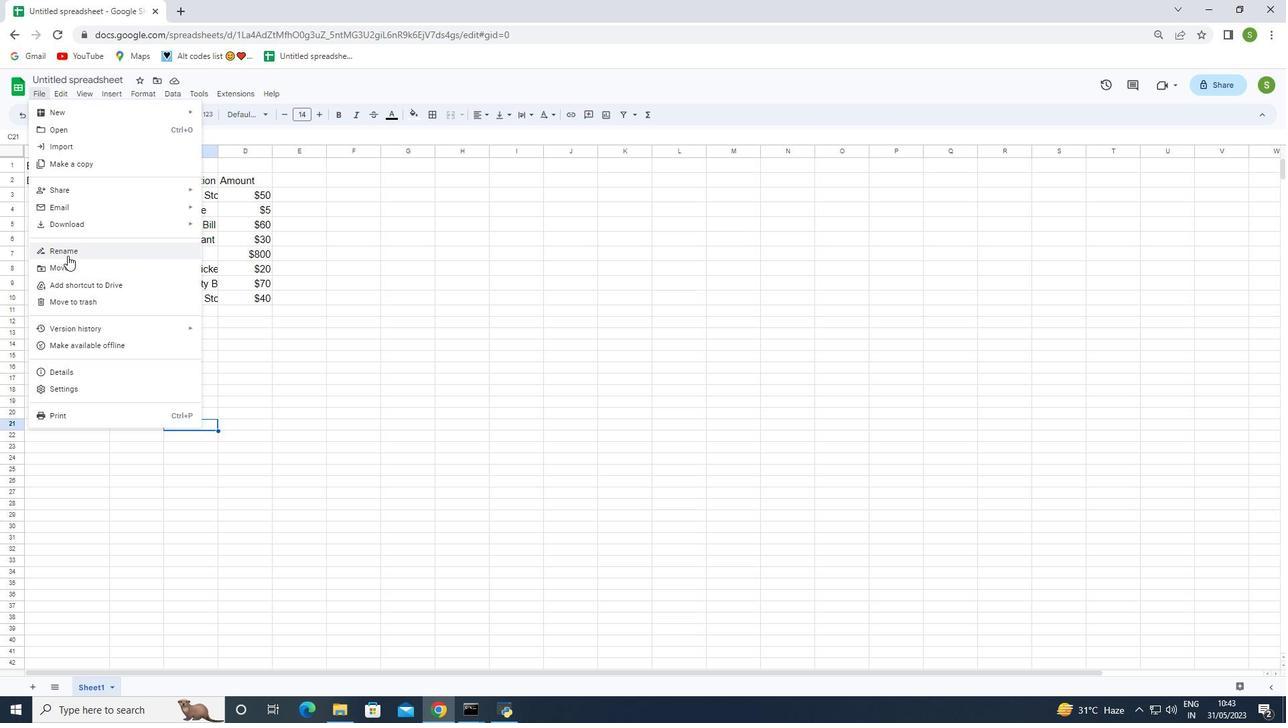 
Action: Mouse moved to (66, 251)
Screenshot: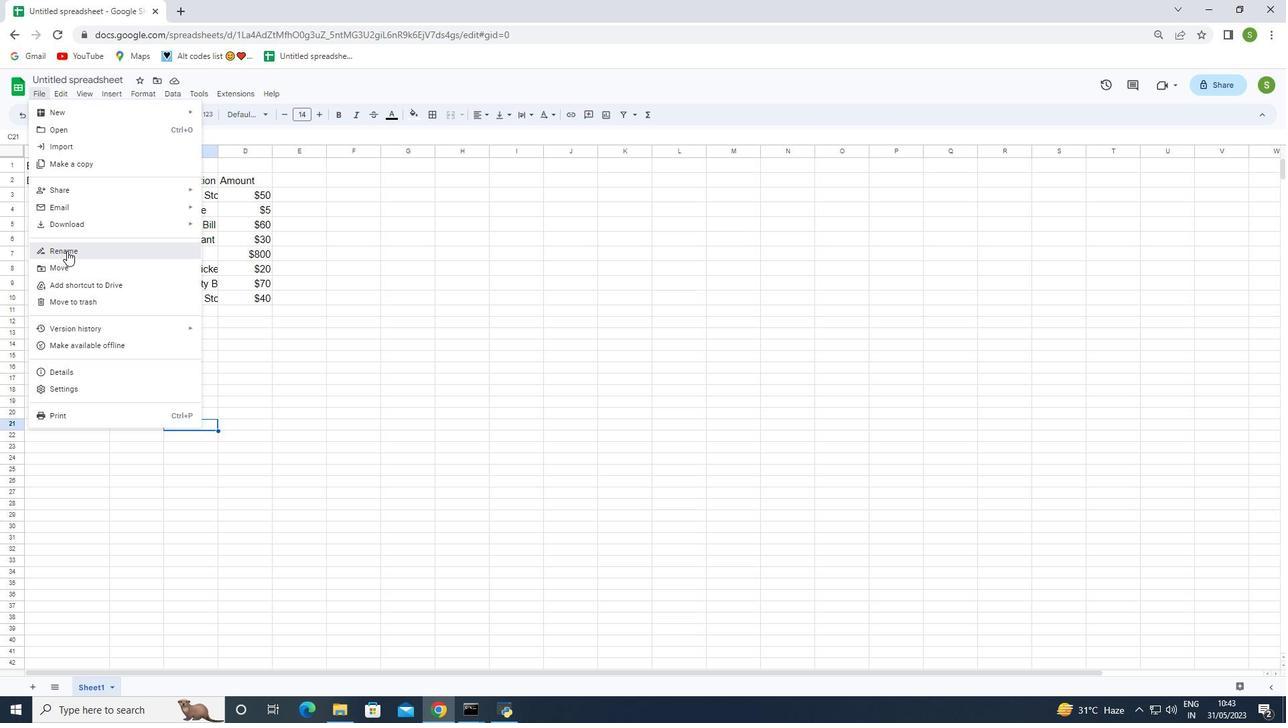 
Action: Key pressed <Key.backspace><Key.shift>Budget<Key.shift>Review<Key.space>logbookbook<Key.enter>
Screenshot: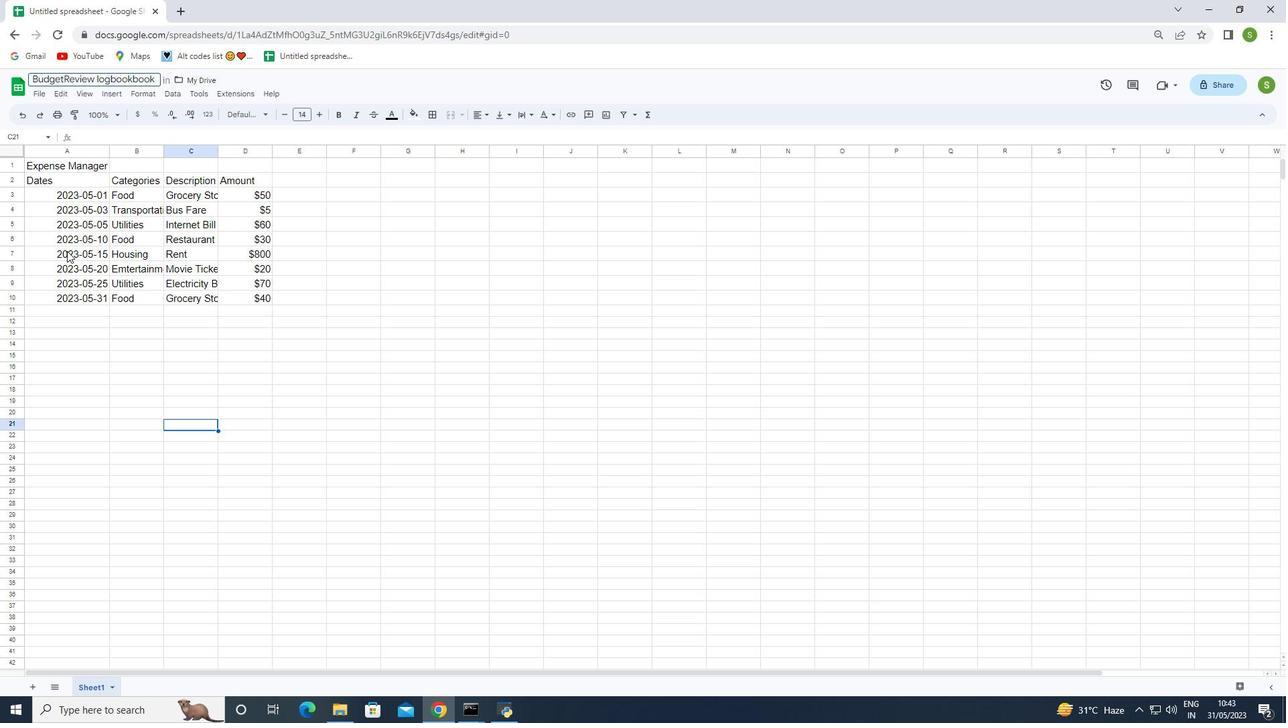 
Action: Mouse moved to (144, 296)
Screenshot: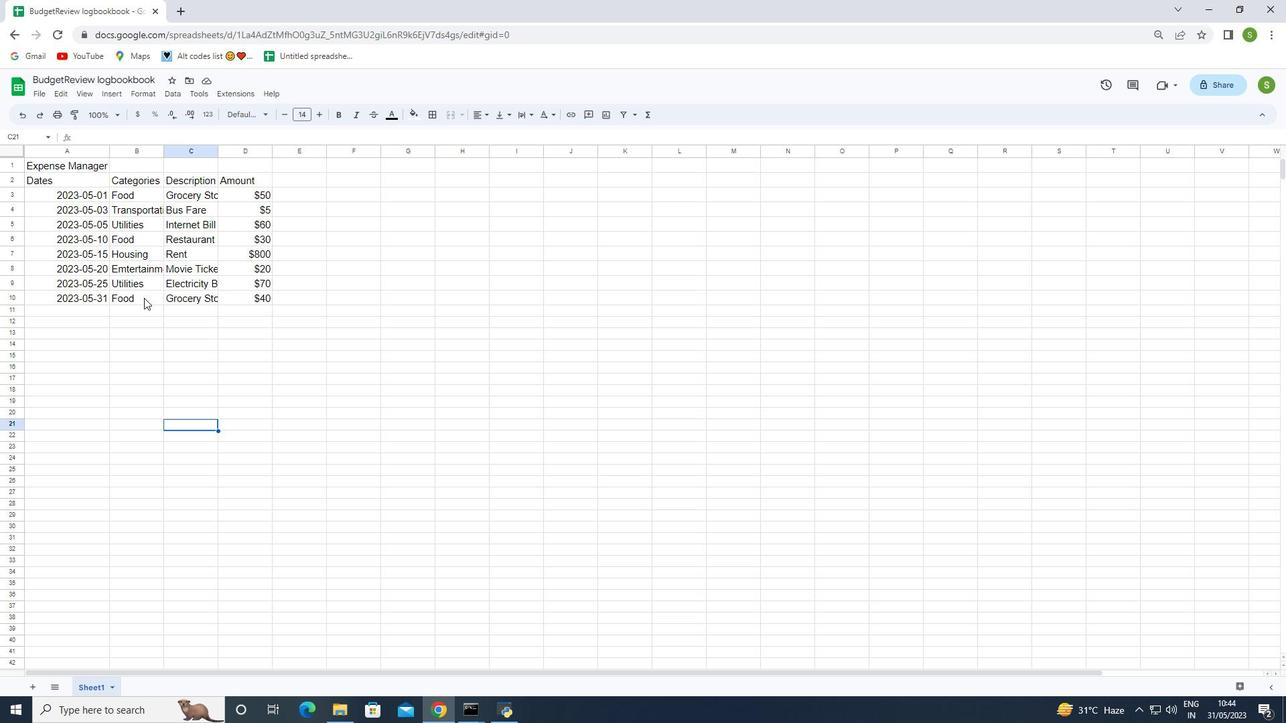 
